 Task: Look for Airbnb properties in Saint-MÃ©dard-en-Jalles, France from 3rd December, 2023 to 7th December, 2023 for 2 adults. Place can be private room with 1  bedroom having 1 bed and 1 bathroom. Property type can be hotel.
Action: Mouse moved to (486, 106)
Screenshot: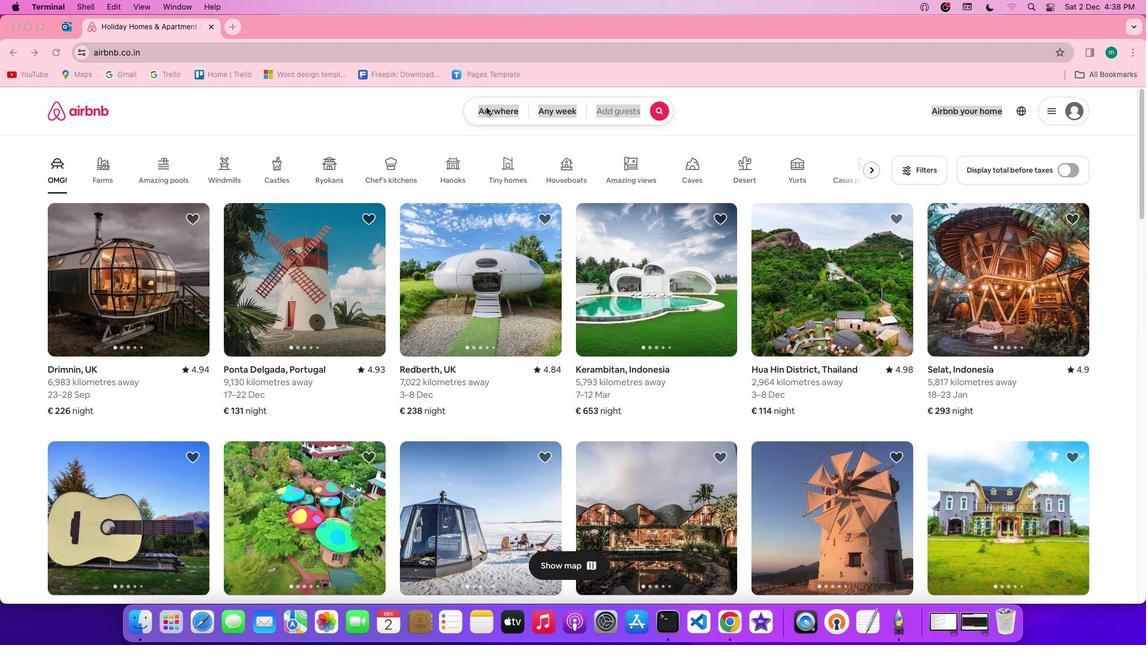 
Action: Mouse pressed left at (486, 106)
Screenshot: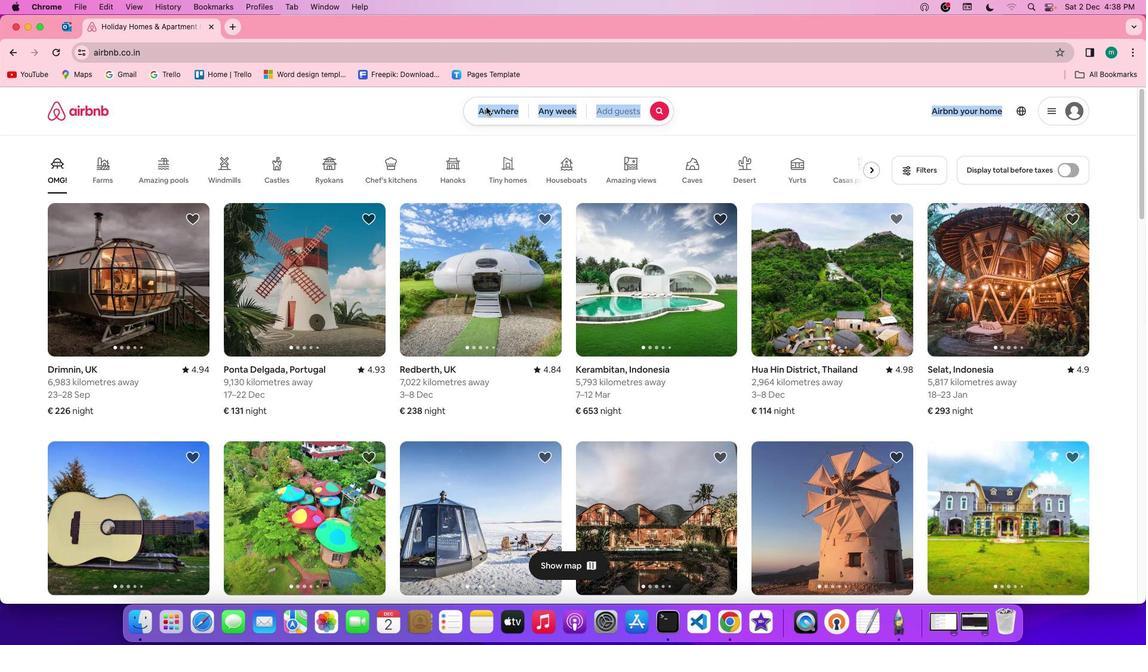 
Action: Mouse pressed left at (486, 106)
Screenshot: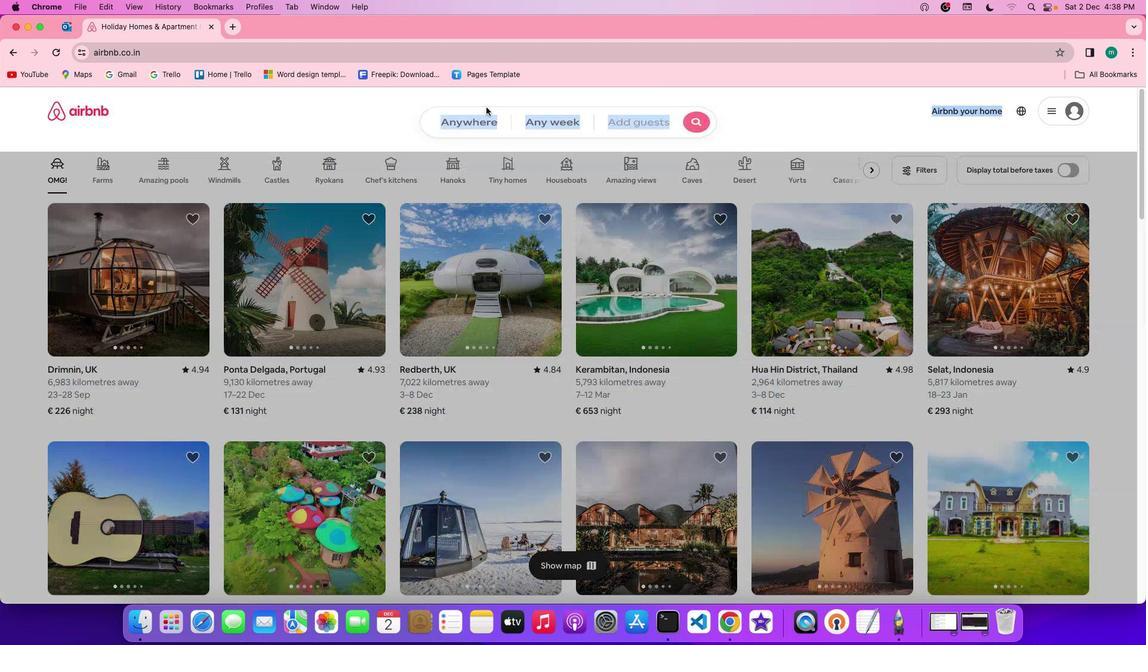 
Action: Mouse moved to (431, 160)
Screenshot: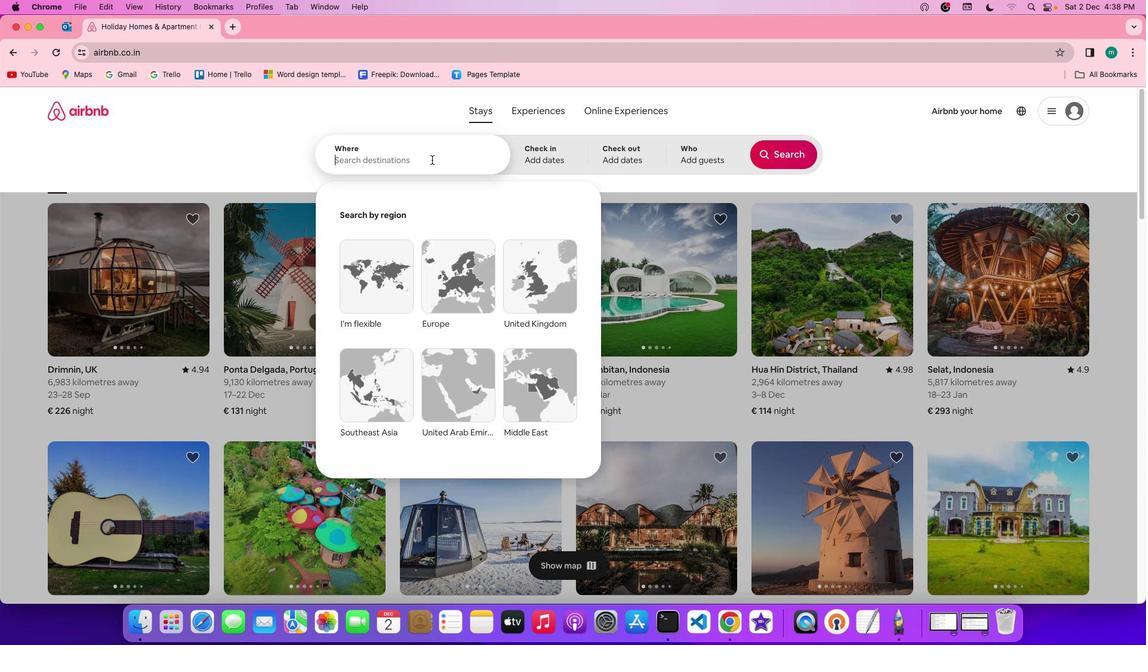 
Action: Mouse pressed left at (431, 160)
Screenshot: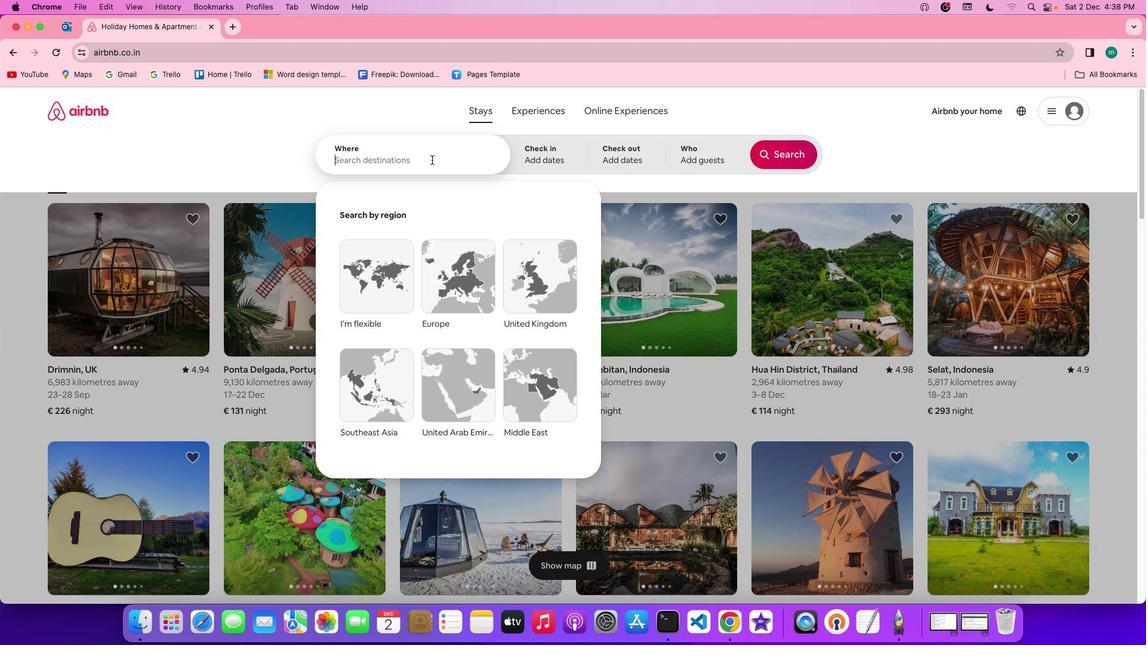 
Action: Key pressed Key.shift'S''a''i''n''t''-'Key.spaceKey.shift'M''e''d''a''r''d''-''e''n''-''j''a''l''l''e''s'','Key.shift'f''r''a''n''c''e'
Screenshot: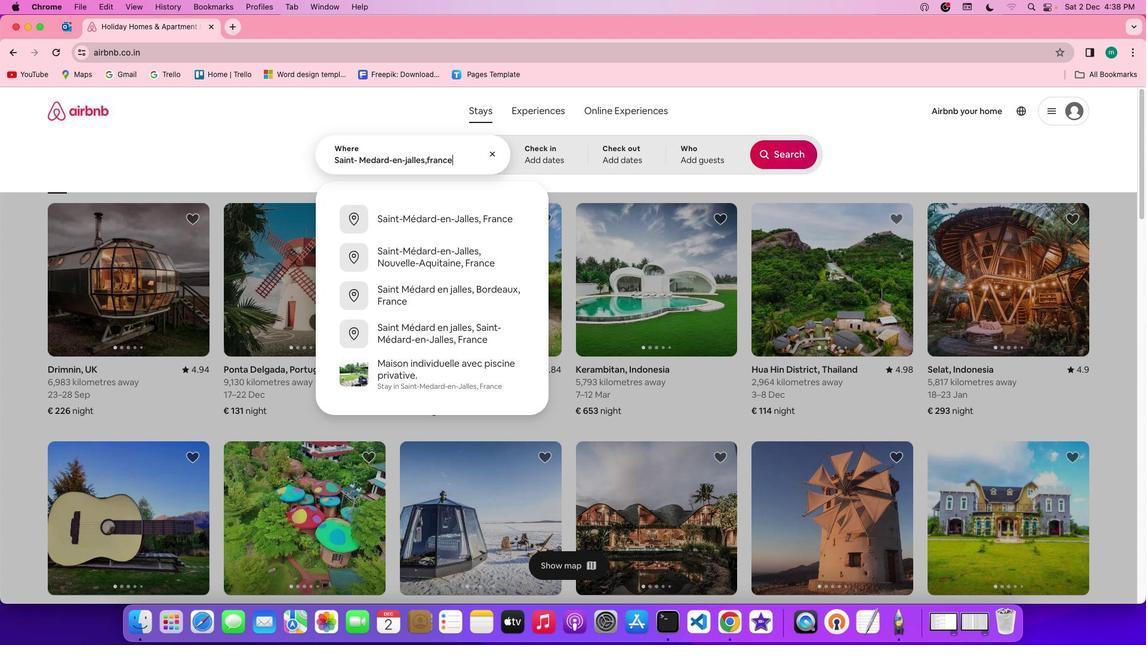 
Action: Mouse moved to (550, 157)
Screenshot: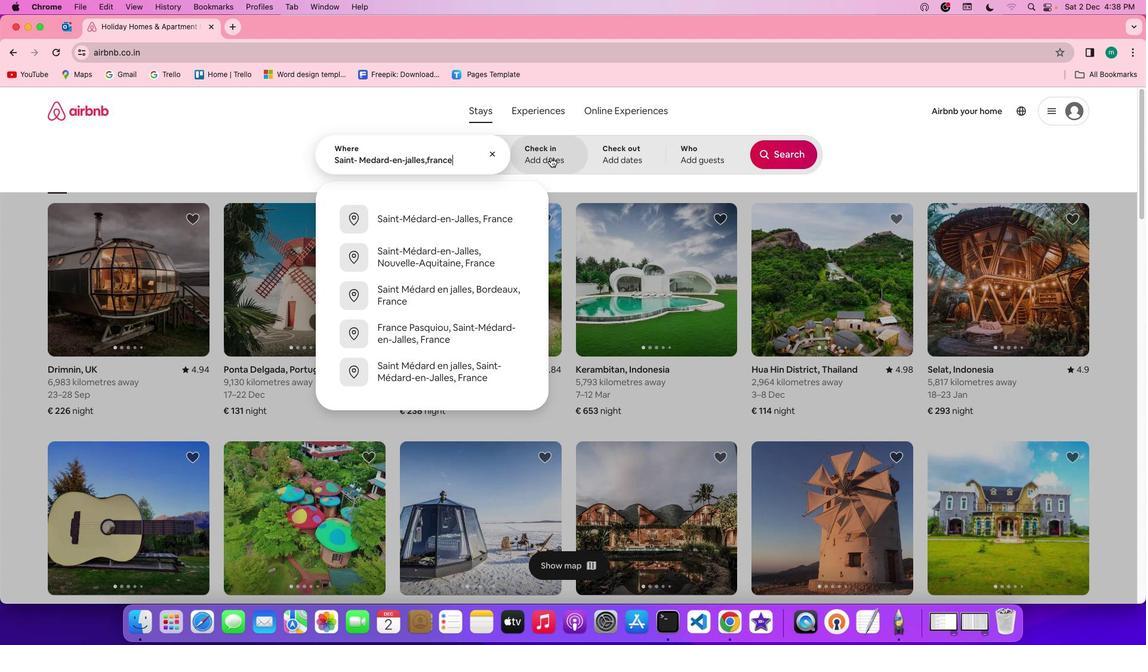 
Action: Mouse pressed left at (550, 157)
Screenshot: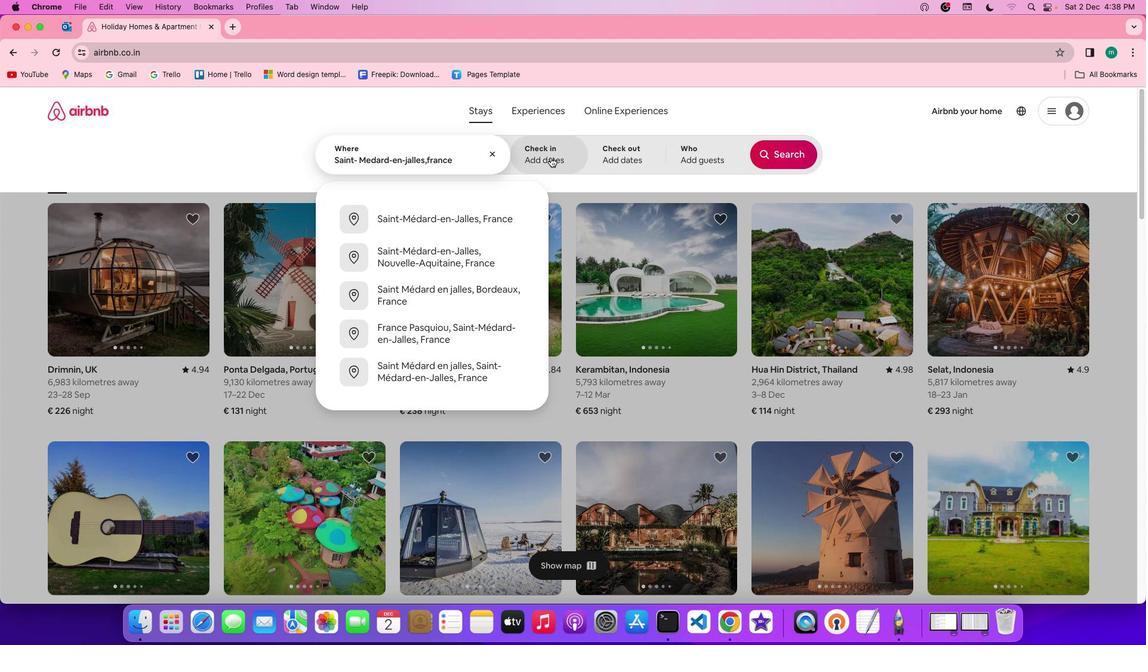 
Action: Mouse moved to (367, 324)
Screenshot: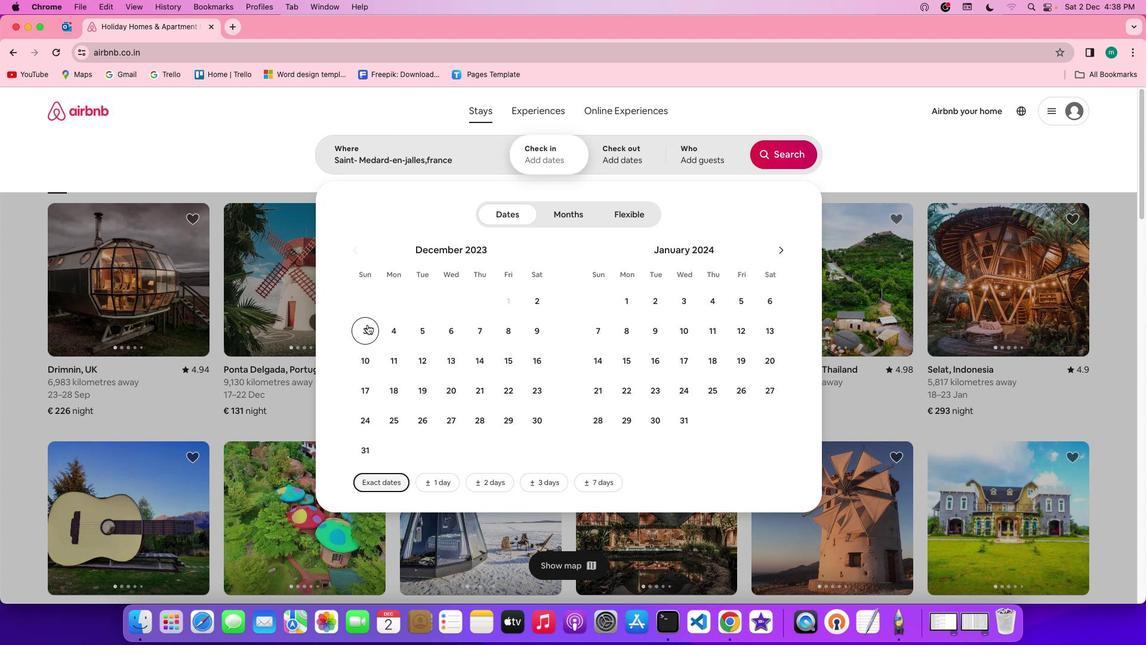 
Action: Mouse pressed left at (367, 324)
Screenshot: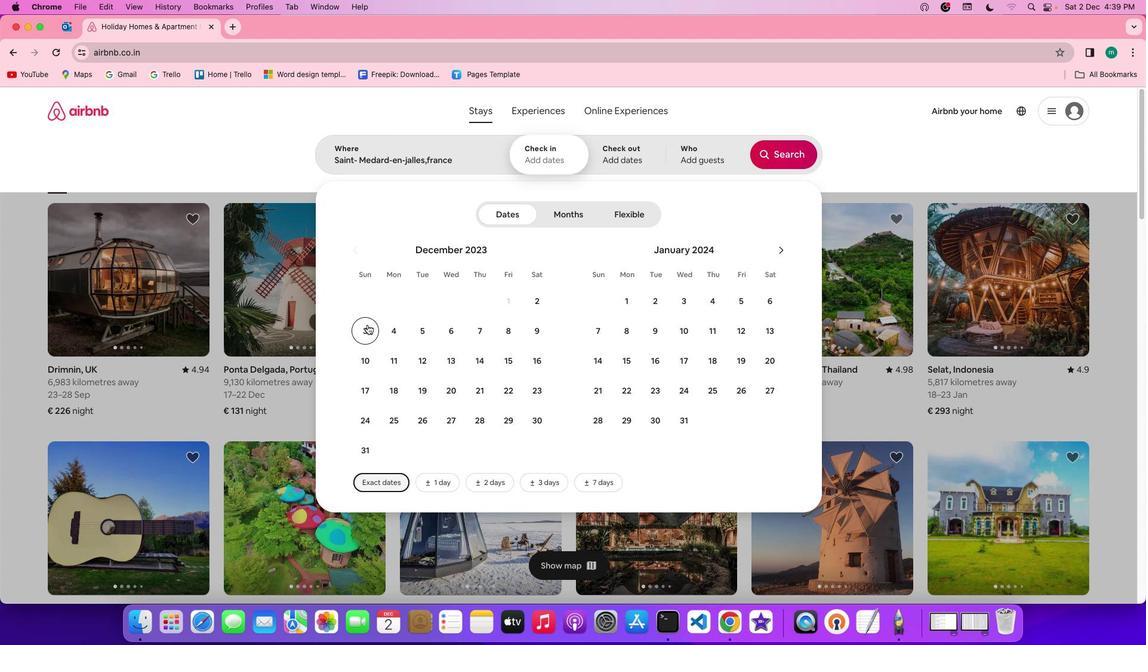 
Action: Mouse moved to (487, 342)
Screenshot: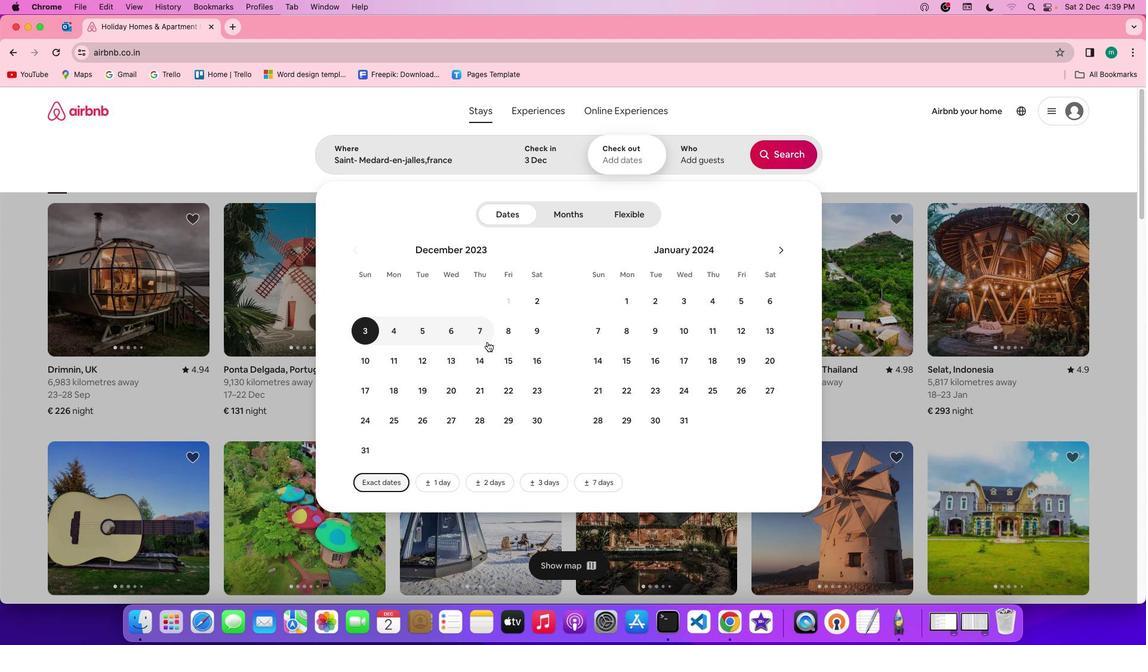 
Action: Mouse pressed left at (487, 342)
Screenshot: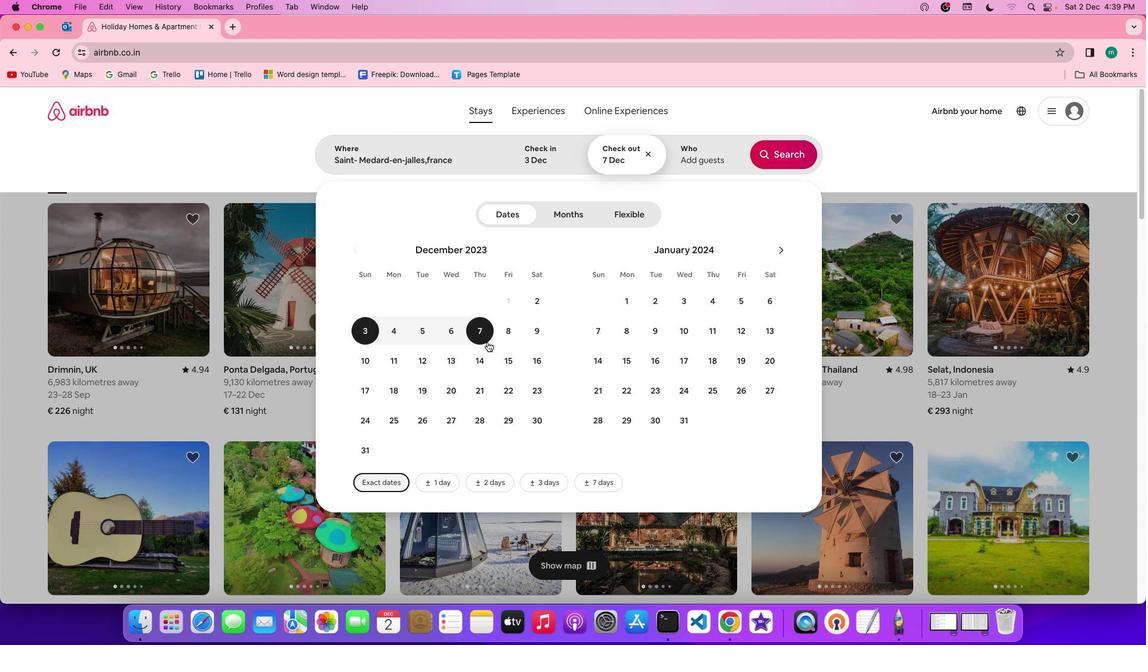 
Action: Mouse moved to (712, 146)
Screenshot: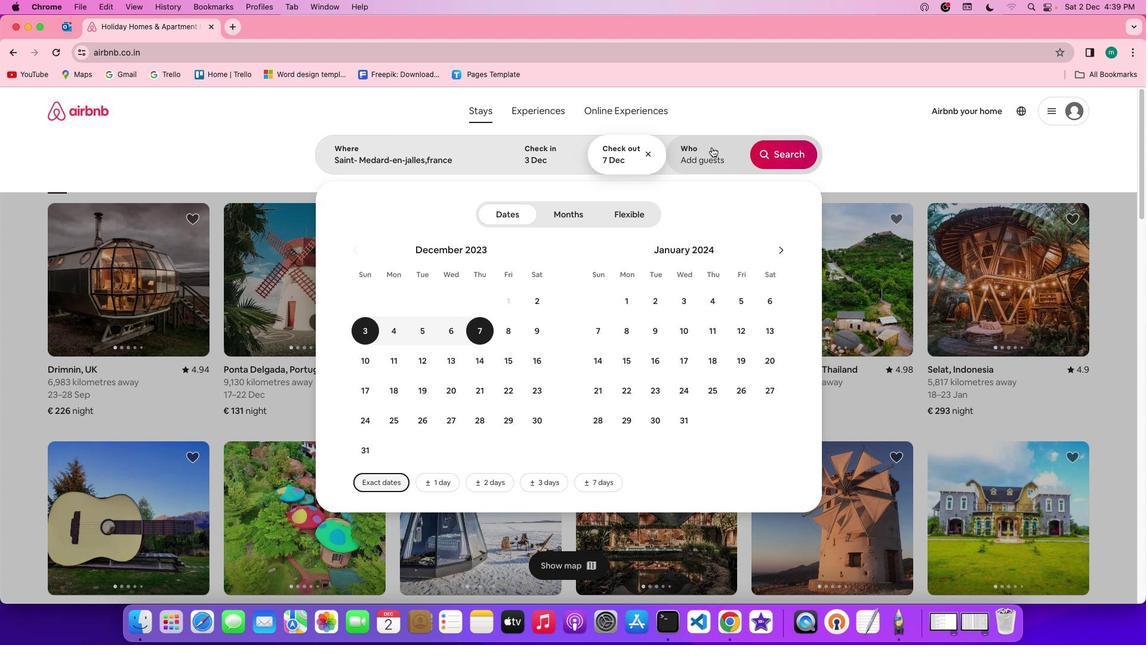 
Action: Mouse pressed left at (712, 146)
Screenshot: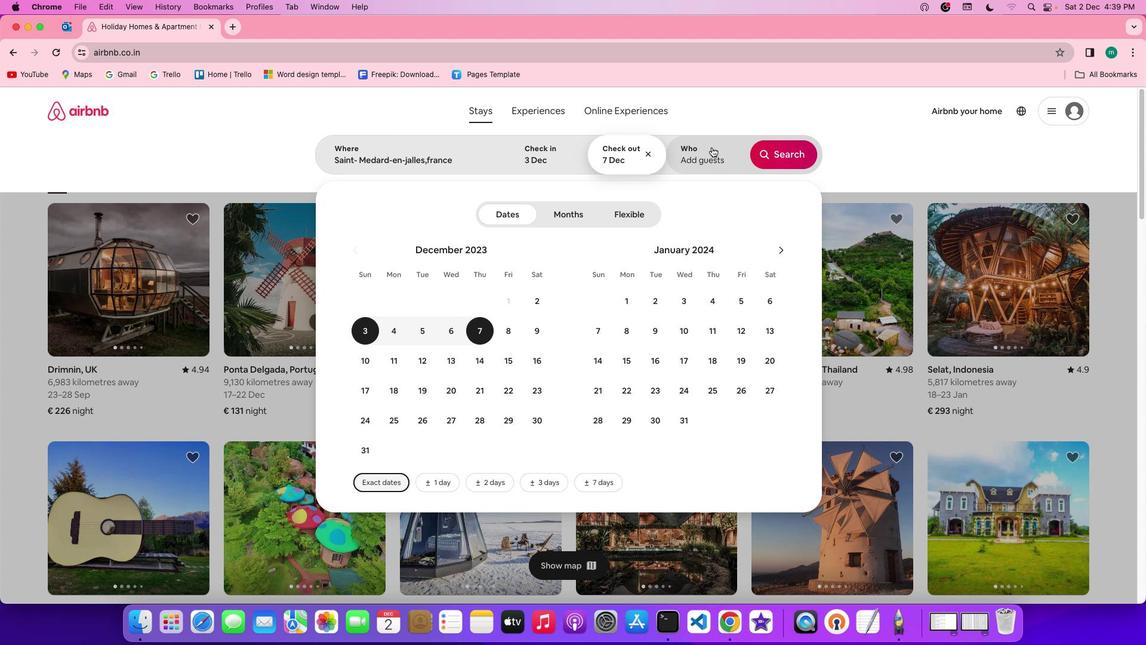 
Action: Mouse moved to (787, 221)
Screenshot: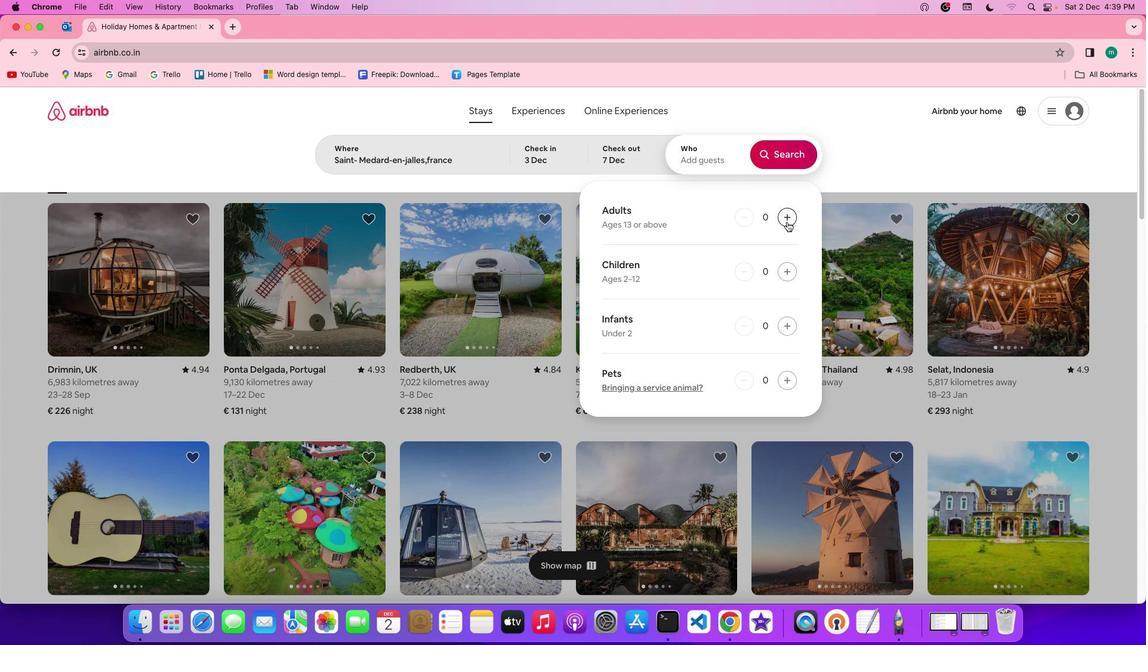 
Action: Mouse pressed left at (787, 221)
Screenshot: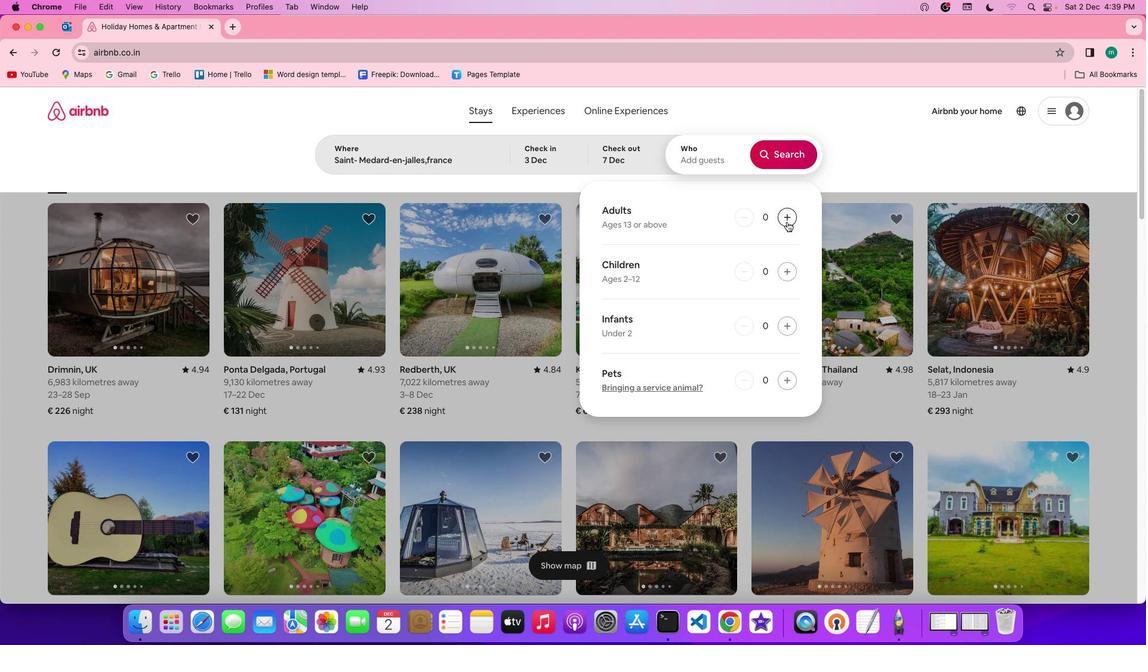 
Action: Mouse pressed left at (787, 221)
Screenshot: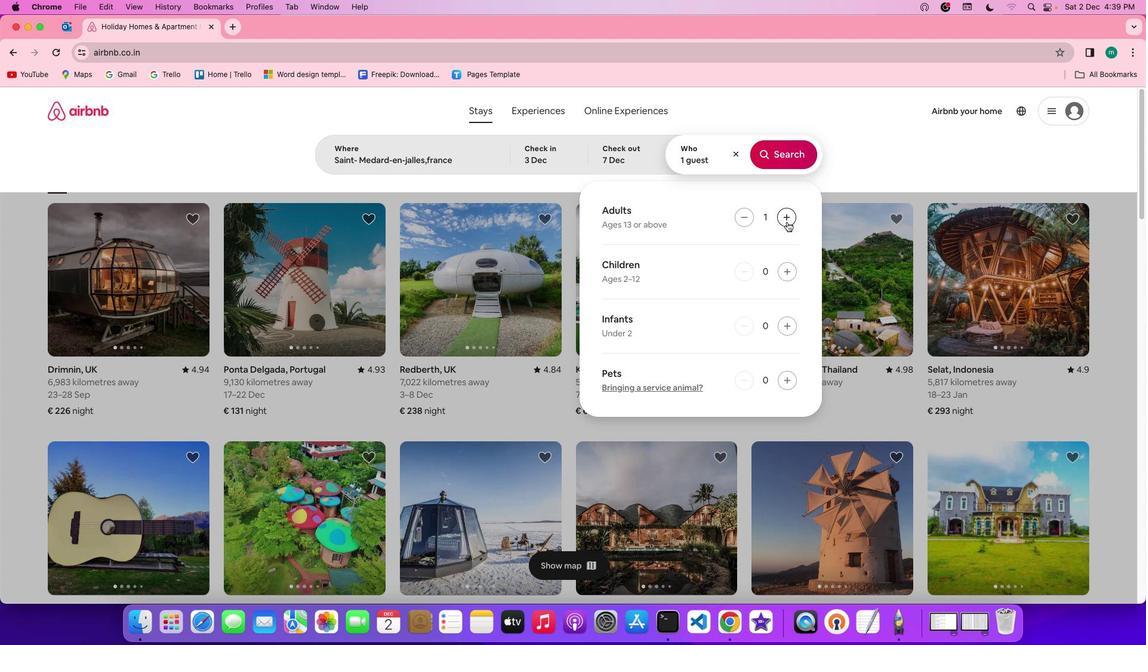 
Action: Mouse moved to (789, 156)
Screenshot: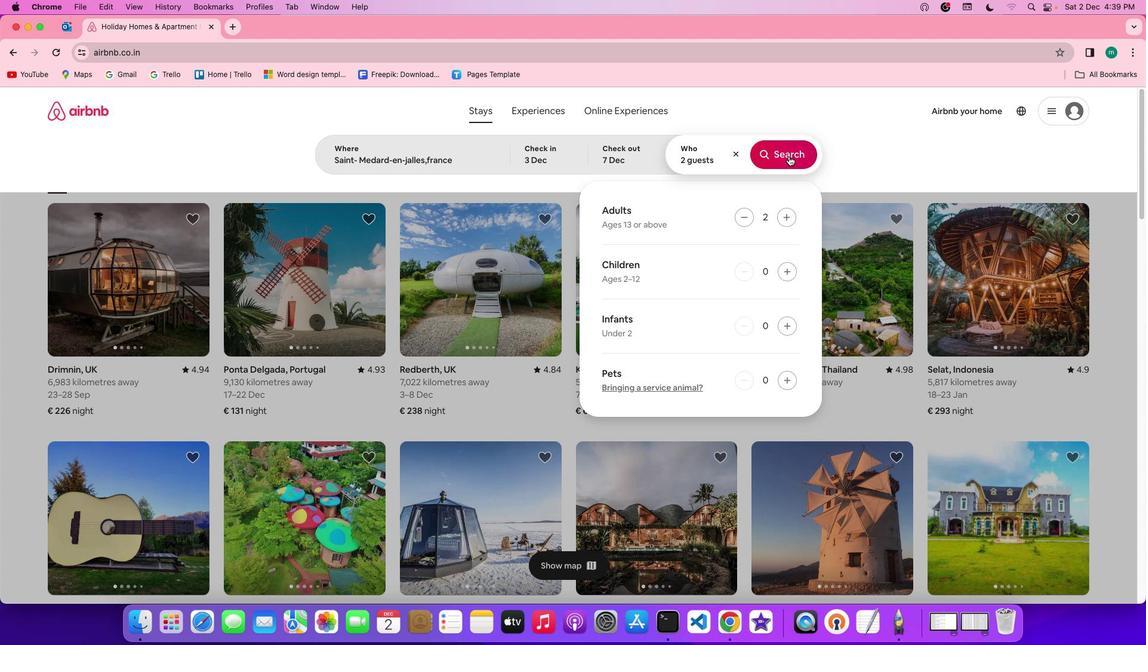 
Action: Mouse pressed left at (789, 156)
Screenshot: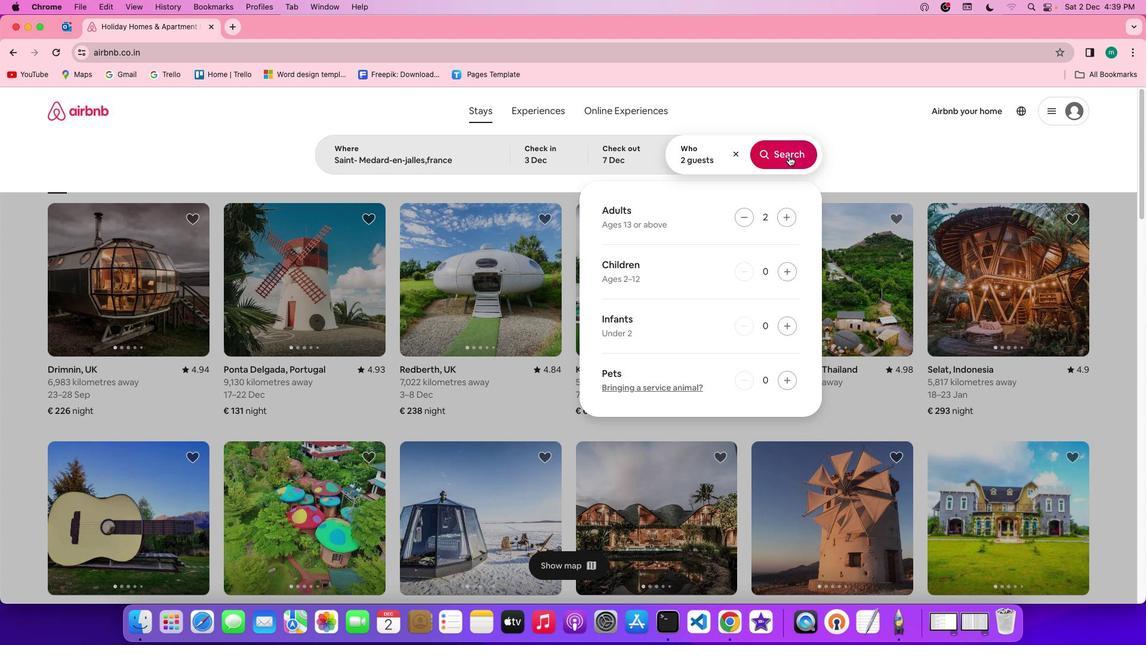 
Action: Mouse moved to (961, 159)
Screenshot: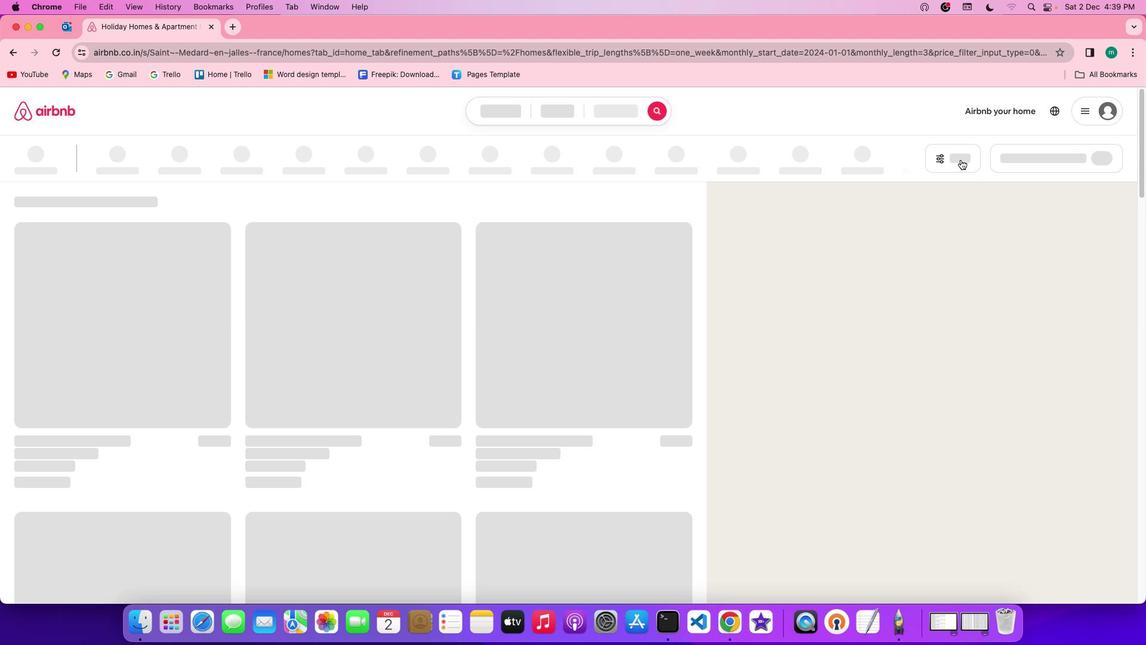 
Action: Mouse pressed left at (961, 159)
Screenshot: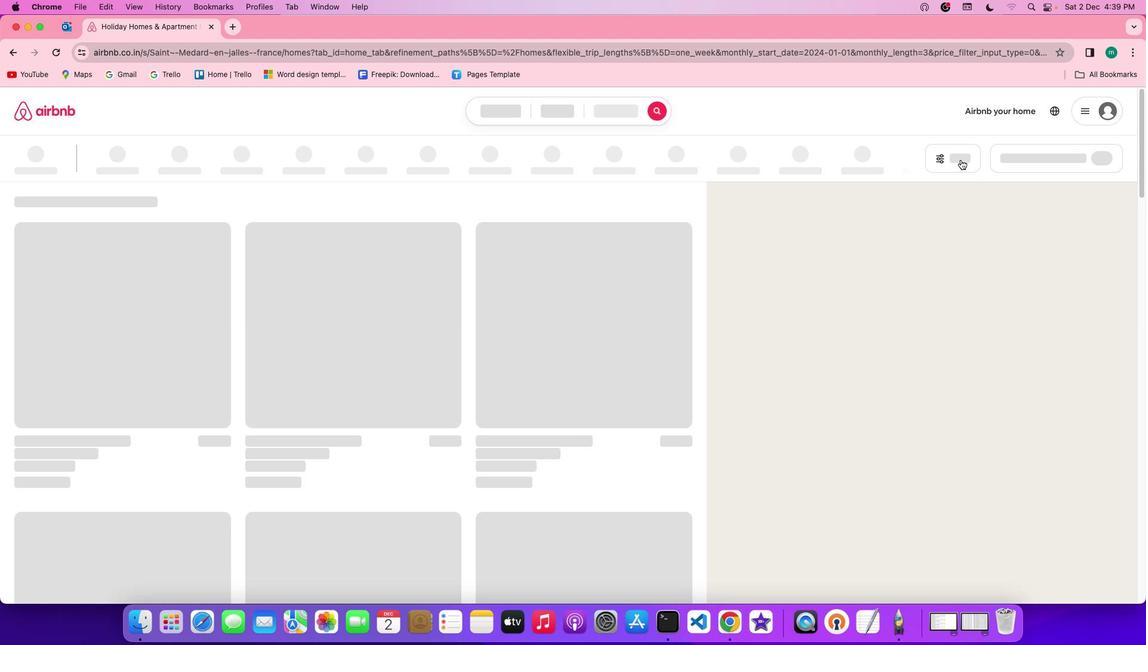 
Action: Mouse moved to (953, 154)
Screenshot: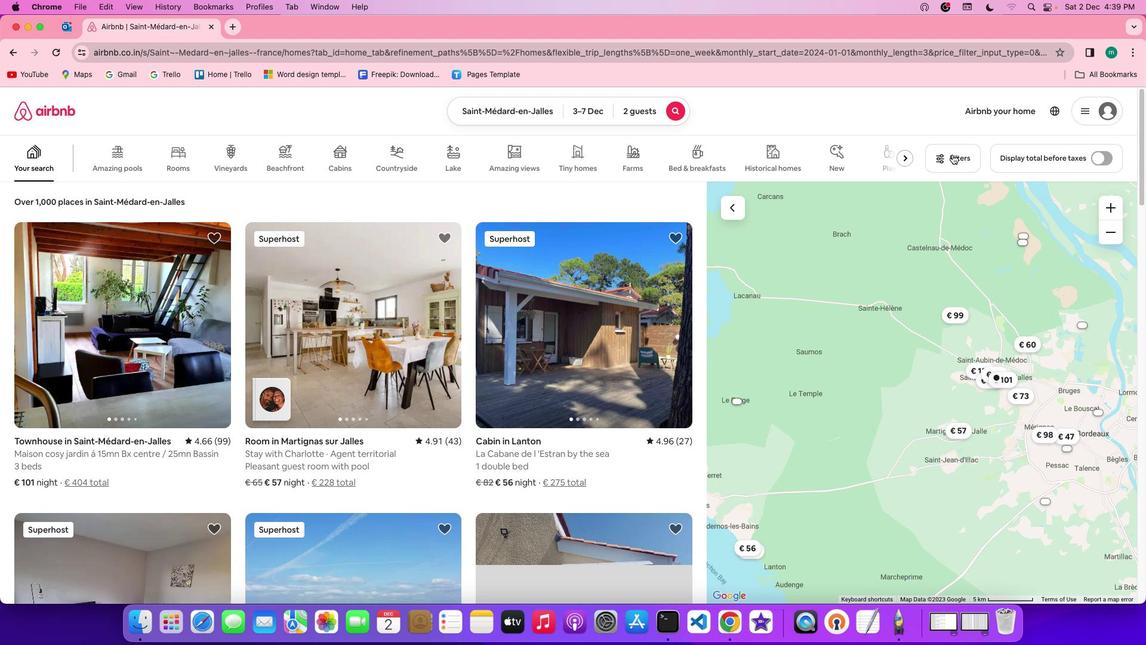
Action: Mouse pressed left at (953, 154)
Screenshot: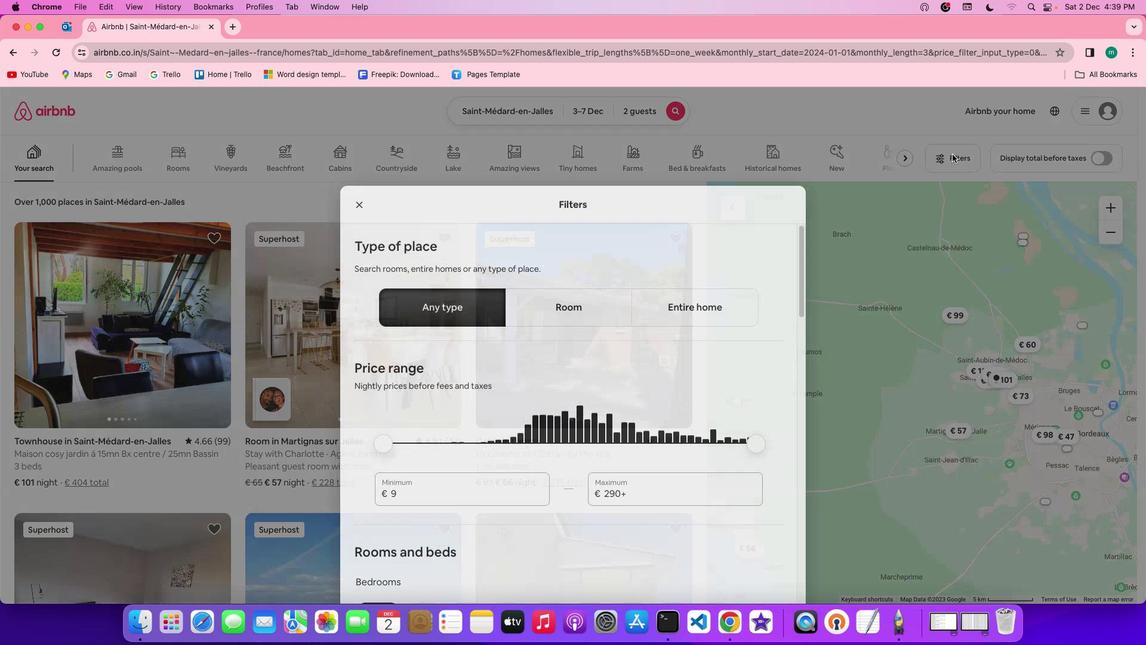 
Action: Mouse pressed left at (953, 154)
Screenshot: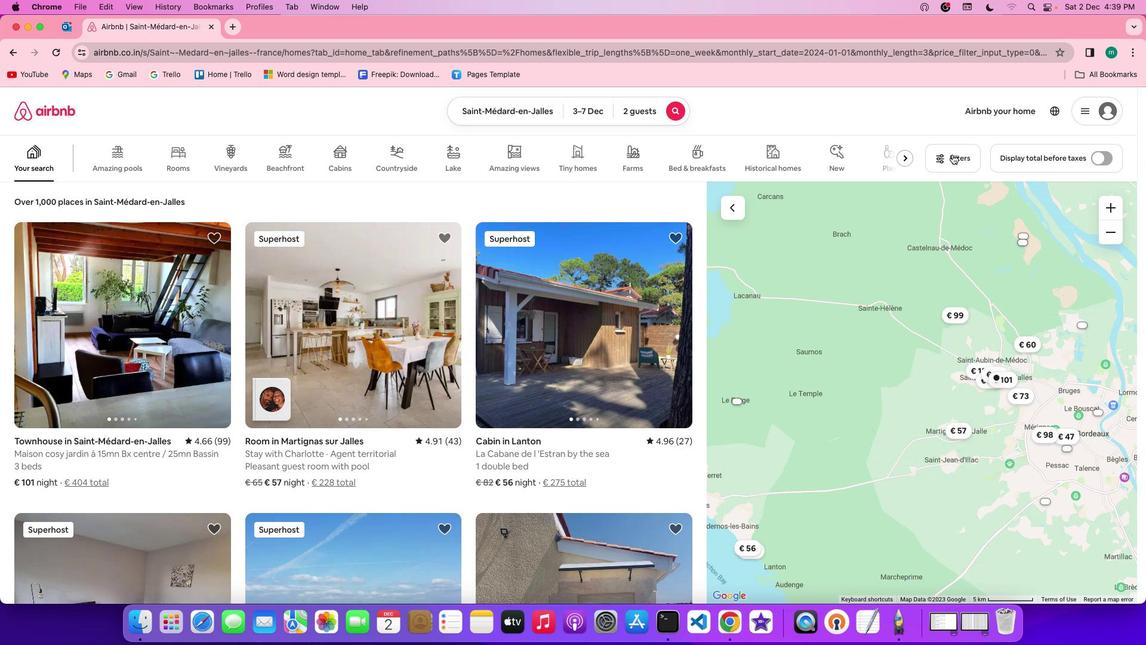 
Action: Mouse moved to (617, 338)
Screenshot: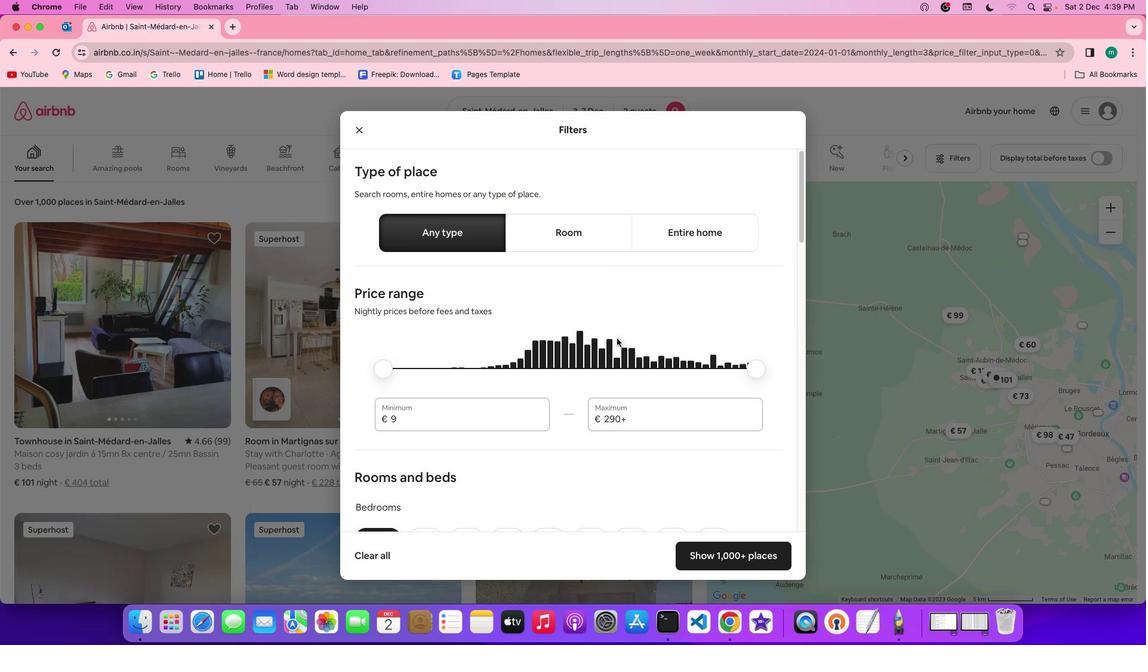 
Action: Mouse scrolled (617, 338) with delta (0, 0)
Screenshot: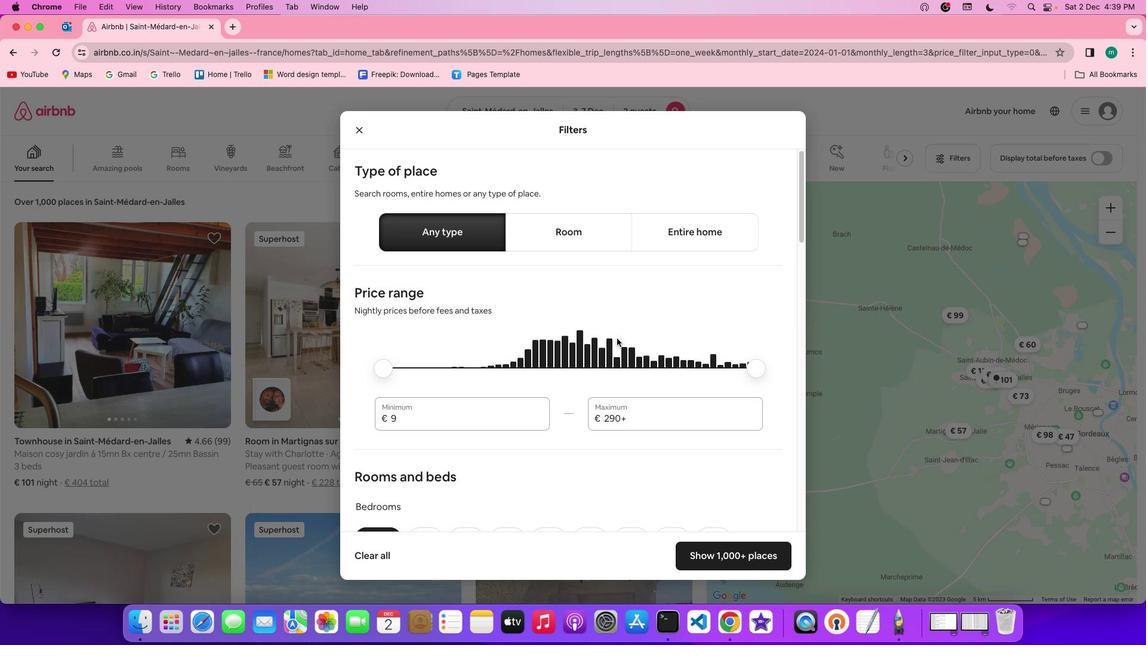 
Action: Mouse scrolled (617, 338) with delta (0, 0)
Screenshot: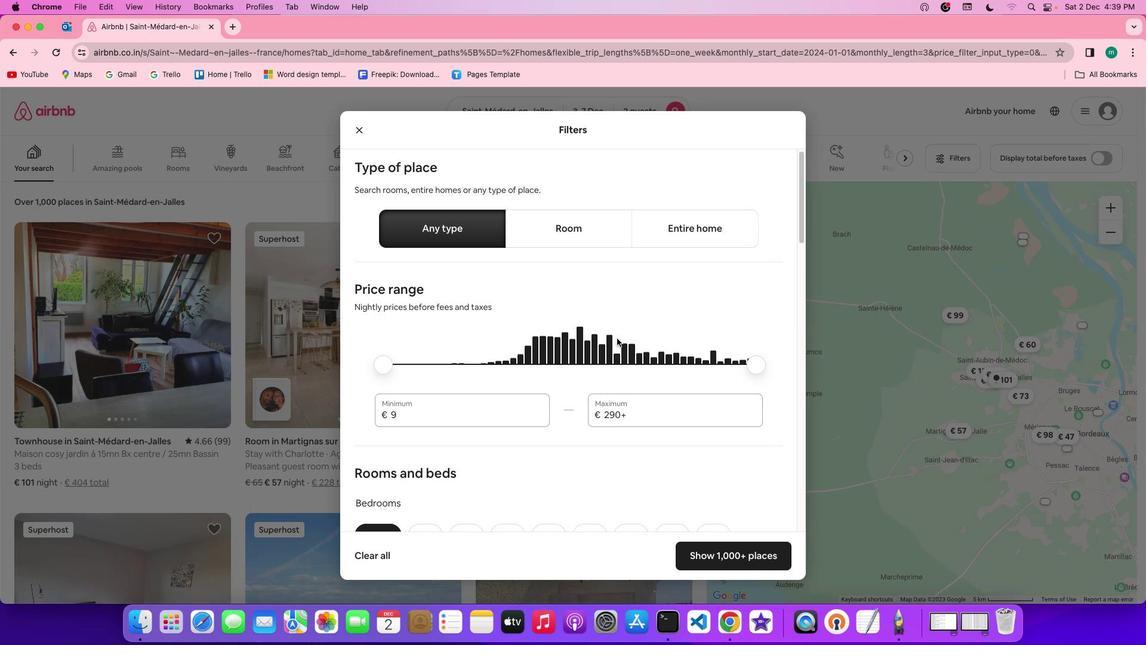 
Action: Mouse scrolled (617, 338) with delta (0, 0)
Screenshot: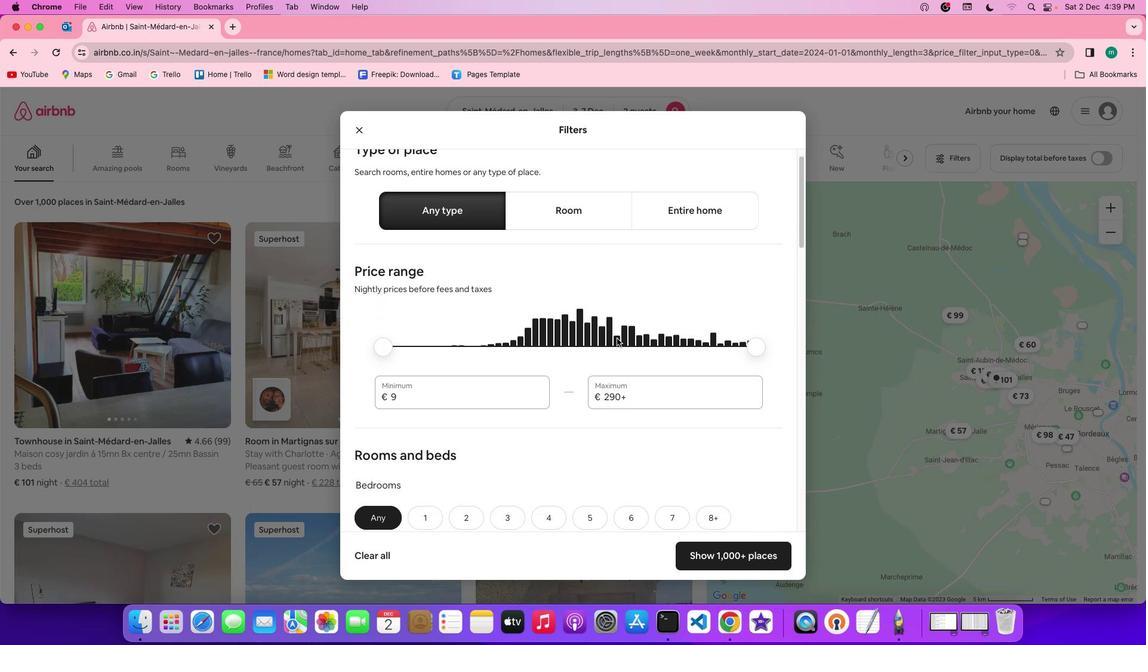 
Action: Mouse scrolled (617, 338) with delta (0, 0)
Screenshot: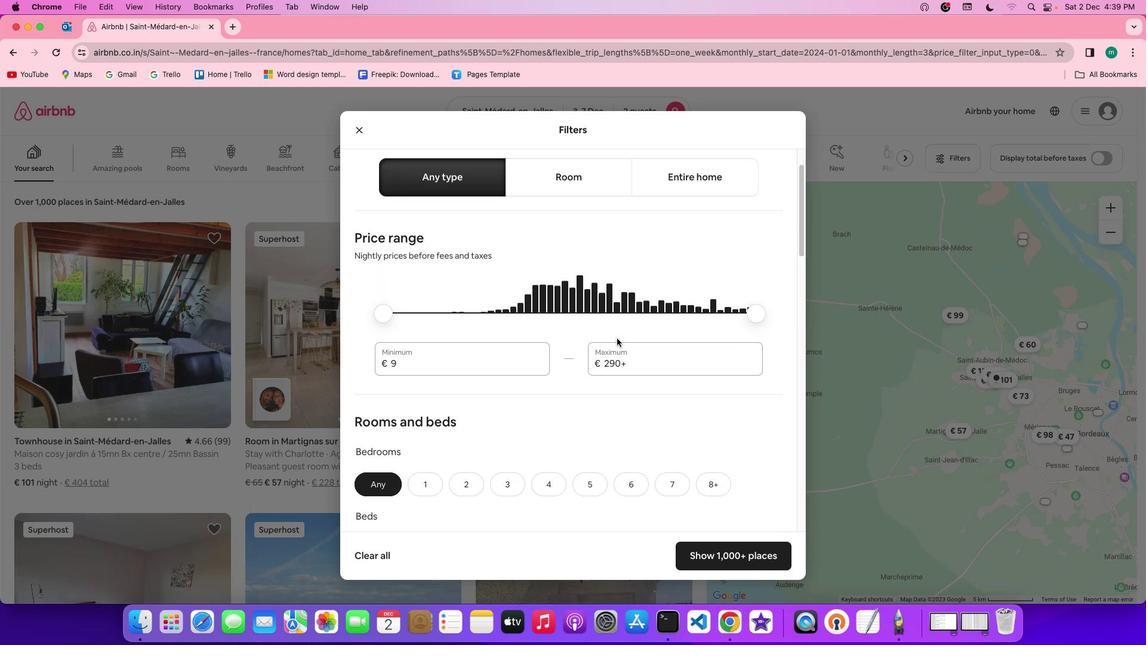 
Action: Mouse scrolled (617, 338) with delta (0, 0)
Screenshot: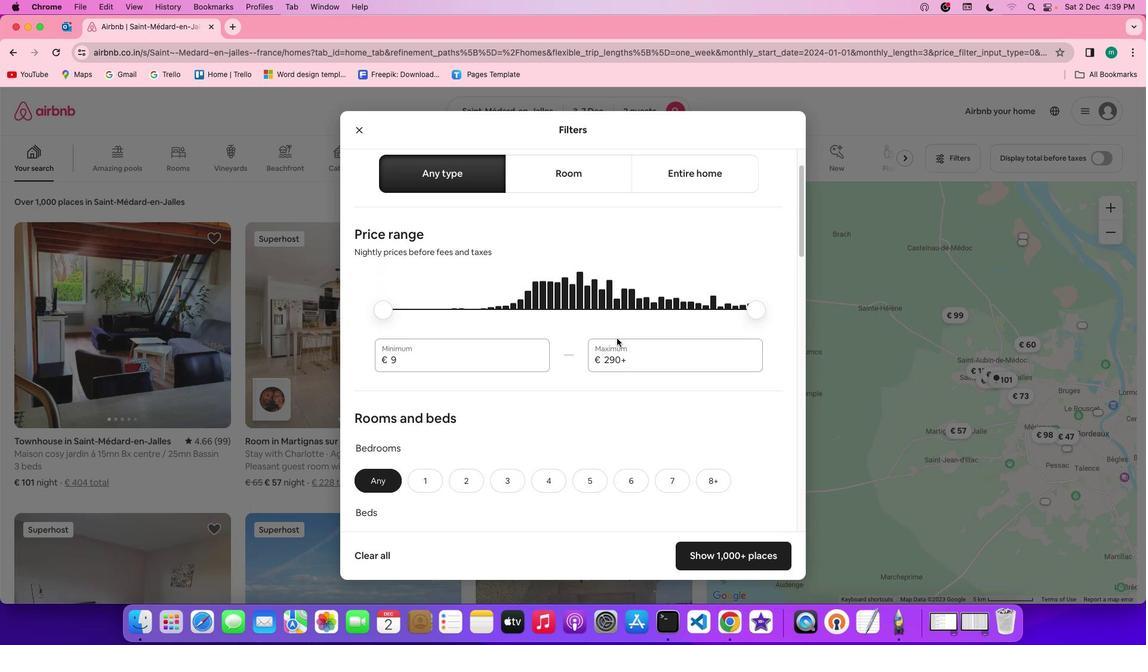 
Action: Mouse scrolled (617, 338) with delta (0, 0)
Screenshot: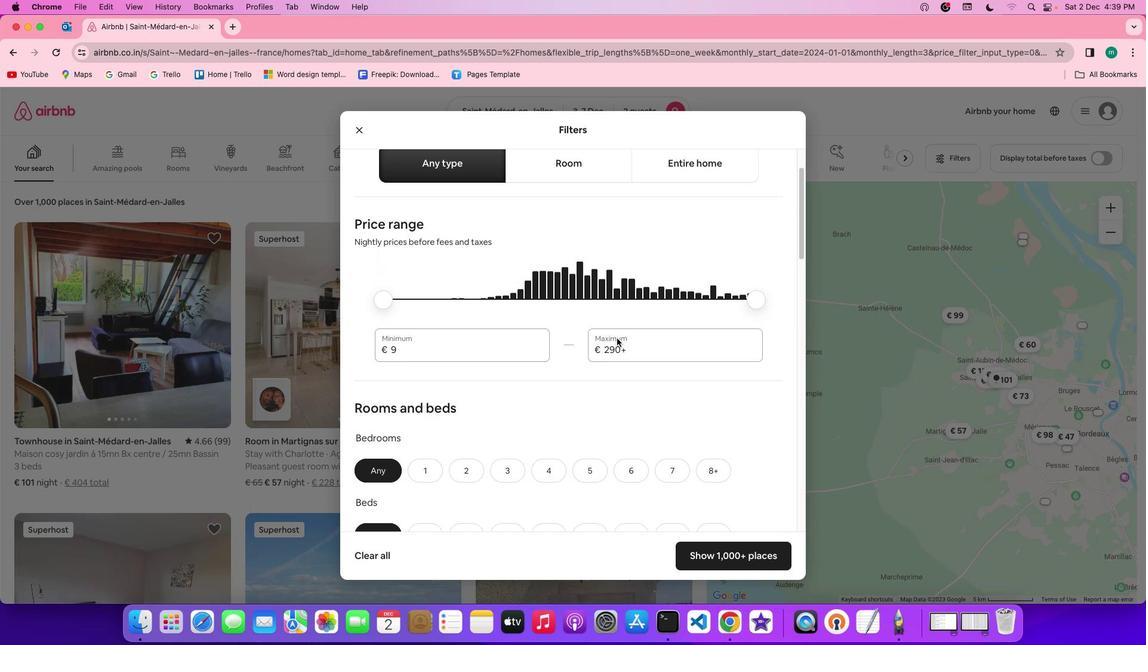 
Action: Mouse scrolled (617, 338) with delta (0, -1)
Screenshot: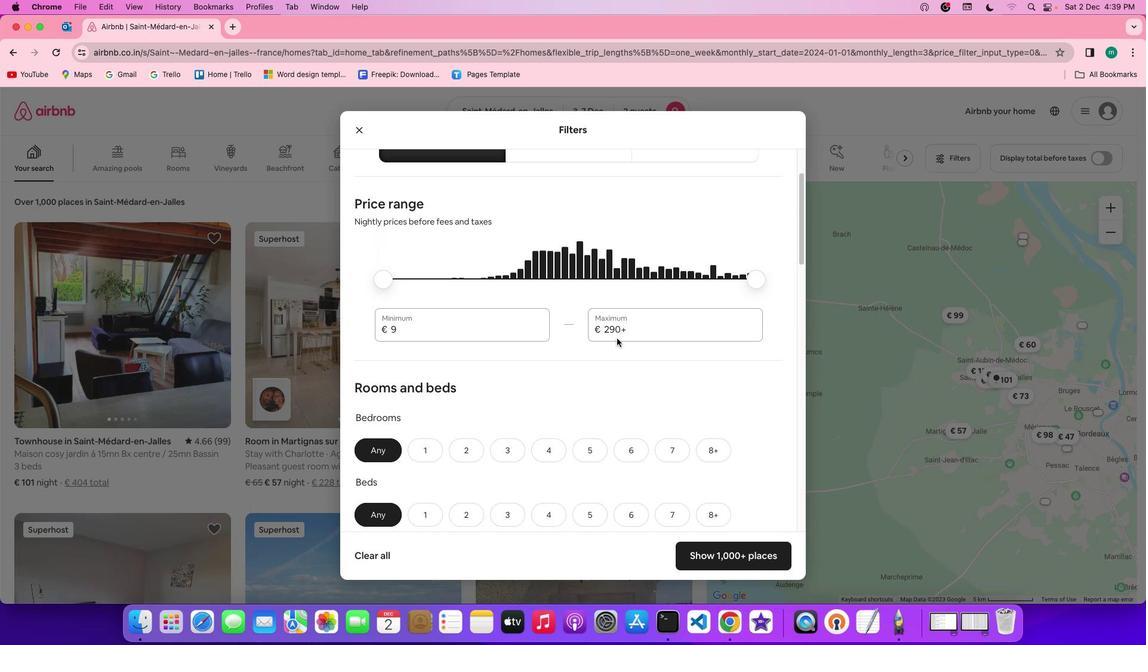 
Action: Mouse scrolled (617, 338) with delta (0, -1)
Screenshot: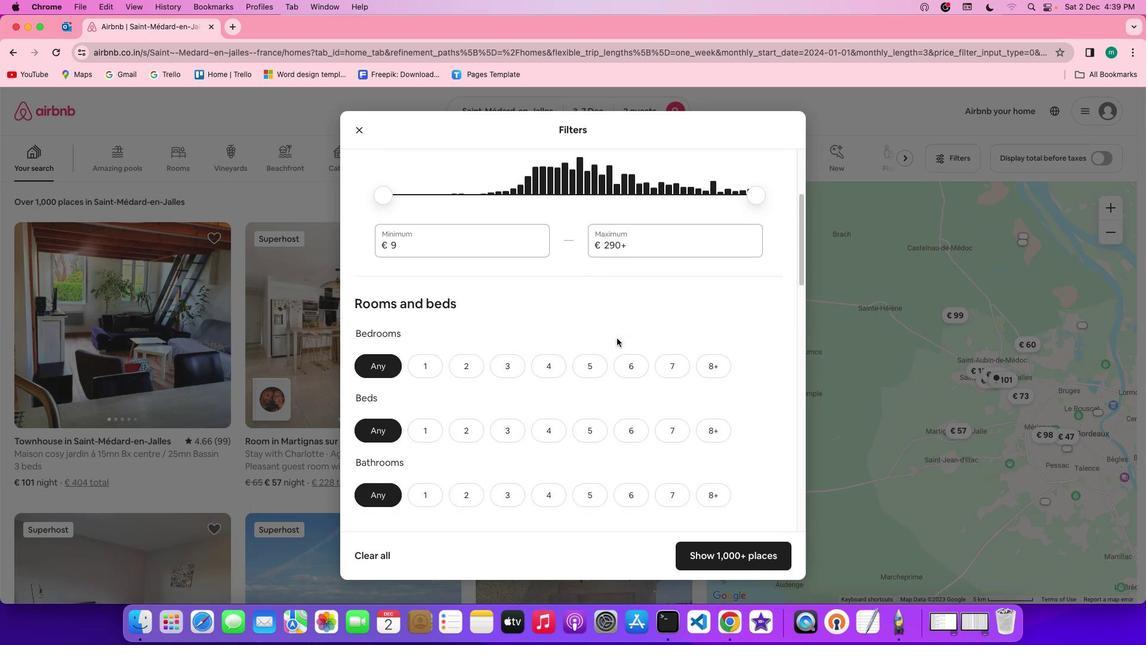 
Action: Mouse scrolled (617, 338) with delta (0, 0)
Screenshot: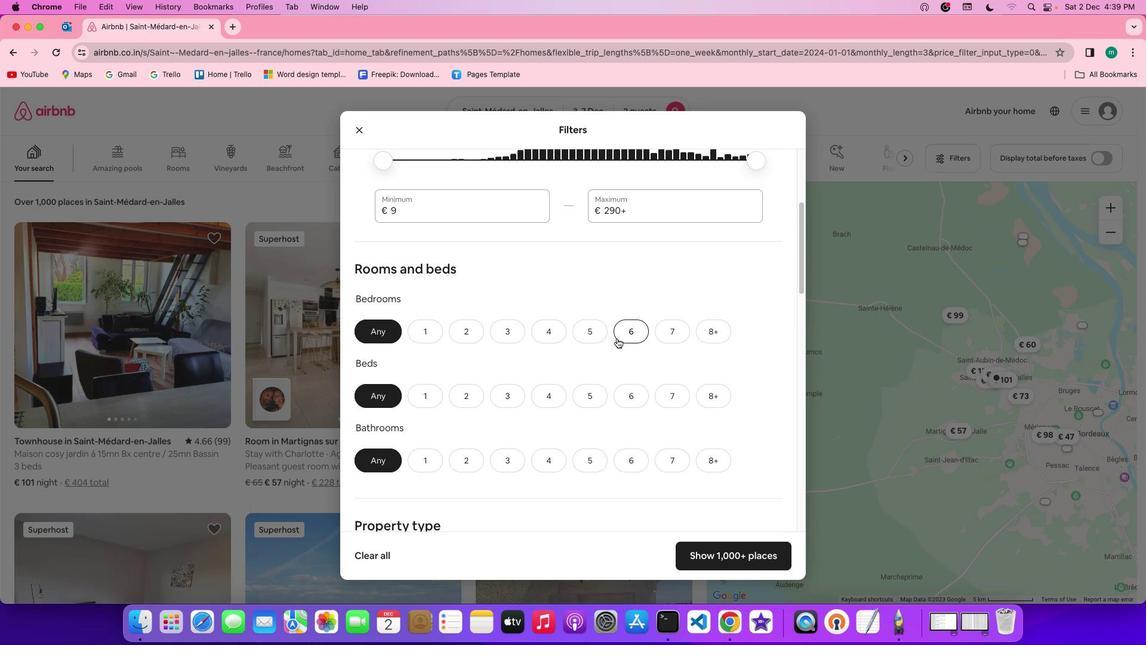 
Action: Mouse scrolled (617, 338) with delta (0, 0)
Screenshot: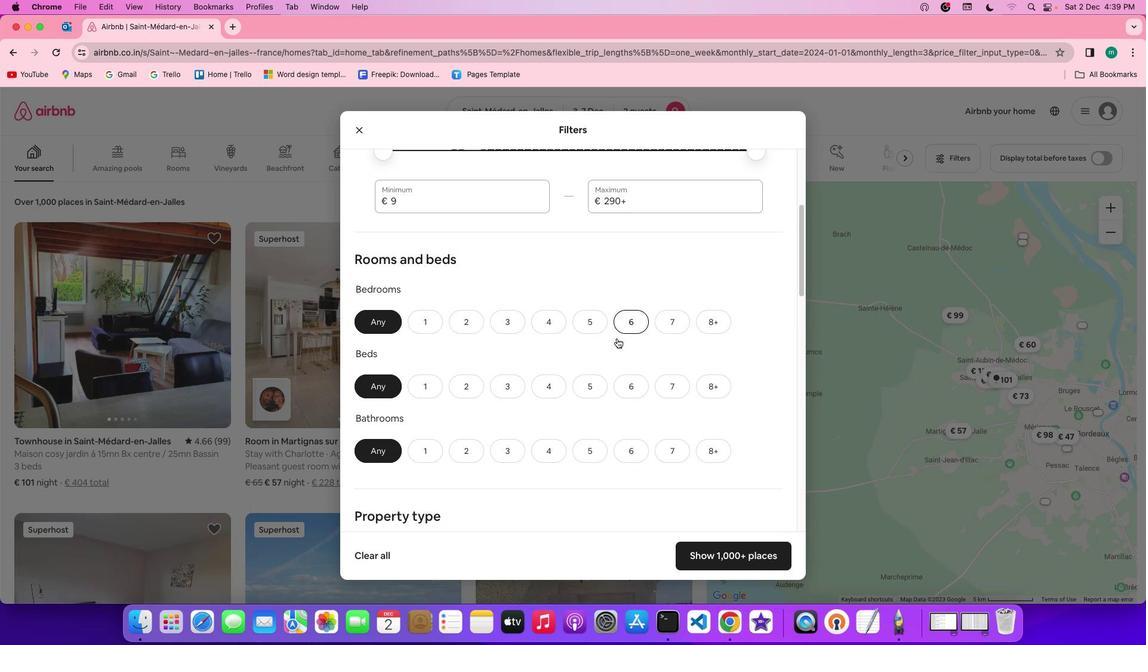 
Action: Mouse scrolled (617, 338) with delta (0, 0)
Screenshot: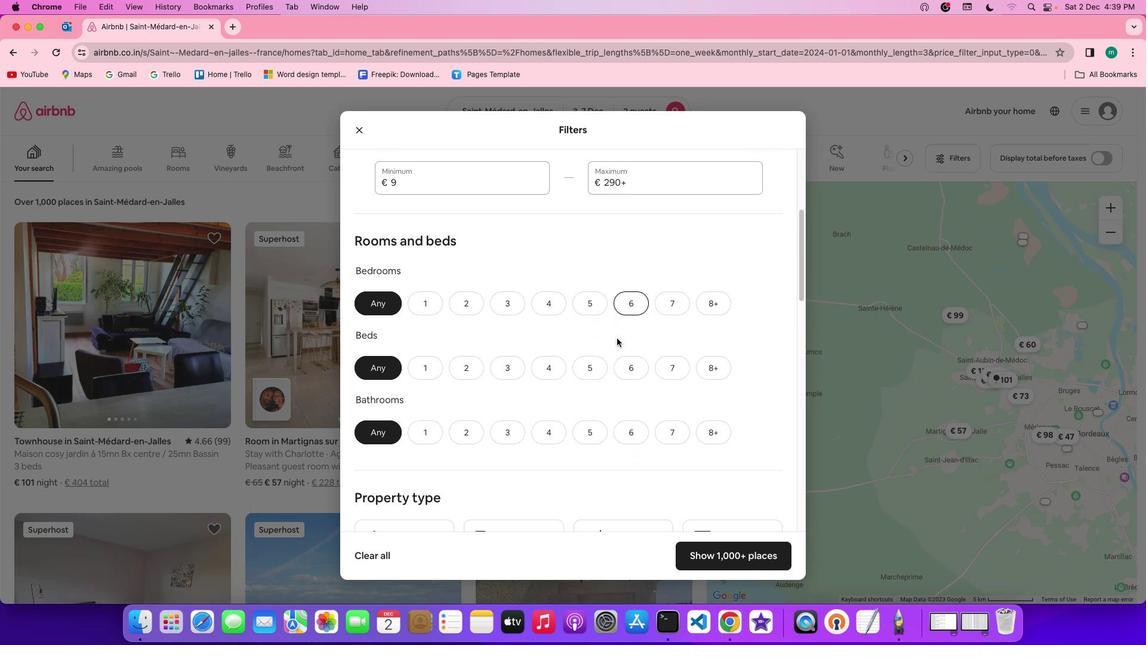 
Action: Mouse scrolled (617, 338) with delta (0, 0)
Screenshot: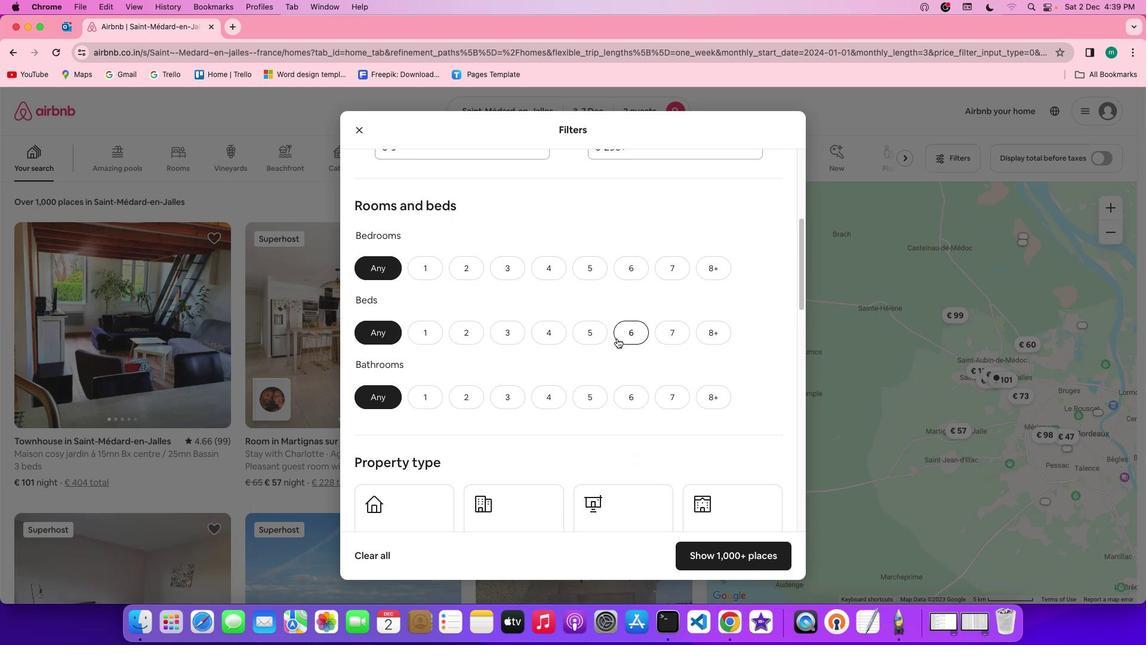 
Action: Mouse scrolled (617, 338) with delta (0, 0)
Screenshot: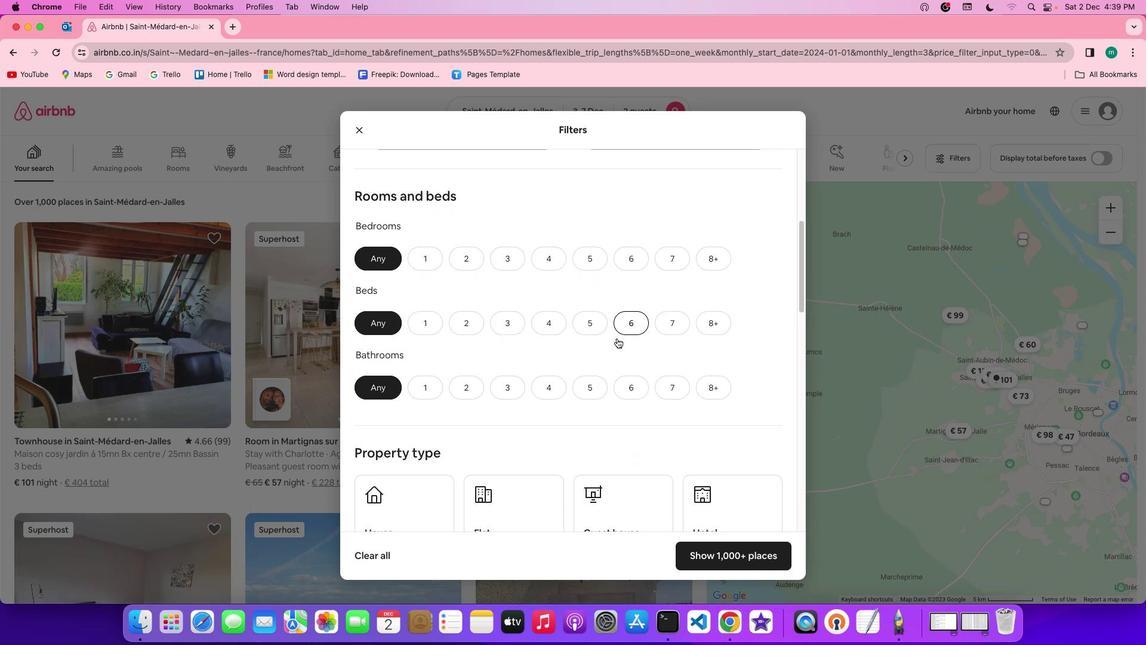 
Action: Mouse scrolled (617, 338) with delta (0, -1)
Screenshot: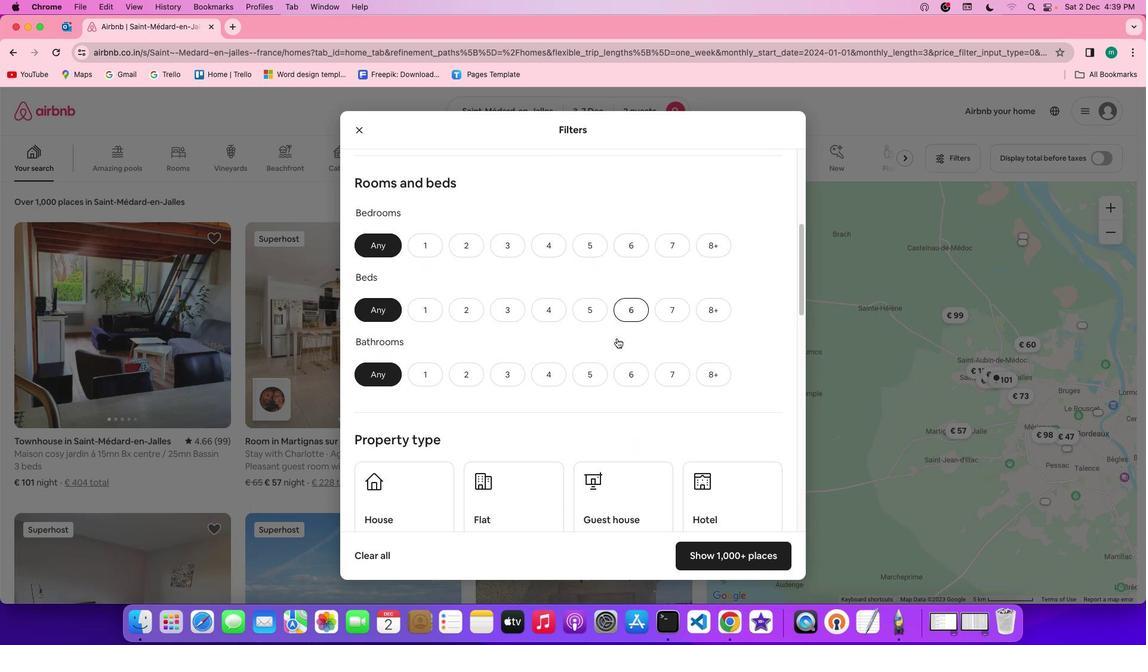
Action: Mouse scrolled (617, 338) with delta (0, 0)
Screenshot: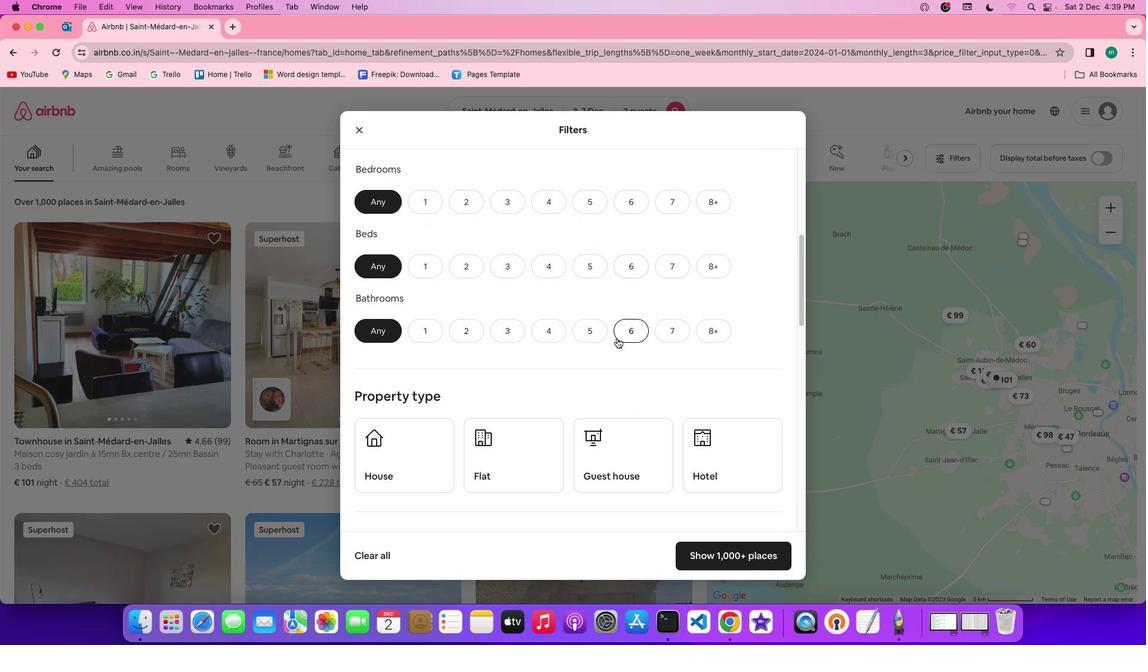 
Action: Mouse scrolled (617, 338) with delta (0, 0)
Screenshot: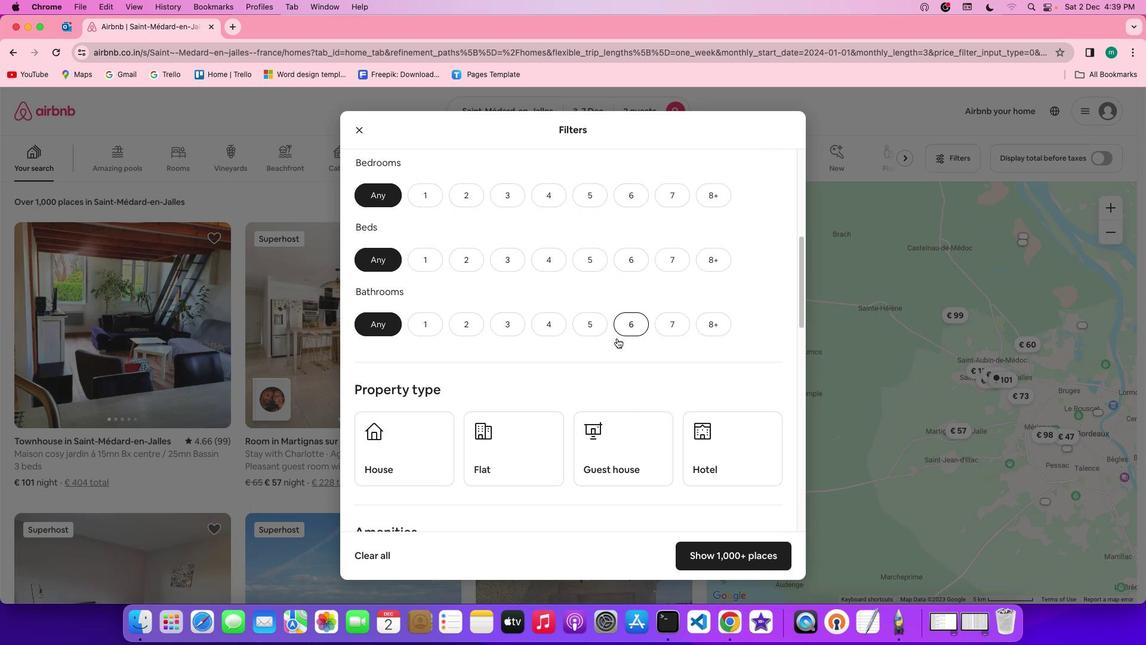 
Action: Mouse scrolled (617, 338) with delta (0, 0)
Screenshot: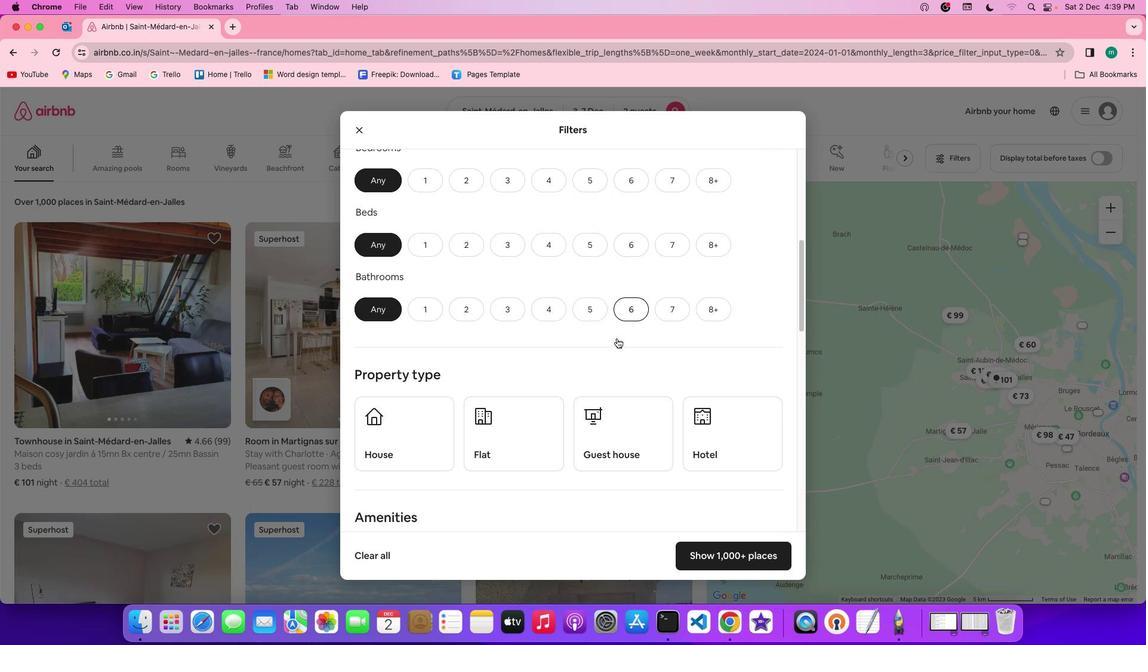 
Action: Mouse scrolled (617, 338) with delta (0, 0)
Screenshot: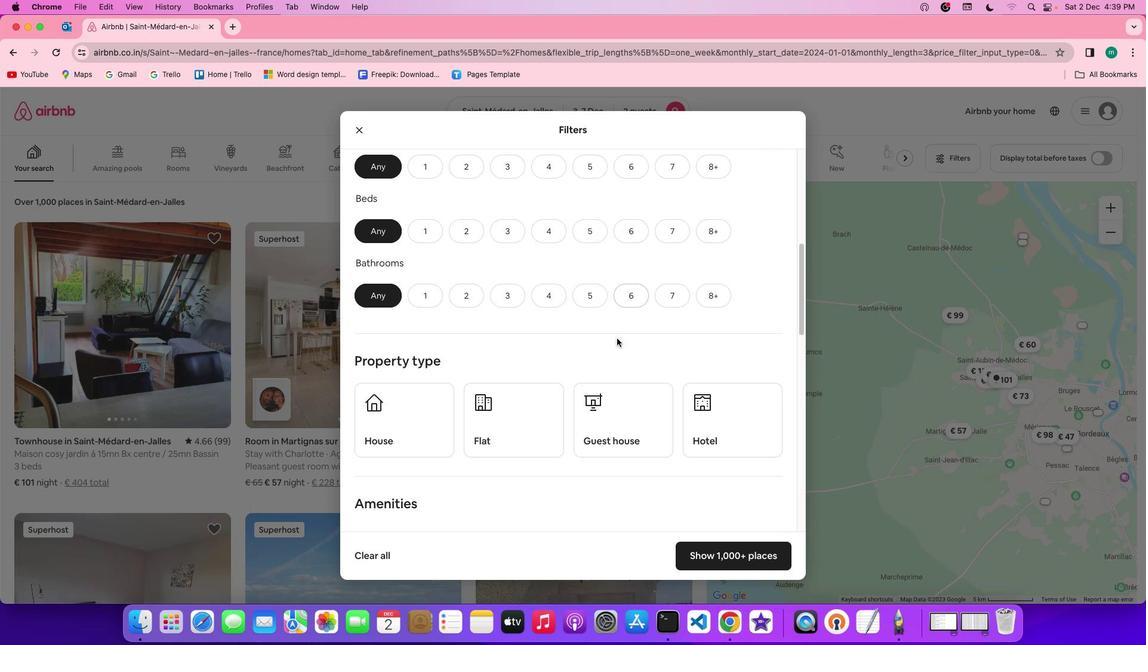 
Action: Mouse scrolled (617, 338) with delta (0, 0)
Screenshot: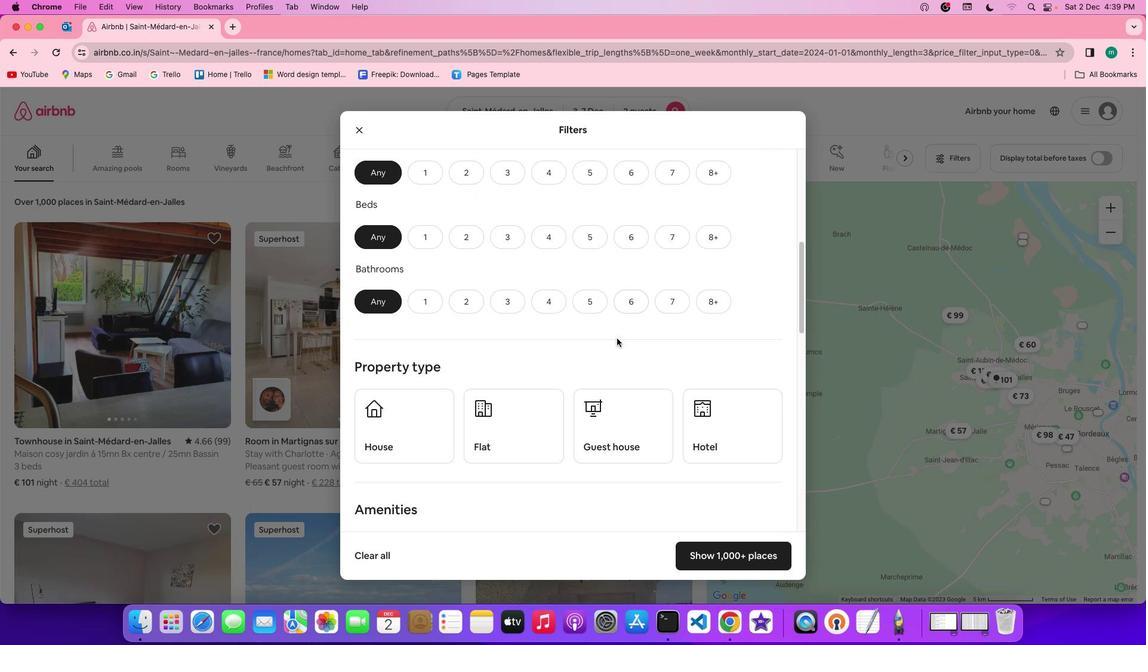 
Action: Mouse moved to (422, 189)
Screenshot: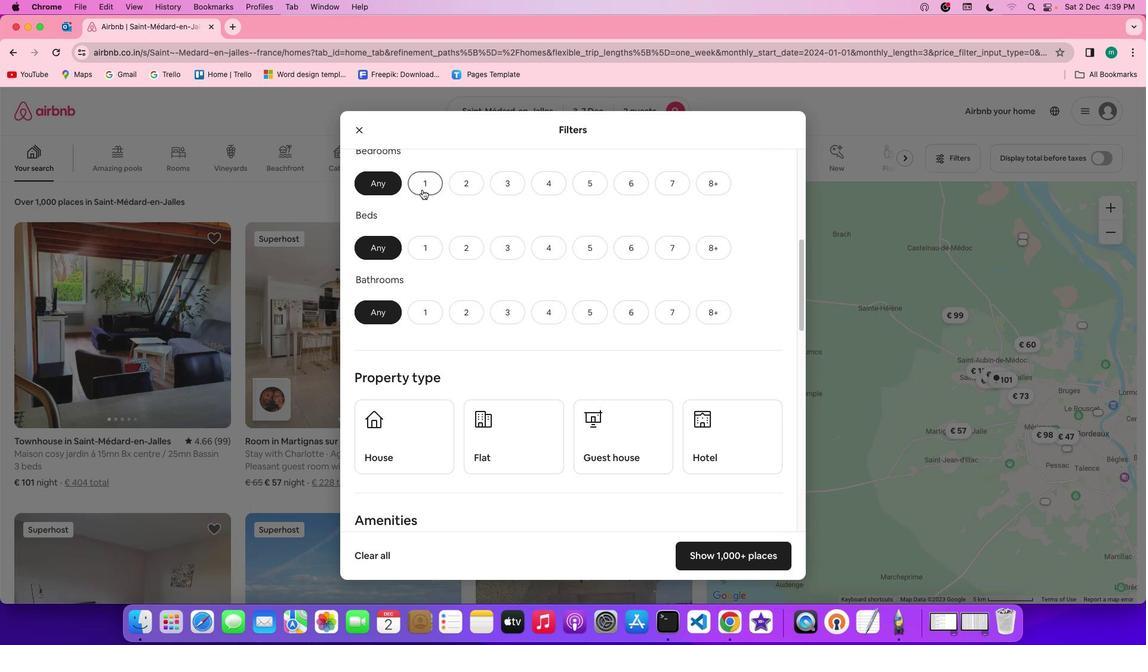
Action: Mouse pressed left at (422, 189)
Screenshot: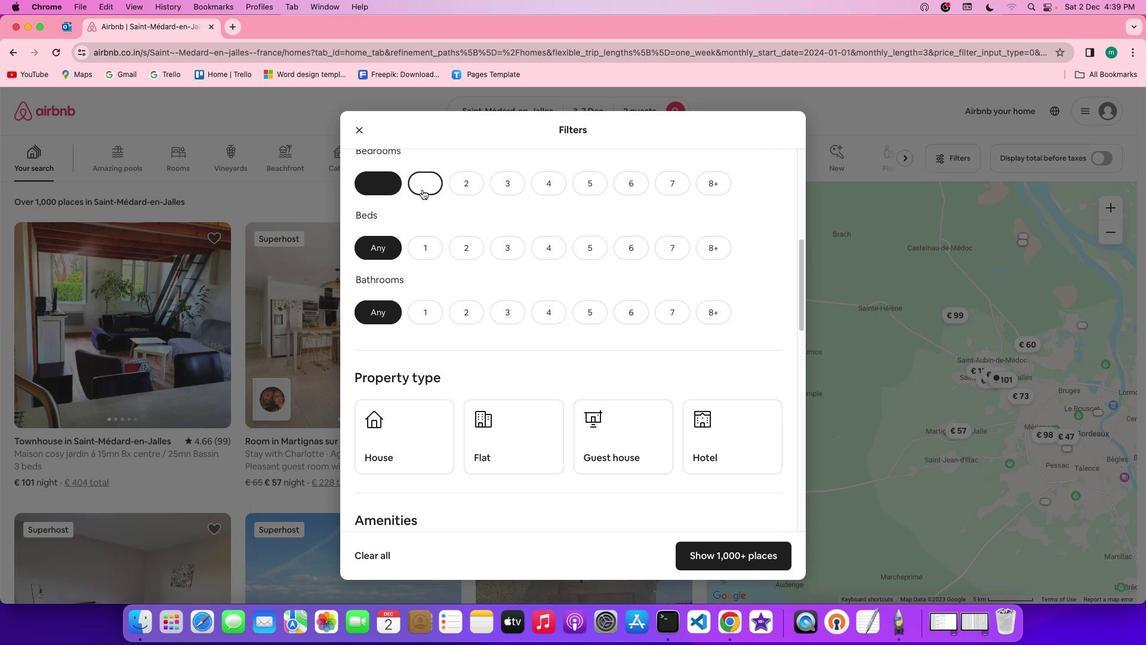 
Action: Mouse moved to (418, 244)
Screenshot: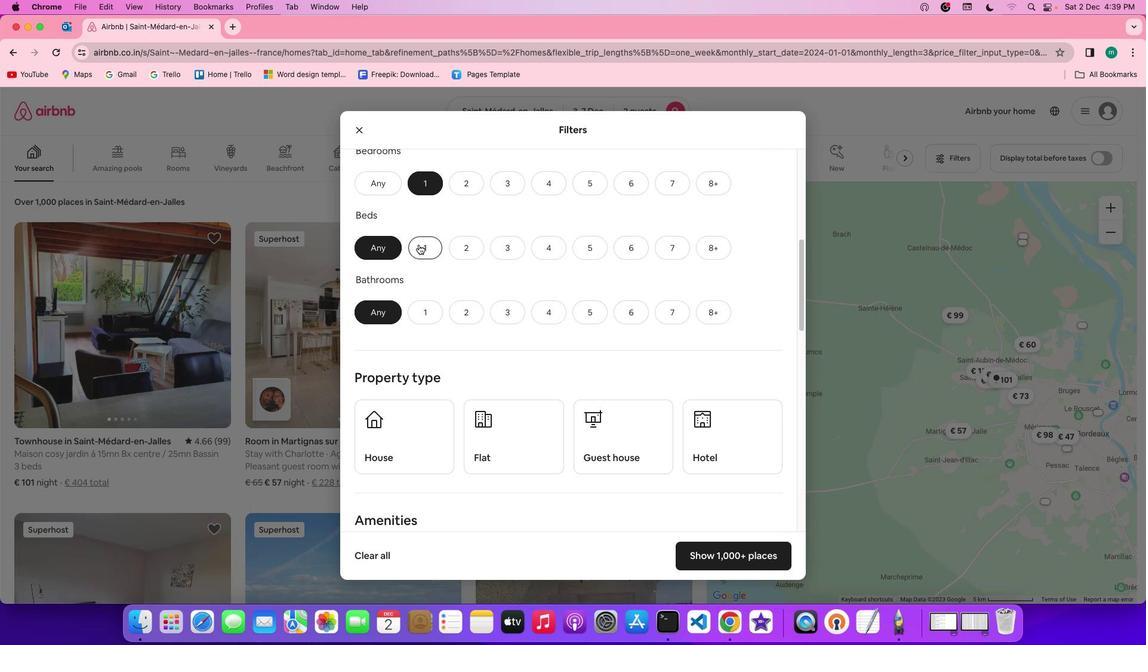 
Action: Mouse pressed left at (418, 244)
Screenshot: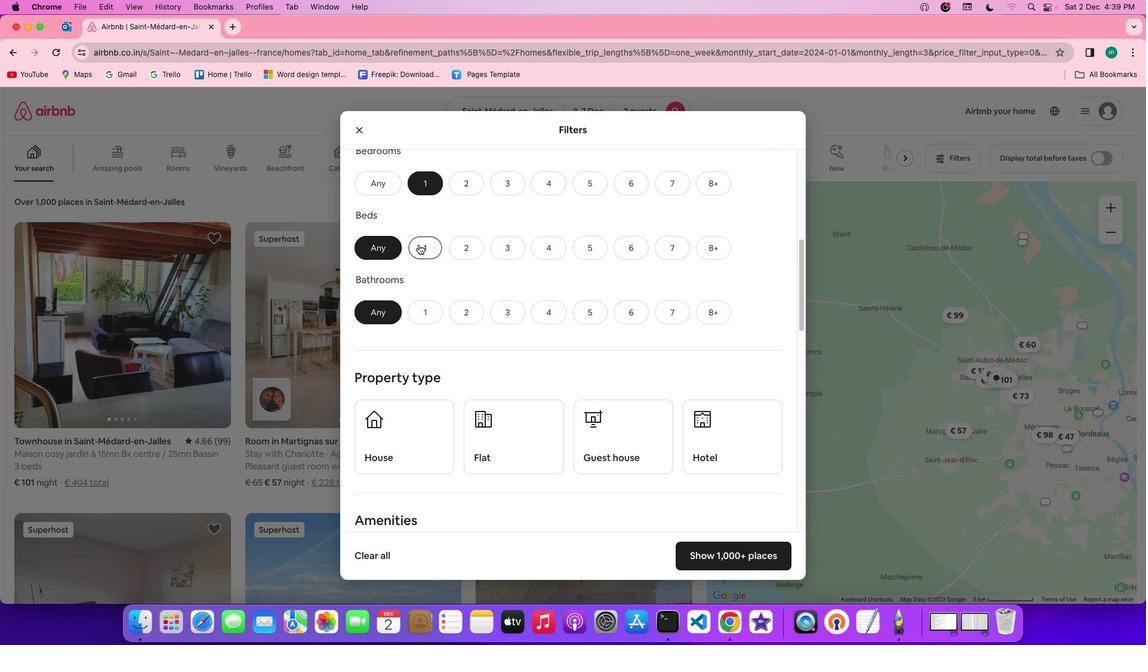 
Action: Mouse moved to (424, 305)
Screenshot: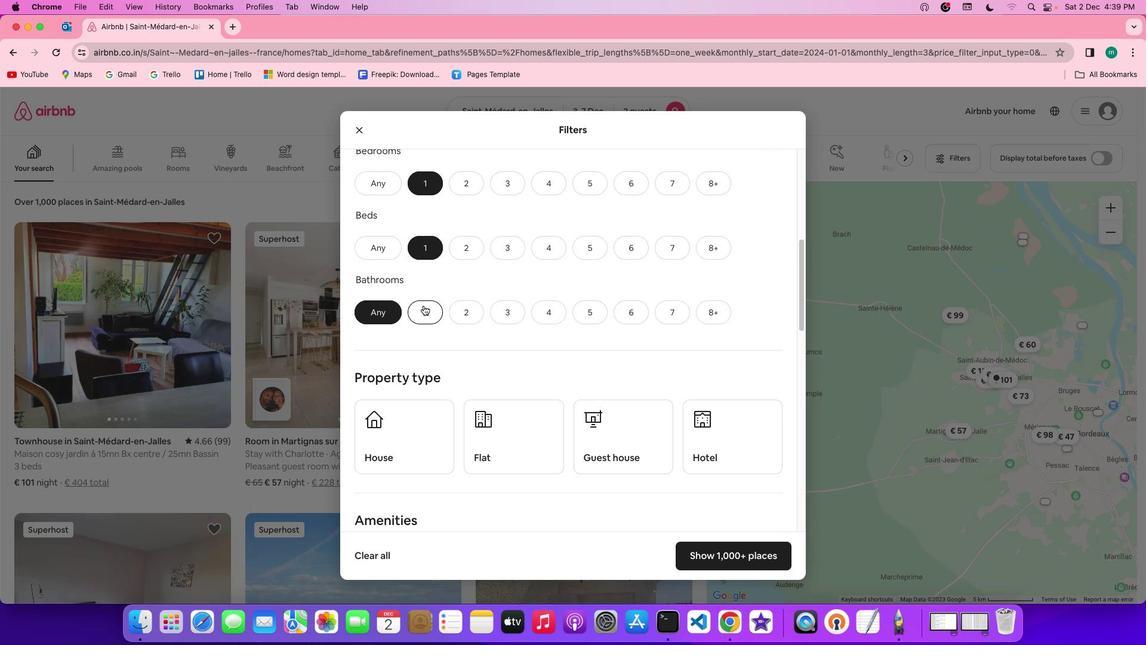 
Action: Mouse pressed left at (424, 305)
Screenshot: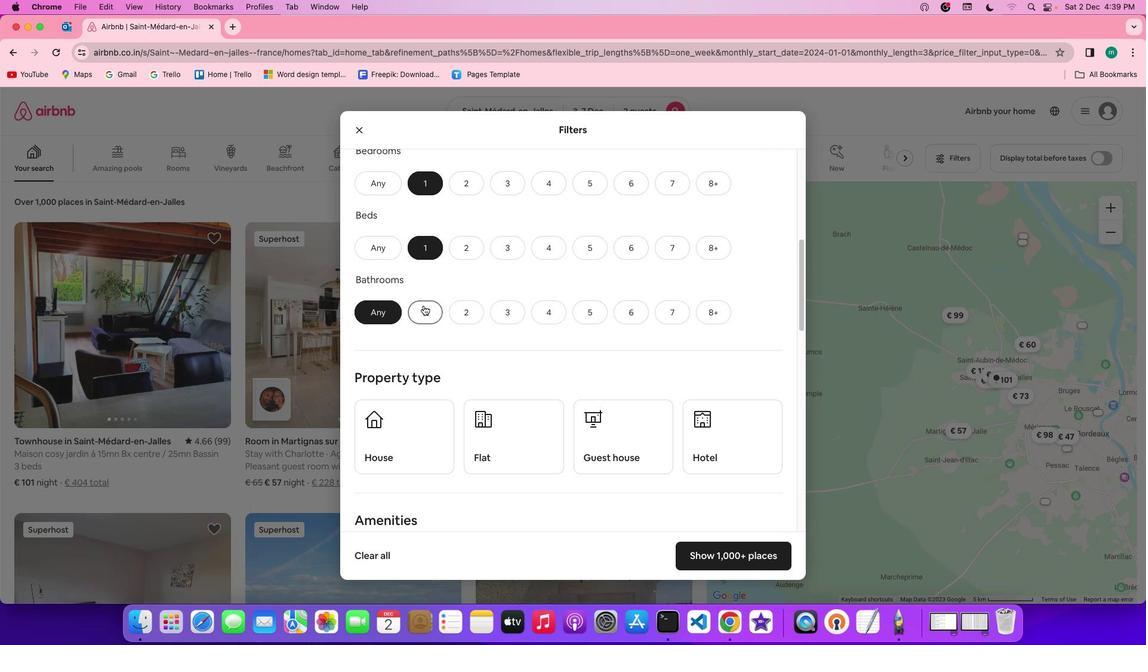 
Action: Mouse moved to (634, 339)
Screenshot: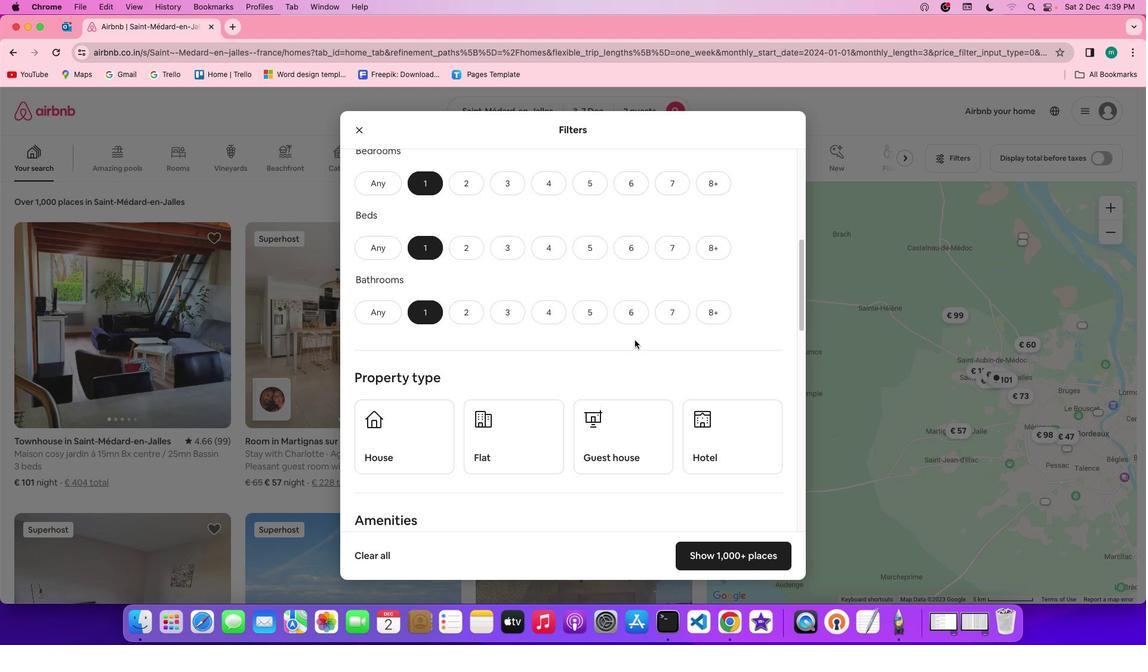 
Action: Mouse scrolled (634, 339) with delta (0, 0)
Screenshot: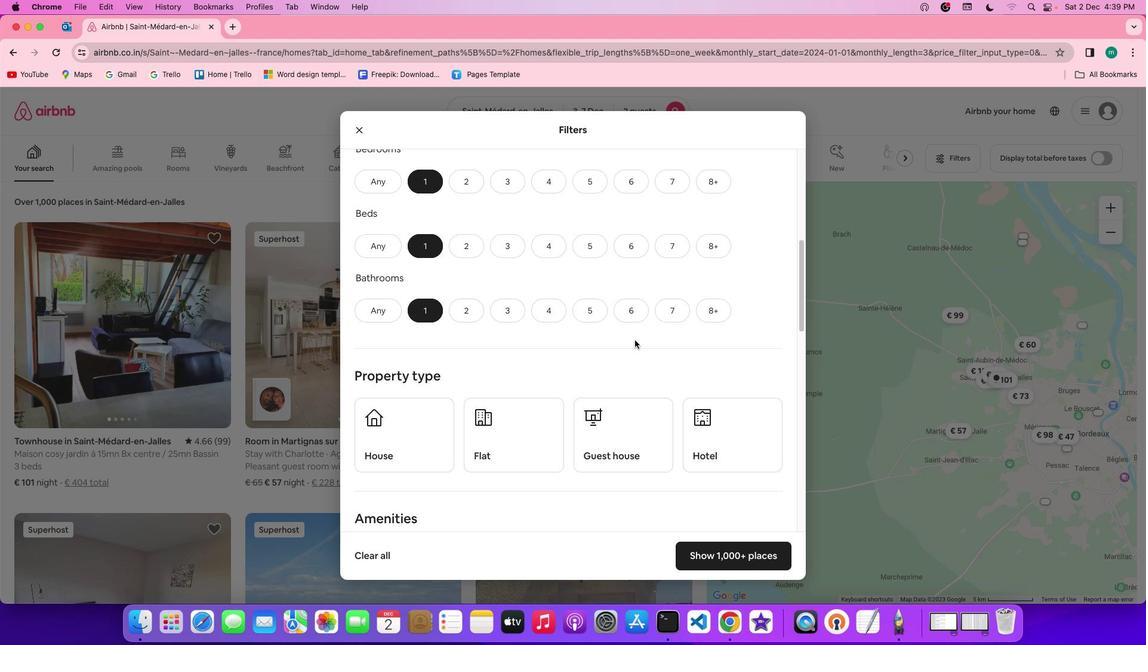 
Action: Mouse scrolled (634, 339) with delta (0, 0)
Screenshot: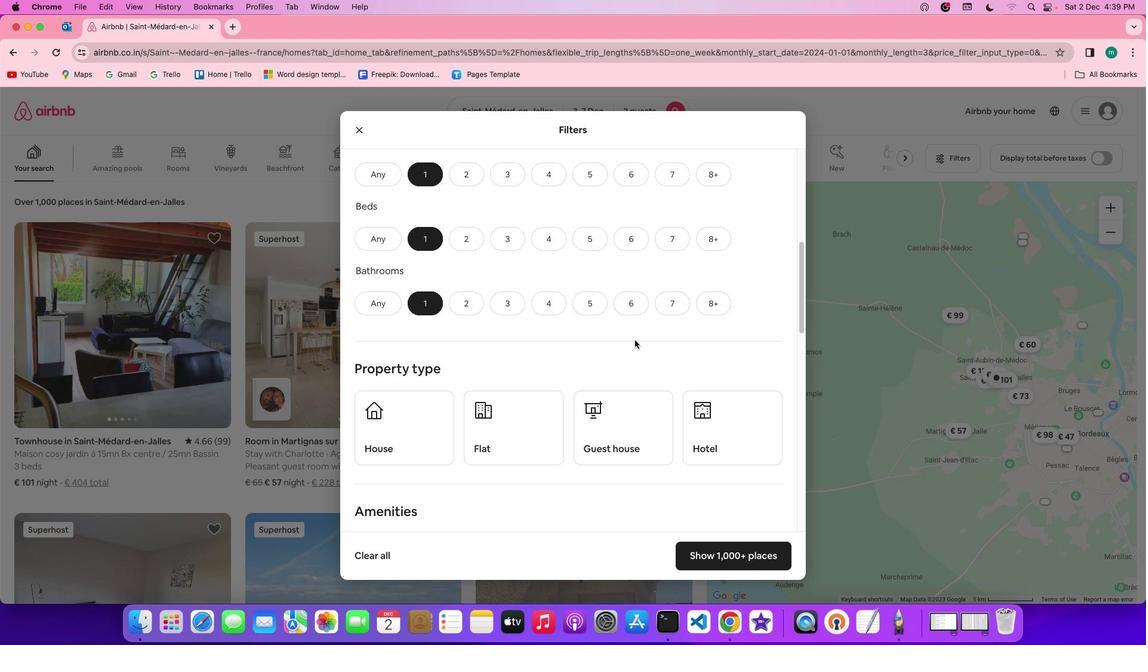 
Action: Mouse scrolled (634, 339) with delta (0, 0)
Screenshot: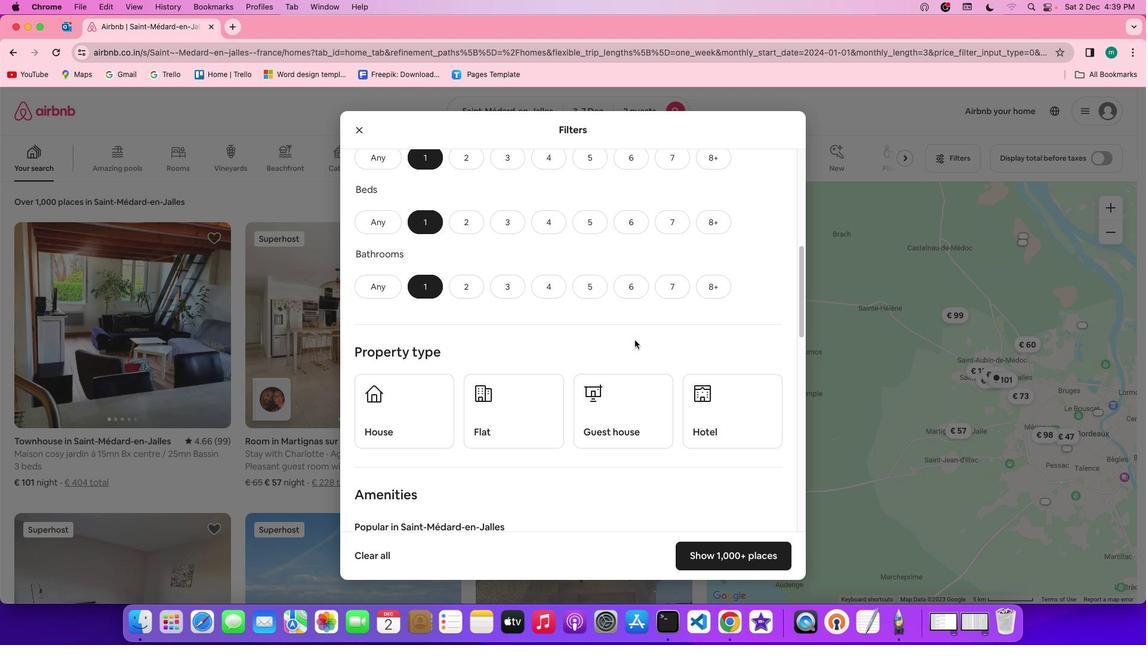 
Action: Mouse scrolled (634, 339) with delta (0, 0)
Screenshot: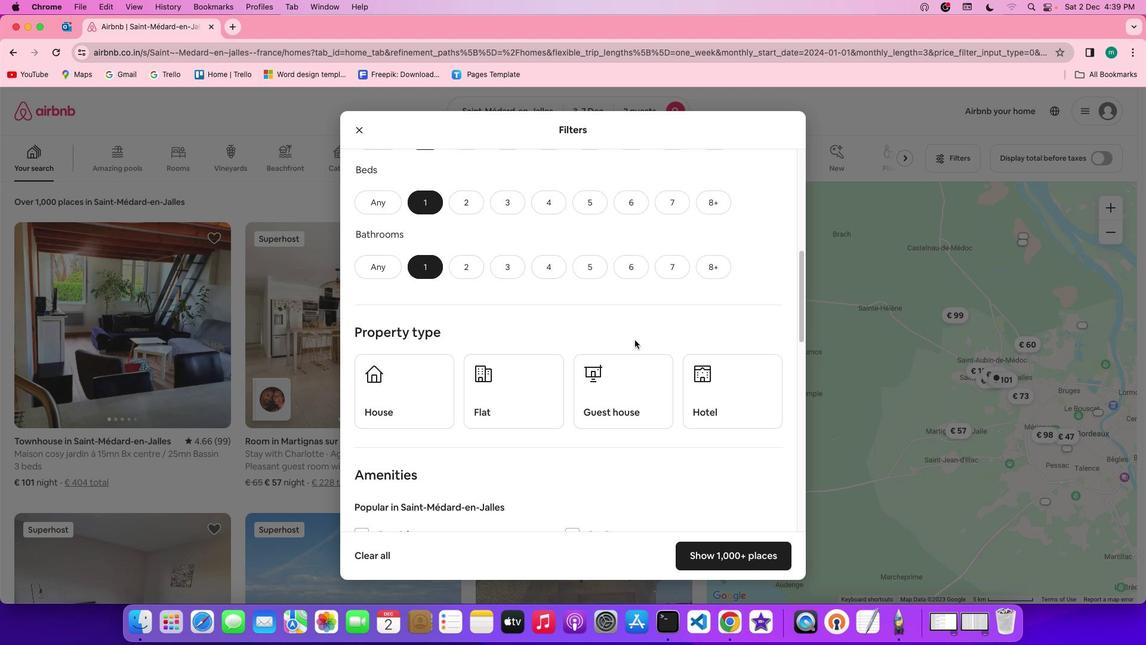 
Action: Mouse scrolled (634, 339) with delta (0, 0)
Screenshot: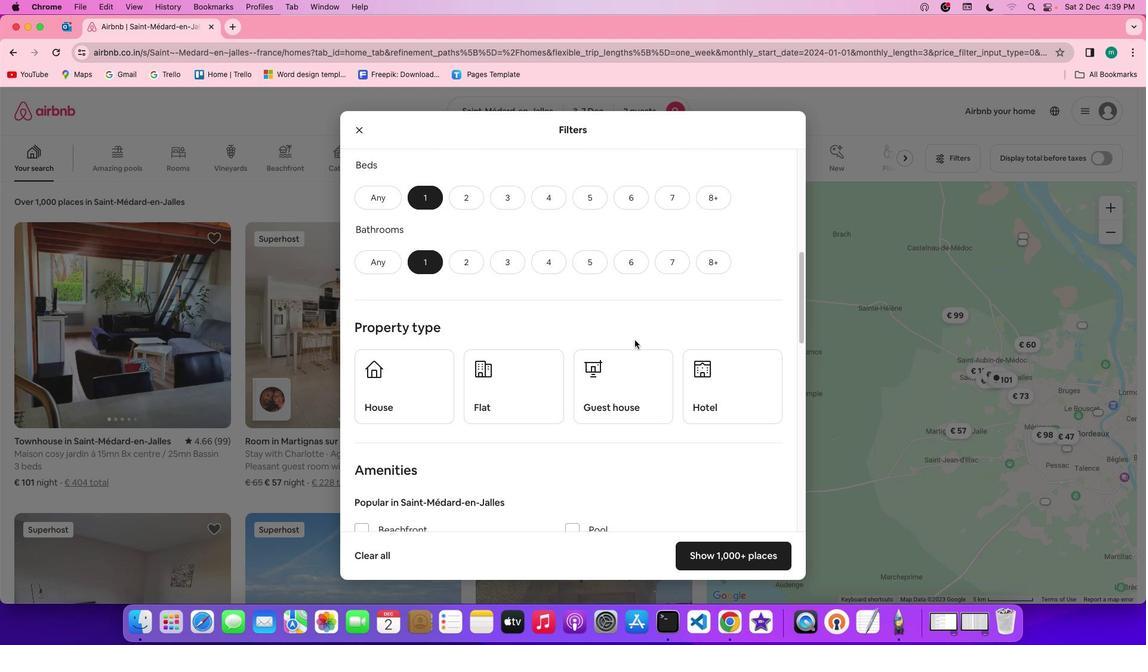 
Action: Mouse scrolled (634, 339) with delta (0, -1)
Screenshot: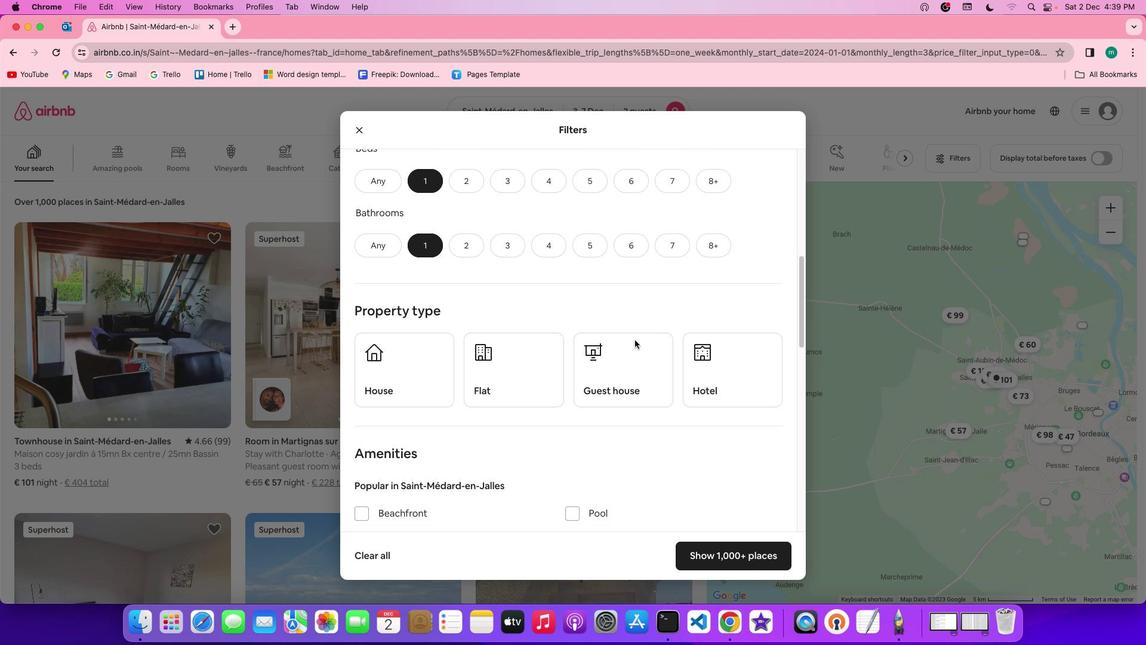 
Action: Mouse scrolled (634, 339) with delta (0, 0)
Screenshot: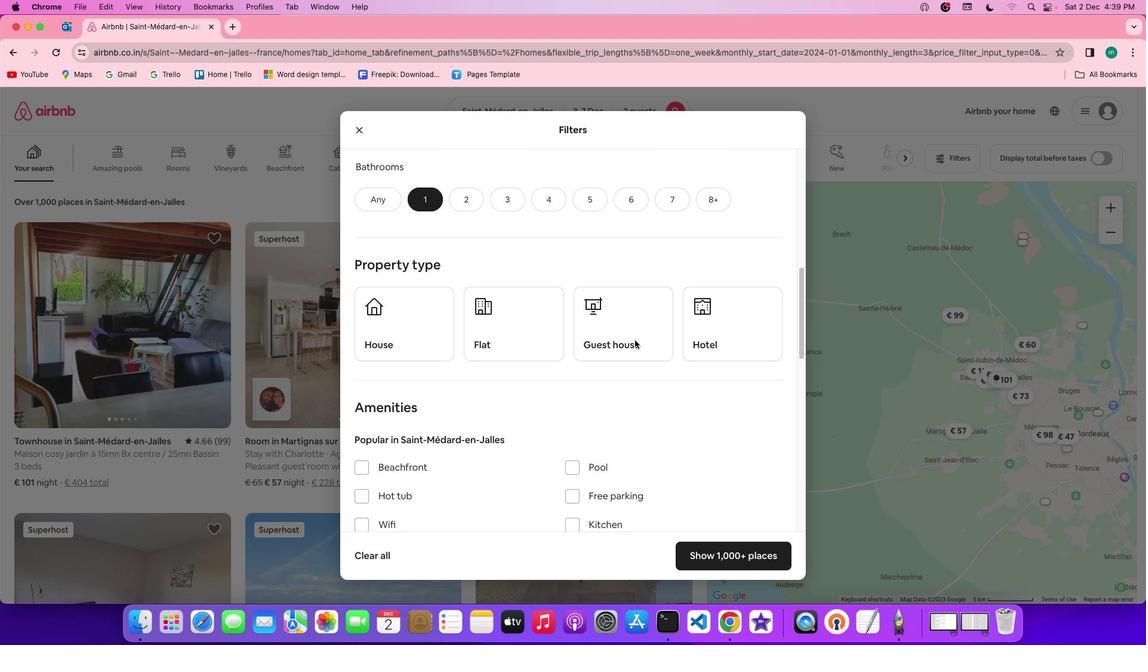 
Action: Mouse scrolled (634, 339) with delta (0, 0)
Screenshot: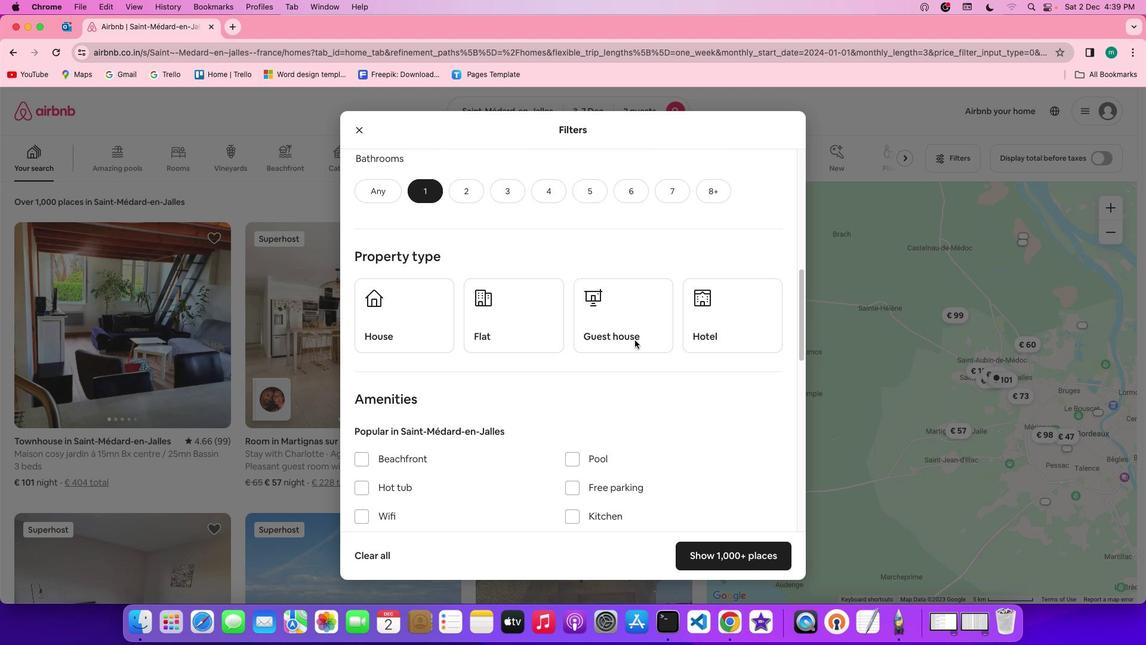 
Action: Mouse scrolled (634, 339) with delta (0, 0)
Screenshot: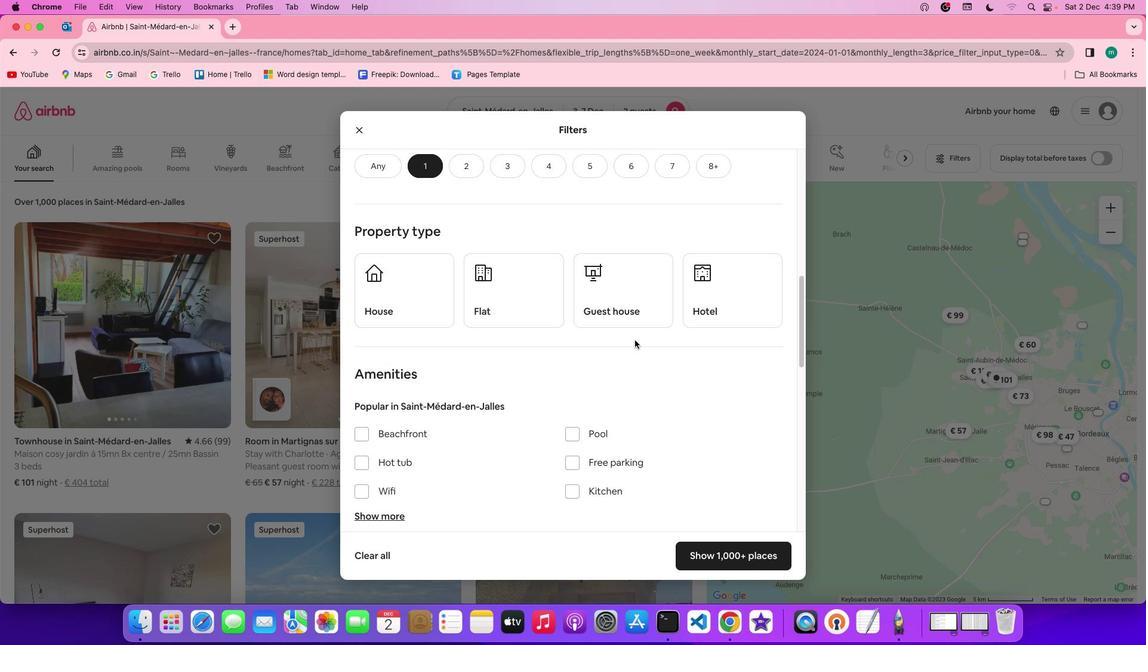 
Action: Mouse scrolled (634, 339) with delta (0, 0)
Screenshot: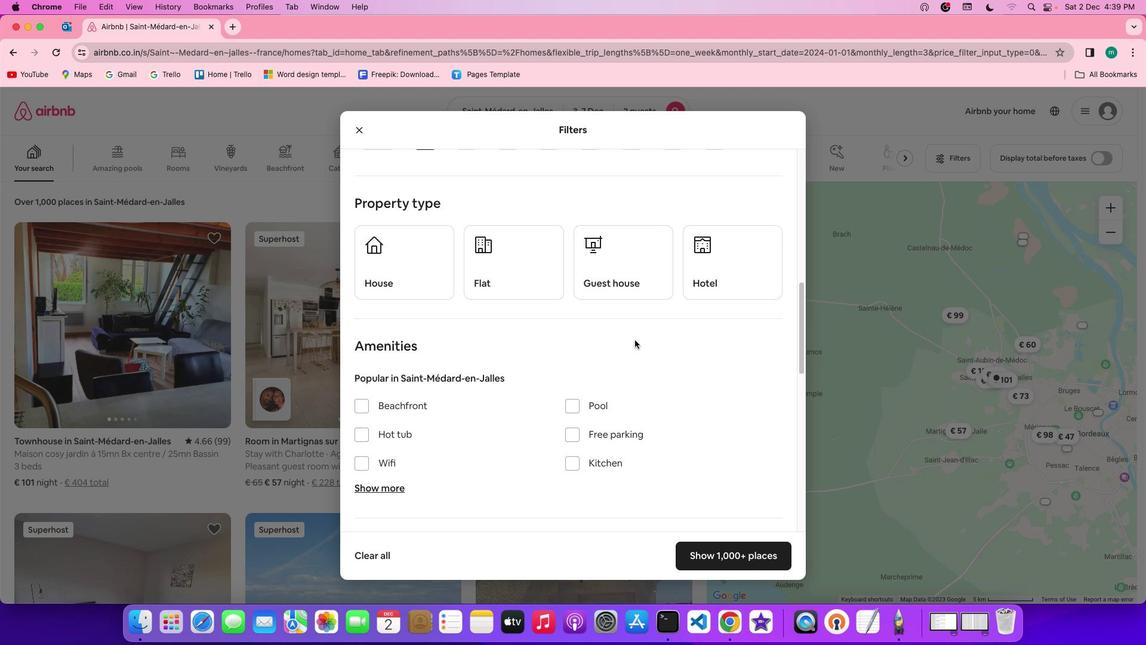 
Action: Mouse moved to (707, 258)
Screenshot: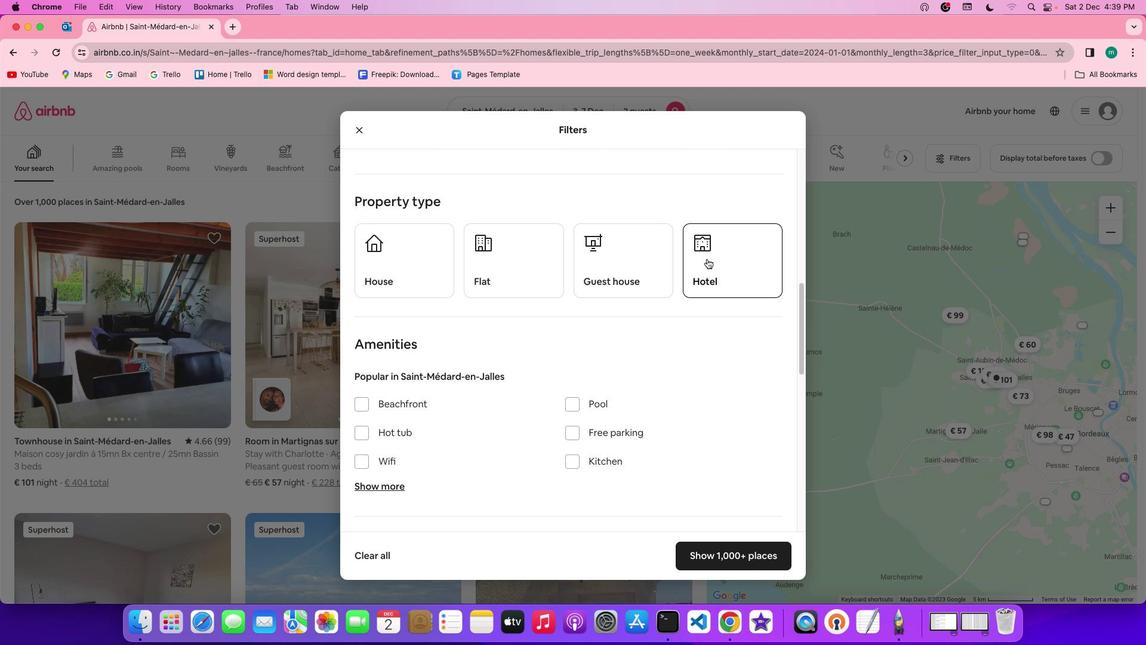 
Action: Mouse pressed left at (707, 258)
Screenshot: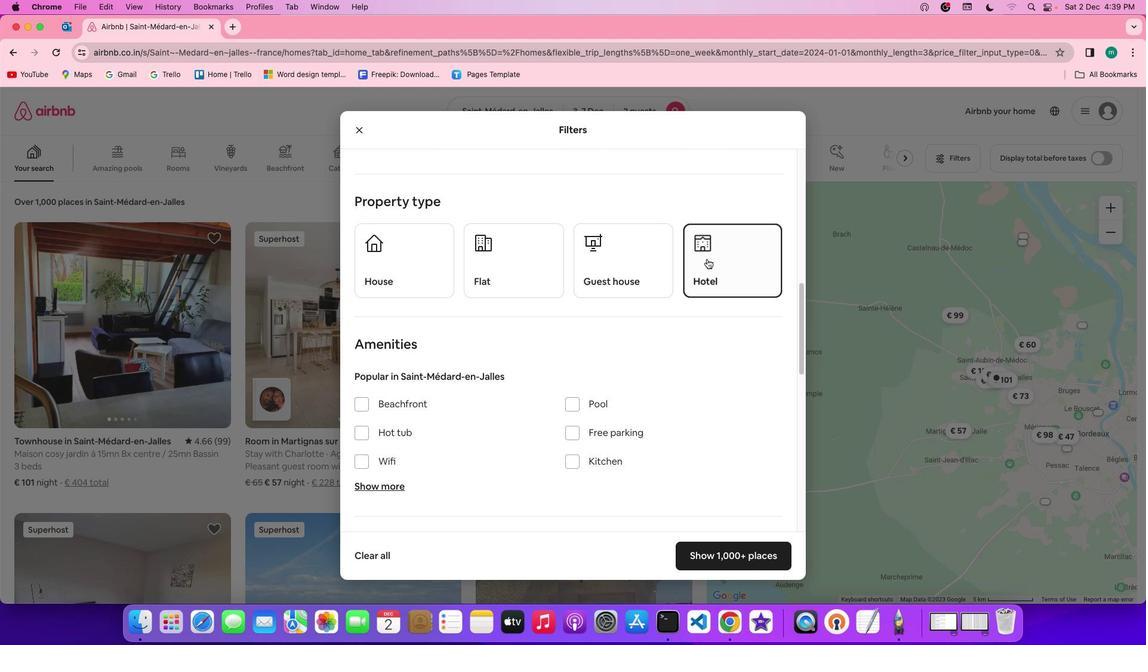 
Action: Mouse moved to (671, 356)
Screenshot: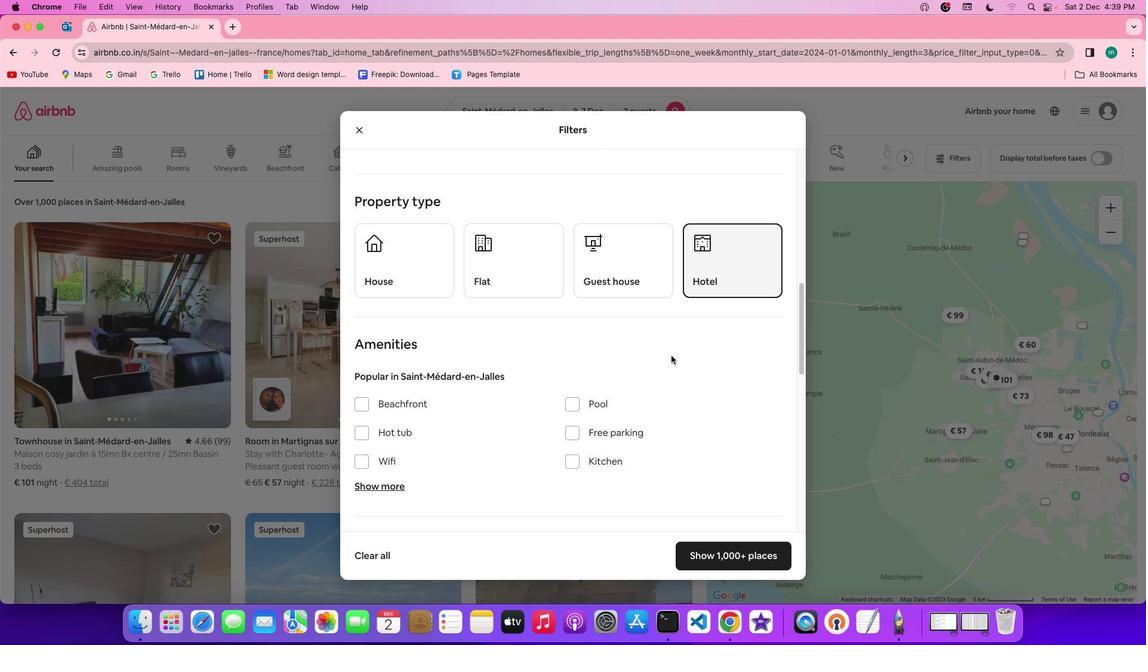 
Action: Mouse scrolled (671, 356) with delta (0, 0)
Screenshot: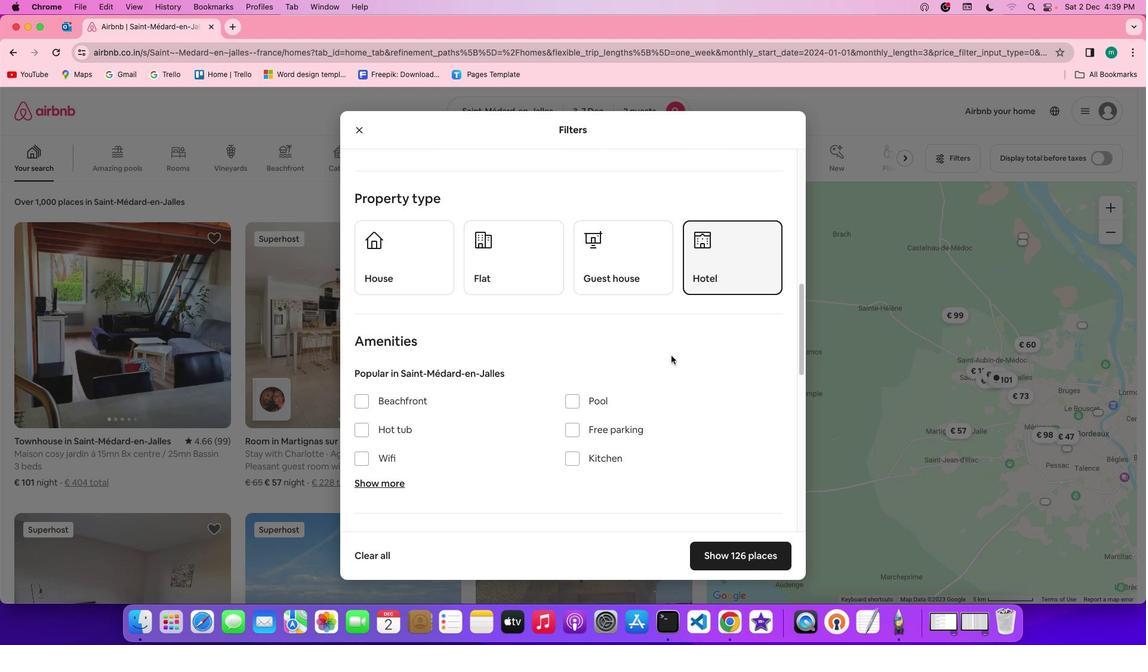 
Action: Mouse scrolled (671, 356) with delta (0, 0)
Screenshot: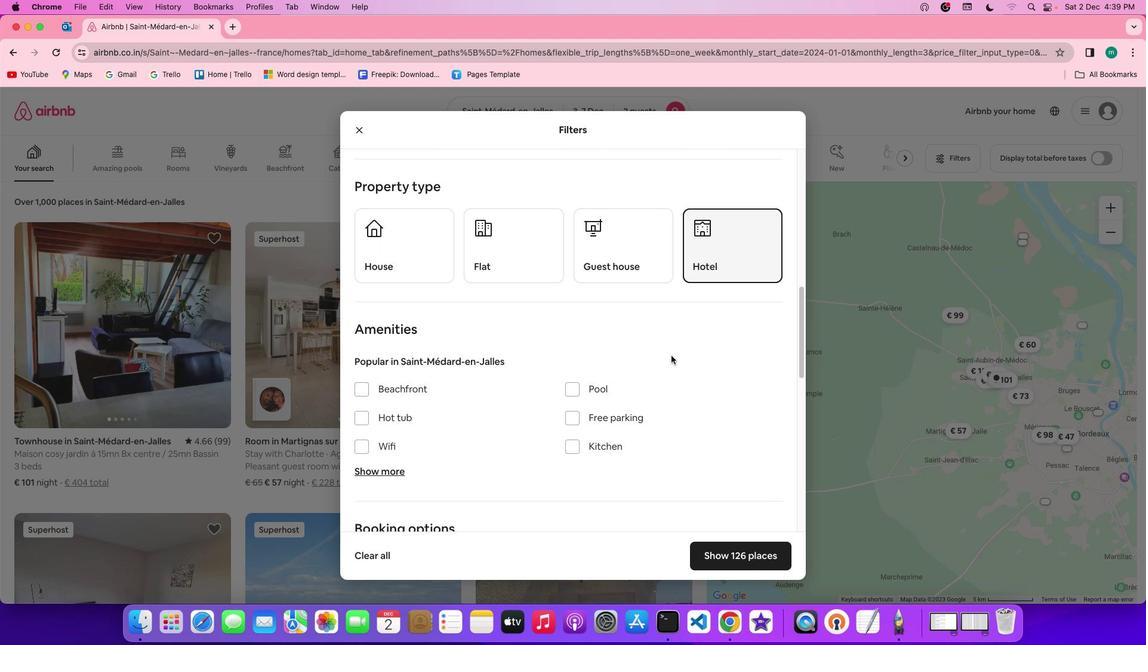
Action: Mouse scrolled (671, 356) with delta (0, 0)
Screenshot: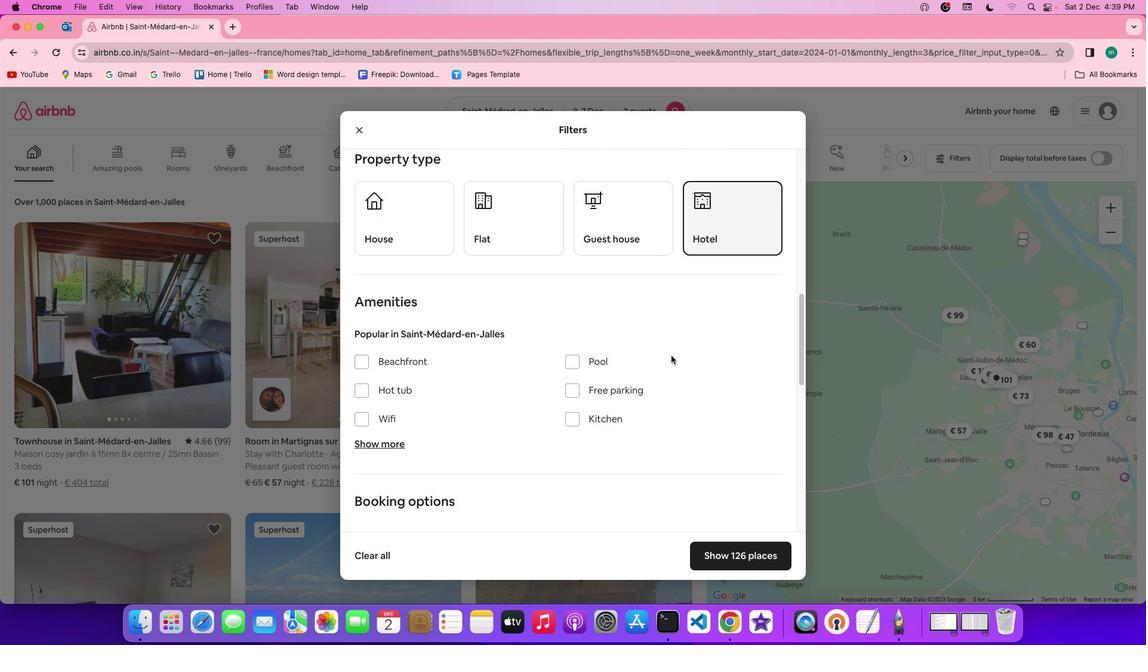 
Action: Mouse moved to (669, 356)
Screenshot: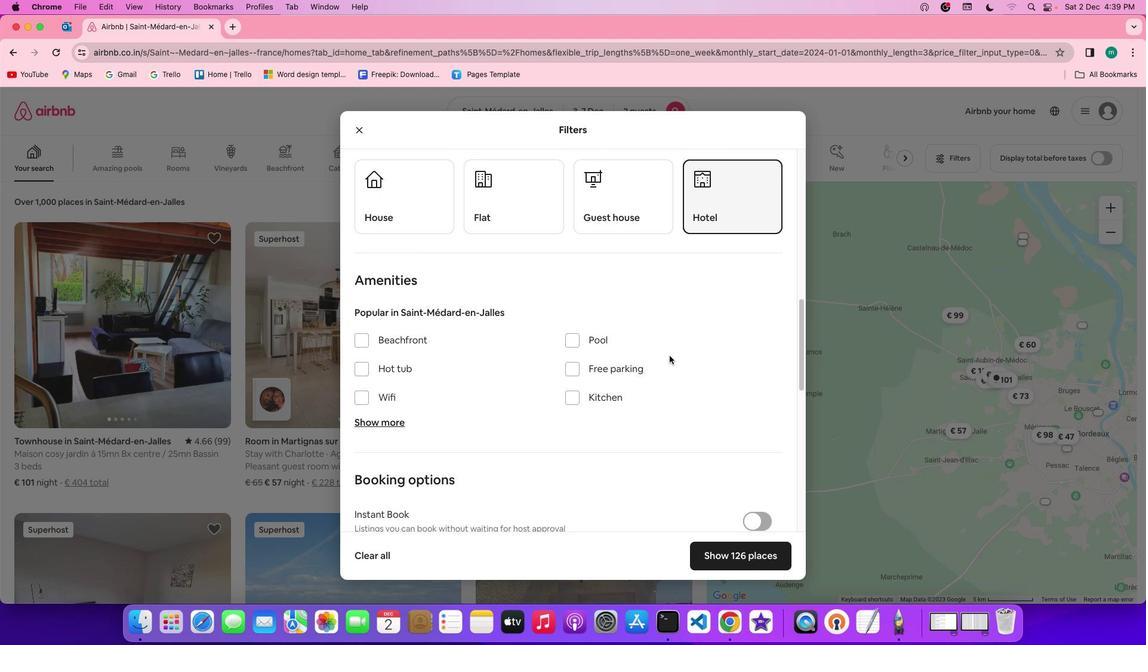 
Action: Mouse scrolled (669, 356) with delta (0, 0)
Screenshot: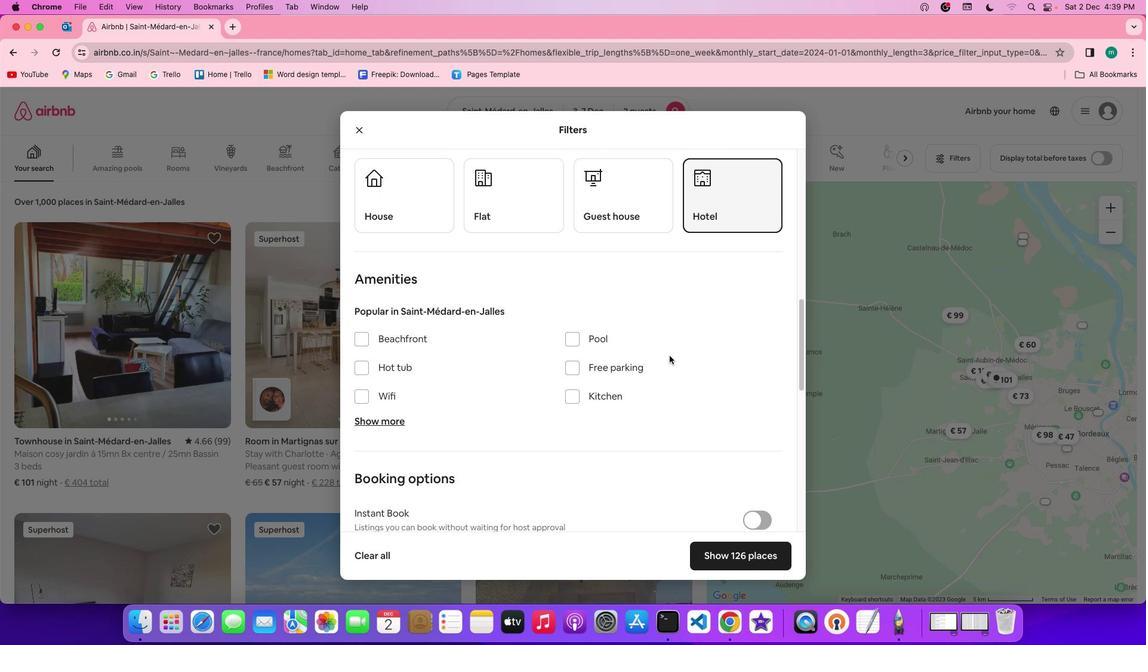 
Action: Mouse scrolled (669, 356) with delta (0, 0)
Screenshot: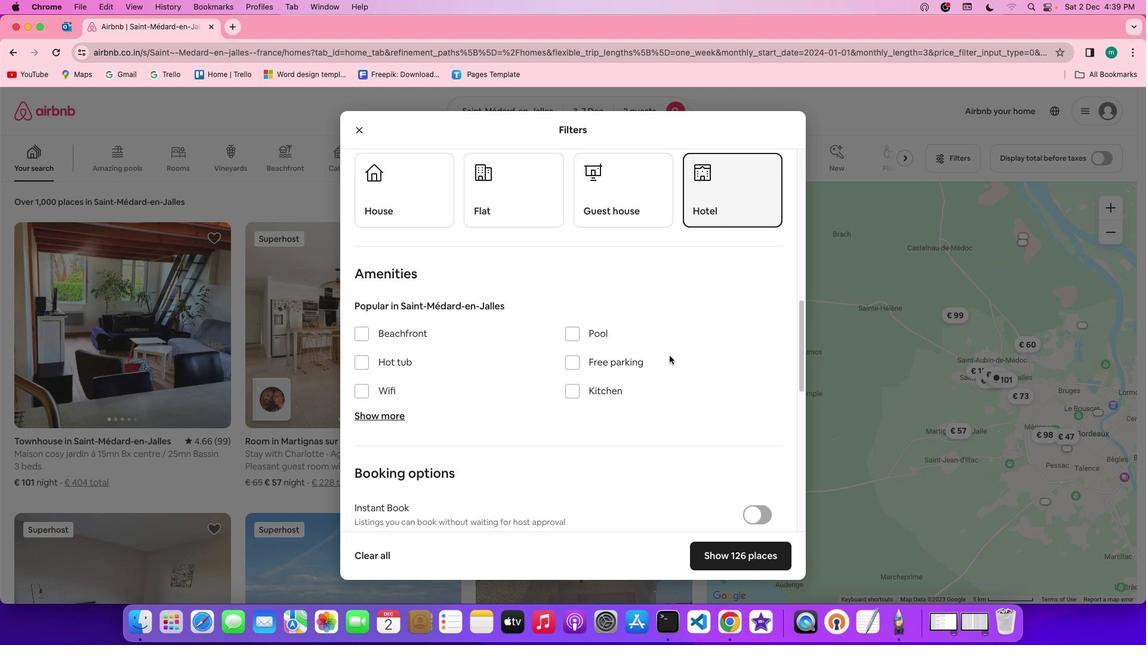 
Action: Mouse scrolled (669, 356) with delta (0, 0)
Screenshot: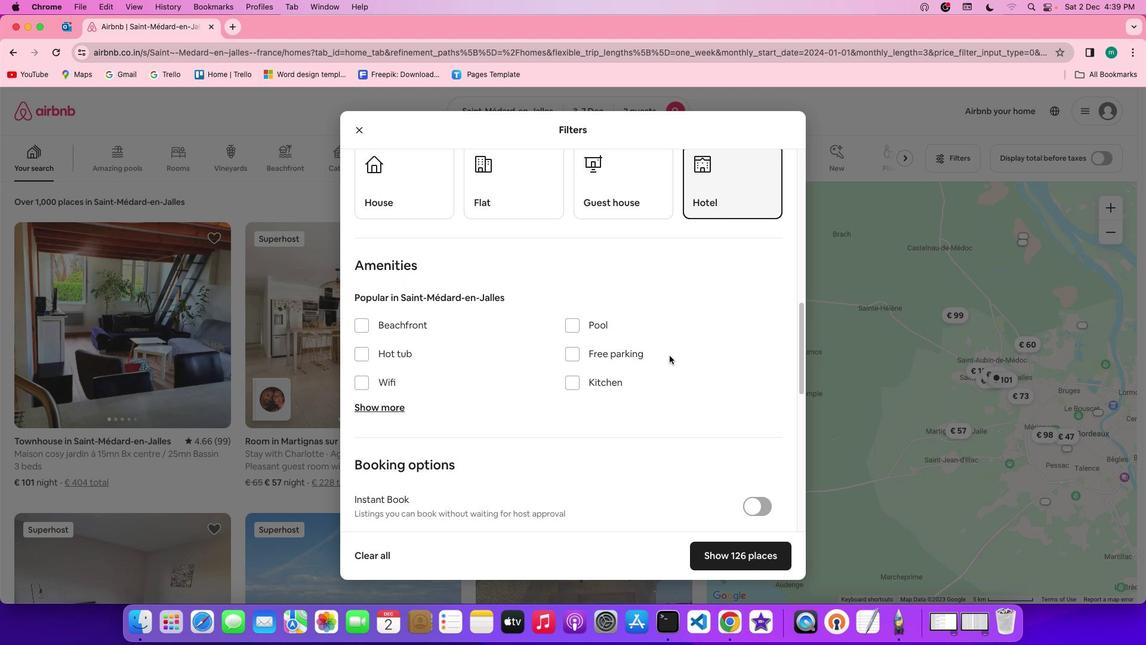 
Action: Mouse scrolled (669, 356) with delta (0, 0)
Screenshot: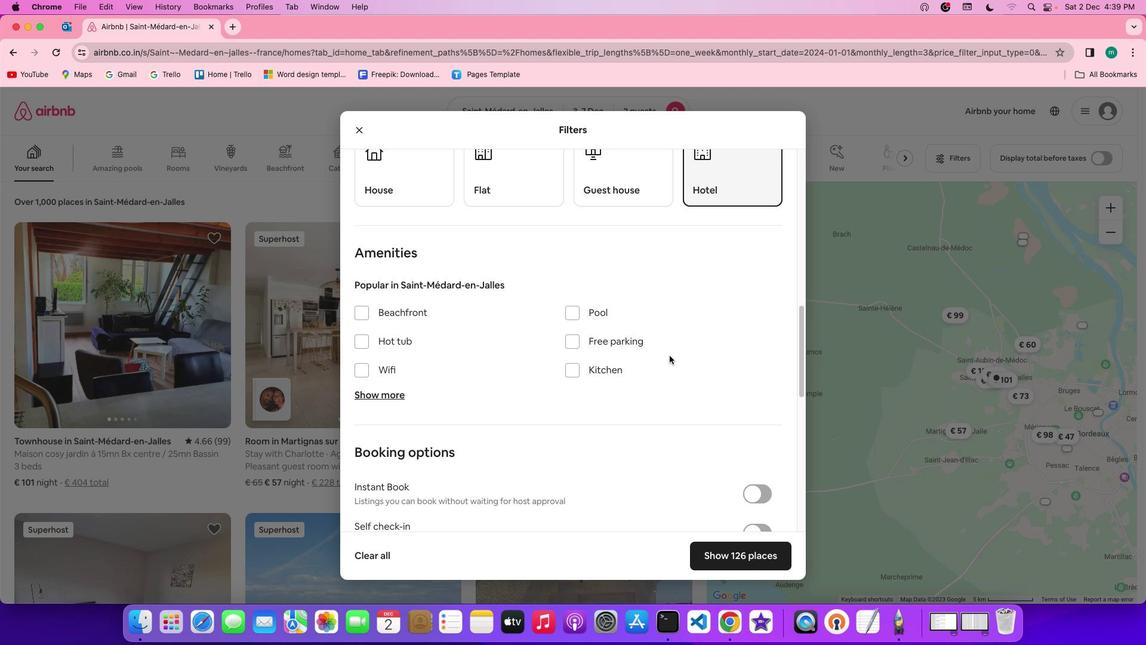
Action: Mouse scrolled (669, 356) with delta (0, 0)
Screenshot: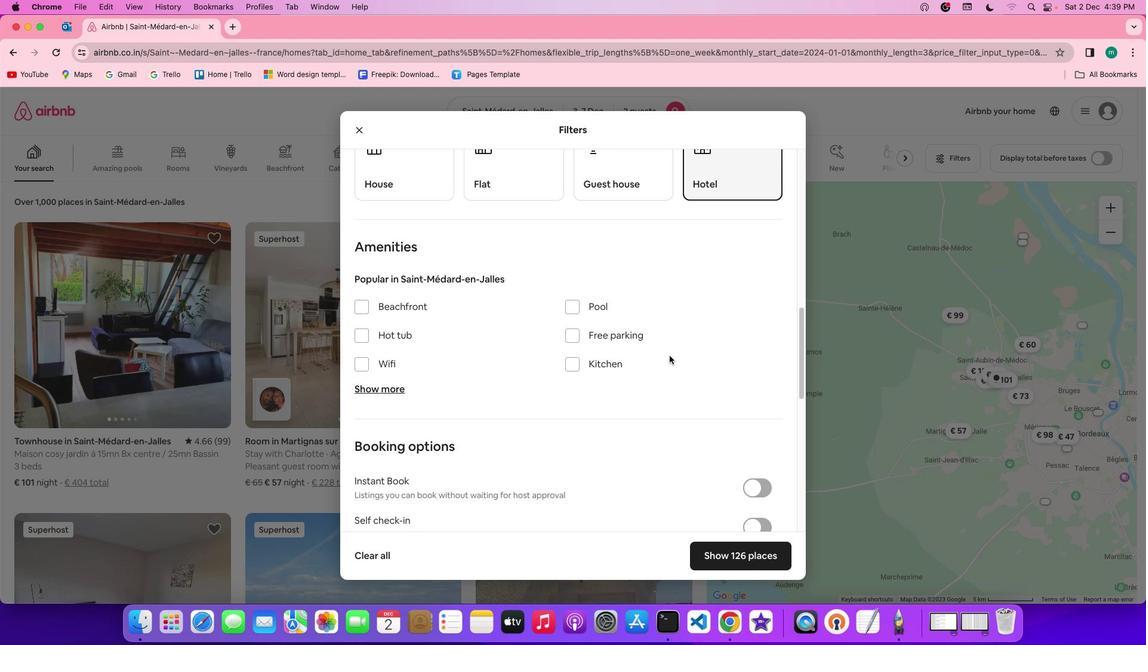 
Action: Mouse scrolled (669, 356) with delta (0, 0)
Screenshot: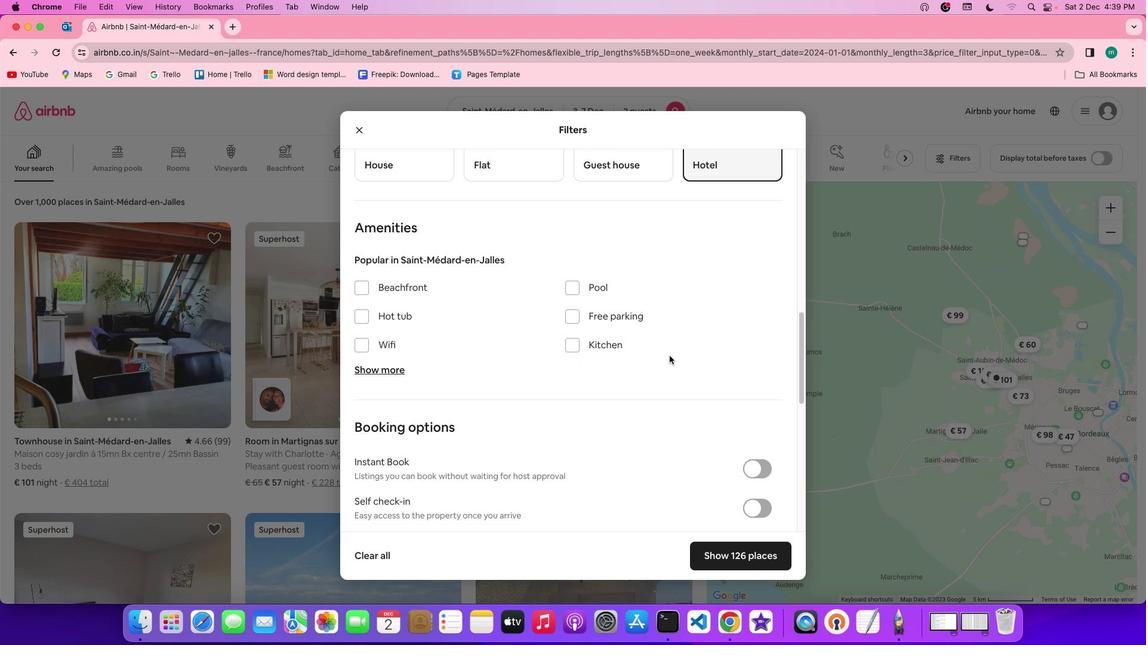 
Action: Mouse scrolled (669, 356) with delta (0, 0)
Screenshot: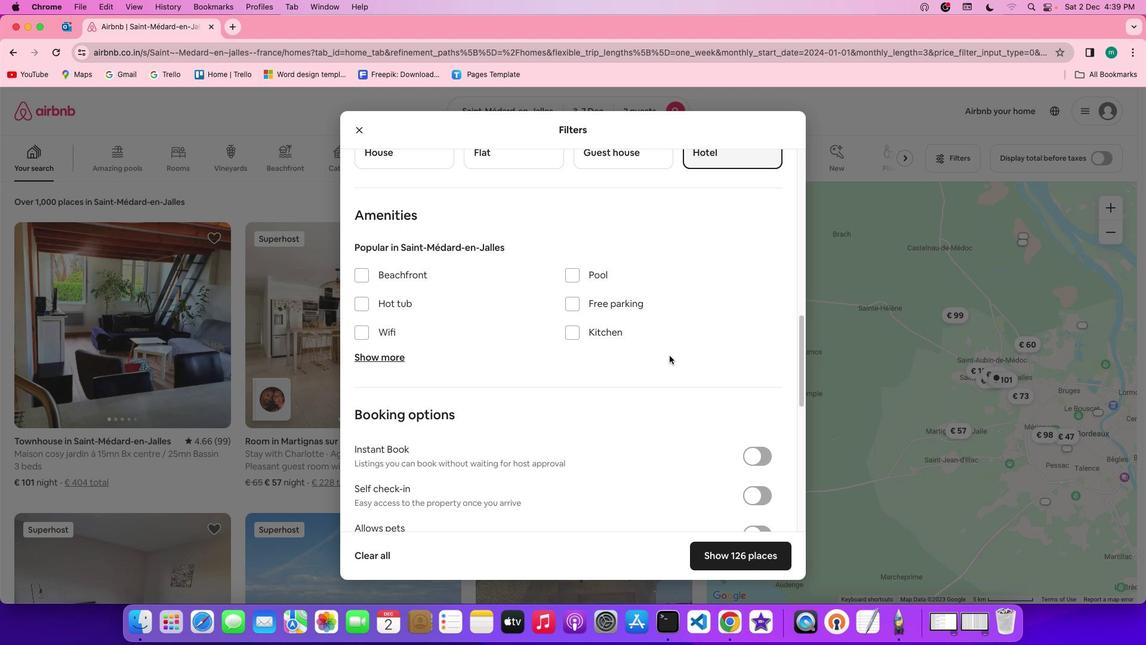 
Action: Mouse scrolled (669, 356) with delta (0, 0)
Screenshot: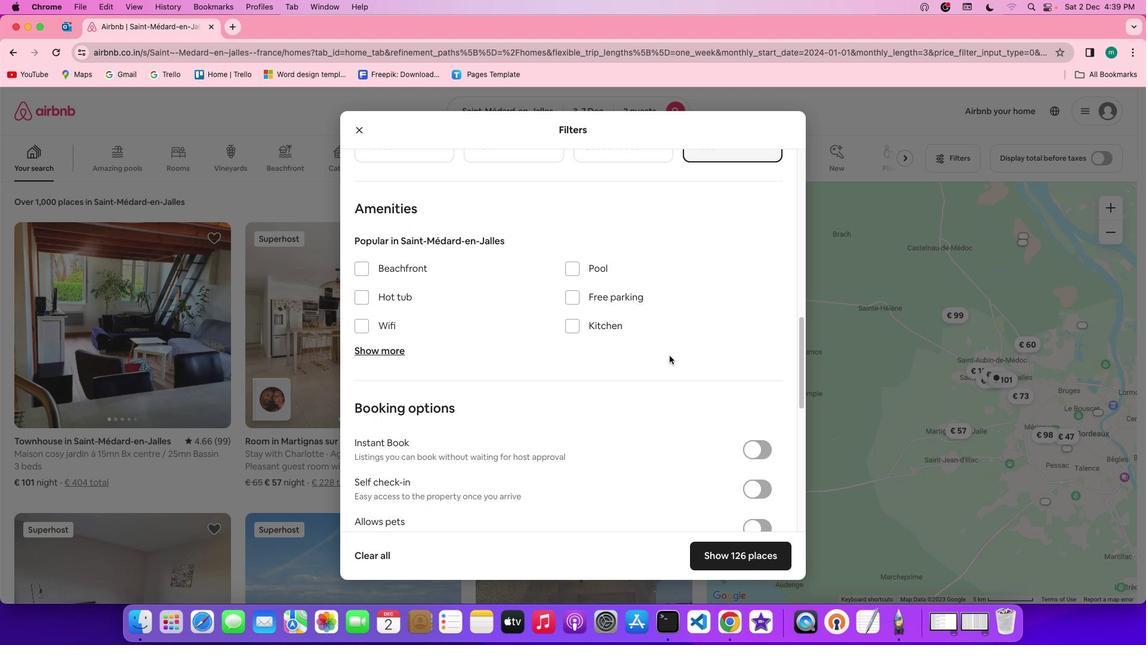 
Action: Mouse scrolled (669, 356) with delta (0, 0)
Screenshot: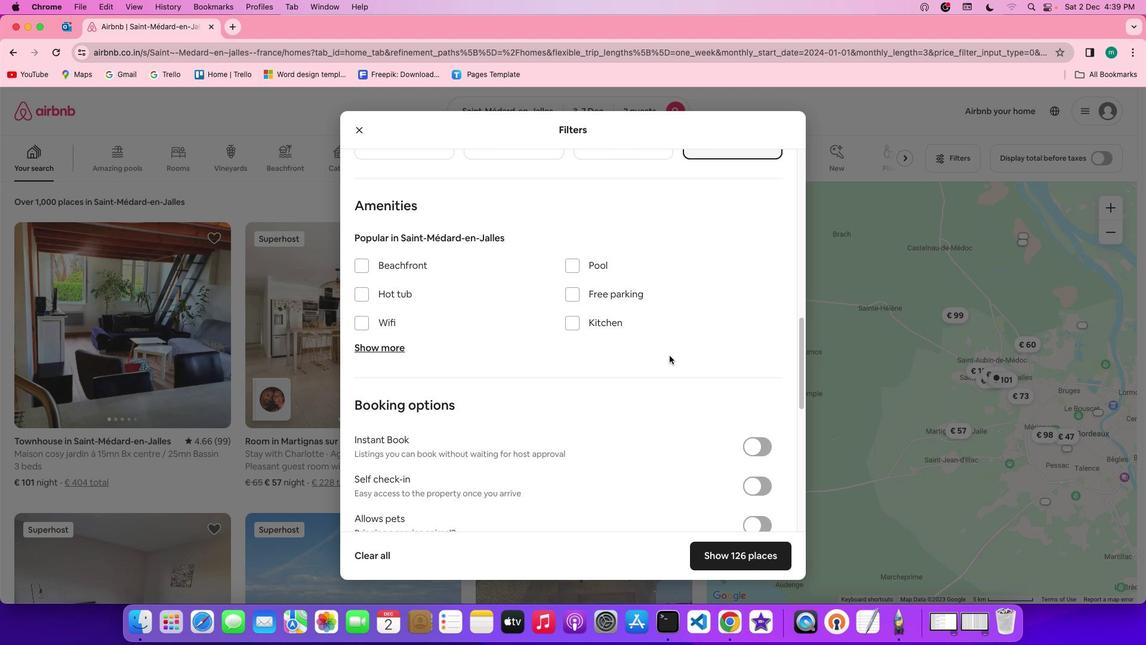 
Action: Mouse scrolled (669, 356) with delta (0, 0)
Screenshot: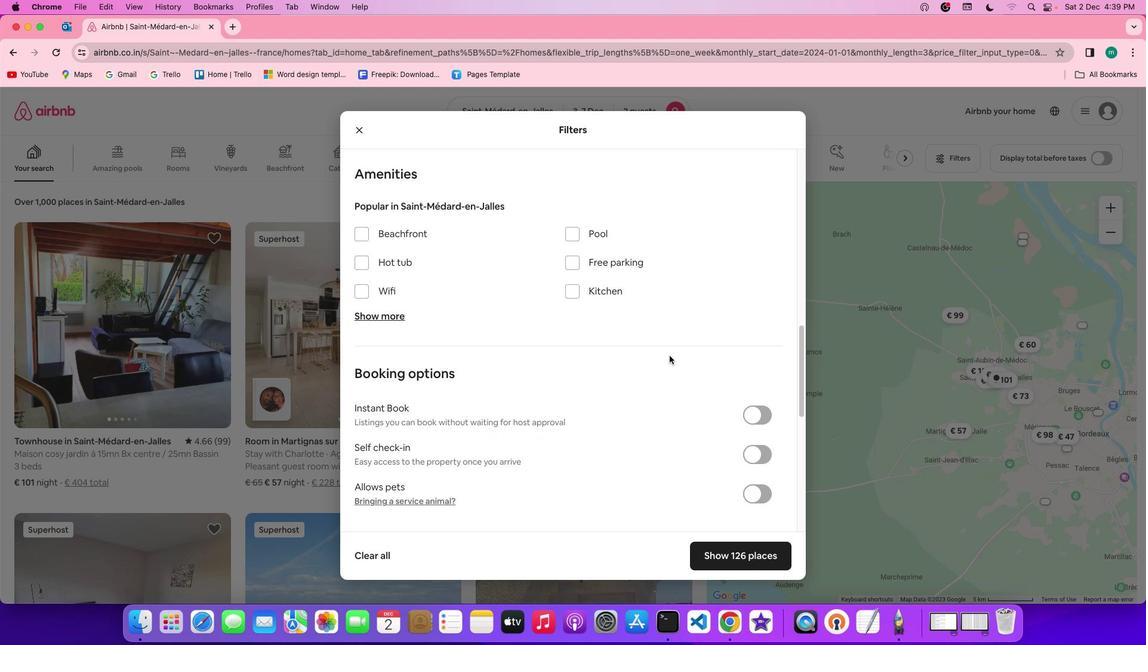 
Action: Mouse scrolled (669, 356) with delta (0, 0)
Screenshot: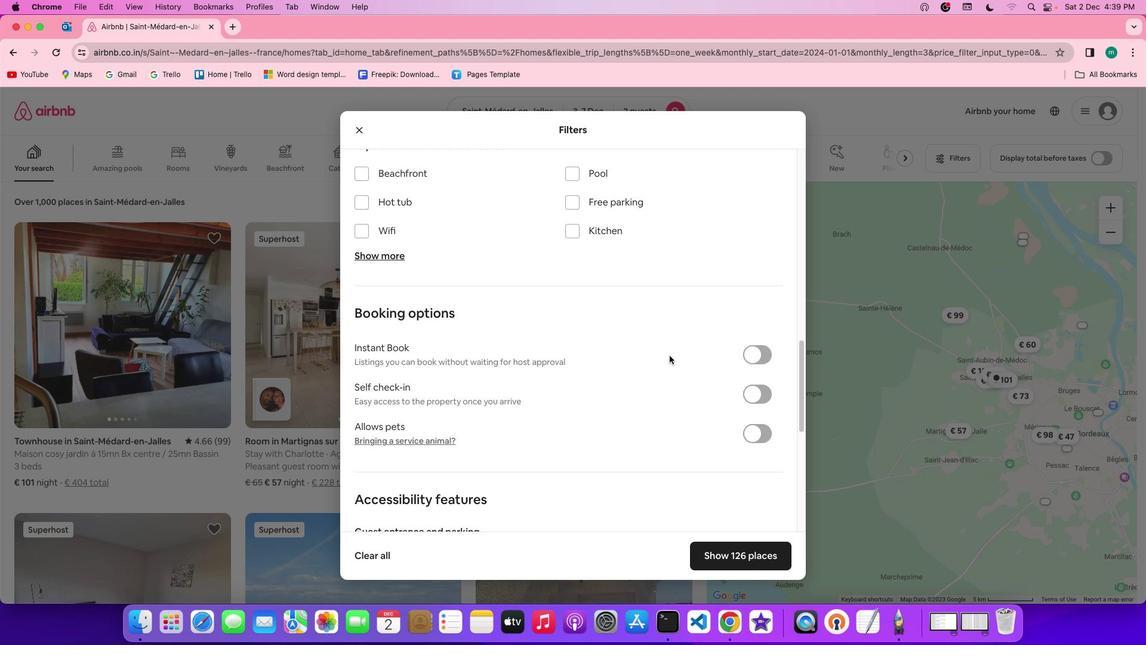 
Action: Mouse scrolled (669, 356) with delta (0, -1)
Screenshot: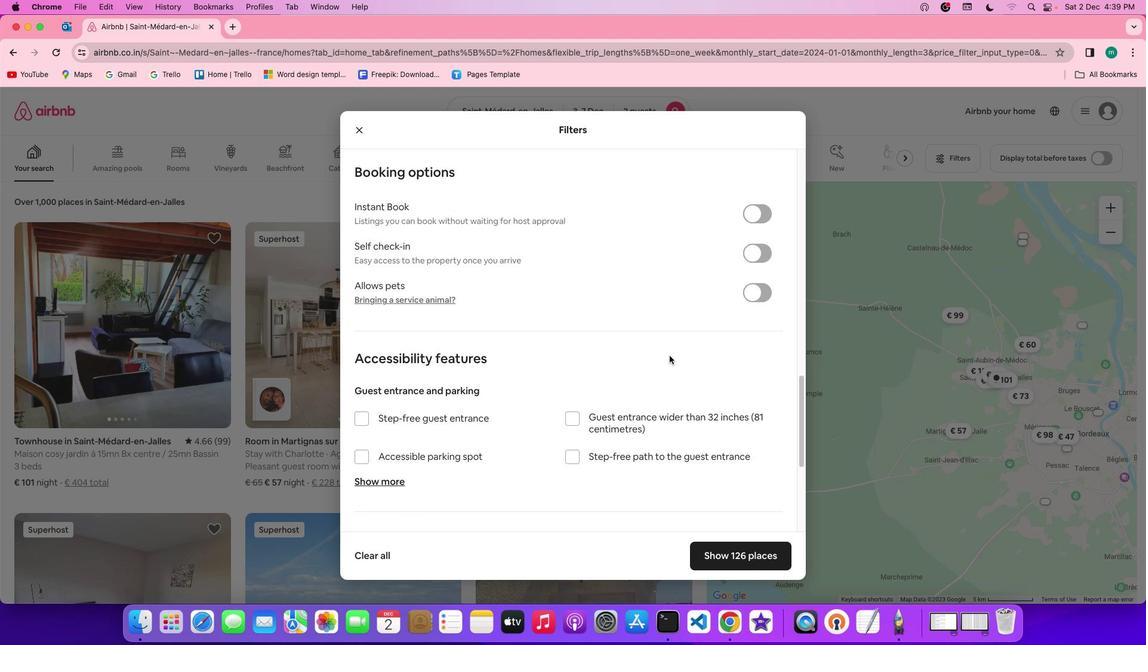 
Action: Mouse scrolled (669, 356) with delta (0, -2)
Screenshot: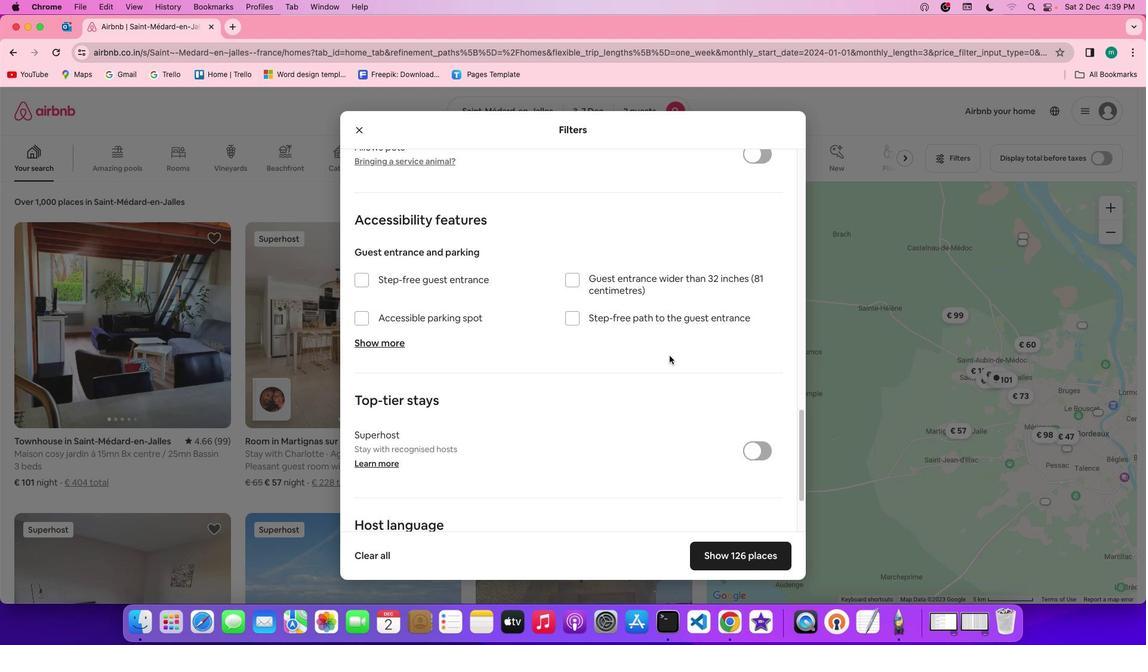 
Action: Mouse scrolled (669, 356) with delta (0, -2)
Screenshot: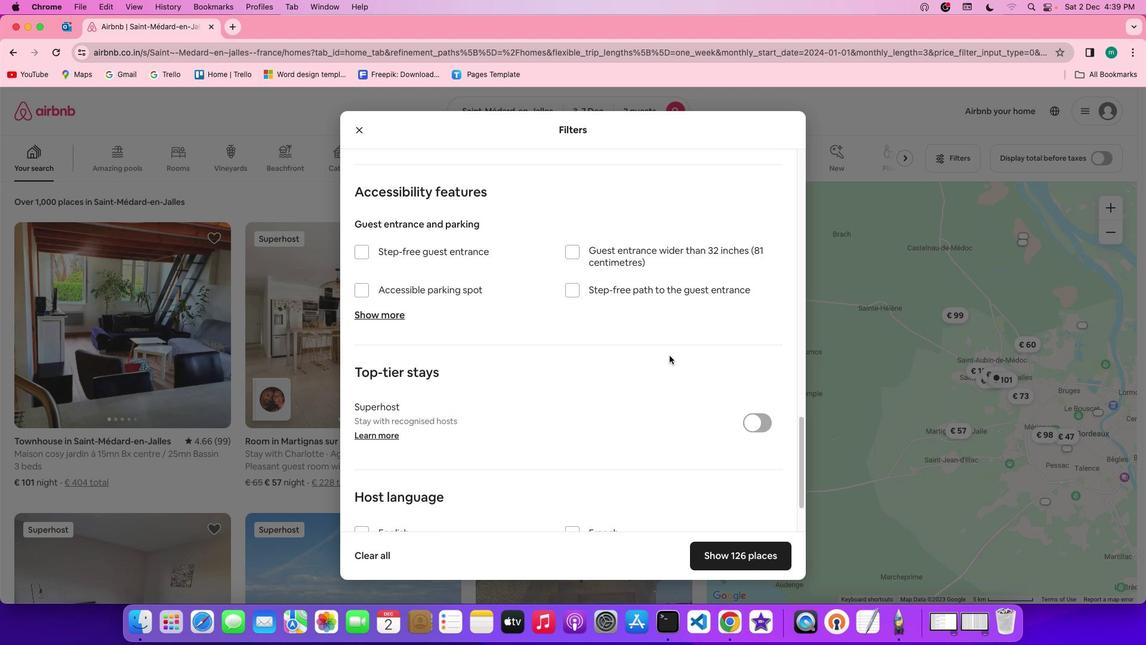 
Action: Mouse scrolled (669, 356) with delta (0, 0)
Screenshot: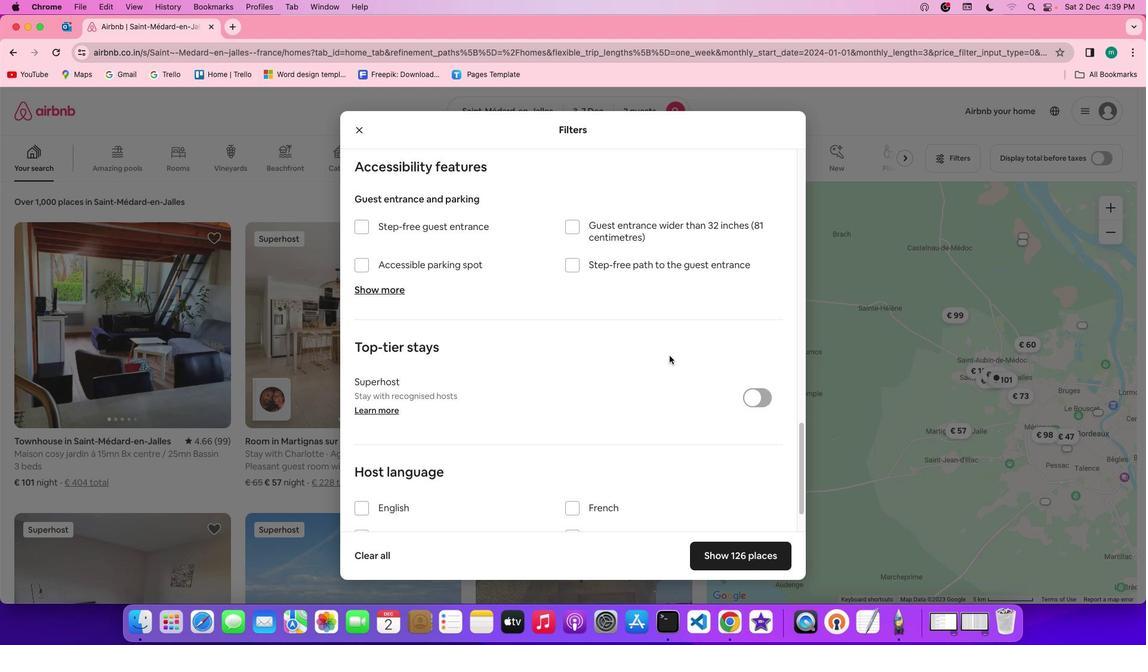 
Action: Mouse scrolled (669, 356) with delta (0, 0)
Screenshot: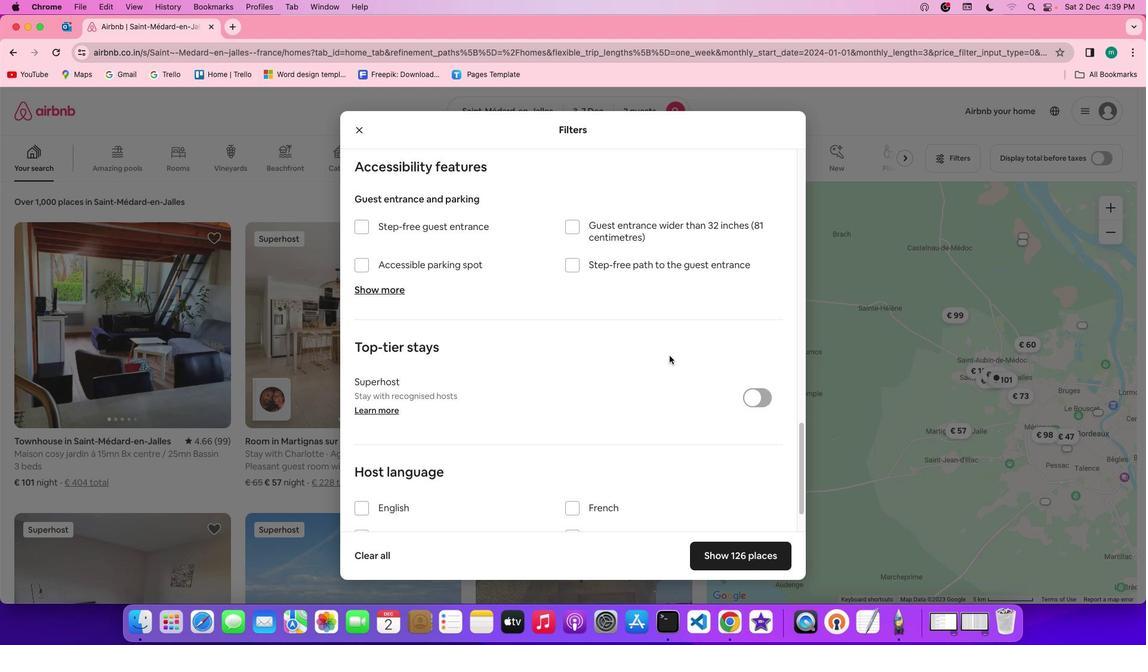 
Action: Mouse scrolled (669, 356) with delta (0, -1)
Screenshot: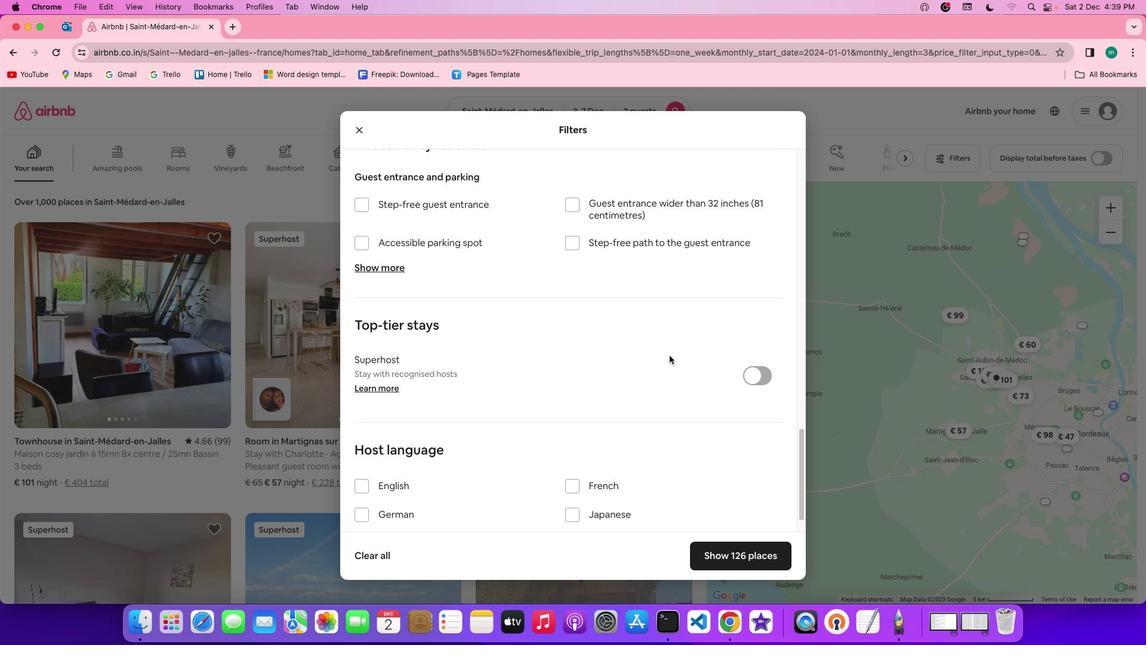 
Action: Mouse scrolled (669, 356) with delta (0, -2)
Screenshot: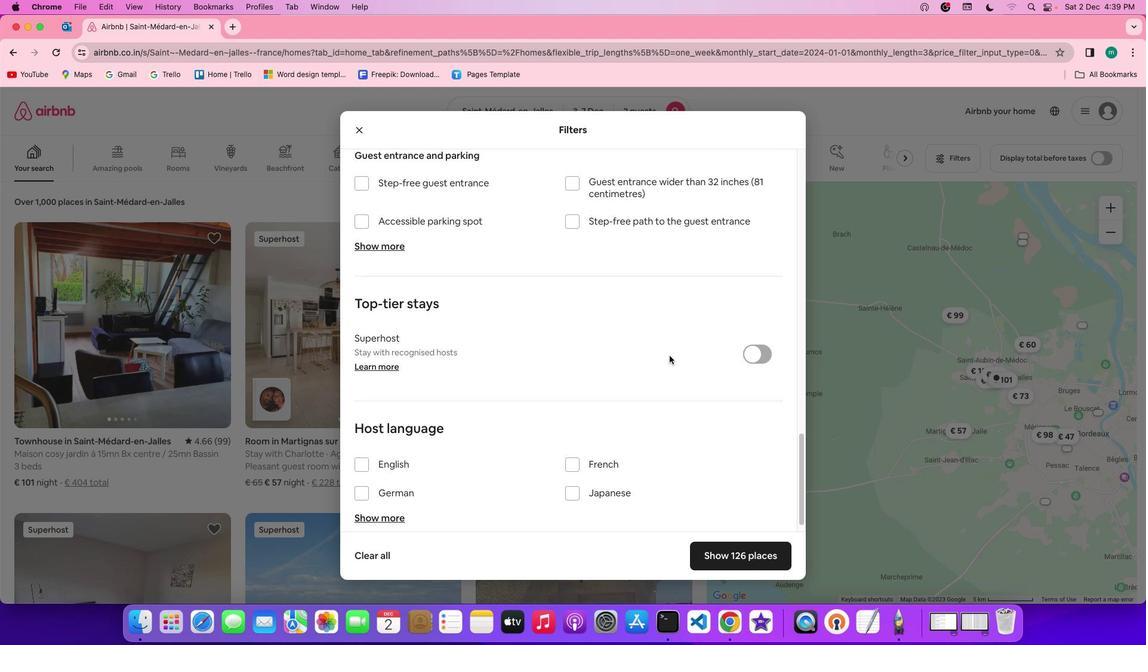 
Action: Mouse scrolled (669, 356) with delta (0, -3)
Screenshot: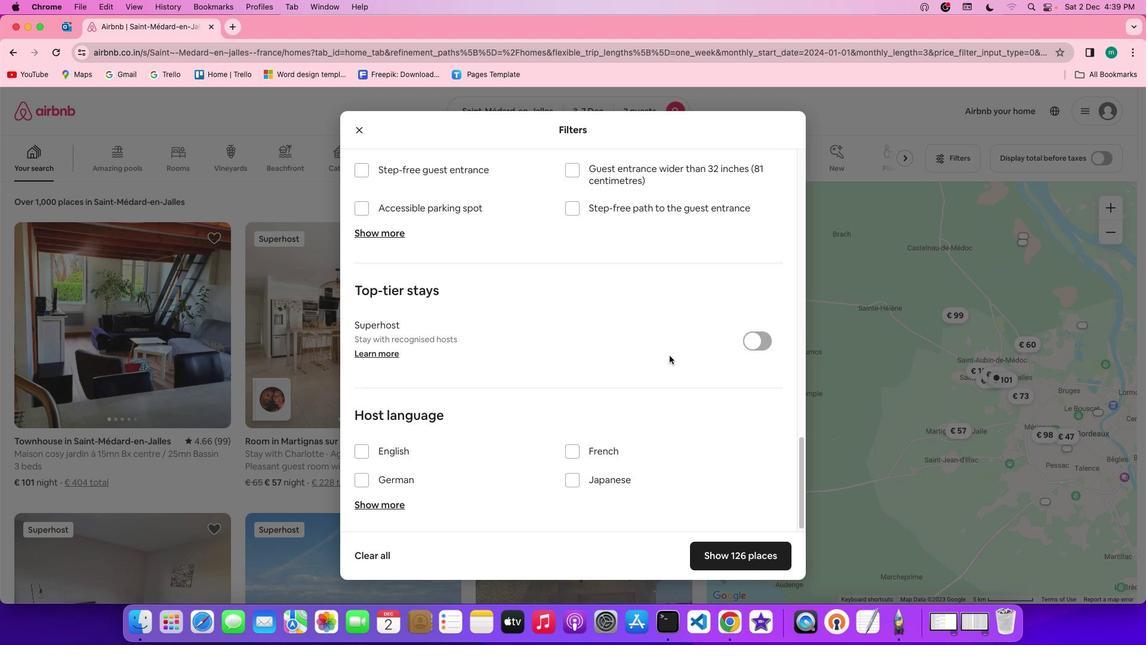 
Action: Mouse scrolled (669, 356) with delta (0, -3)
Screenshot: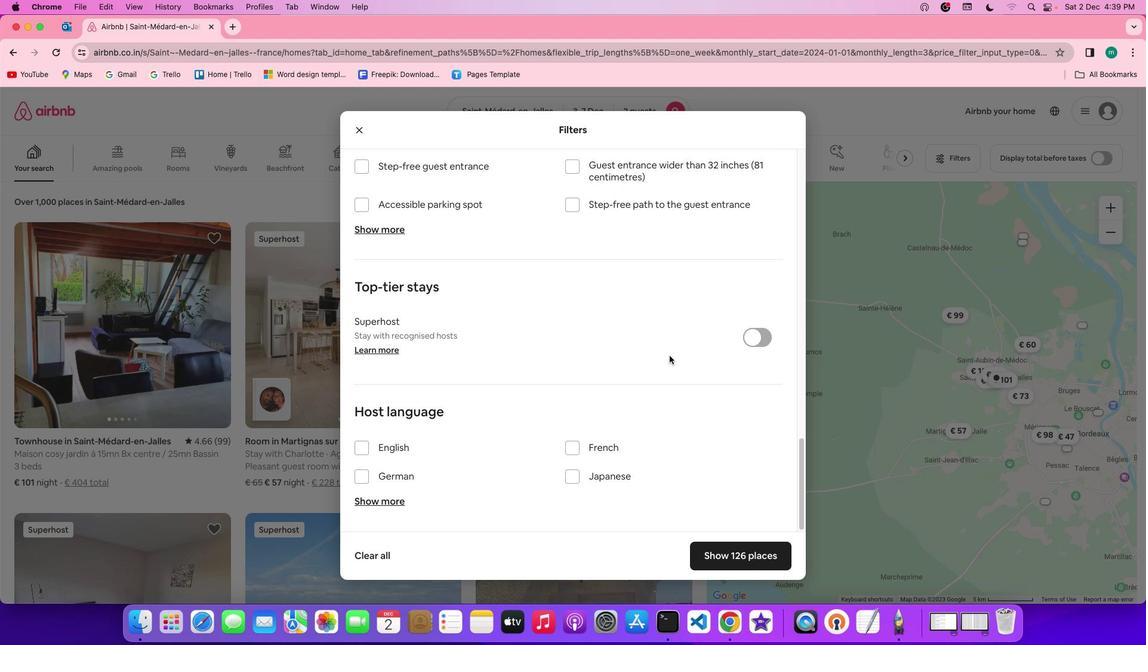 
Action: Mouse scrolled (669, 356) with delta (0, 0)
Screenshot: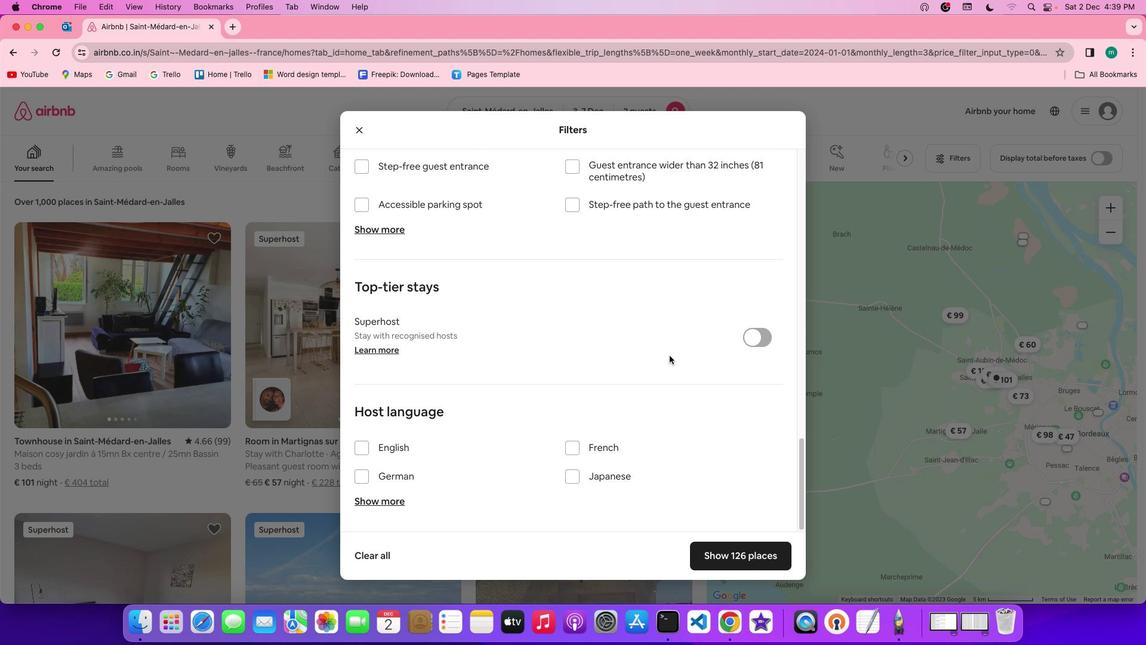 
Action: Mouse scrolled (669, 356) with delta (0, 0)
Screenshot: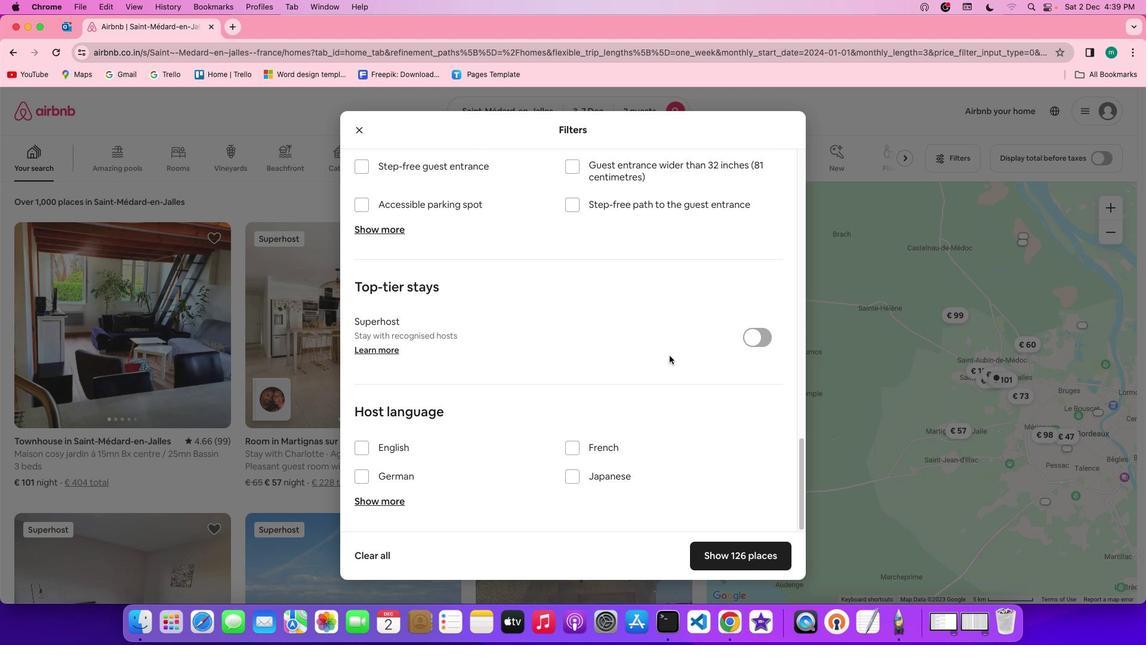 
Action: Mouse scrolled (669, 356) with delta (0, -1)
Screenshot: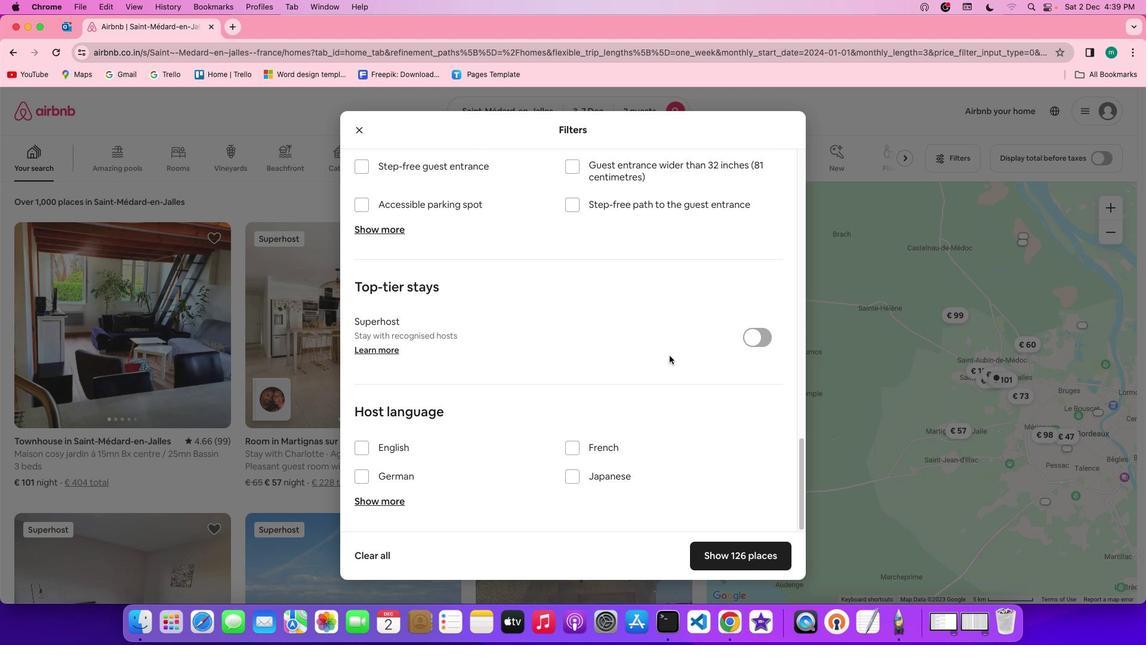 
Action: Mouse scrolled (669, 356) with delta (0, -2)
Screenshot: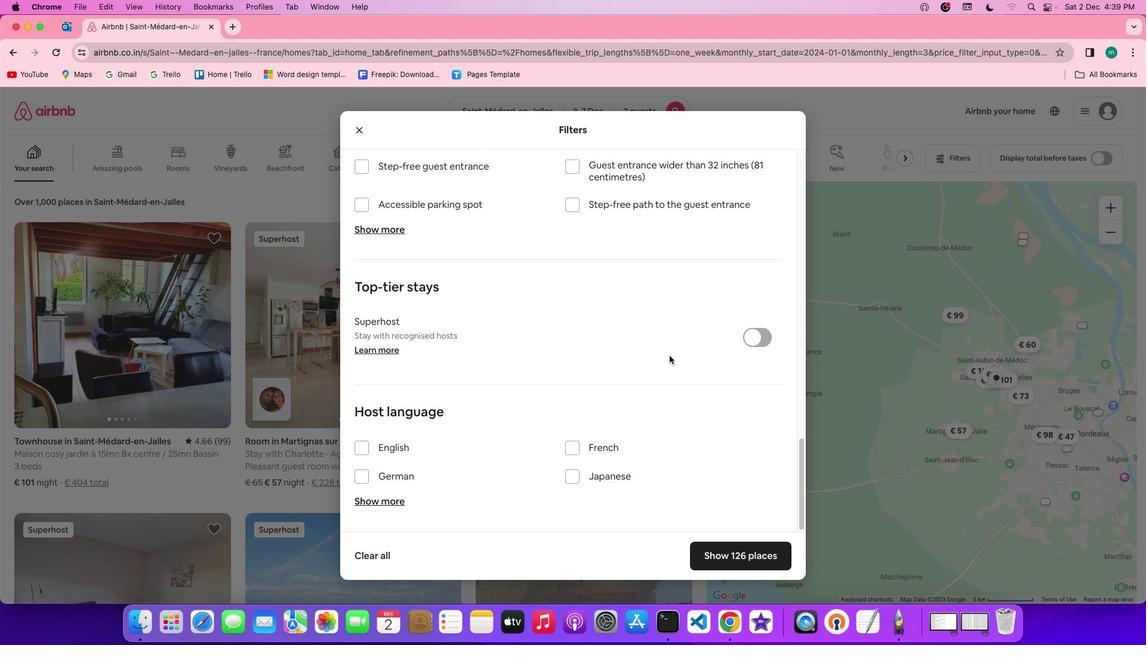 
Action: Mouse scrolled (669, 356) with delta (0, -3)
Screenshot: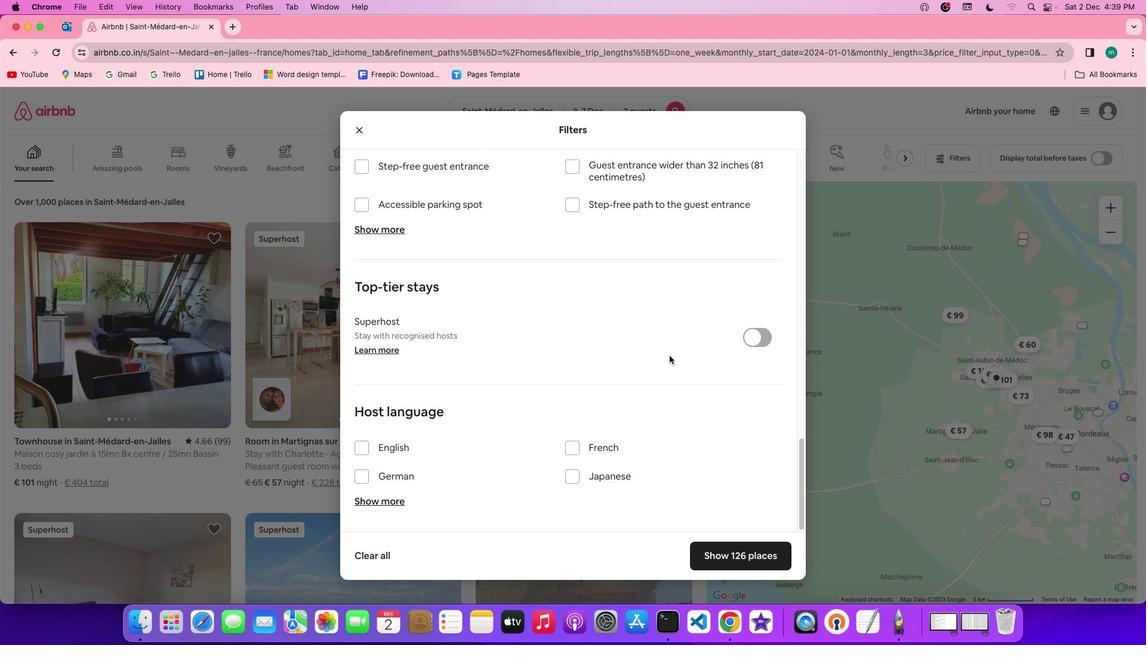 
Action: Mouse moved to (735, 560)
Screenshot: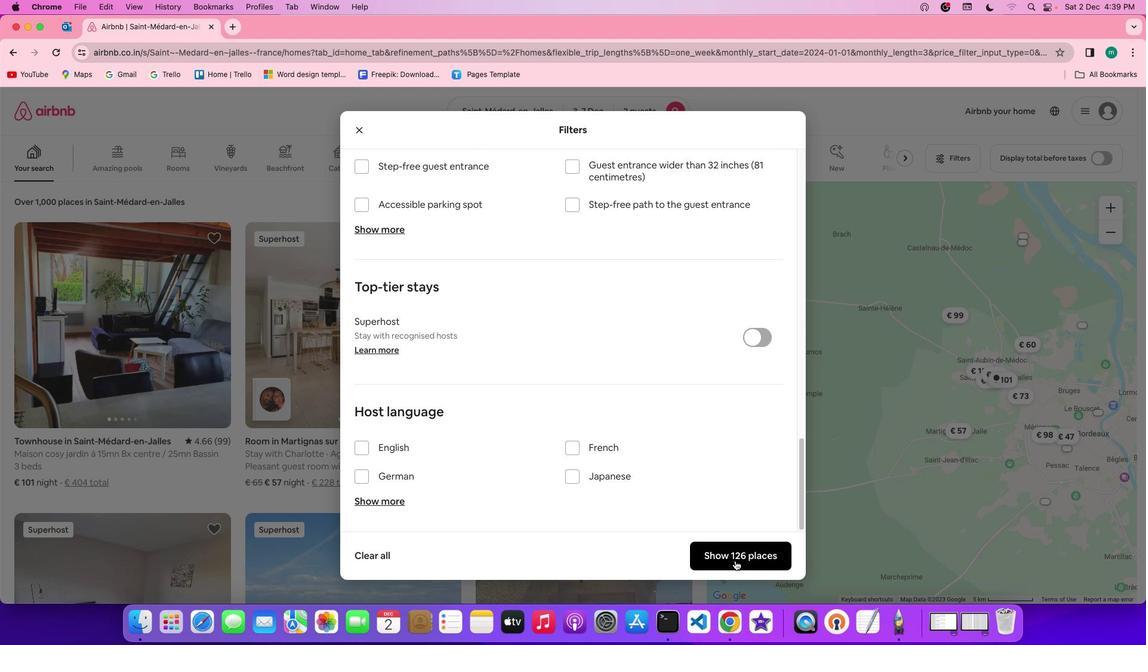 
Action: Mouse pressed left at (735, 560)
Screenshot: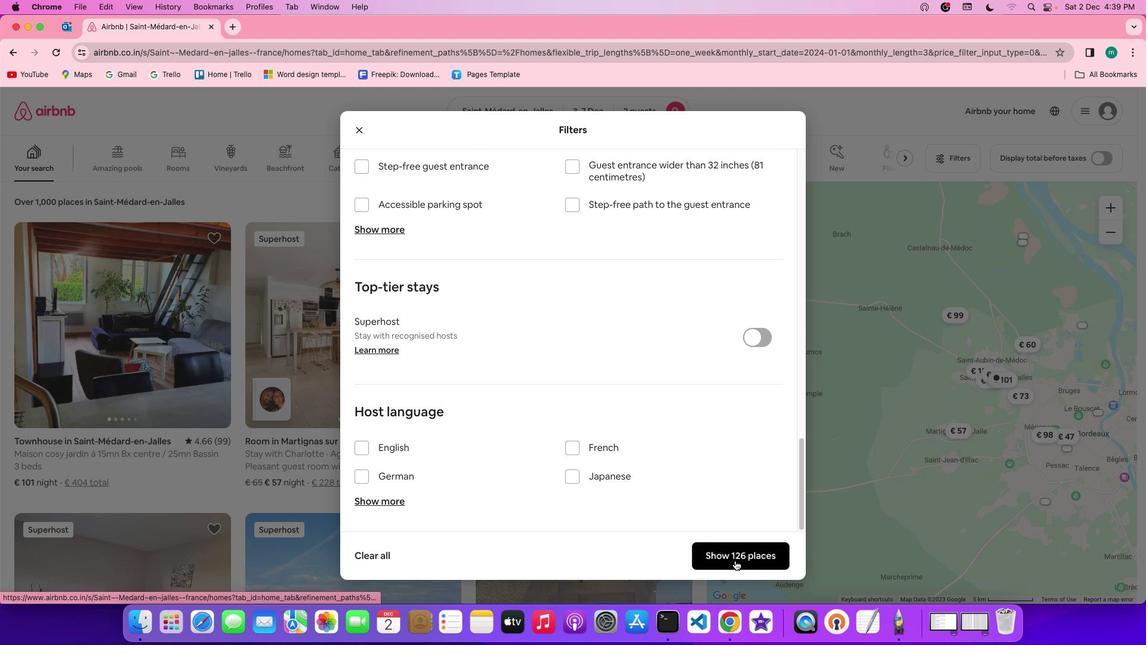 
Action: Mouse moved to (290, 375)
Screenshot: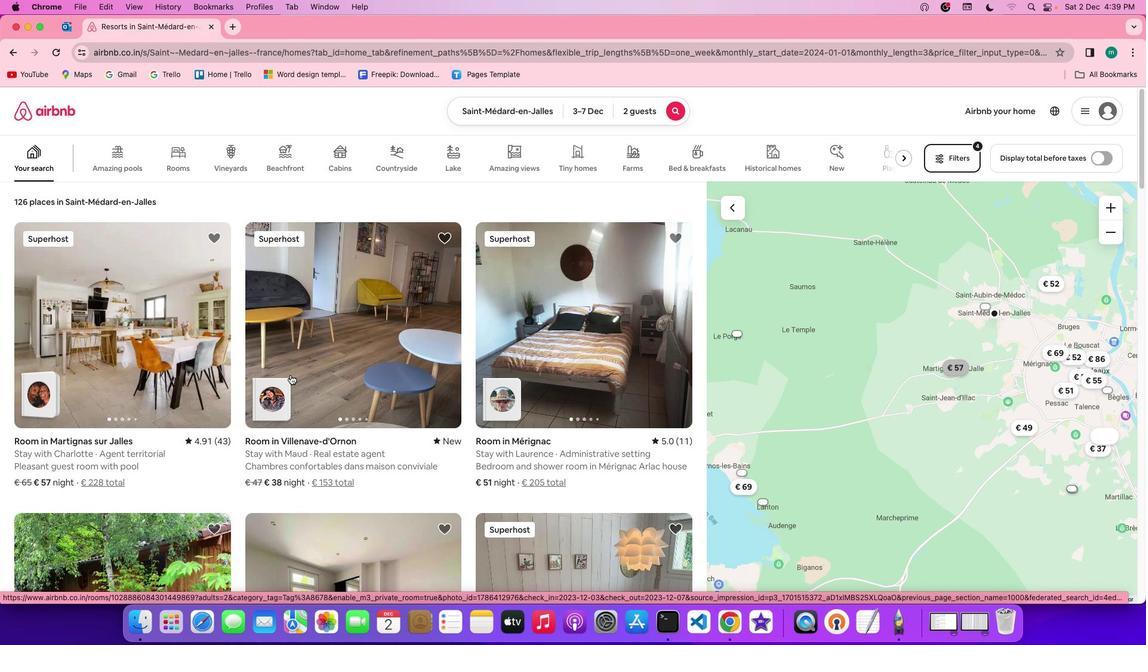 
Action: Mouse scrolled (290, 375) with delta (0, 0)
Screenshot: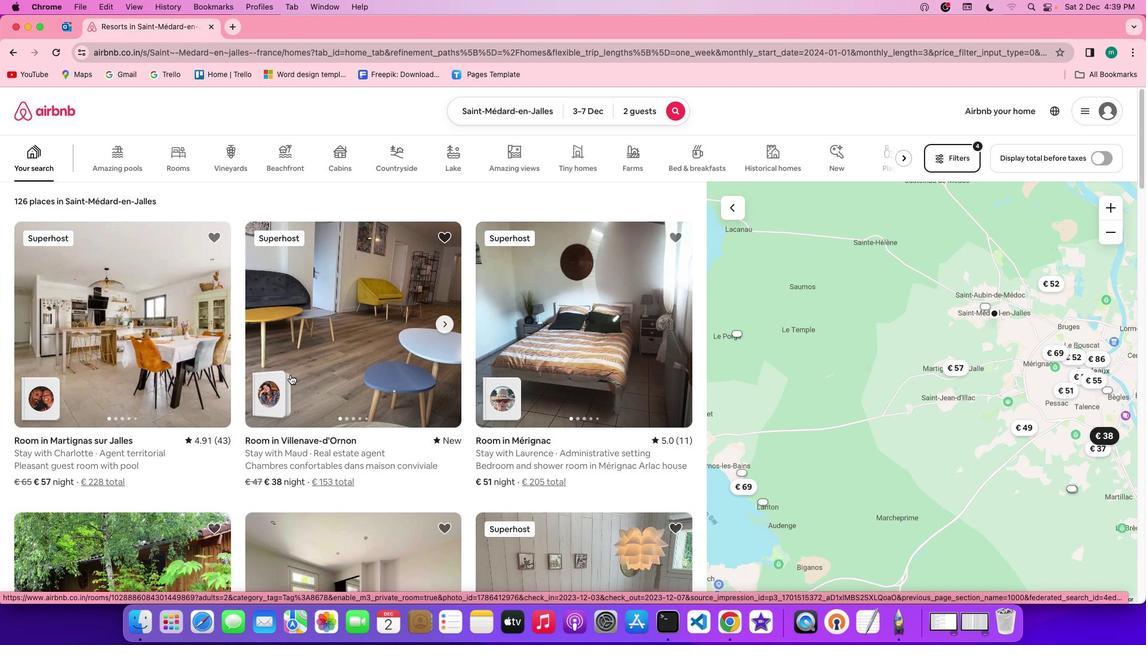 
Action: Mouse scrolled (290, 375) with delta (0, 0)
Screenshot: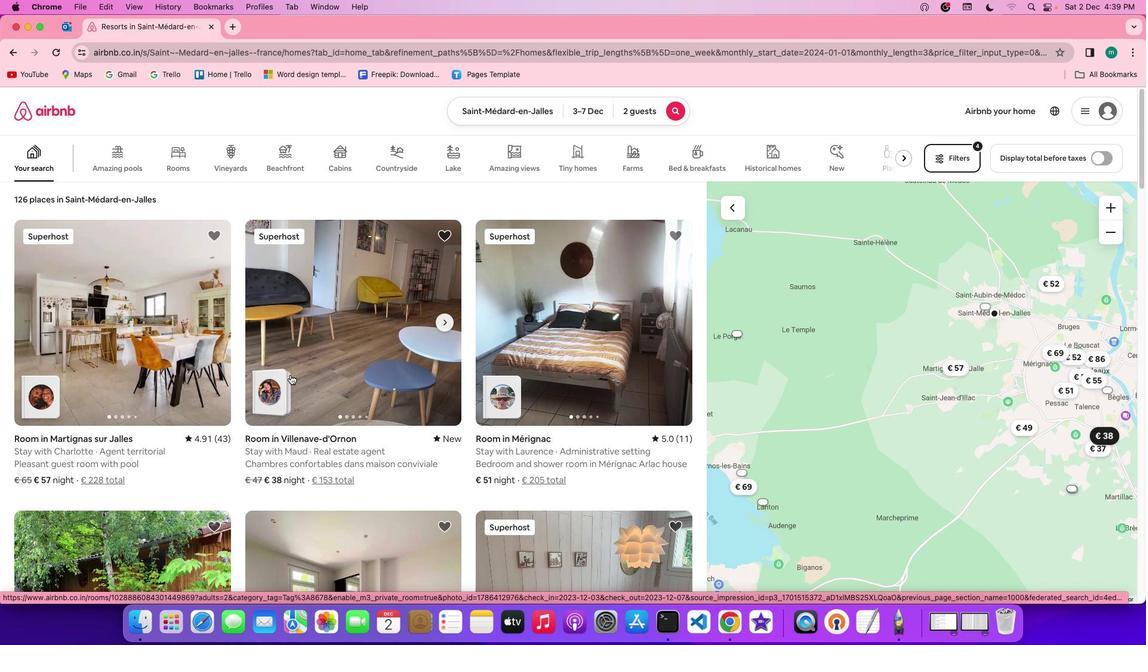 
Action: Mouse scrolled (290, 375) with delta (0, 0)
Screenshot: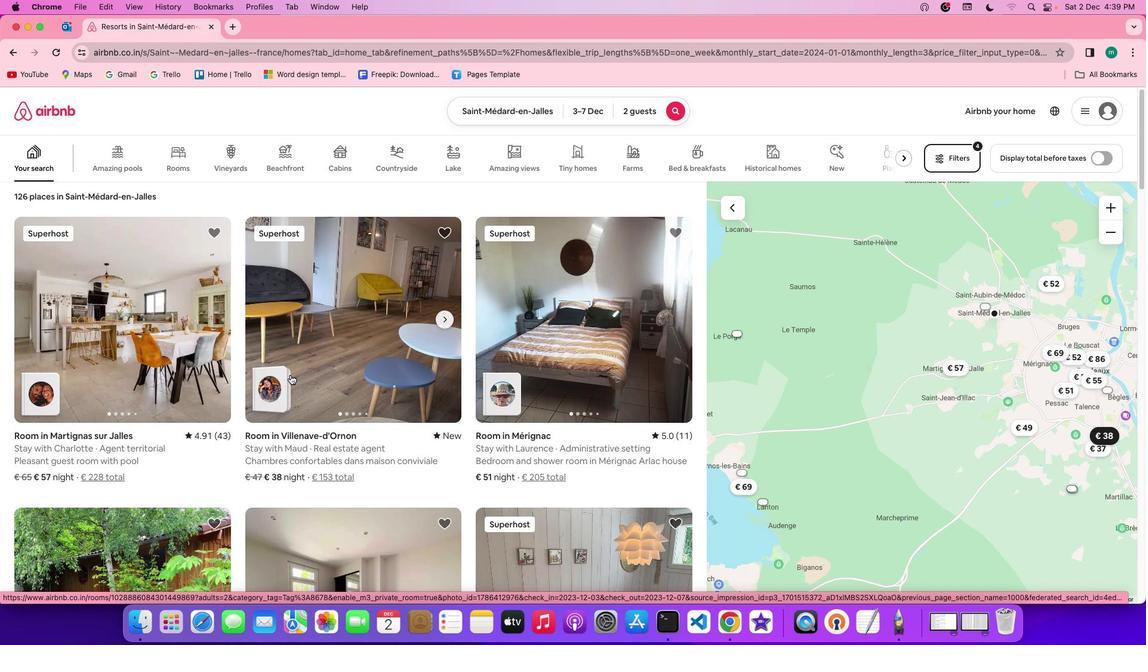 
Action: Mouse scrolled (290, 375) with delta (0, 0)
Screenshot: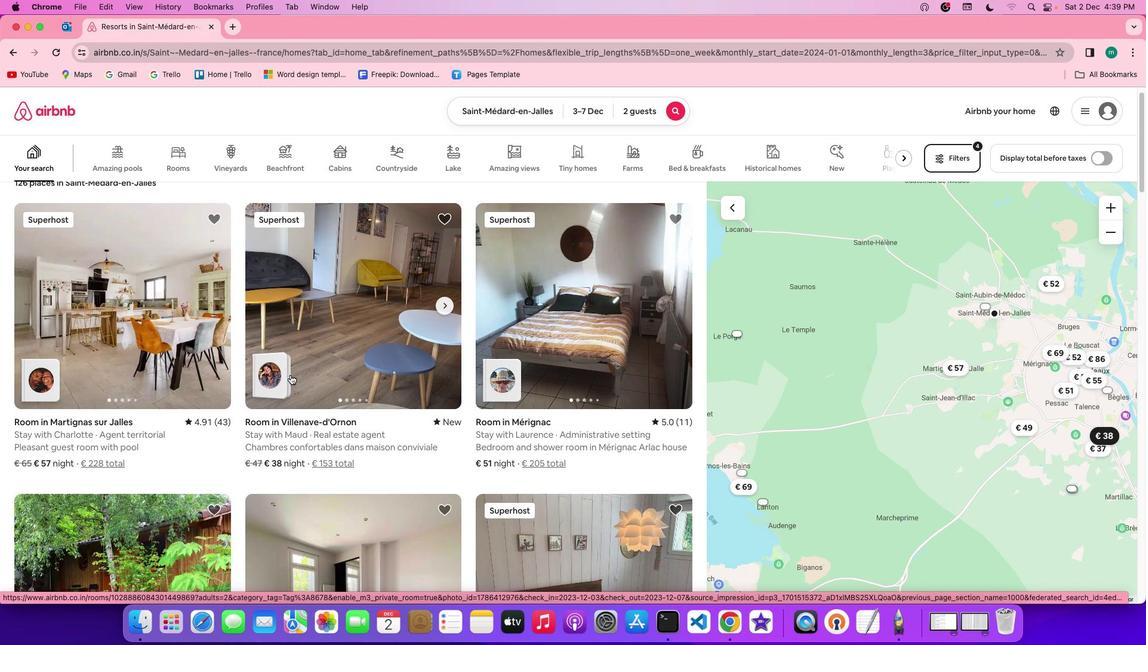 
Action: Mouse scrolled (290, 375) with delta (0, 0)
Screenshot: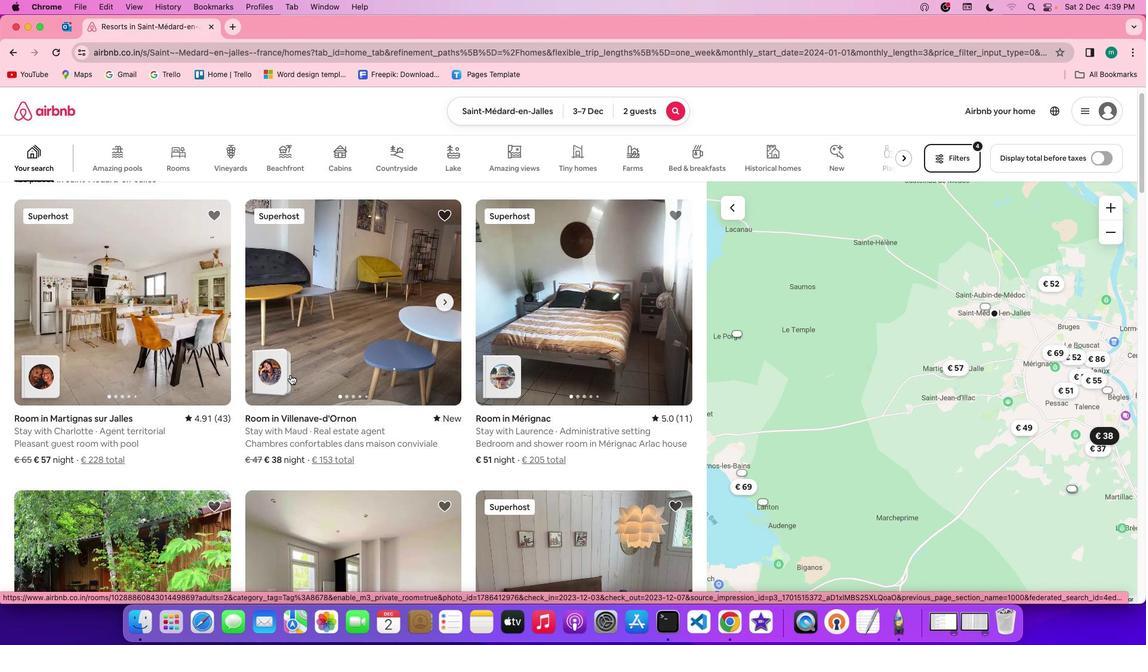 
Action: Mouse scrolled (290, 375) with delta (0, 0)
Screenshot: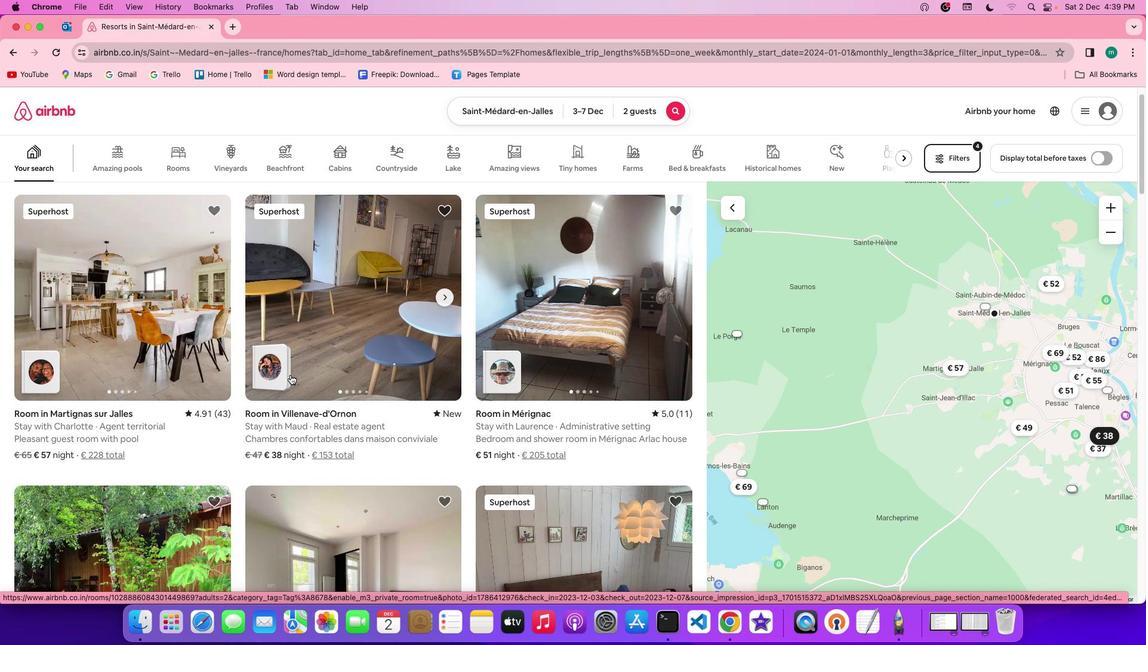 
Action: Mouse scrolled (290, 375) with delta (0, 0)
Screenshot: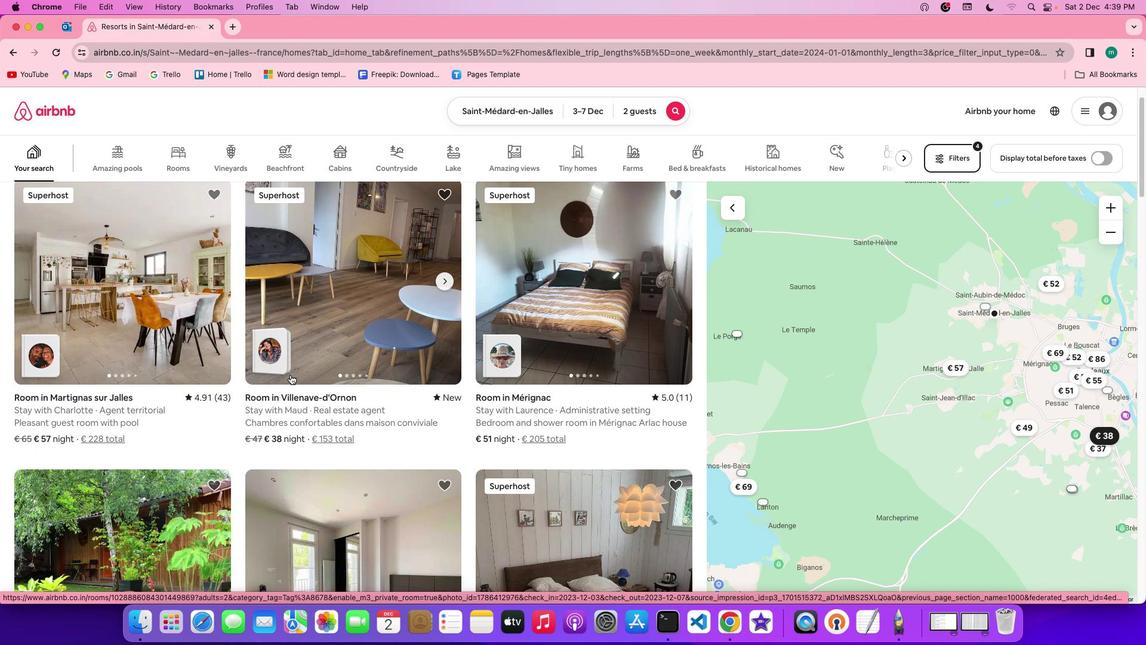 
Action: Mouse moved to (366, 385)
Screenshot: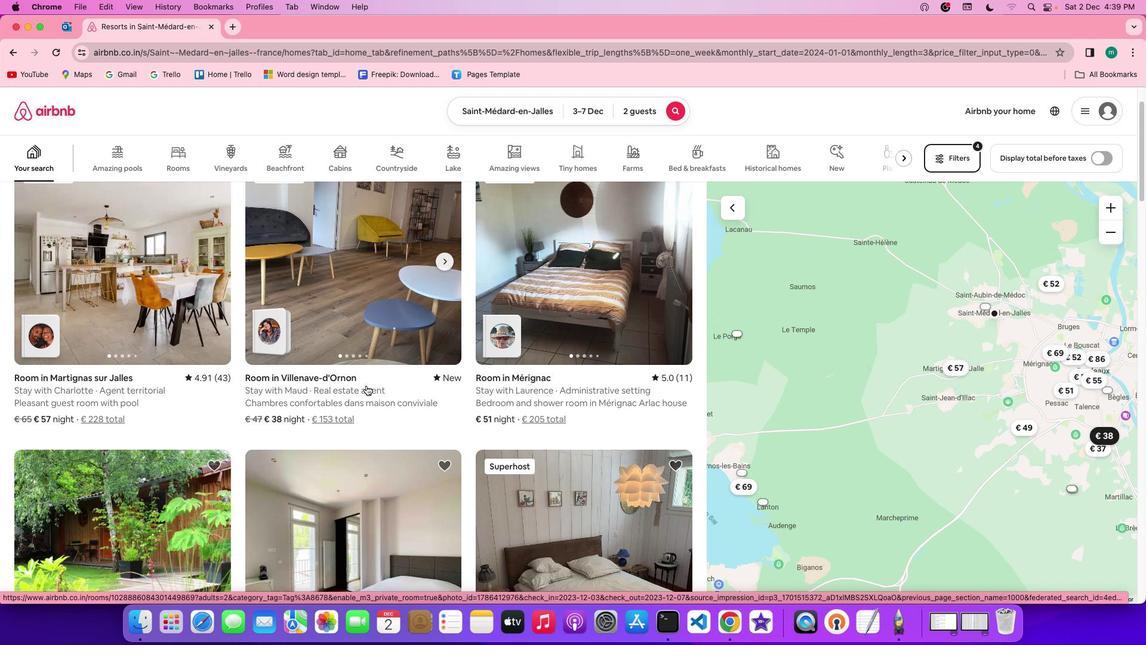 
Action: Mouse scrolled (366, 385) with delta (0, 0)
Screenshot: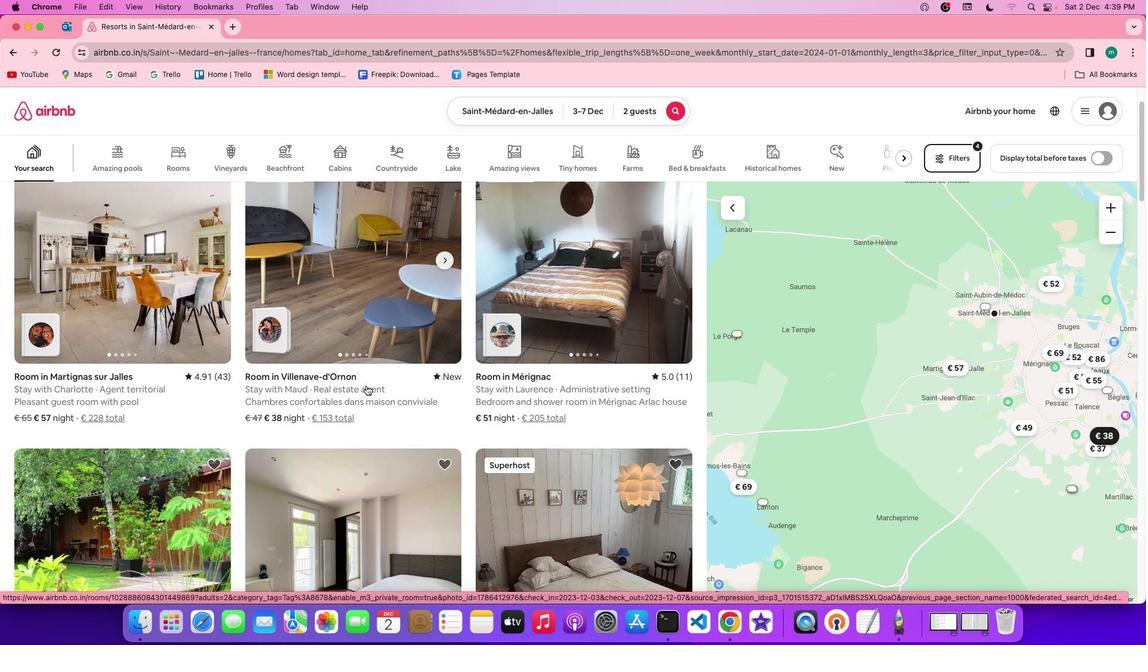 
Action: Mouse scrolled (366, 385) with delta (0, 0)
Screenshot: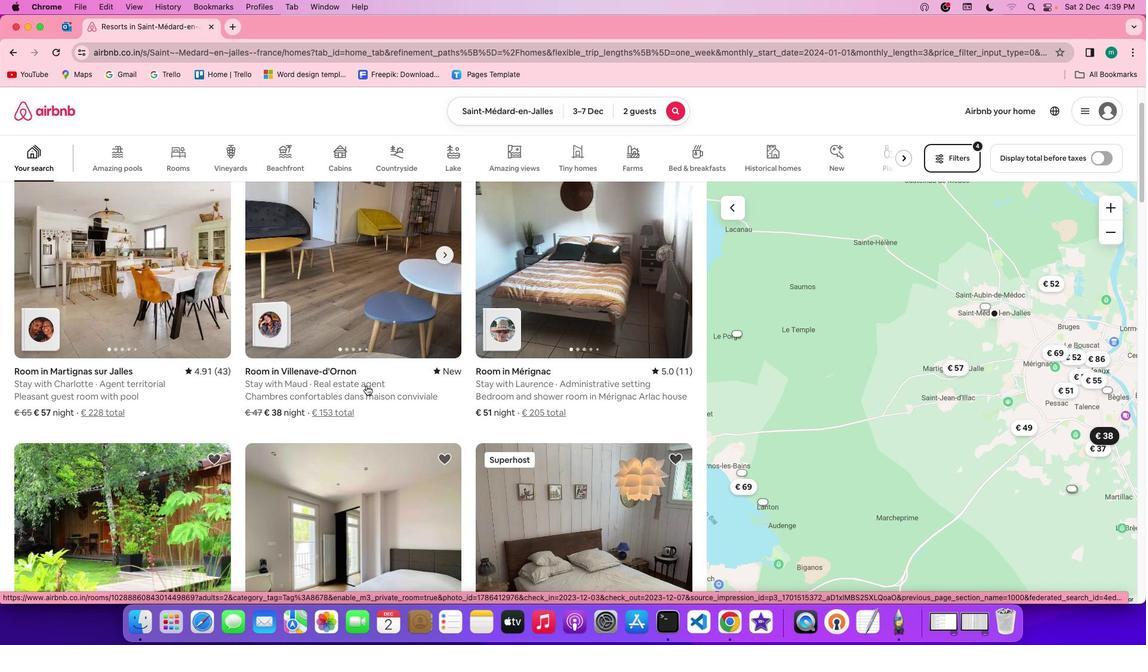 
Action: Mouse scrolled (366, 385) with delta (0, 0)
Screenshot: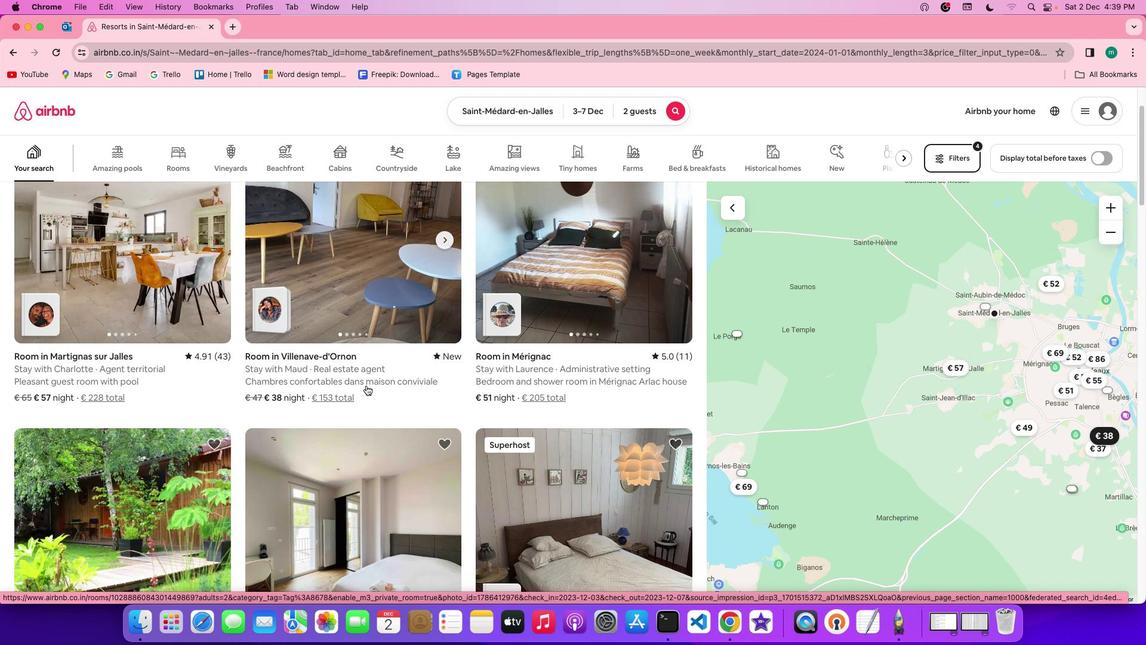 
Action: Mouse scrolled (366, 385) with delta (0, 0)
Screenshot: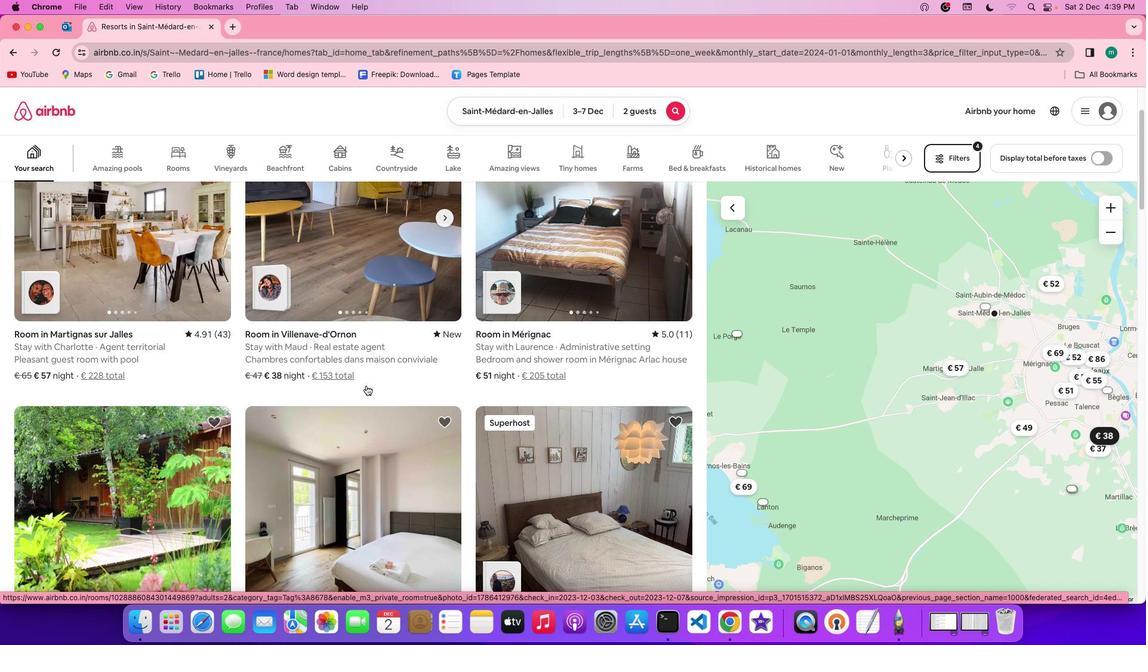 
Action: Mouse scrolled (366, 385) with delta (0, 0)
Screenshot: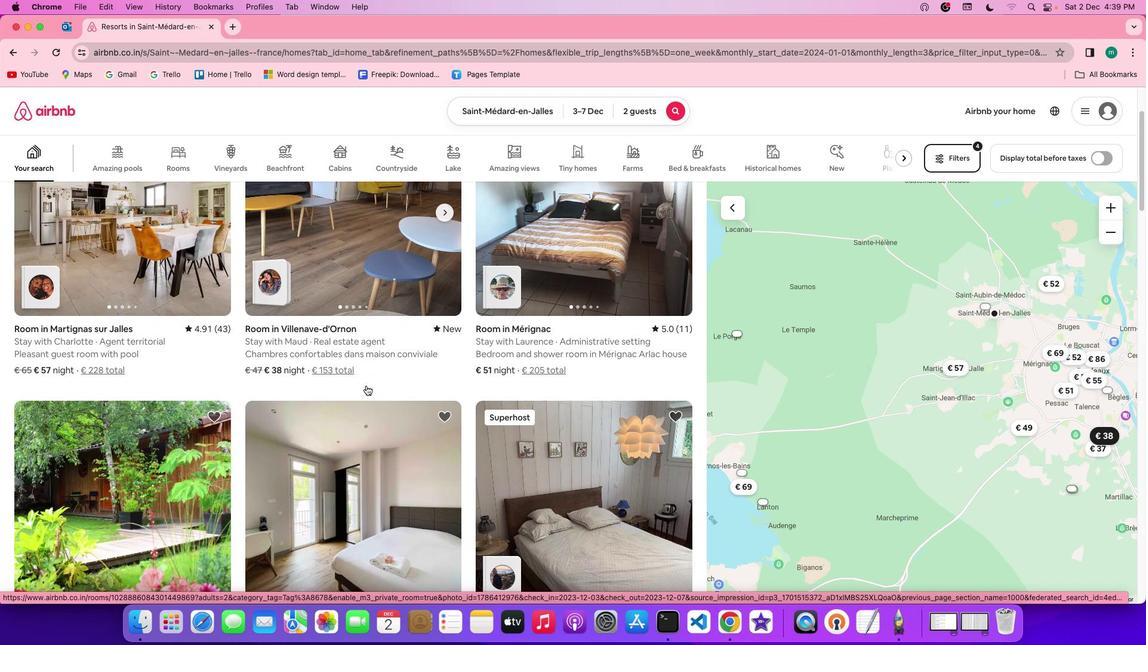 
Action: Mouse scrolled (366, 385) with delta (0, 0)
Screenshot: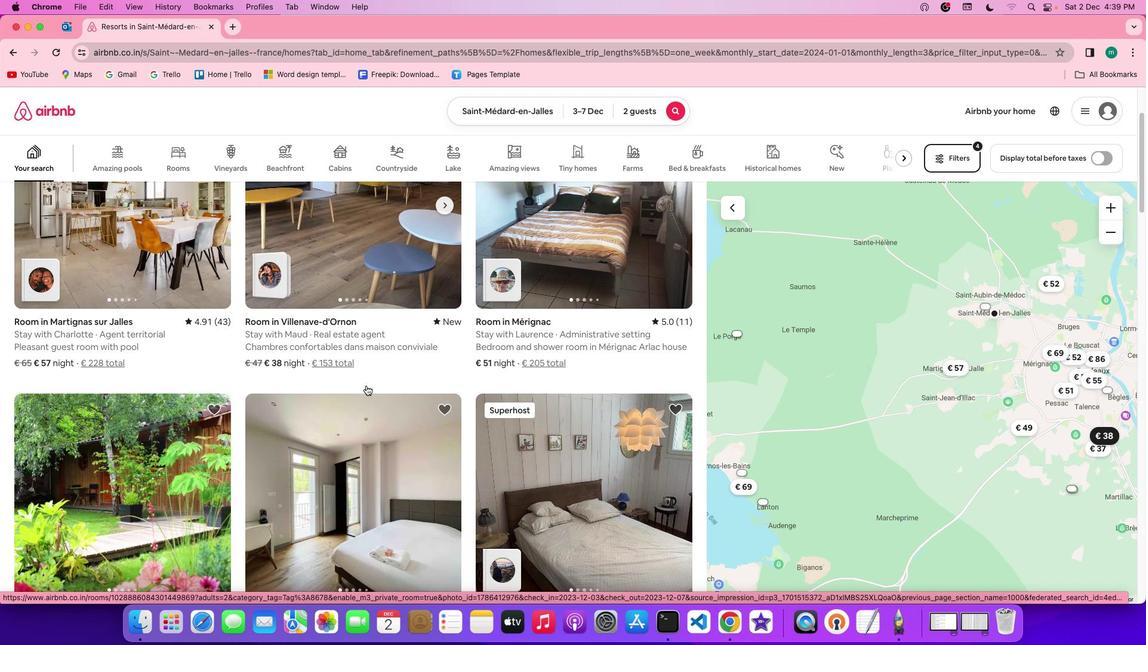
Action: Mouse scrolled (366, 385) with delta (0, 0)
Screenshot: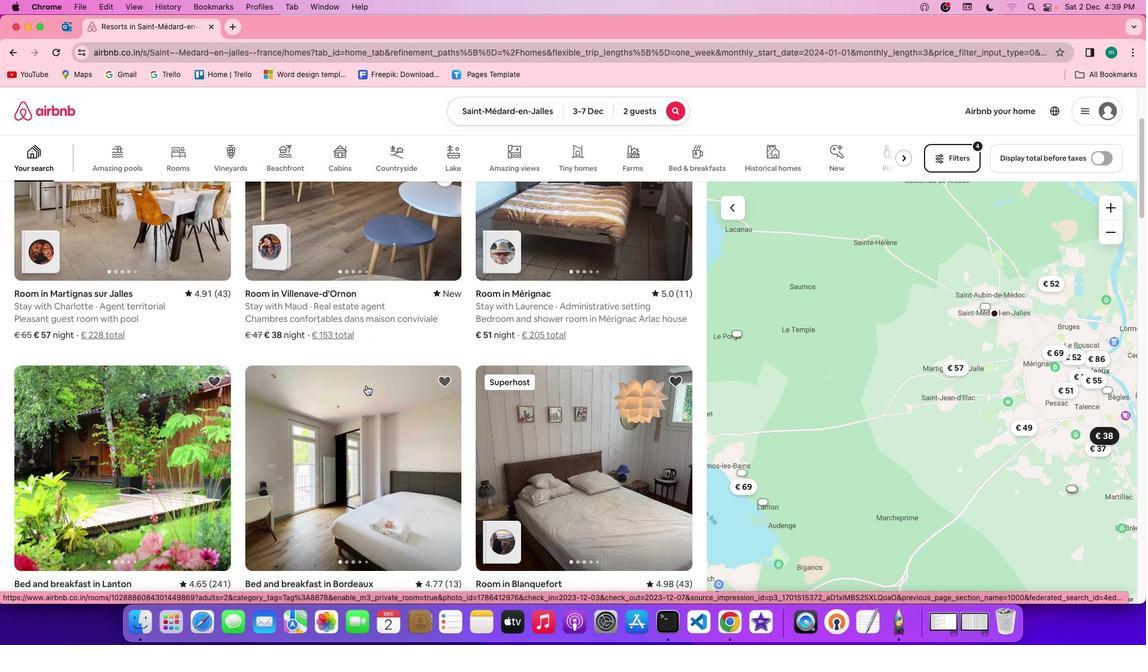 
Action: Mouse scrolled (366, 385) with delta (0, 0)
Screenshot: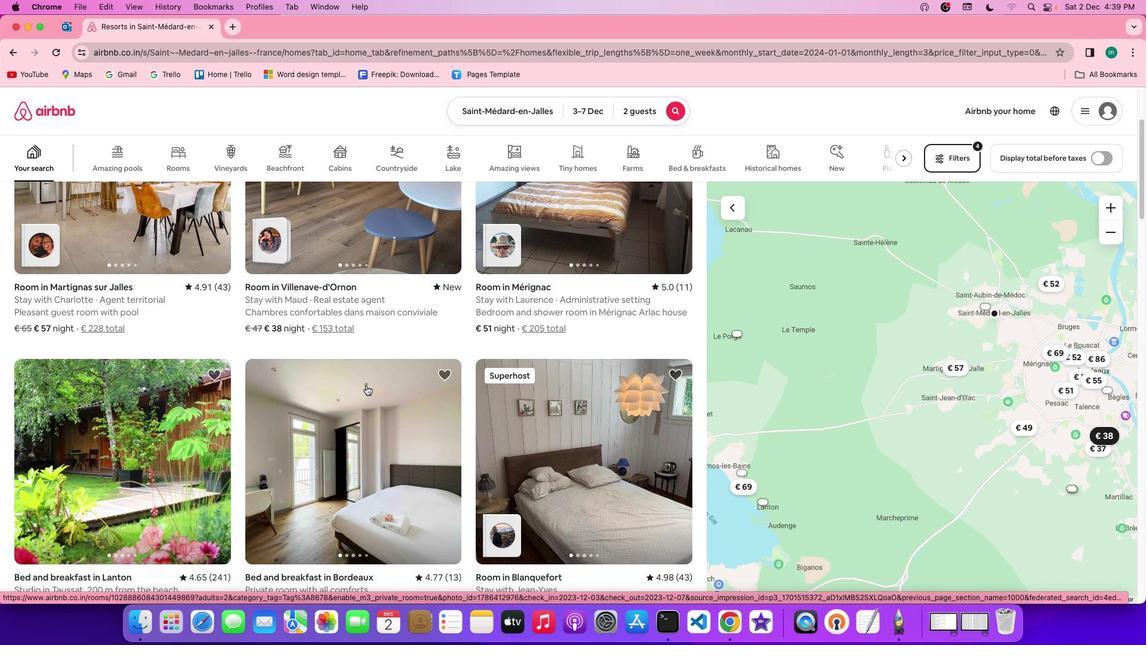 
Action: Mouse scrolled (366, 385) with delta (0, 0)
Screenshot: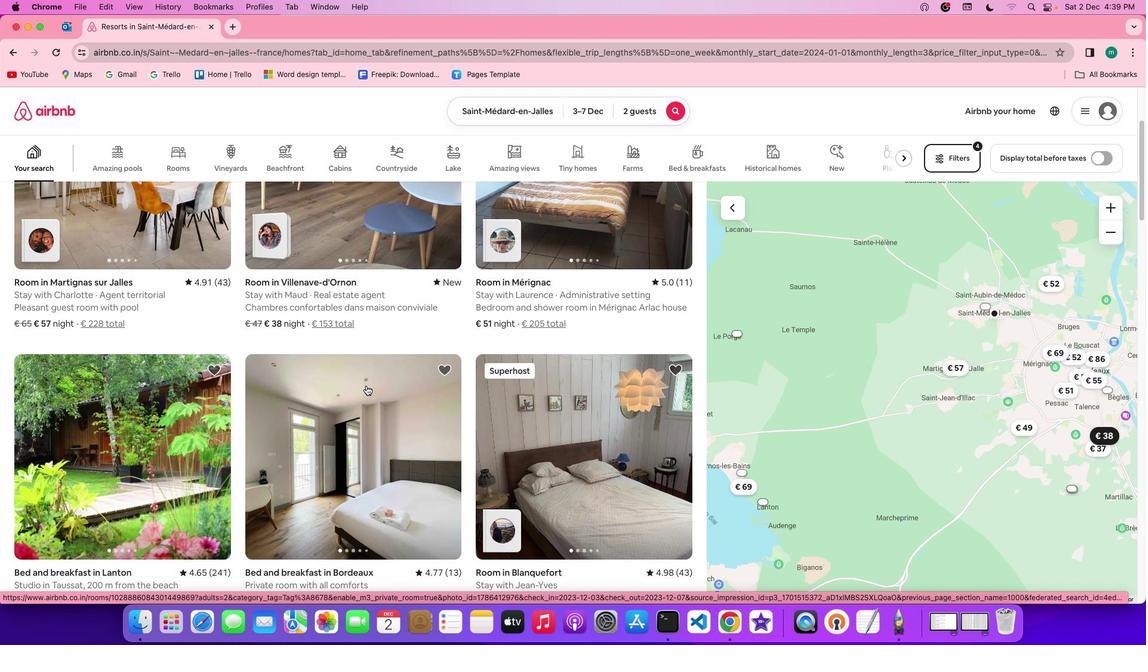 
Action: Mouse scrolled (366, 385) with delta (0, 0)
Screenshot: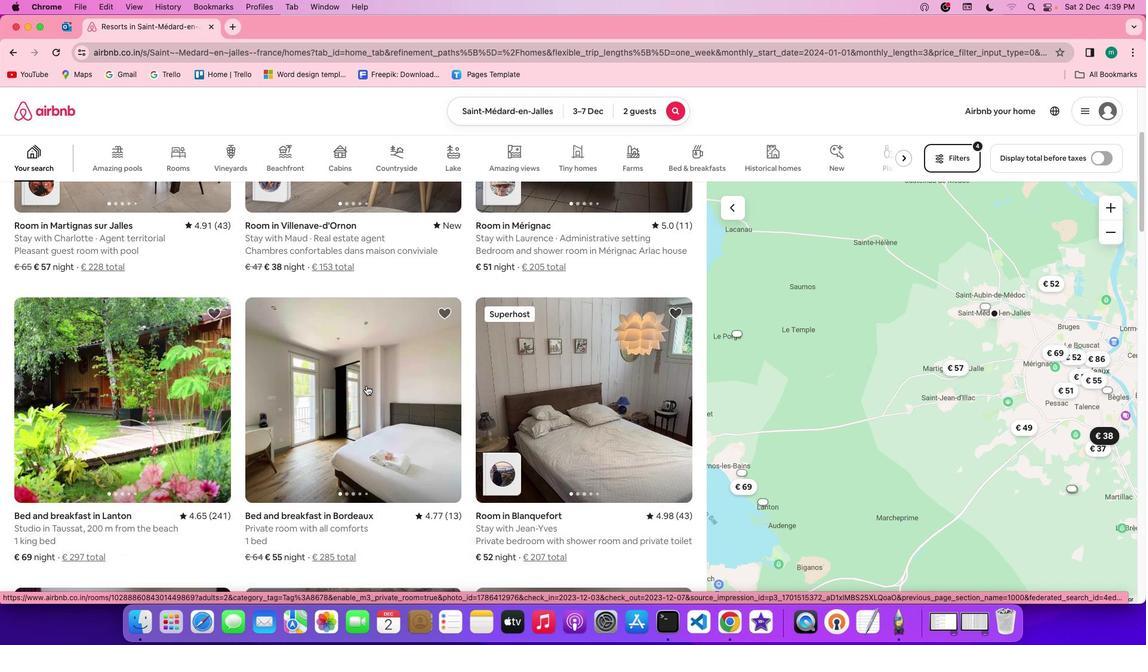 
Action: Mouse scrolled (366, 385) with delta (0, 0)
Screenshot: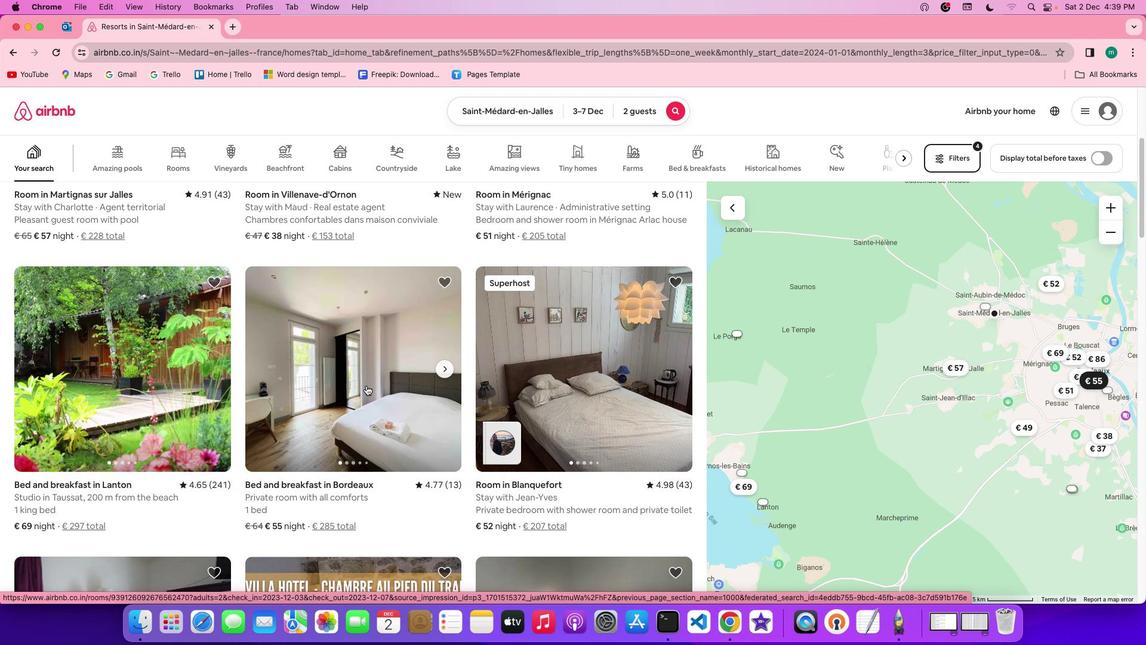 
Action: Mouse scrolled (366, 385) with delta (0, 0)
Screenshot: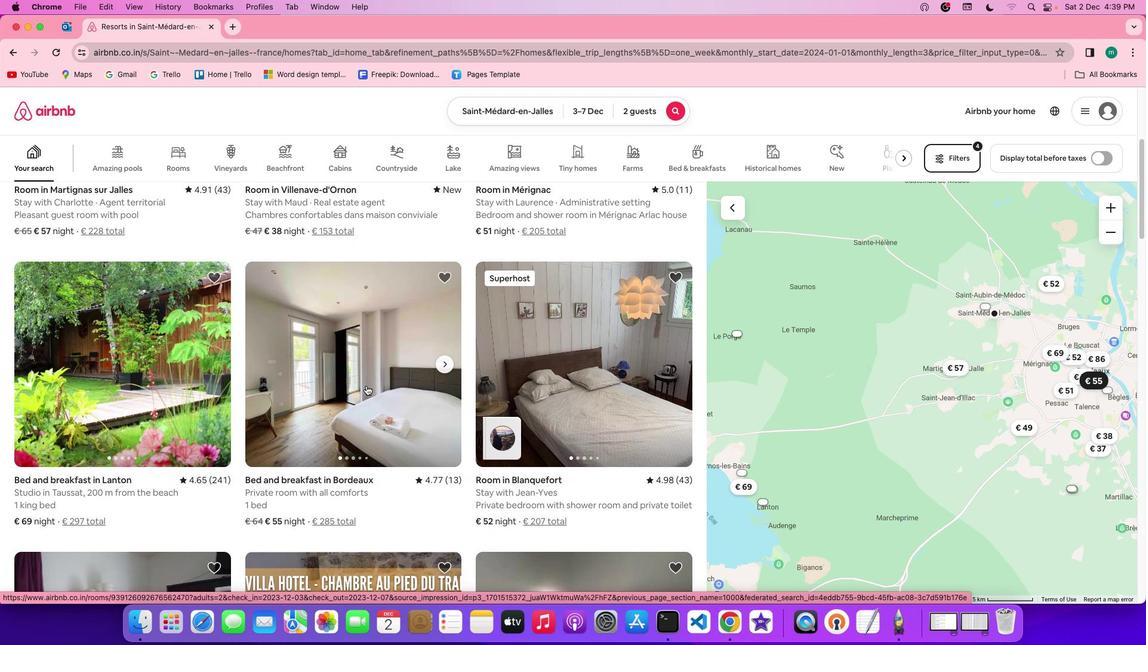 
Action: Mouse scrolled (366, 385) with delta (0, 0)
Screenshot: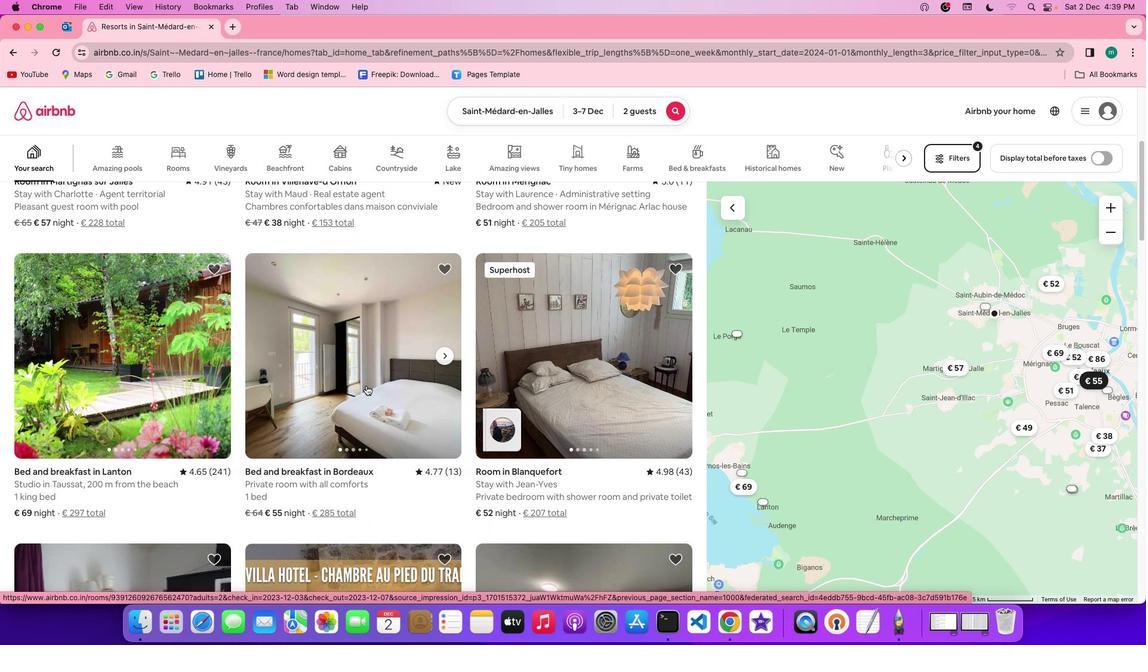 
Action: Mouse moved to (301, 387)
Screenshot: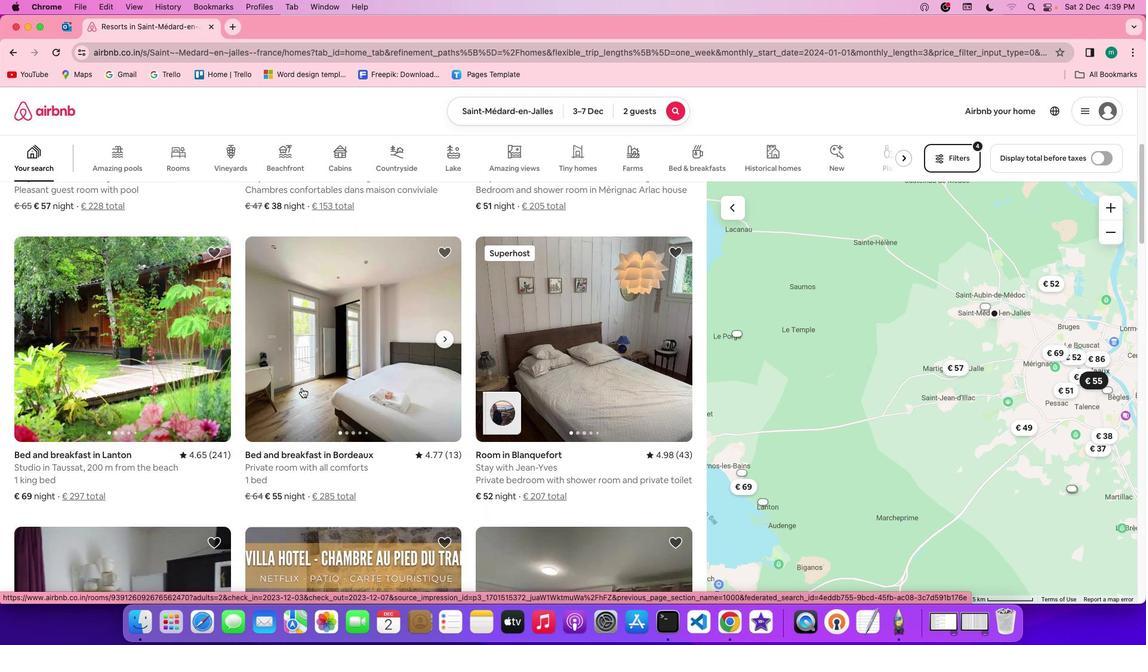 
Action: Mouse scrolled (301, 387) with delta (0, 0)
Screenshot: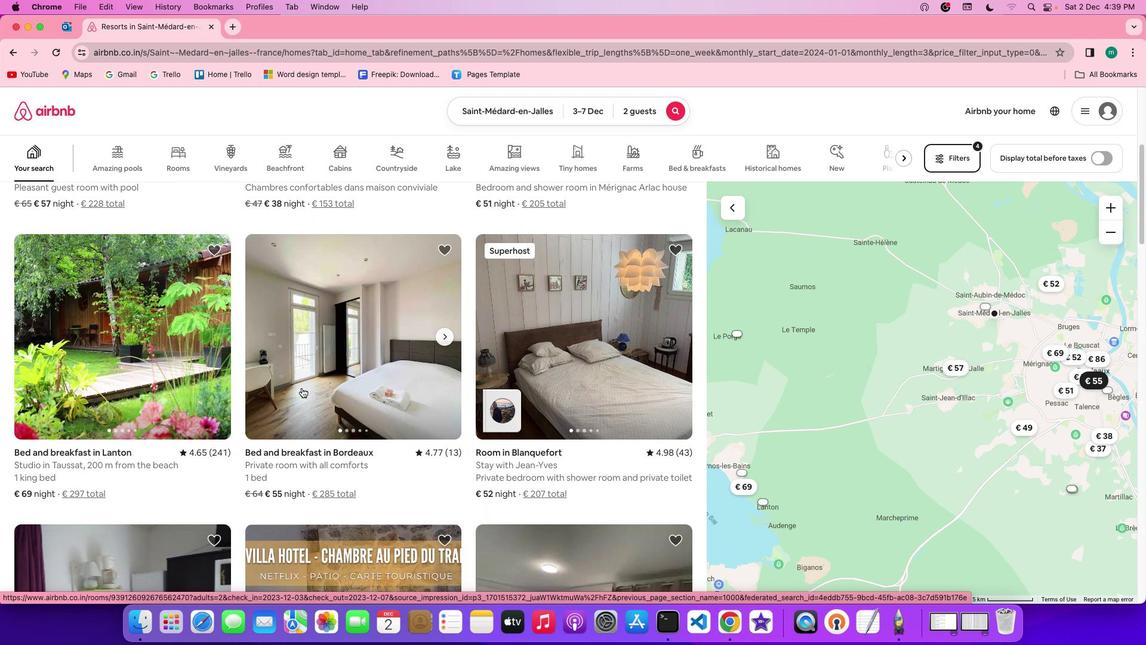 
Action: Mouse scrolled (301, 387) with delta (0, 0)
Screenshot: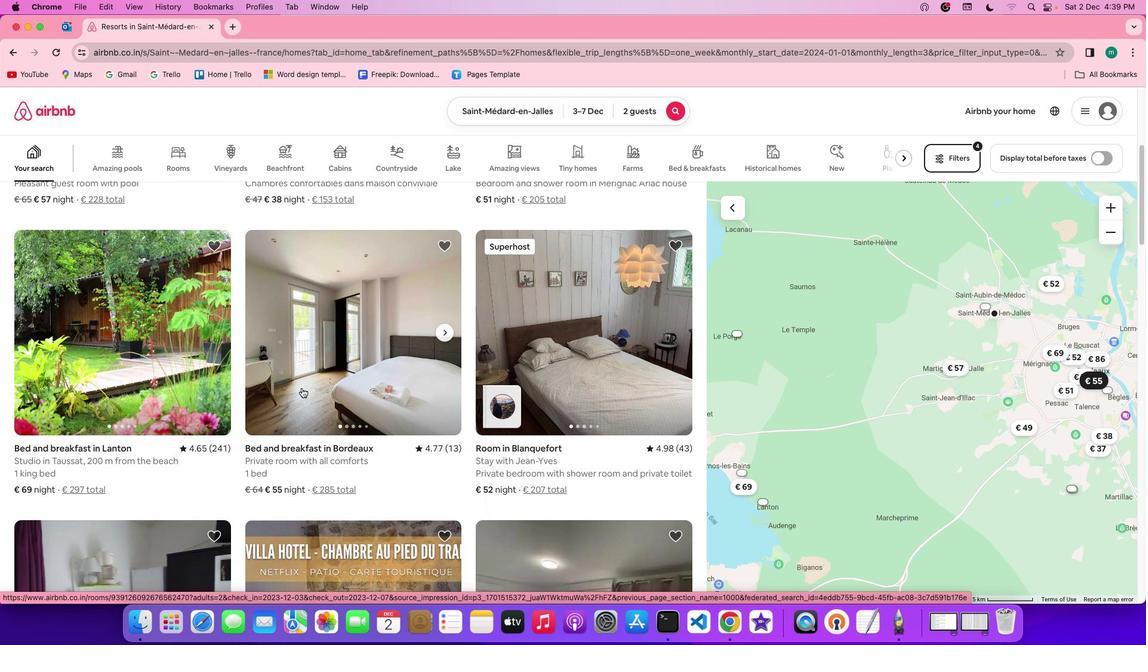
Action: Mouse scrolled (301, 387) with delta (0, -1)
Screenshot: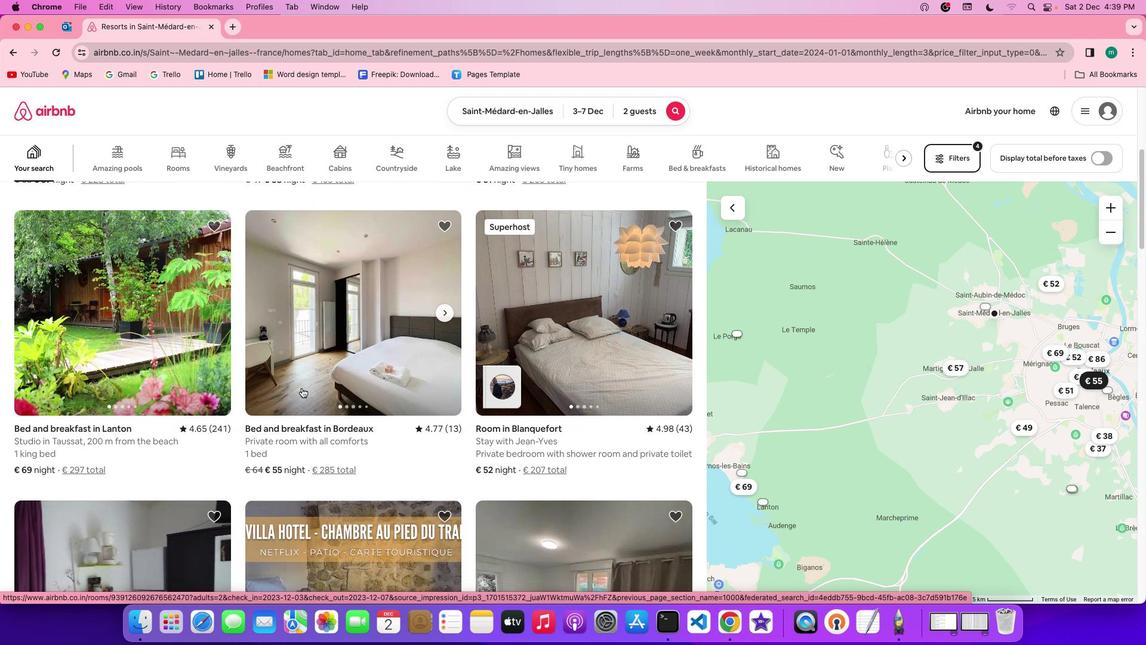 
Action: Mouse scrolled (301, 387) with delta (0, 0)
Screenshot: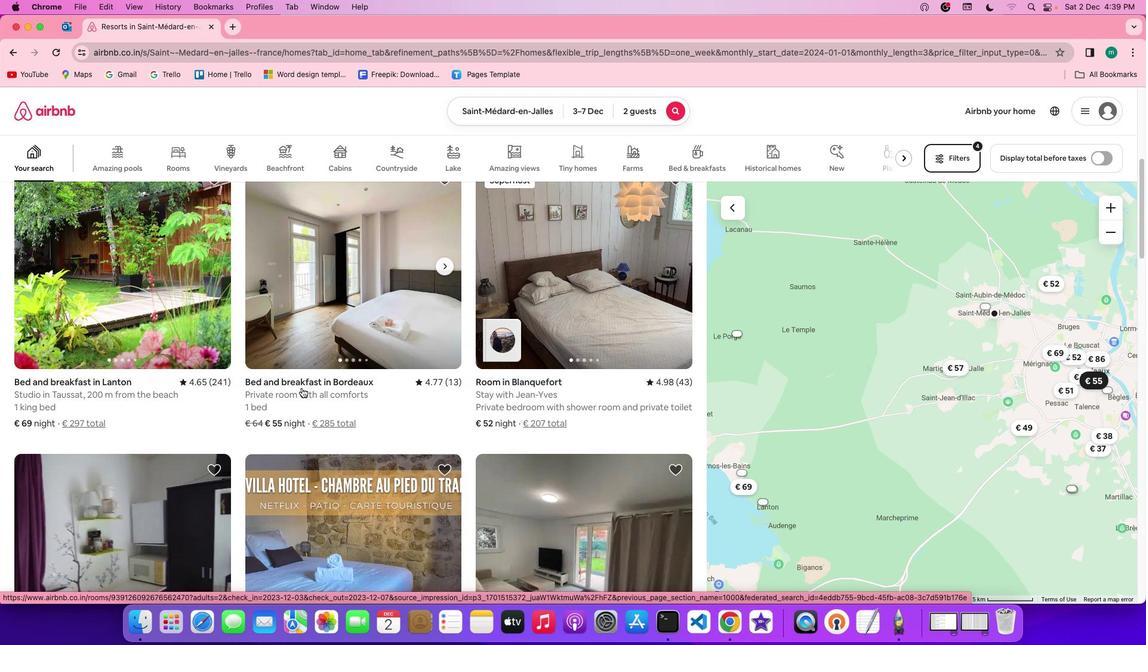 
Action: Mouse scrolled (301, 387) with delta (0, 0)
Screenshot: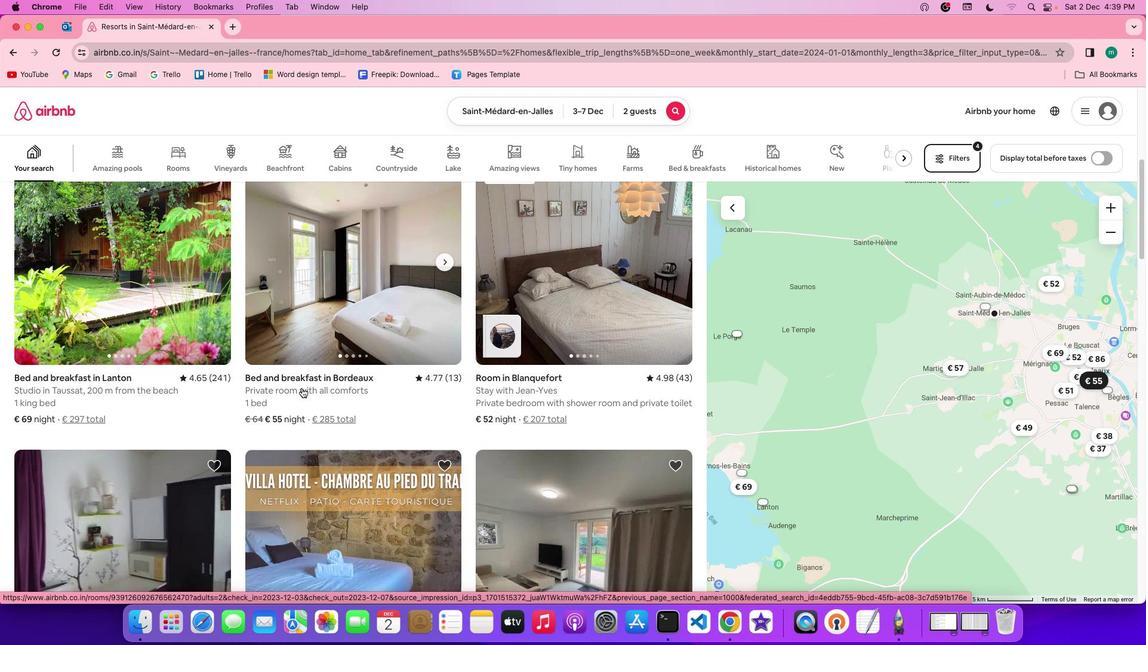 
Action: Mouse scrolled (301, 387) with delta (0, -1)
Screenshot: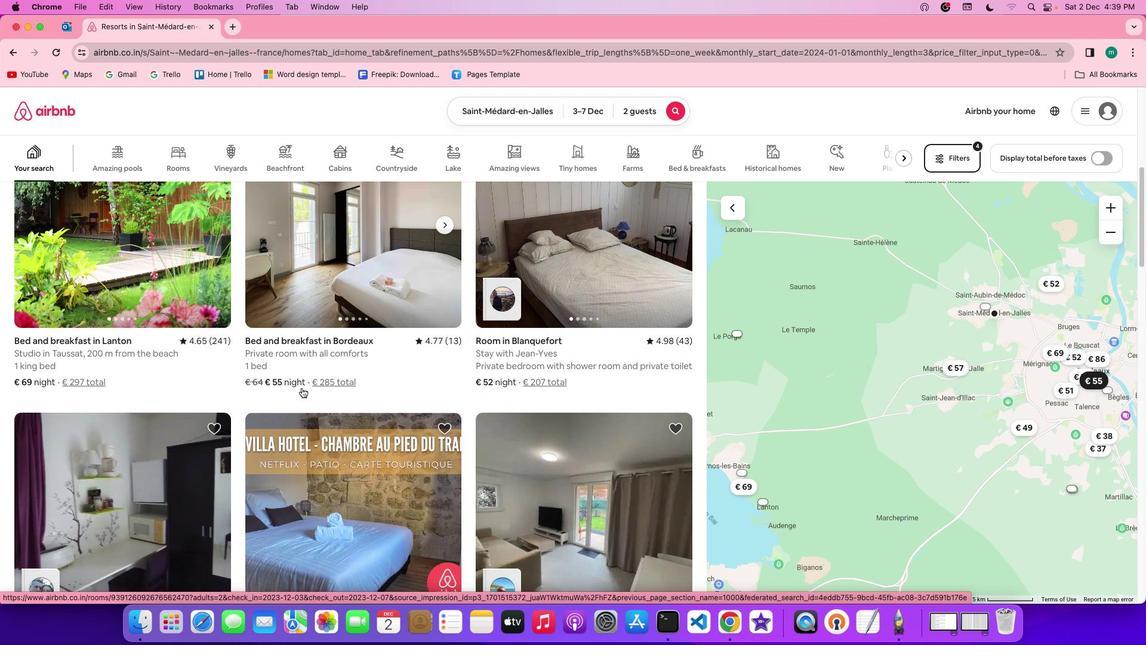 
Action: Mouse scrolled (301, 387) with delta (0, -2)
Screenshot: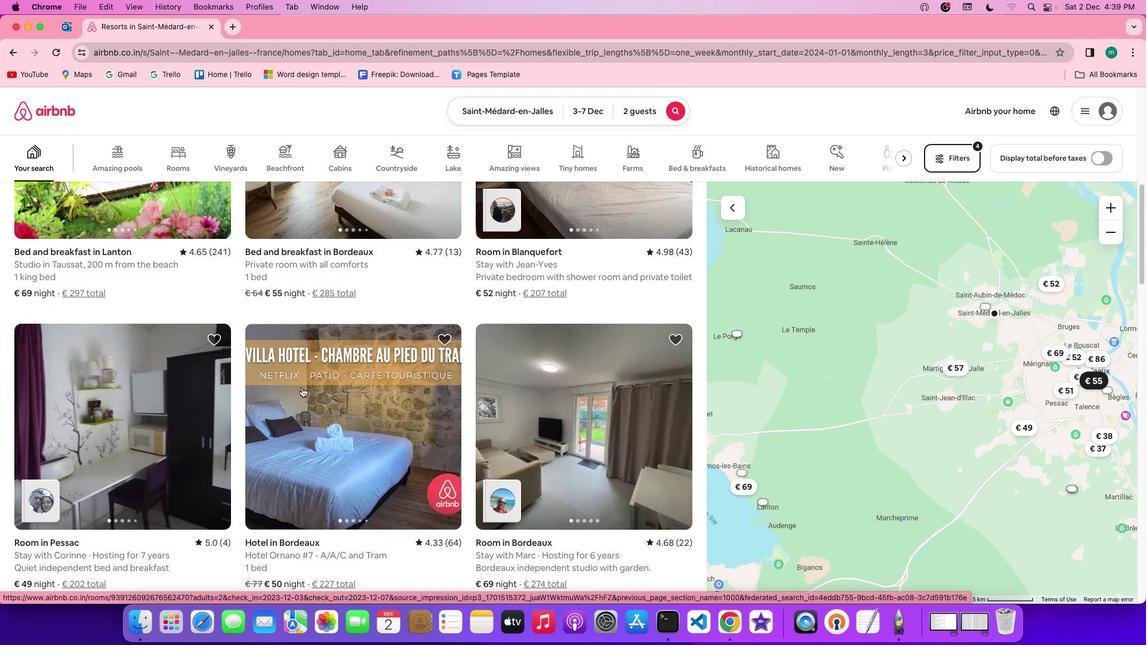 
Action: Mouse moved to (524, 395)
Screenshot: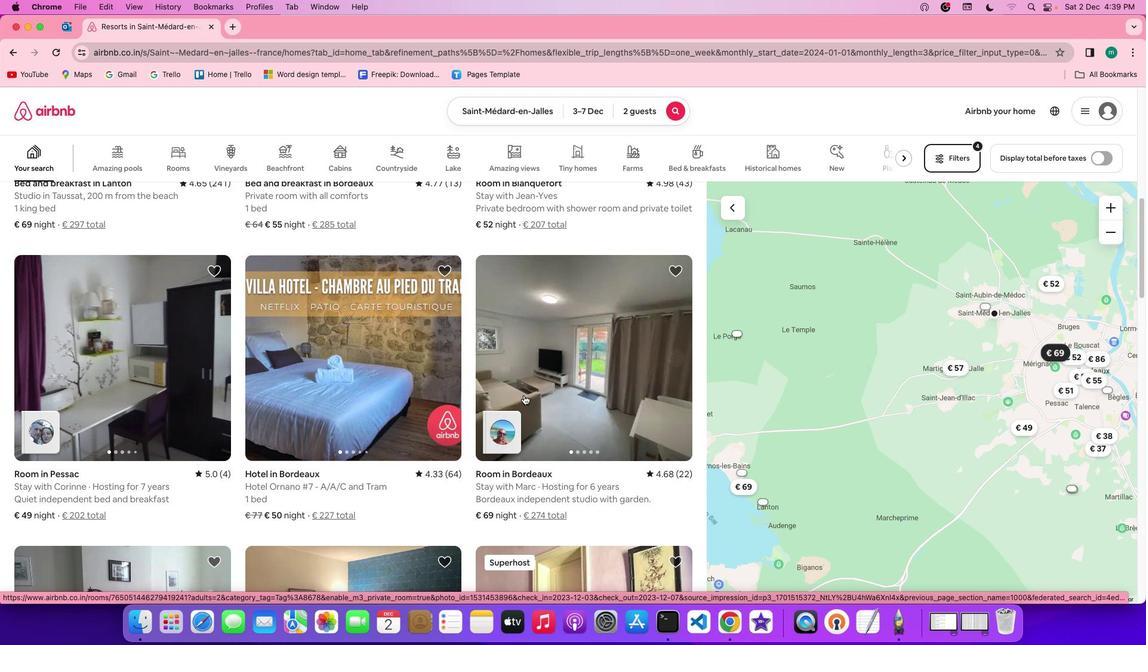 
Action: Mouse pressed left at (524, 395)
Screenshot: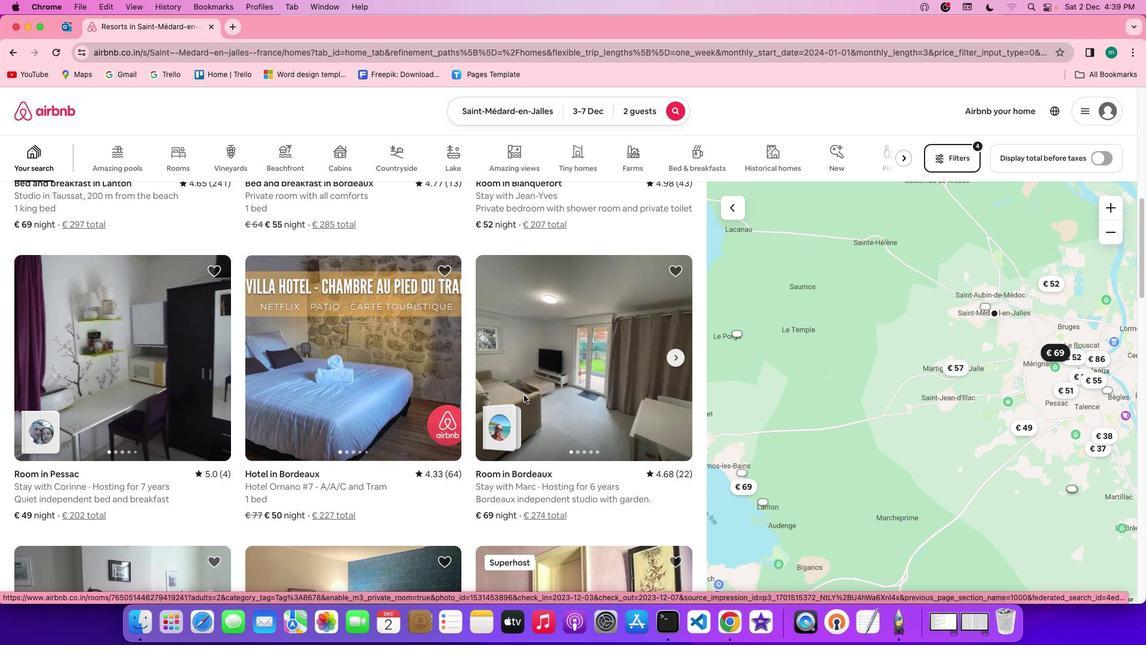
Action: Mouse moved to (852, 442)
Screenshot: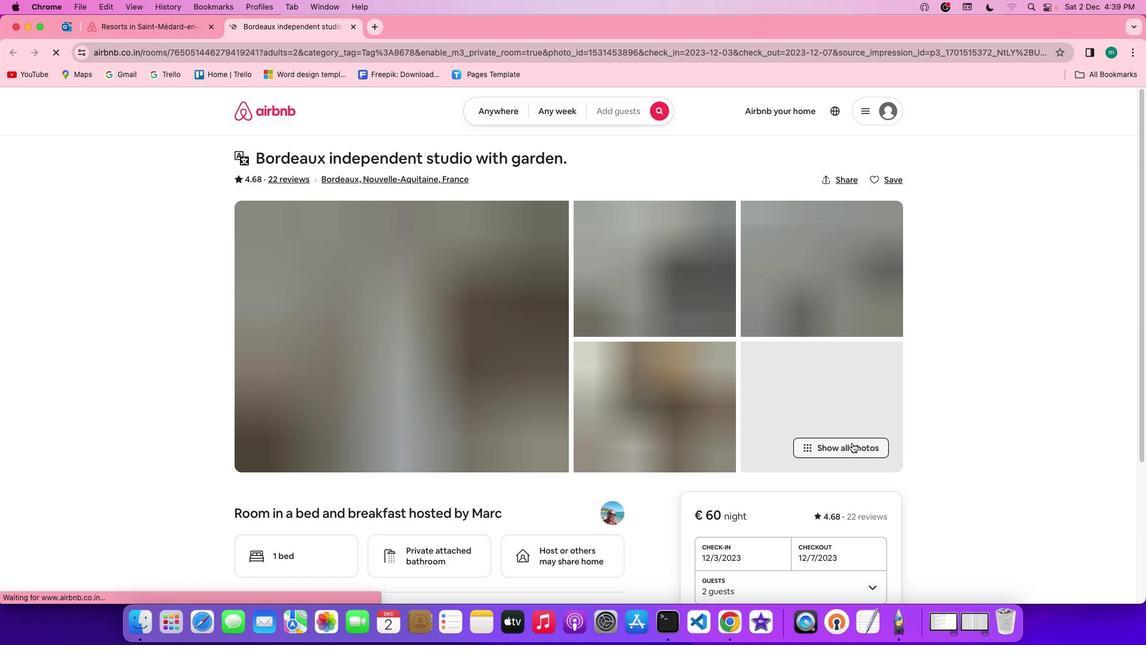 
Action: Mouse pressed left at (852, 442)
Screenshot: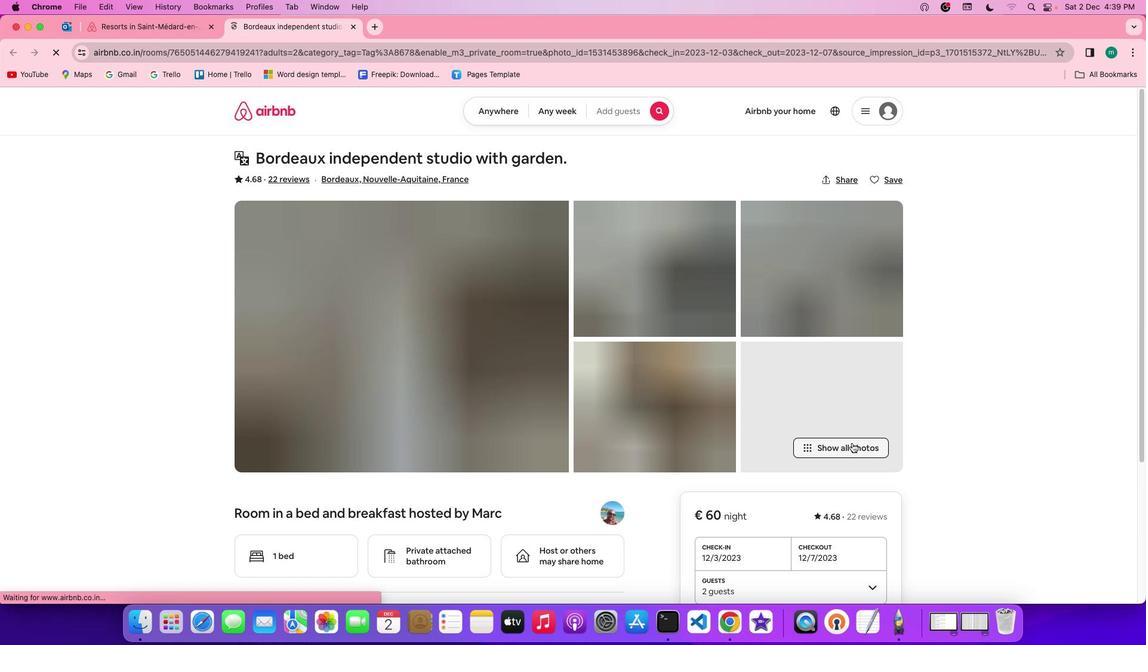 
Action: Mouse moved to (529, 443)
Screenshot: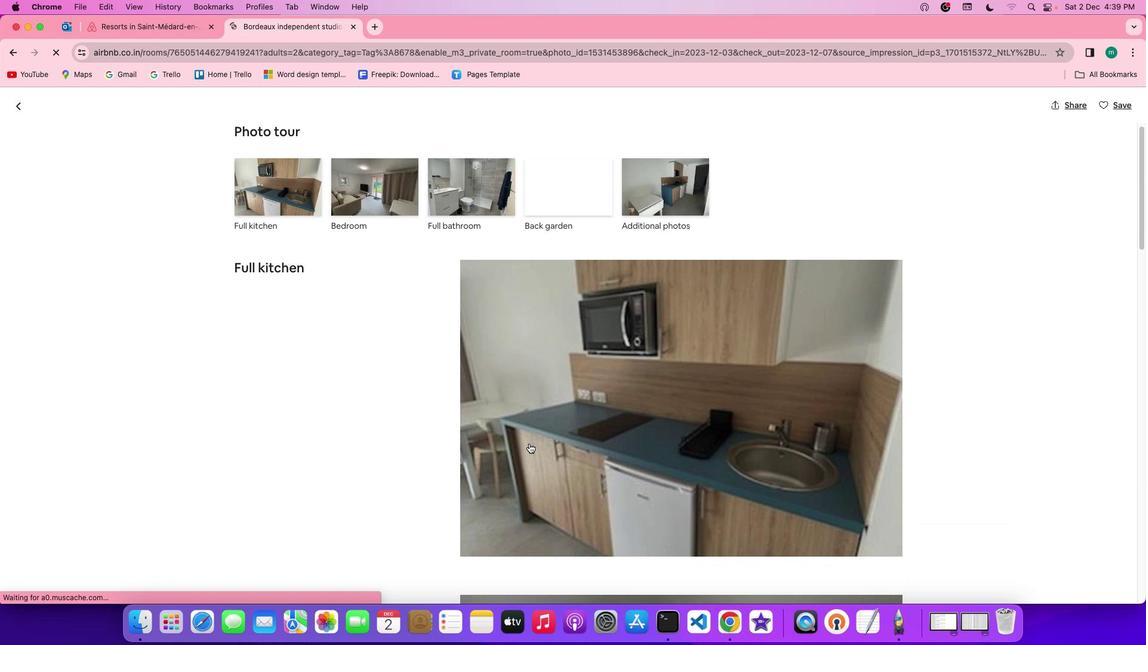 
Action: Mouse scrolled (529, 443) with delta (0, 0)
Screenshot: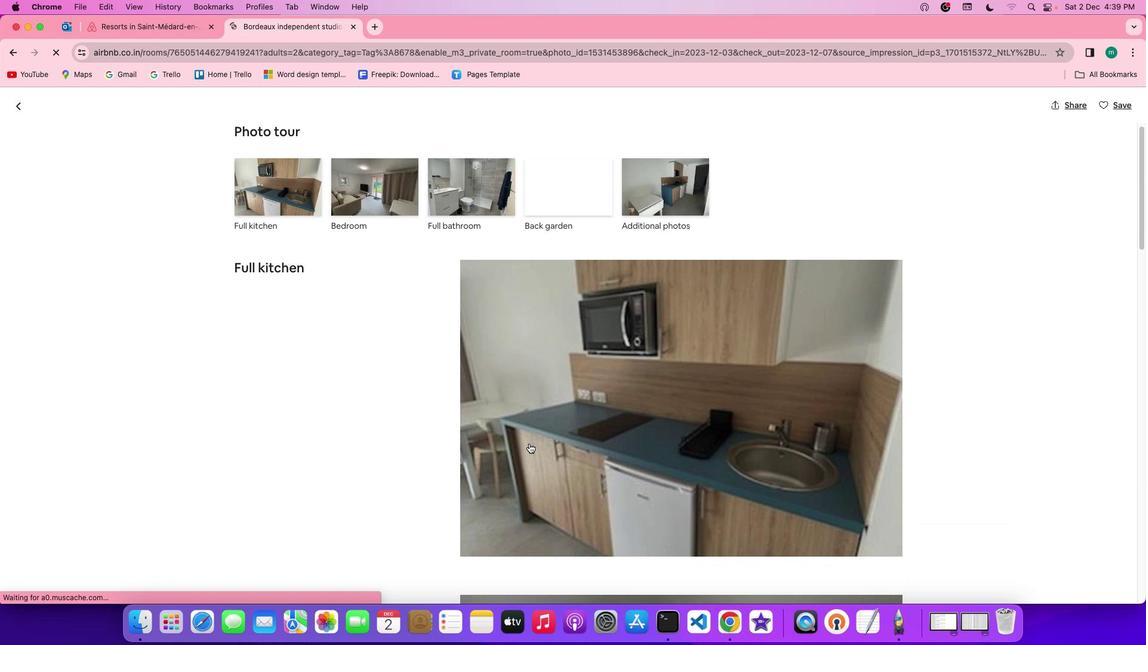 
Action: Mouse scrolled (529, 443) with delta (0, 0)
Screenshot: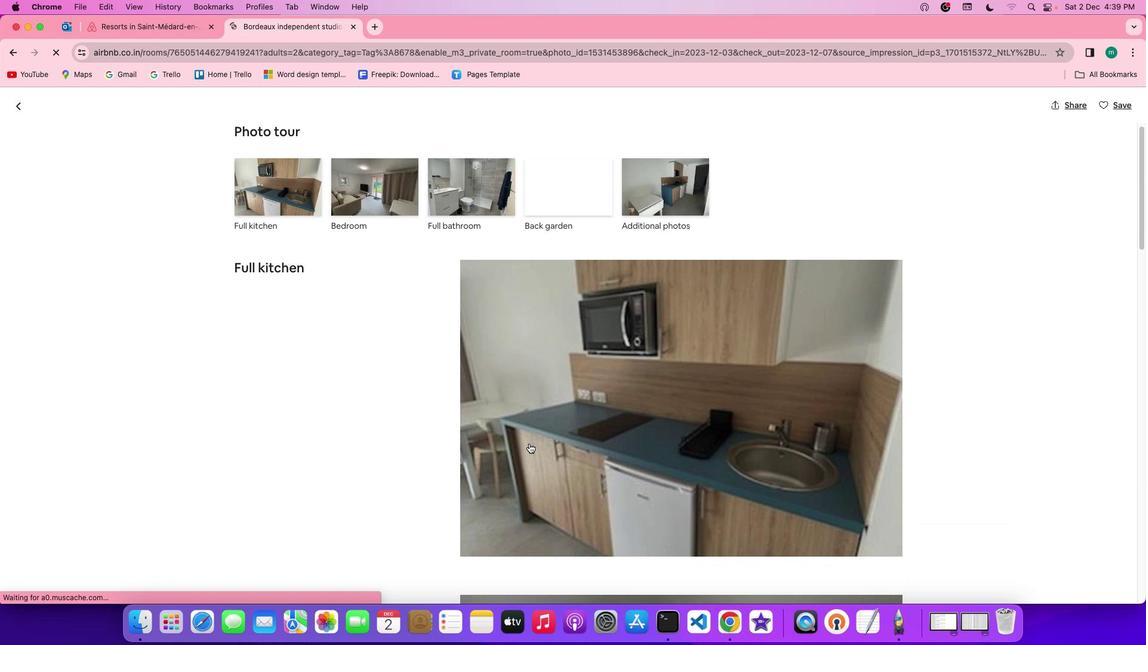 
Action: Mouse scrolled (529, 443) with delta (0, -1)
Screenshot: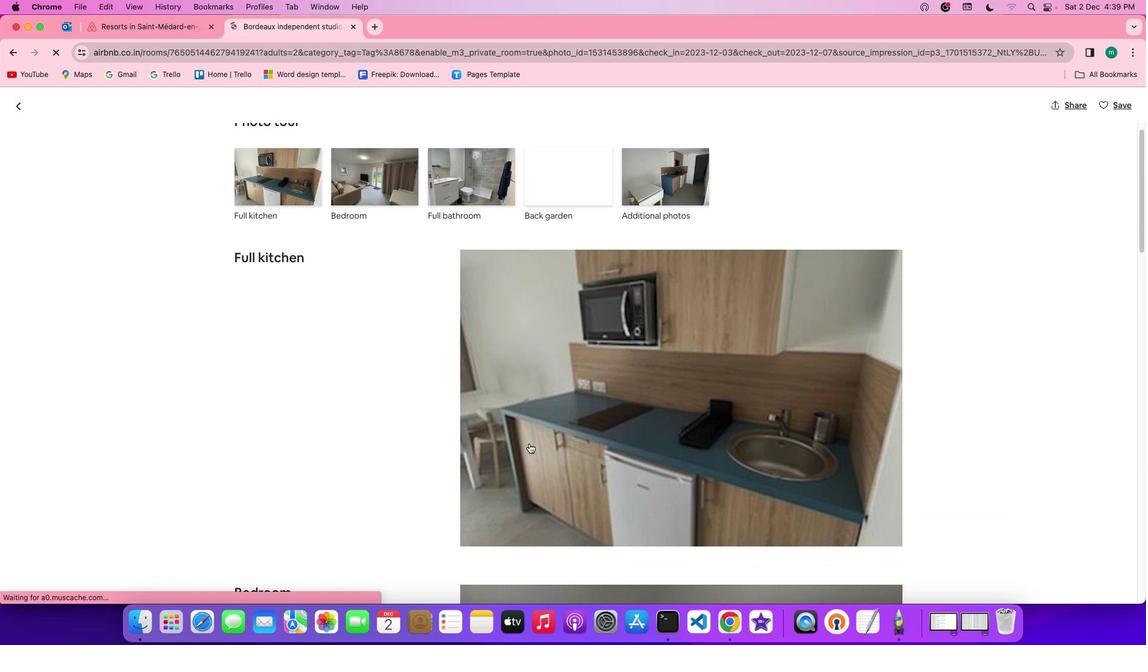 
Action: Mouse scrolled (529, 443) with delta (0, -2)
Screenshot: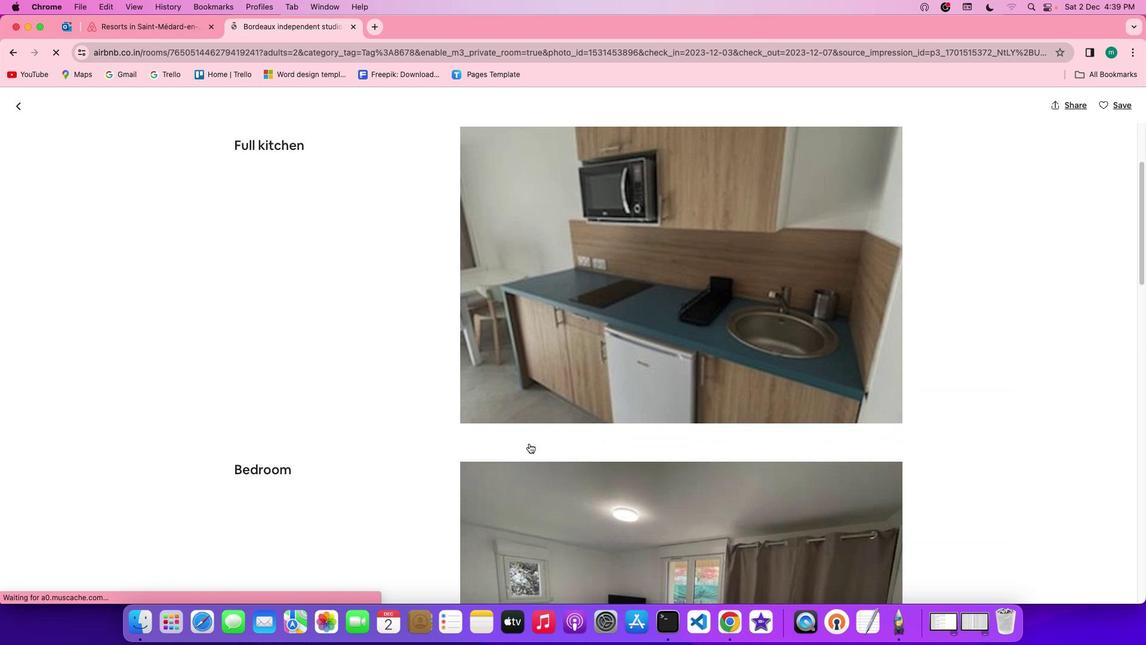 
Action: Mouse scrolled (529, 443) with delta (0, 0)
Screenshot: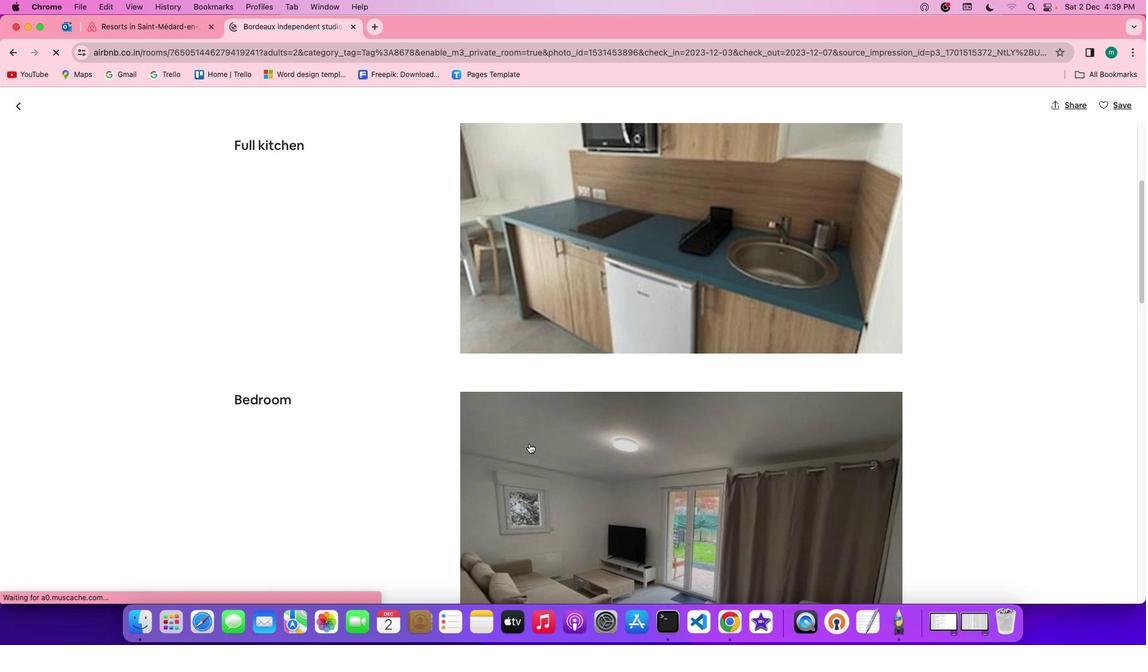 
Action: Mouse scrolled (529, 443) with delta (0, 0)
Screenshot: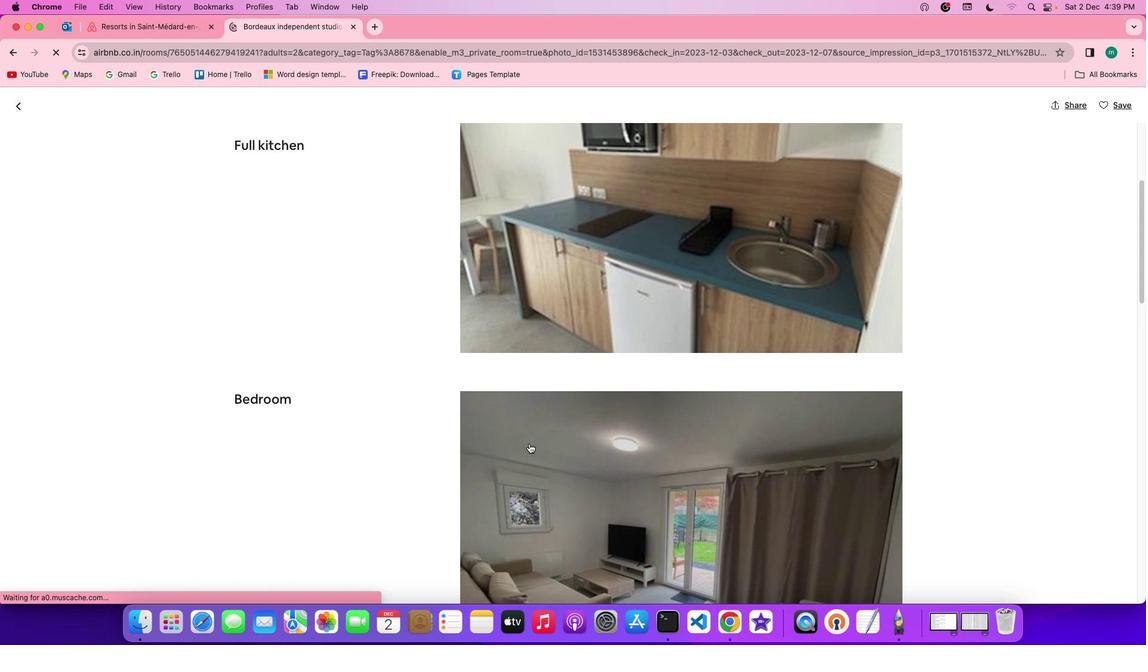 
Action: Mouse scrolled (529, 443) with delta (0, -1)
Screenshot: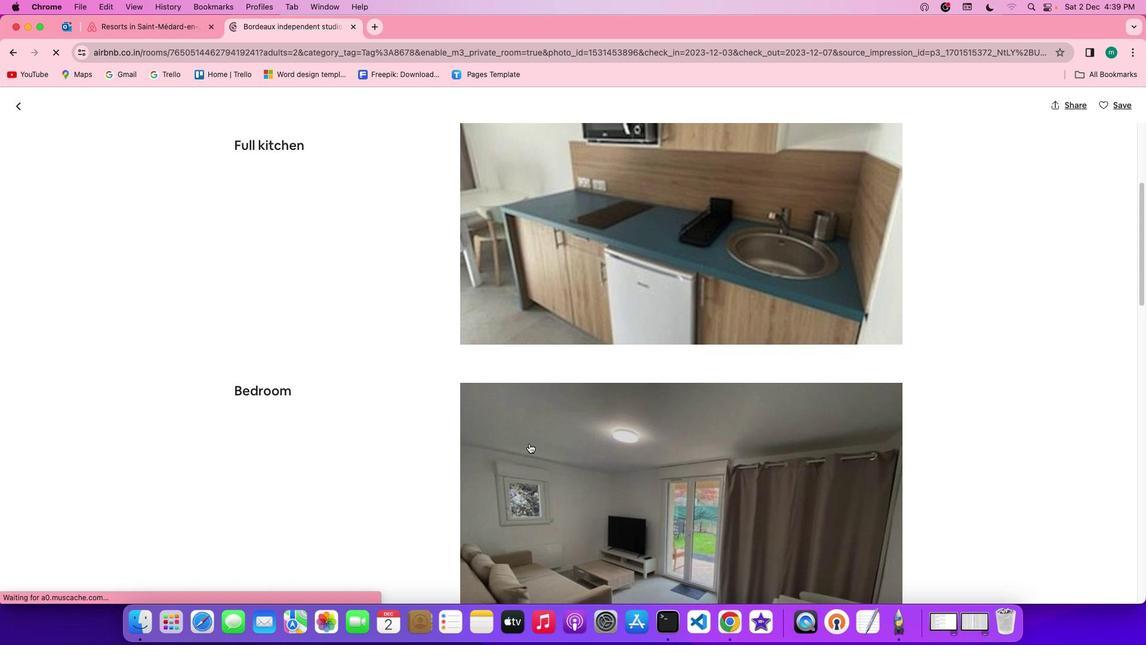 
Action: Mouse scrolled (529, 443) with delta (0, -1)
Screenshot: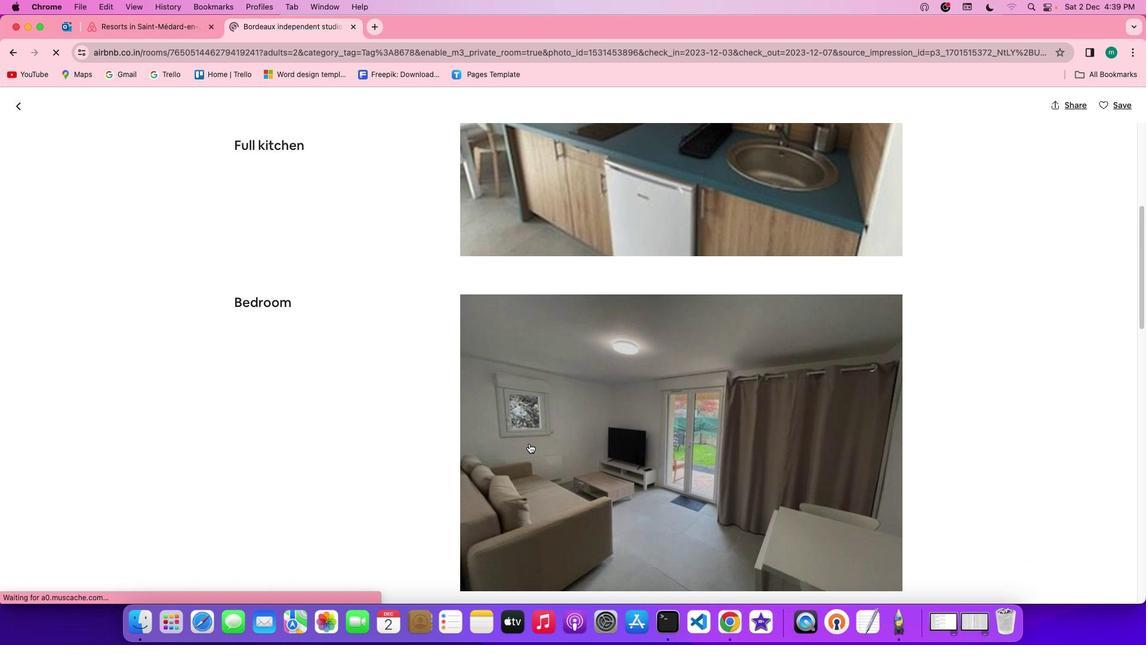 
Action: Mouse scrolled (529, 443) with delta (0, 0)
Screenshot: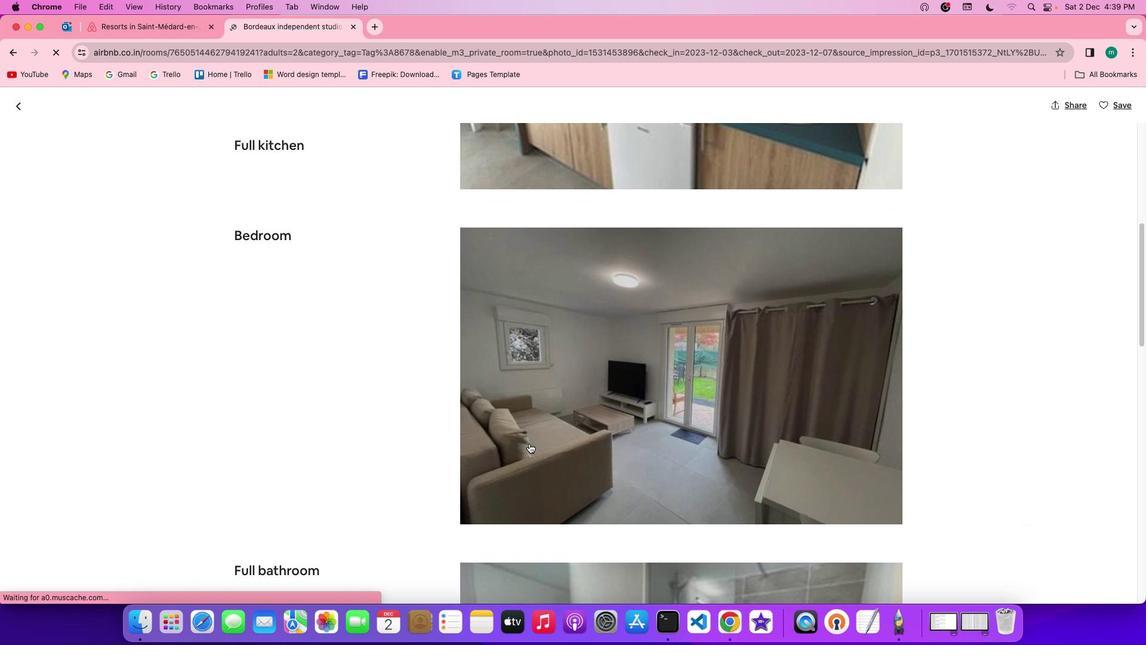 
Action: Mouse scrolled (529, 443) with delta (0, 0)
Screenshot: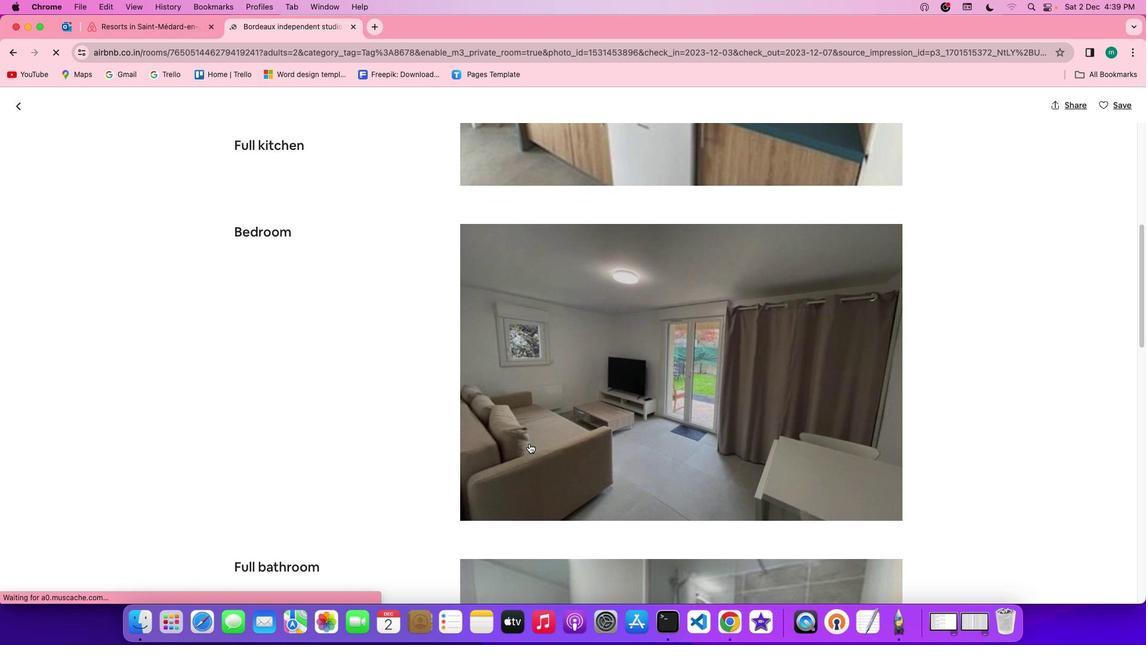 
Action: Mouse scrolled (529, 443) with delta (0, 0)
Screenshot: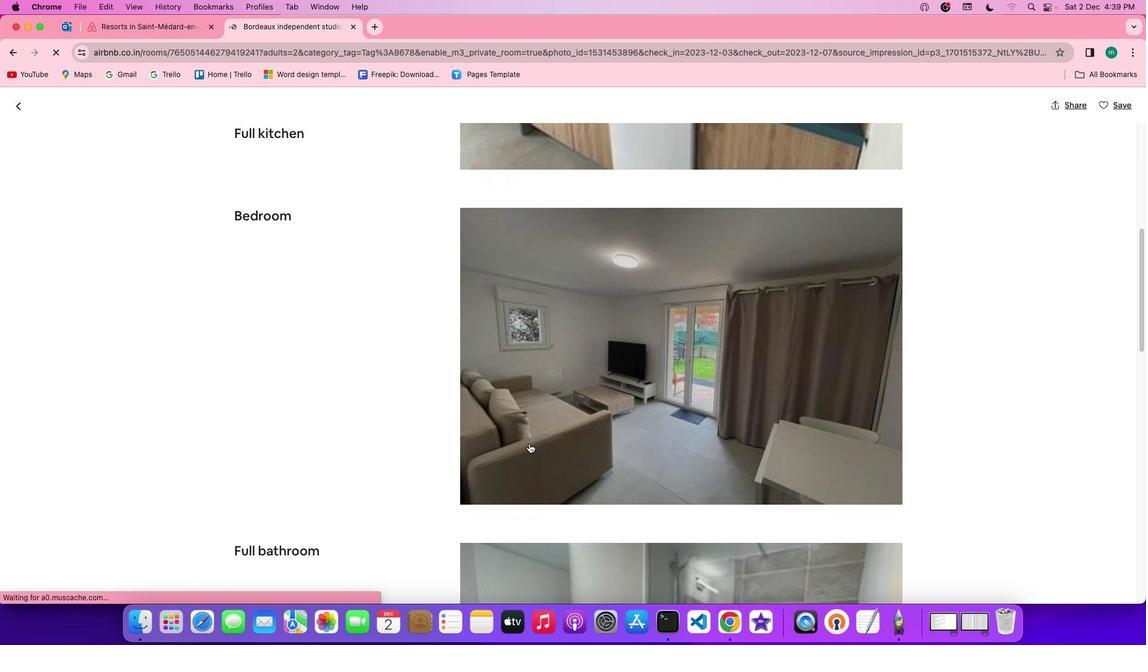
Action: Mouse scrolled (529, 443) with delta (0, 0)
Screenshot: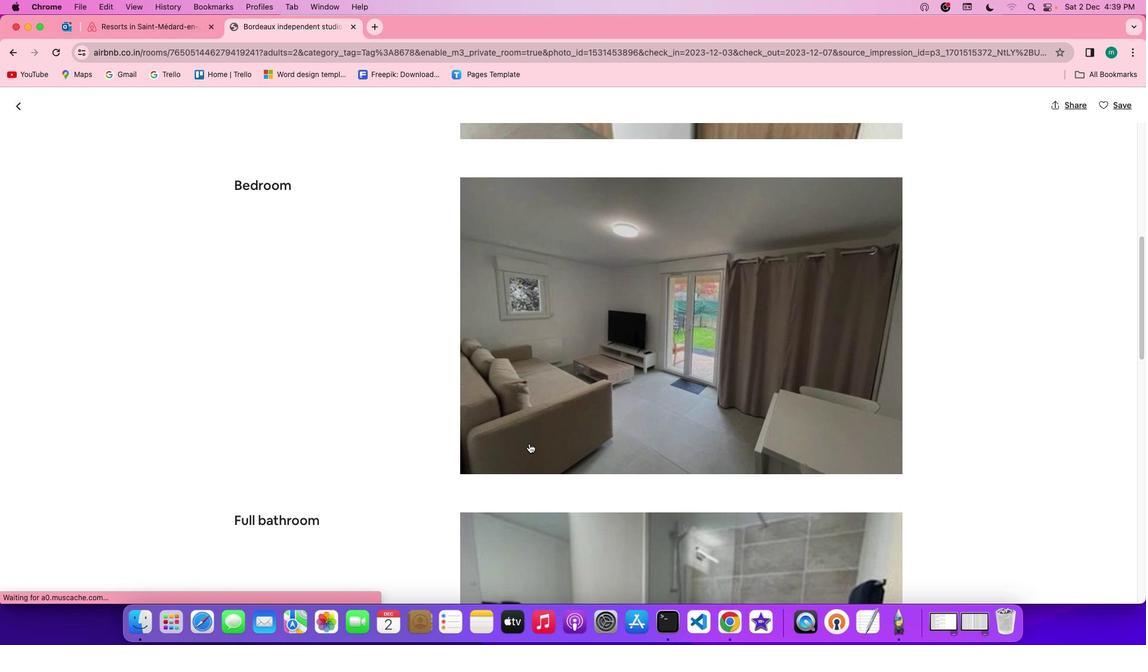 
Action: Mouse scrolled (529, 443) with delta (0, 0)
Screenshot: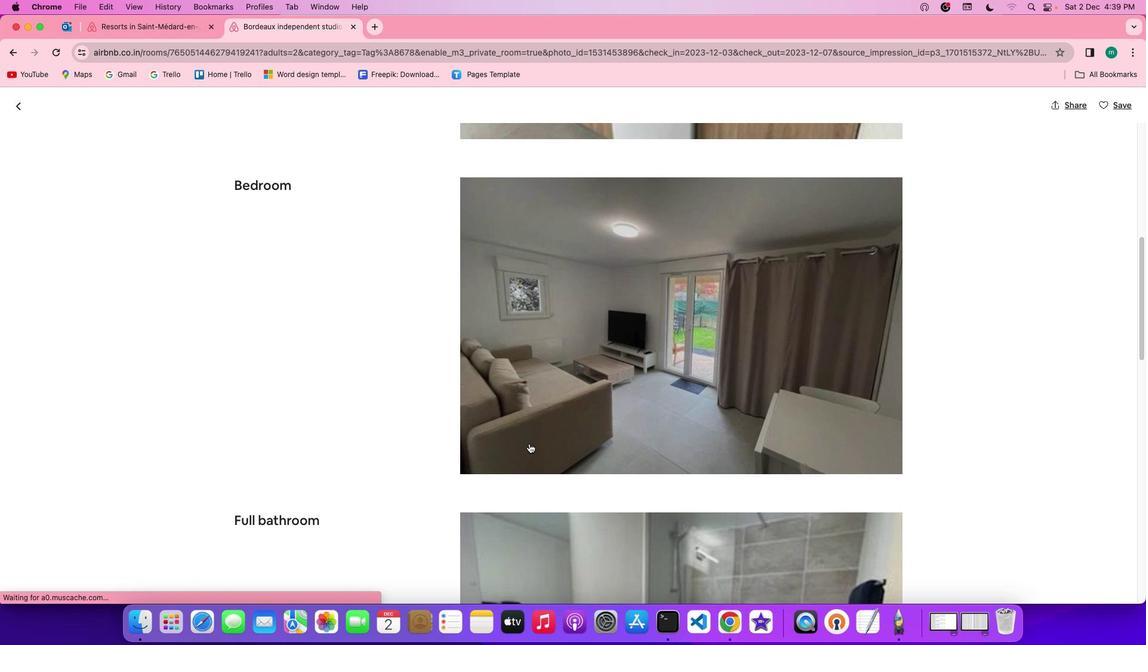 
Action: Mouse scrolled (529, 443) with delta (0, 0)
Screenshot: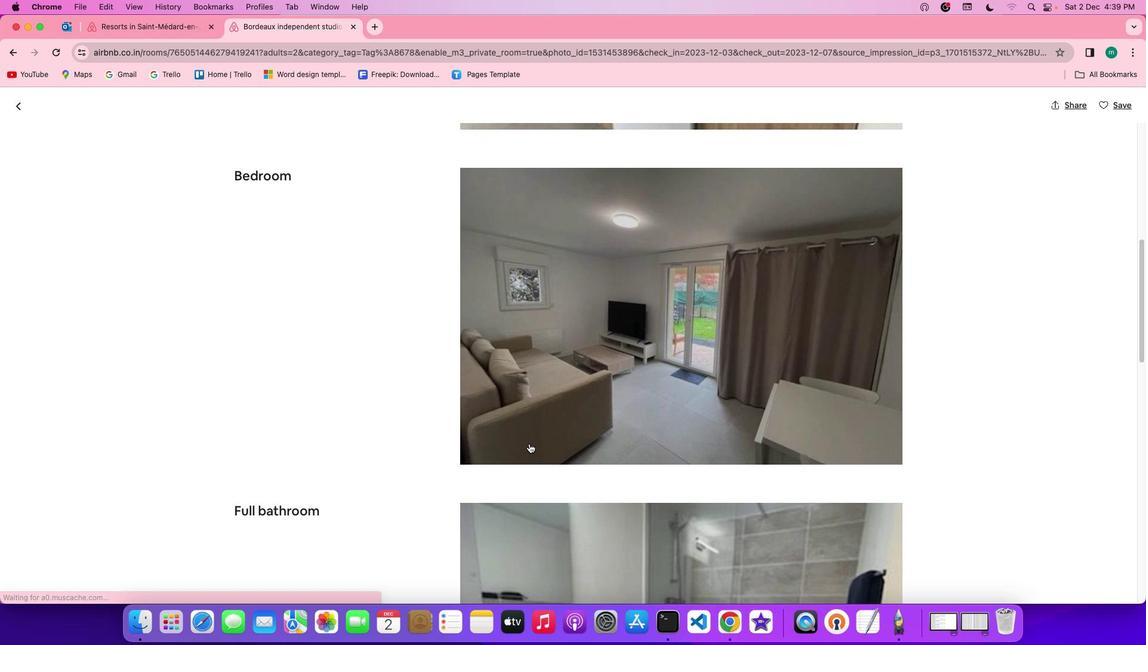 
Action: Mouse scrolled (529, 443) with delta (0, 0)
Screenshot: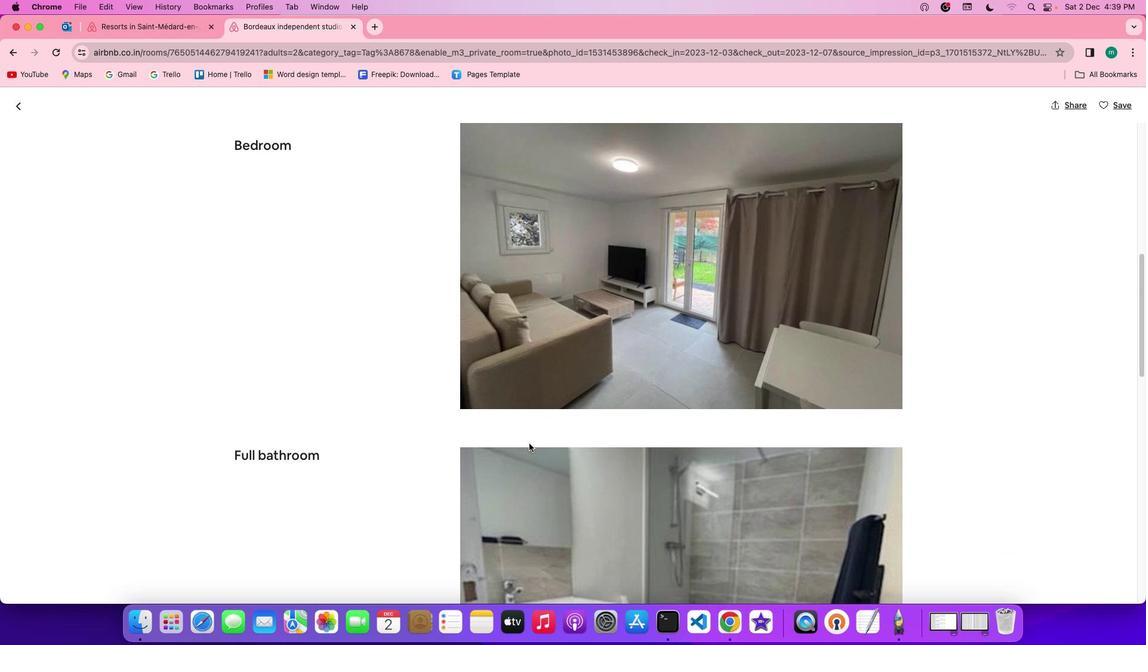 
Action: Mouse scrolled (529, 443) with delta (0, 0)
Screenshot: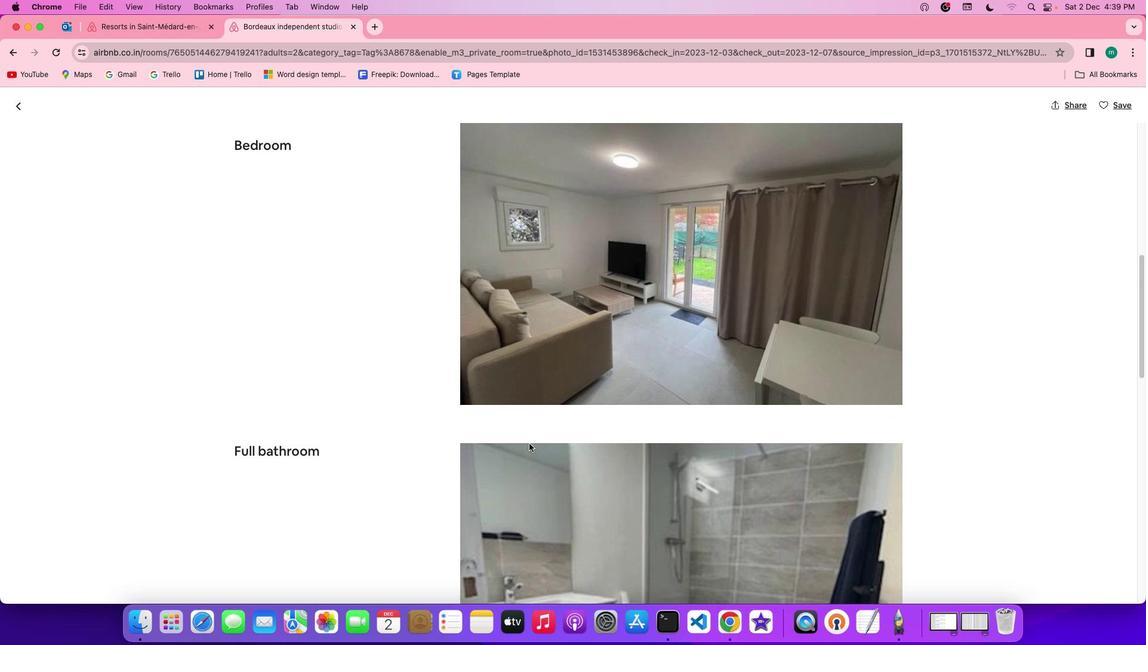 
Action: Mouse scrolled (529, 443) with delta (0, 0)
Screenshot: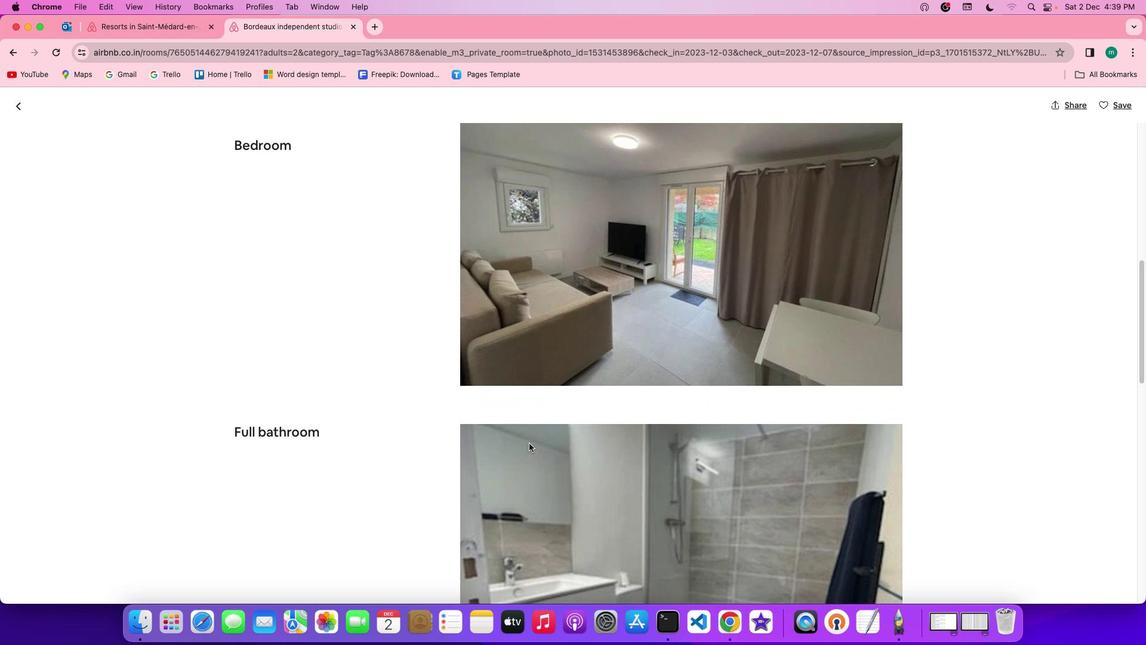 
Action: Mouse scrolled (529, 443) with delta (0, 0)
Screenshot: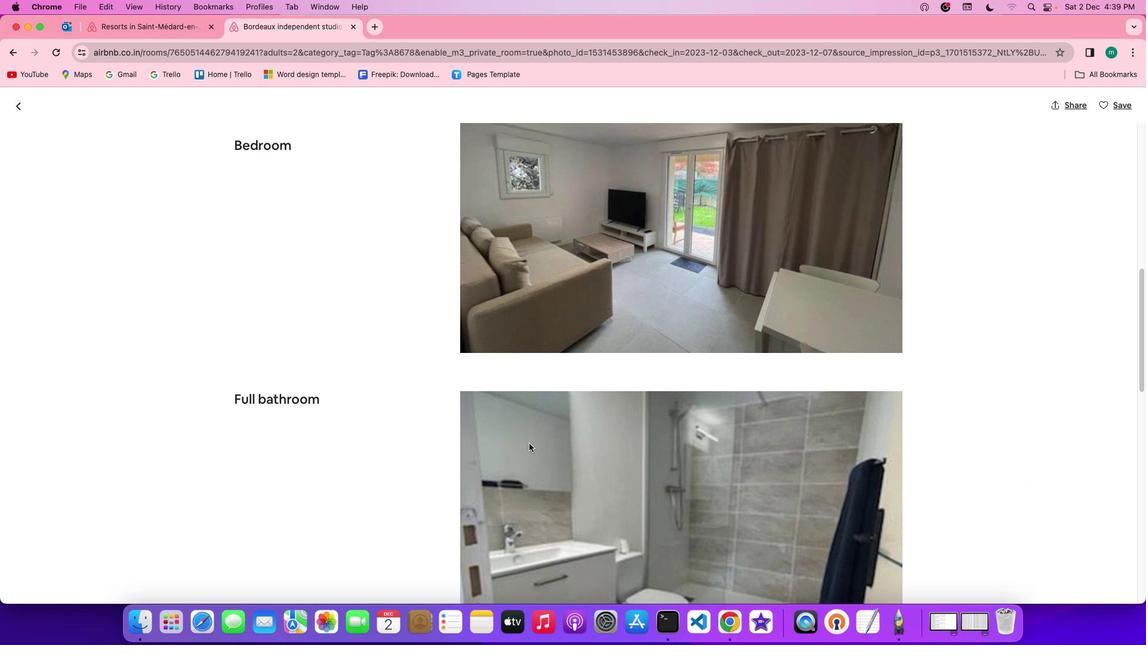 
Action: Mouse scrolled (529, 443) with delta (0, 0)
Screenshot: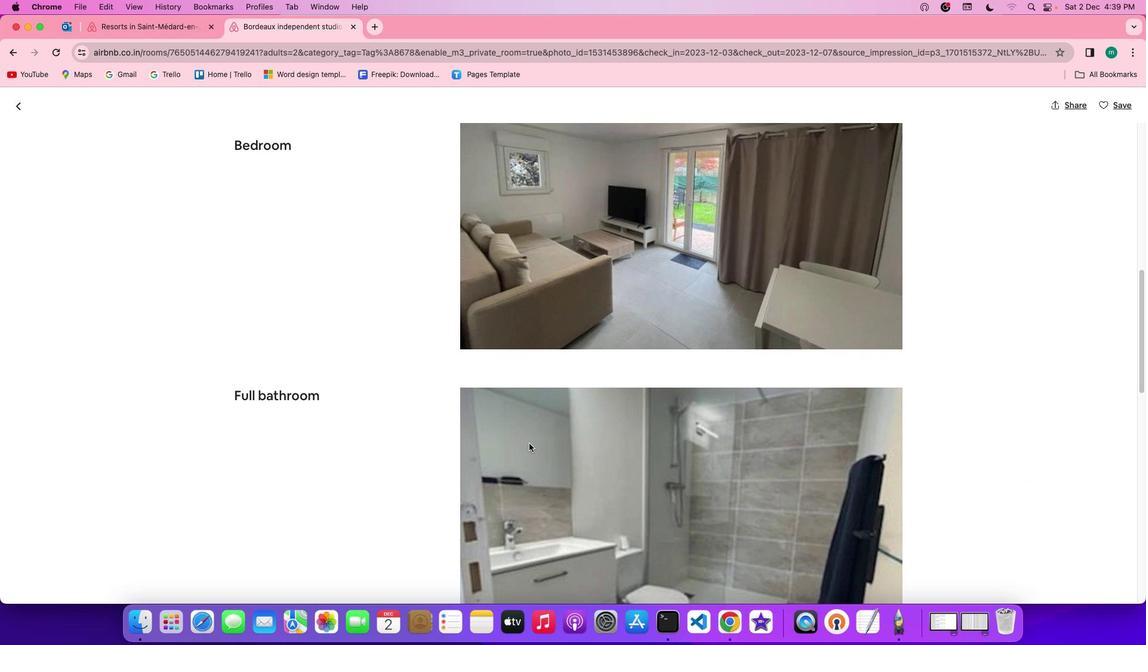 
Action: Mouse scrolled (529, 443) with delta (0, -1)
Screenshot: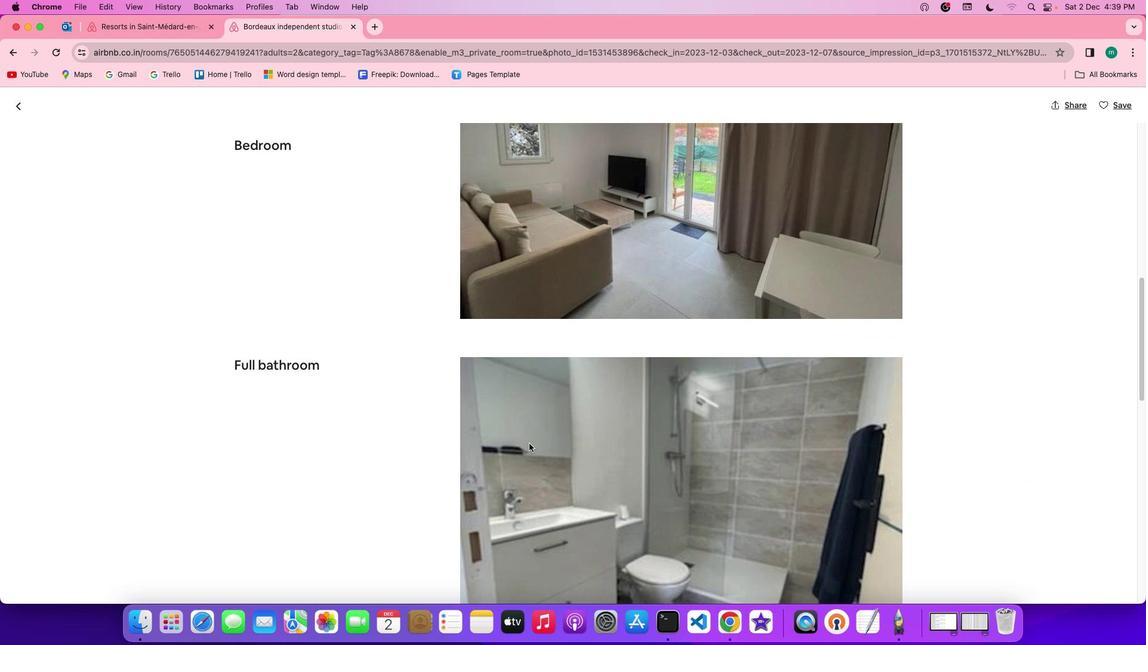 
Action: Mouse scrolled (529, 443) with delta (0, -1)
Screenshot: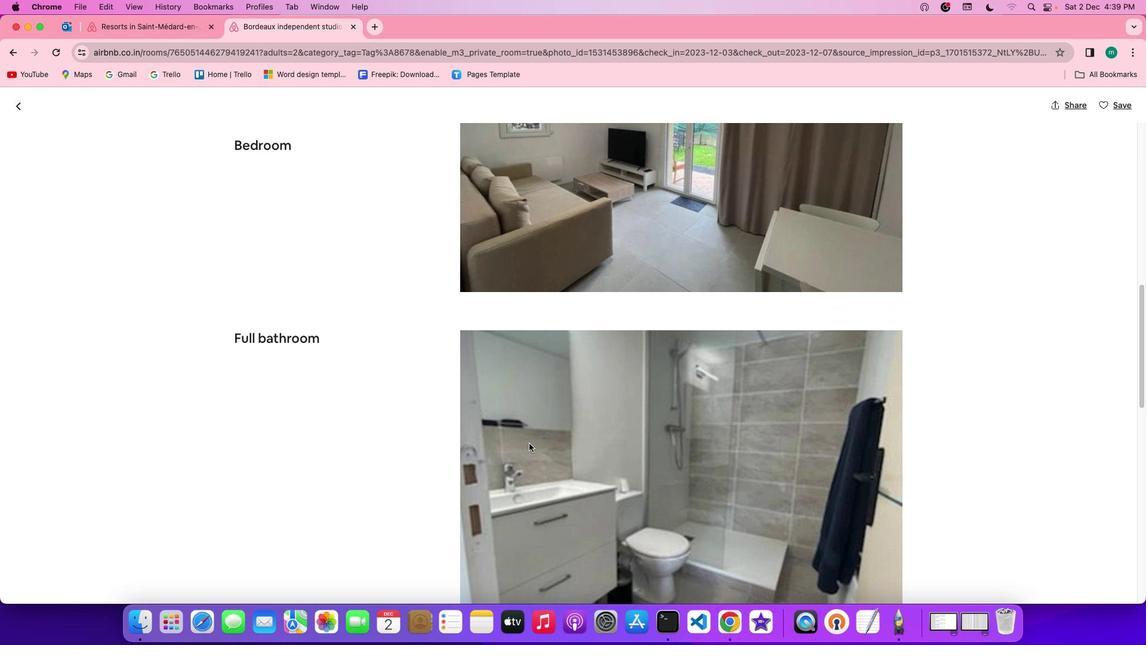 
Action: Mouse scrolled (529, 443) with delta (0, 0)
Screenshot: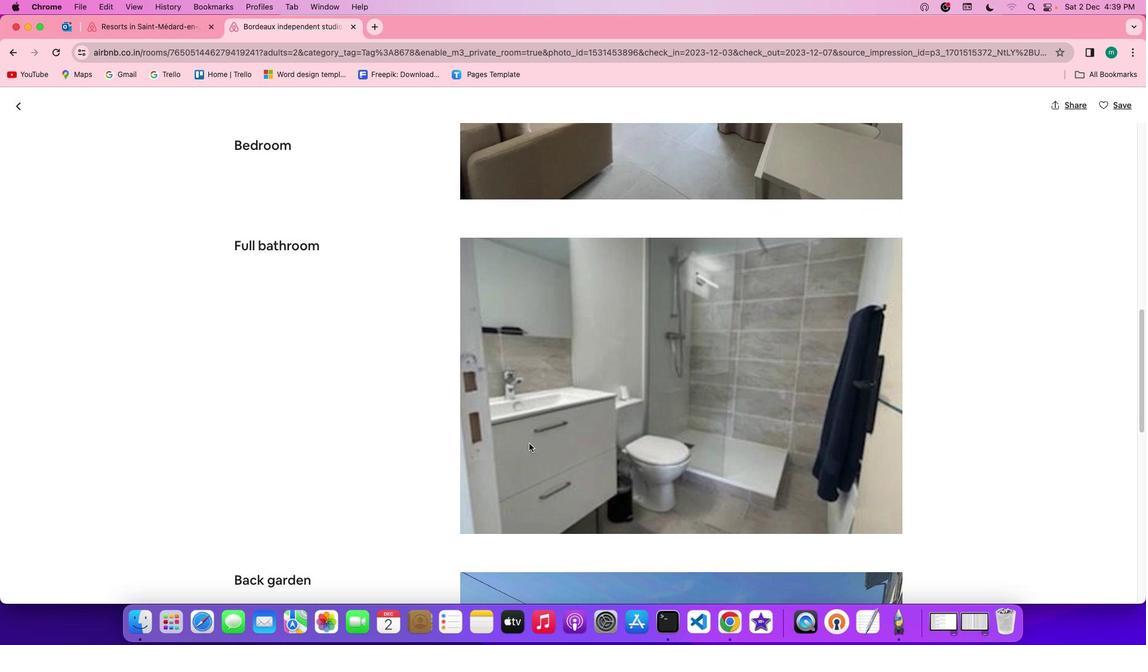 
Action: Mouse scrolled (529, 443) with delta (0, 0)
Screenshot: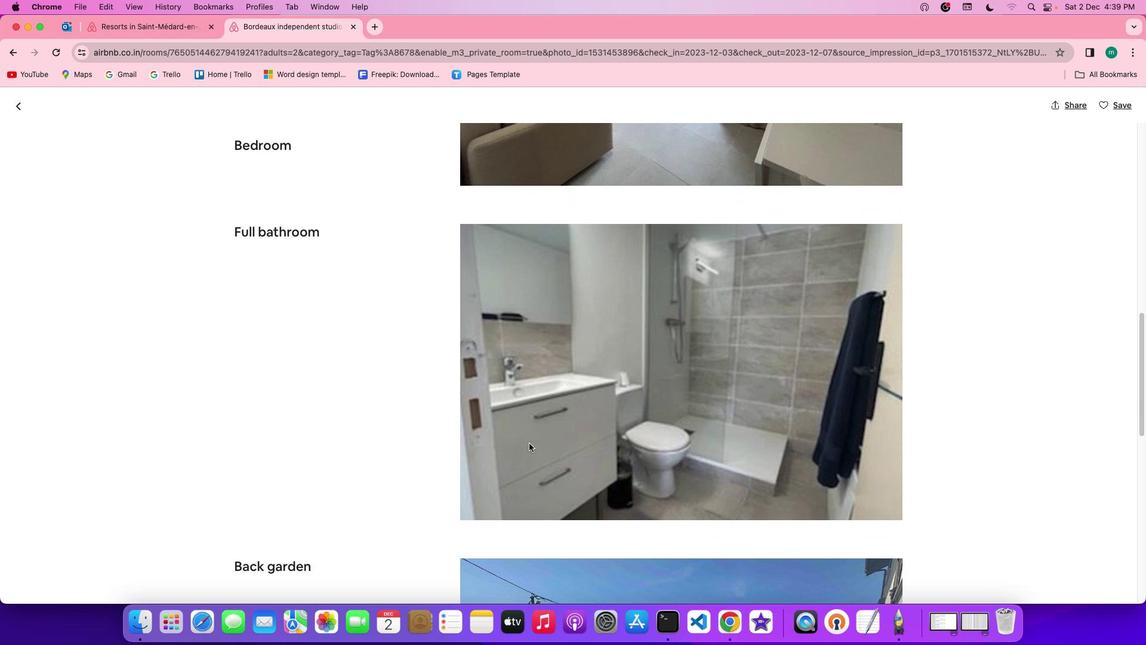 
Action: Mouse scrolled (529, 443) with delta (0, -1)
Screenshot: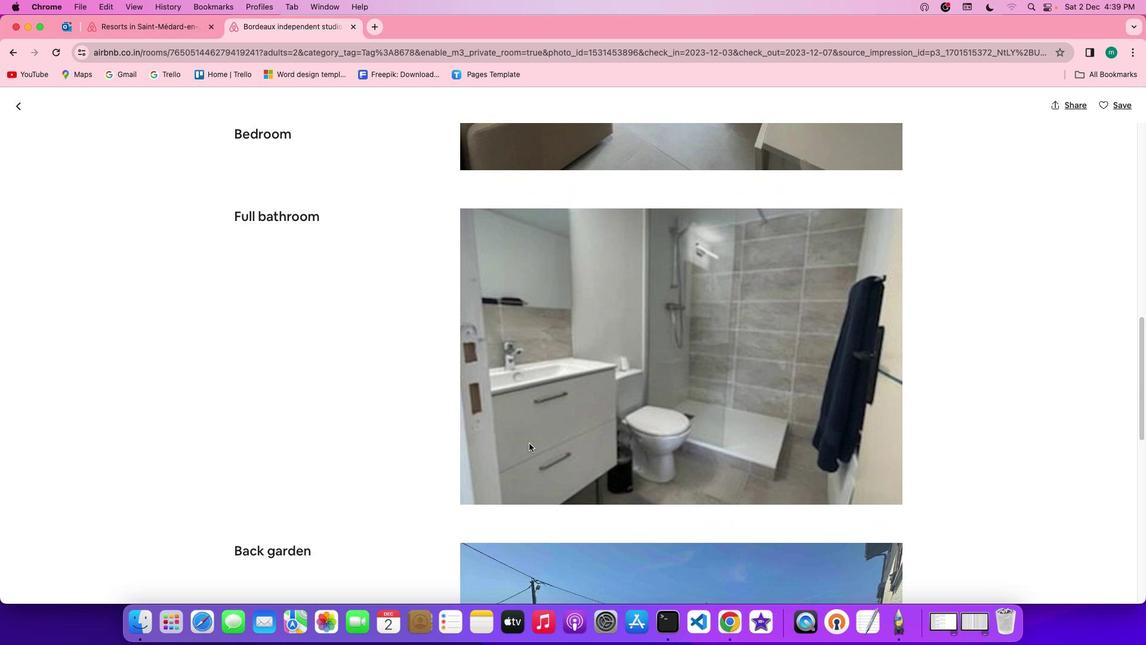 
Action: Mouse scrolled (529, 443) with delta (0, -1)
Screenshot: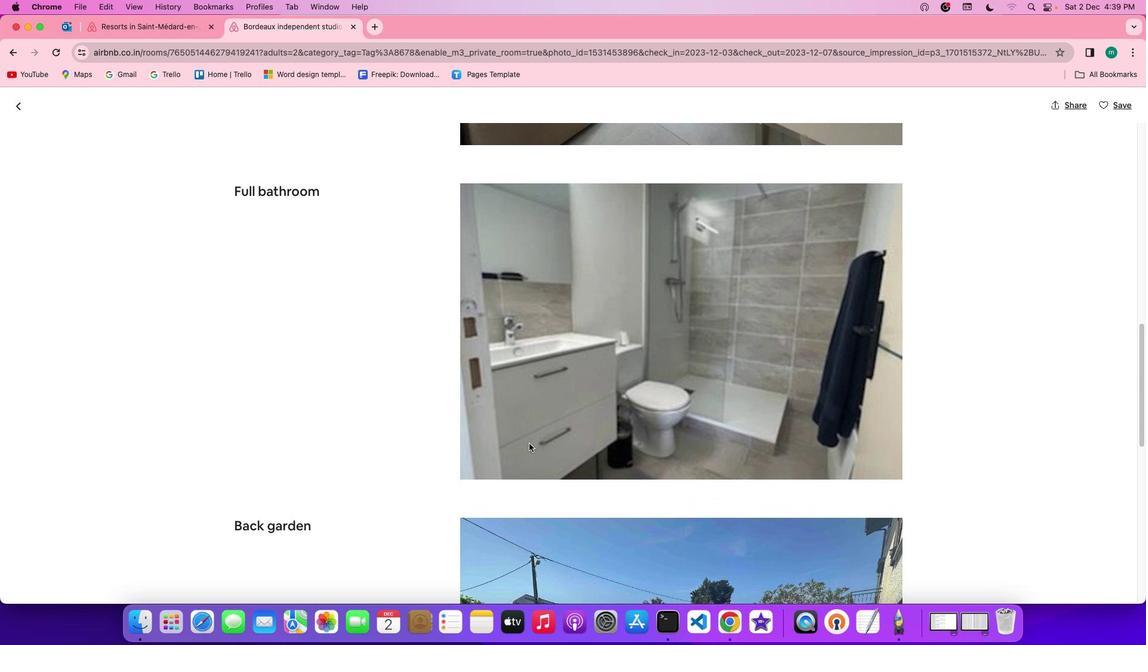 
Action: Mouse scrolled (529, 443) with delta (0, 0)
Screenshot: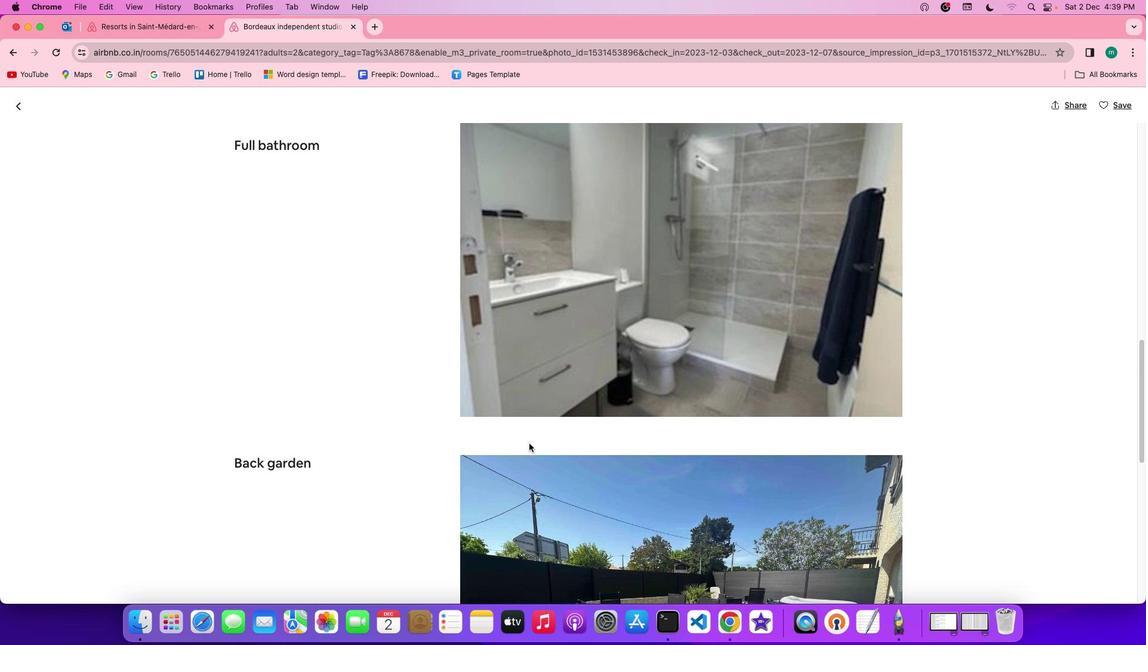 
Action: Mouse scrolled (529, 443) with delta (0, 0)
Screenshot: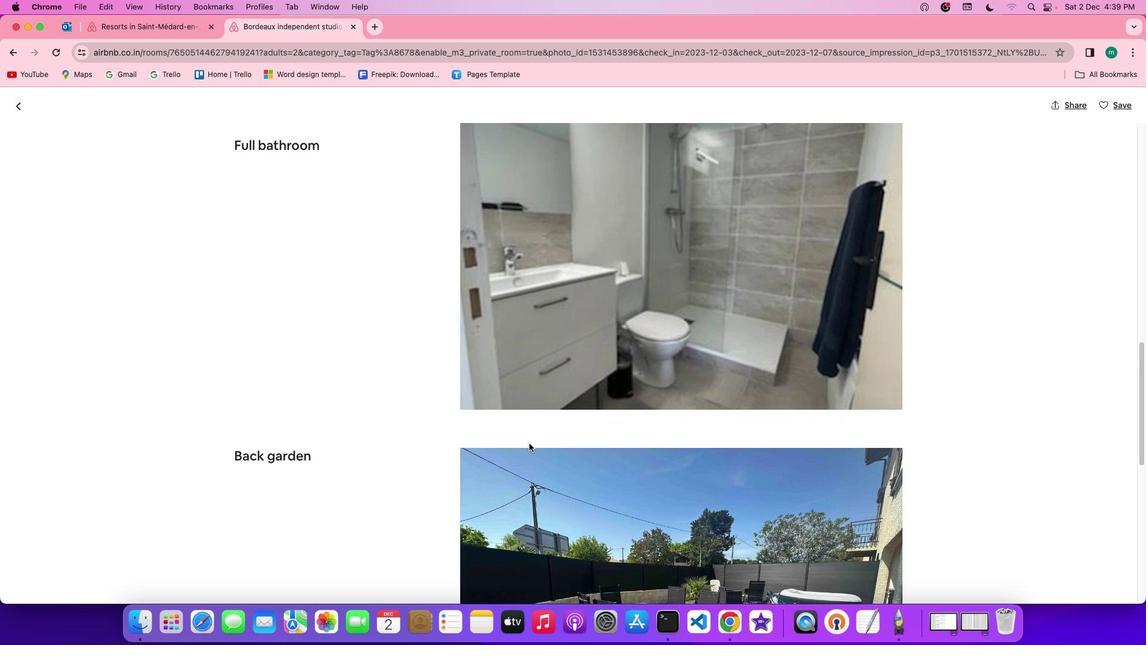
Action: Mouse scrolled (529, 443) with delta (0, -1)
Screenshot: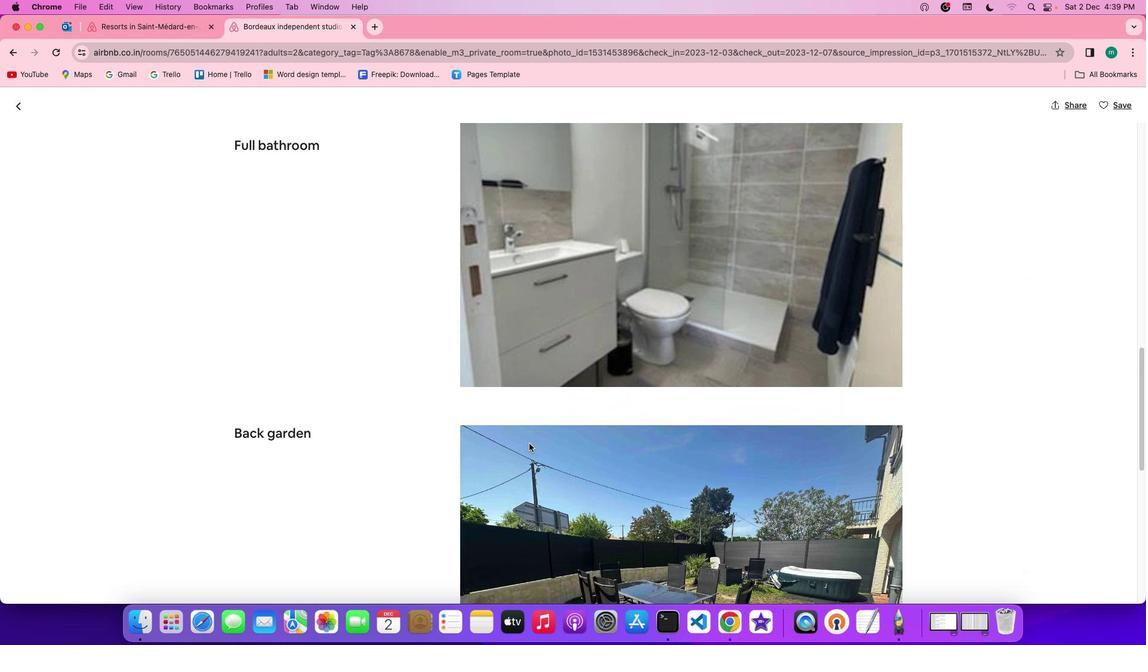 
Action: Mouse scrolled (529, 443) with delta (0, -1)
Screenshot: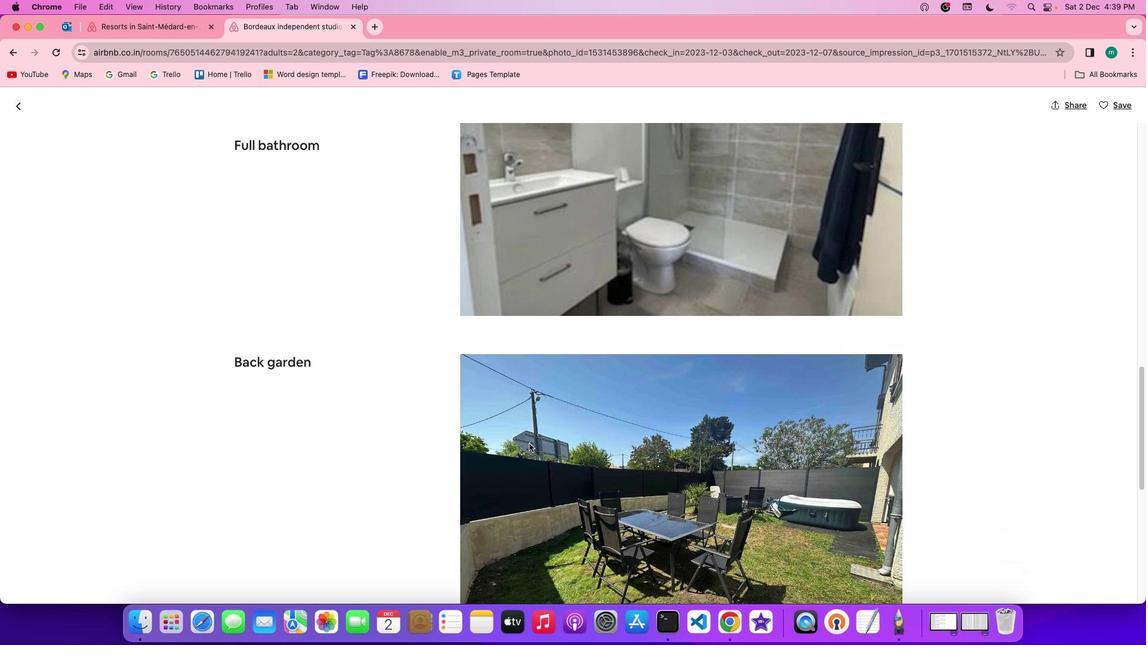 
Action: Mouse scrolled (529, 443) with delta (0, 0)
Screenshot: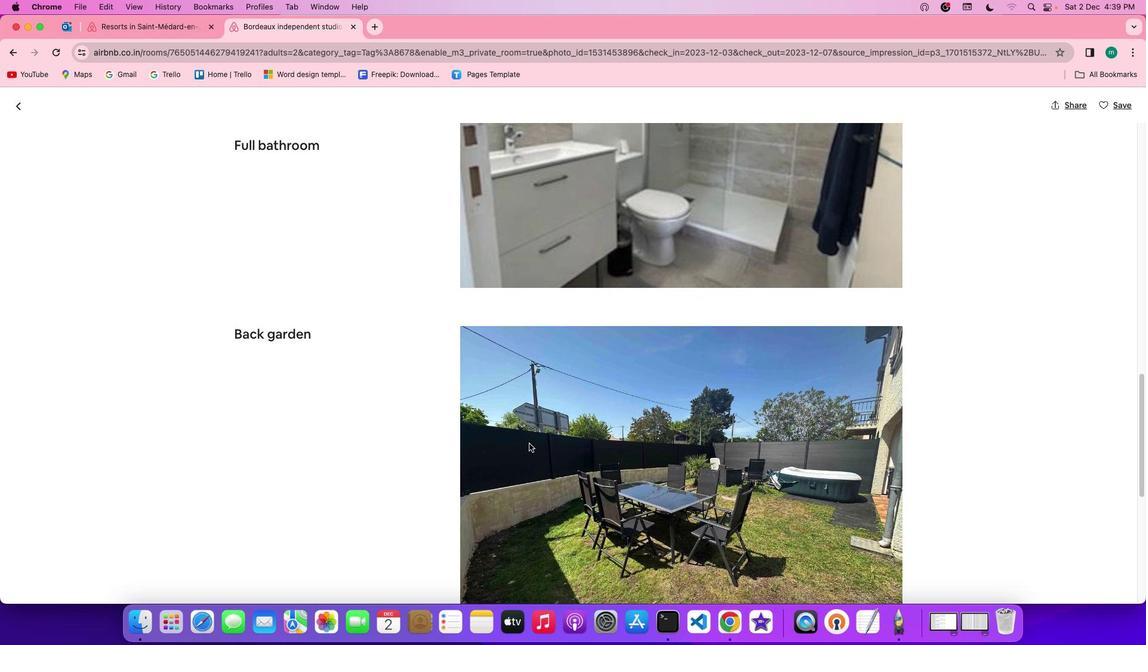 
Action: Mouse scrolled (529, 443) with delta (0, 0)
Screenshot: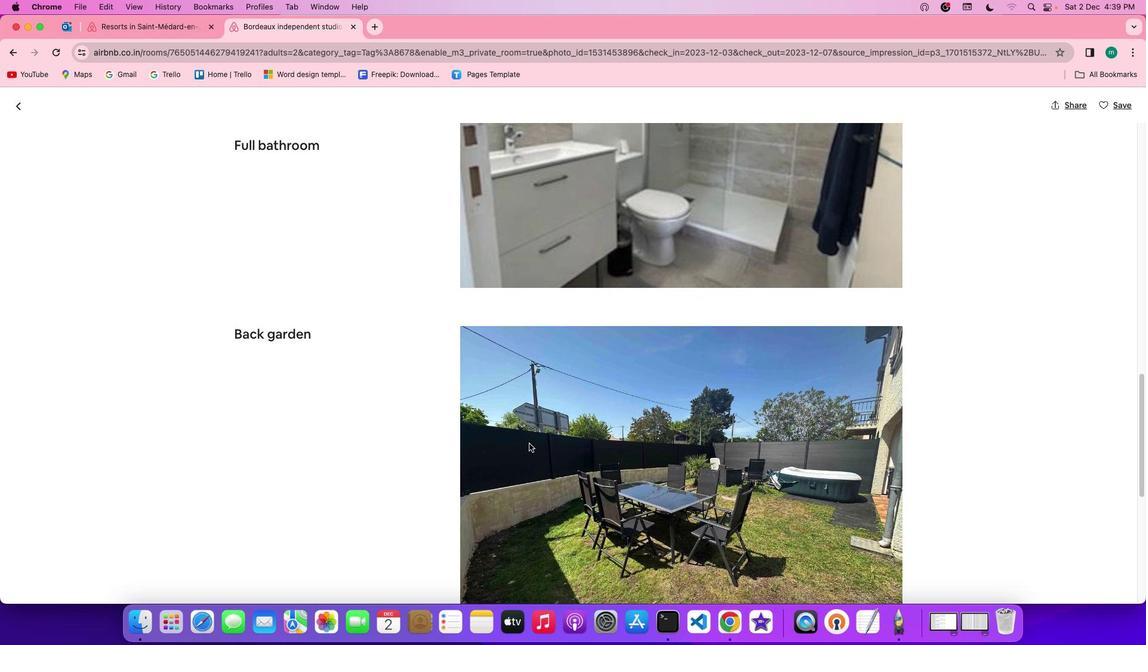 
Action: Mouse scrolled (529, 443) with delta (0, -1)
Screenshot: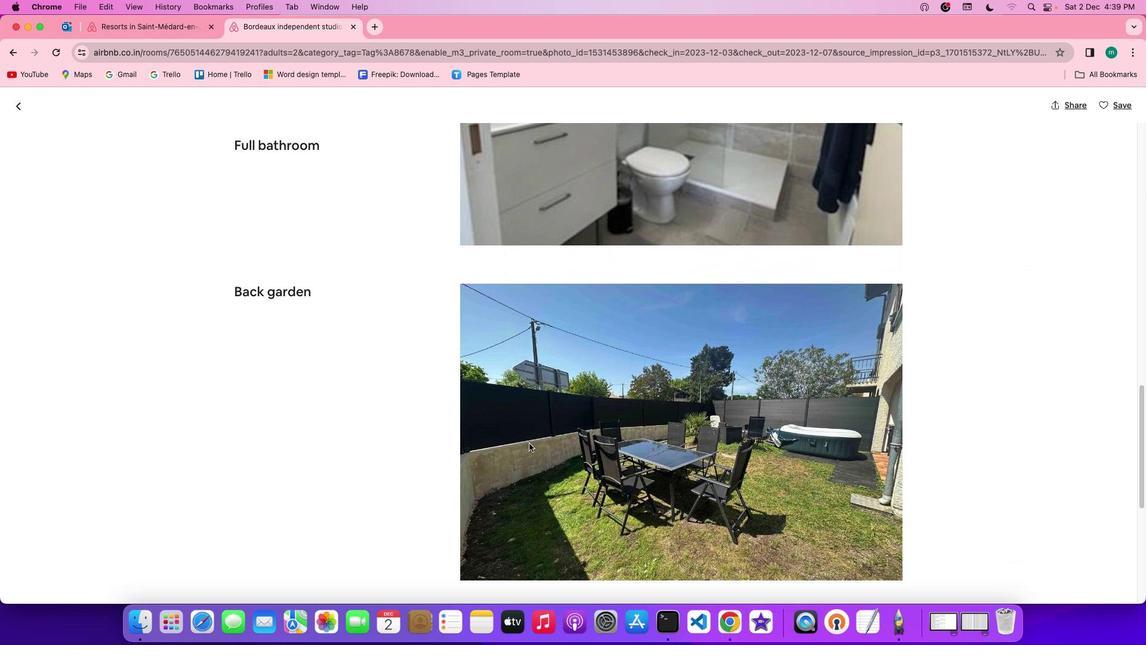 
Action: Mouse scrolled (529, 443) with delta (0, 0)
Screenshot: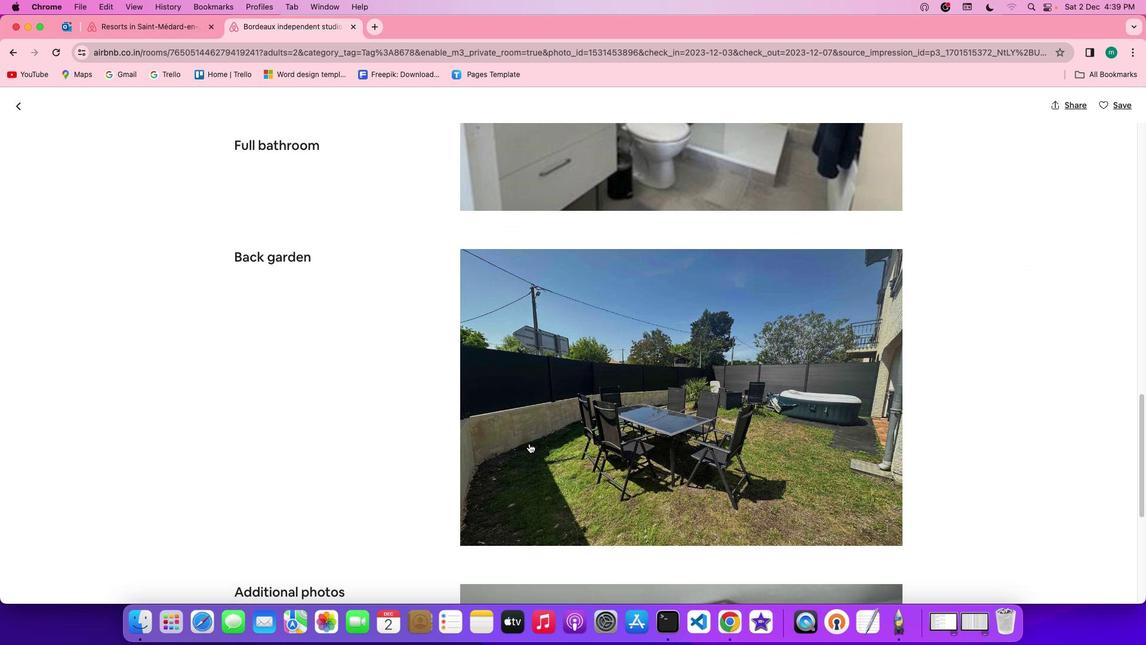 
Action: Mouse scrolled (529, 443) with delta (0, 0)
Screenshot: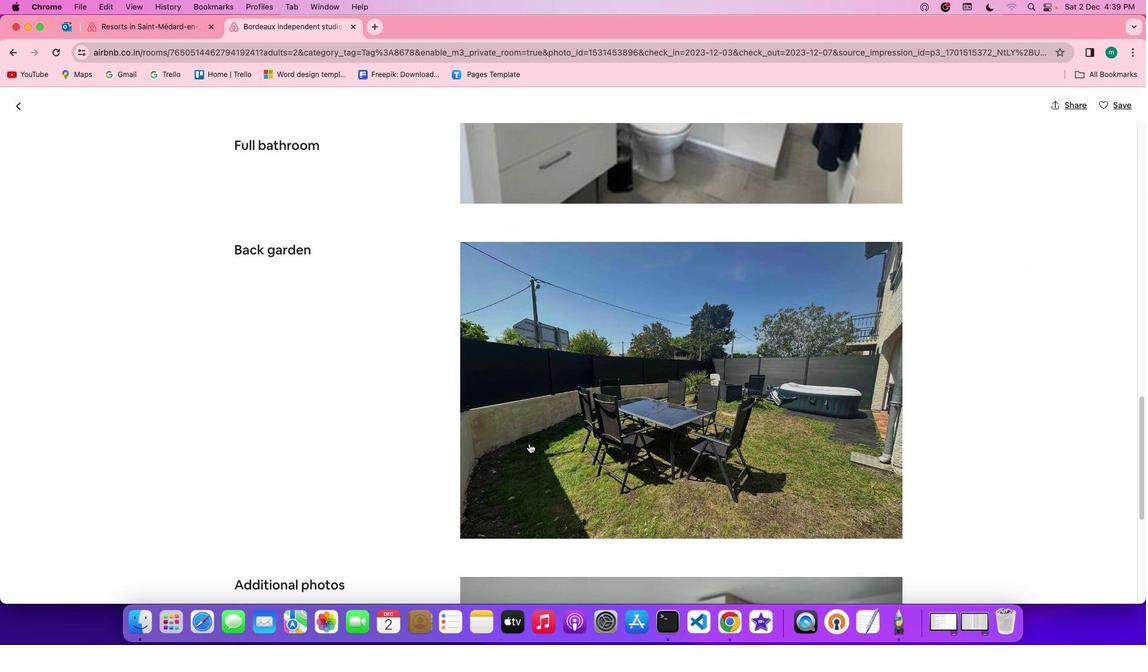 
Action: Mouse scrolled (529, 443) with delta (0, -1)
Screenshot: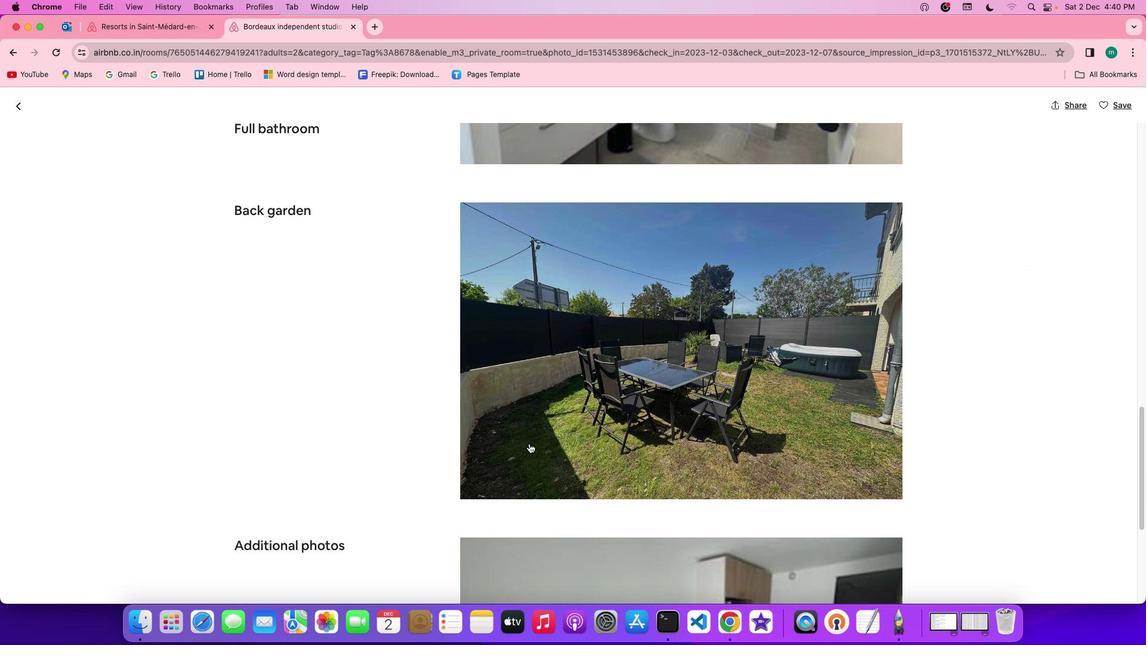 
Action: Mouse scrolled (529, 443) with delta (0, 0)
Screenshot: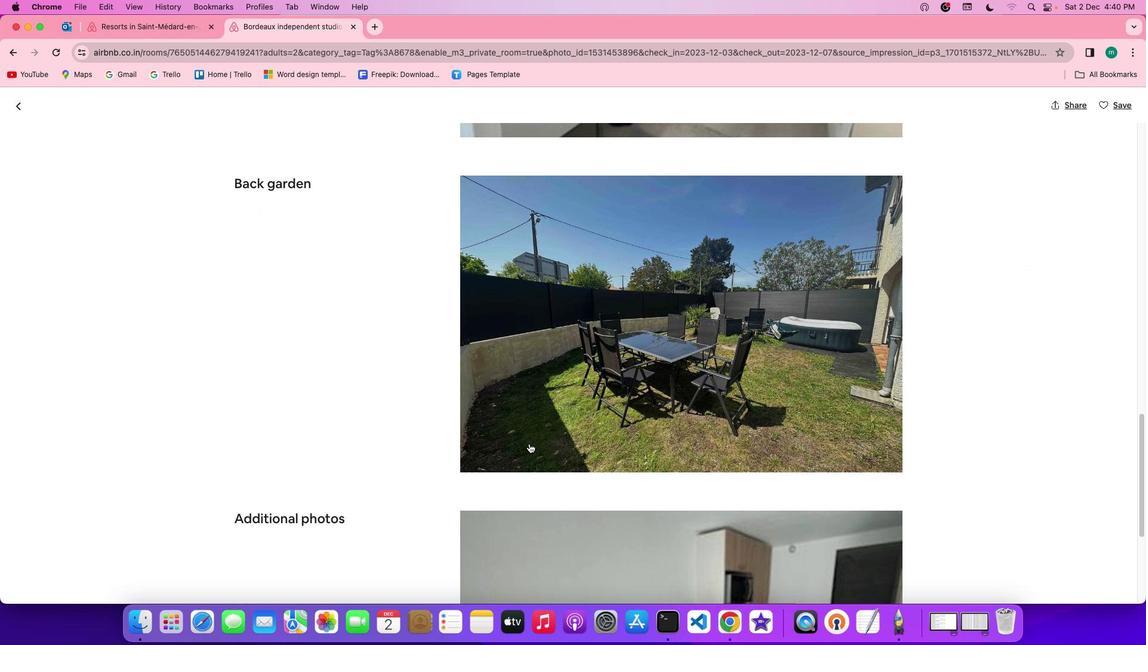 
Action: Mouse scrolled (529, 443) with delta (0, 0)
Screenshot: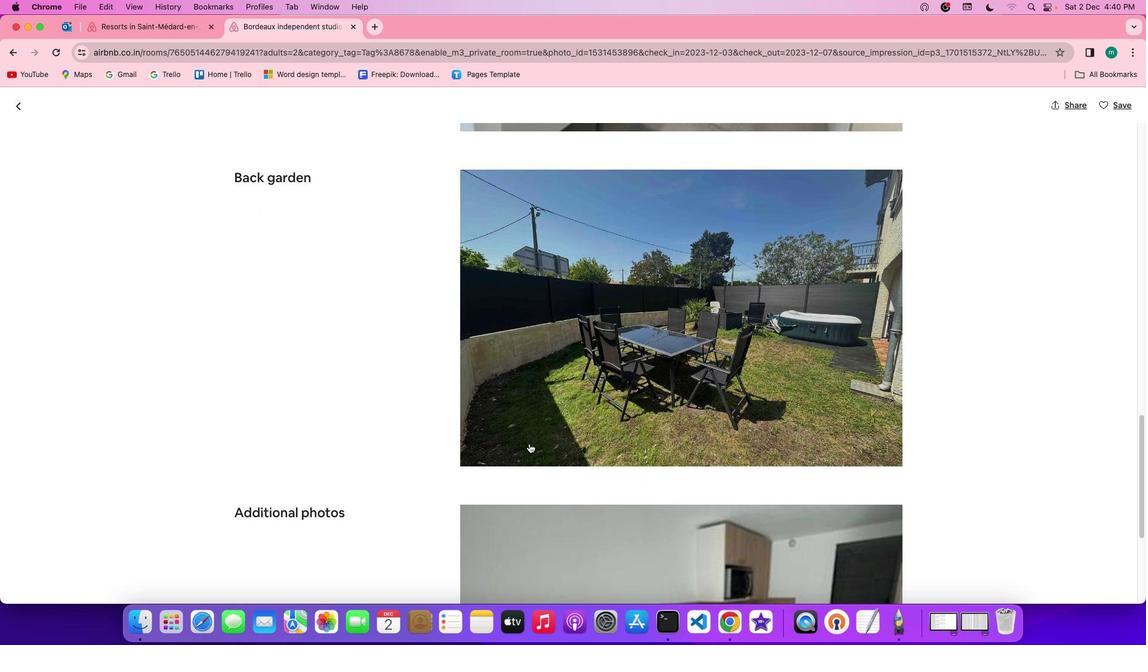 
Action: Mouse scrolled (529, 443) with delta (0, 0)
Screenshot: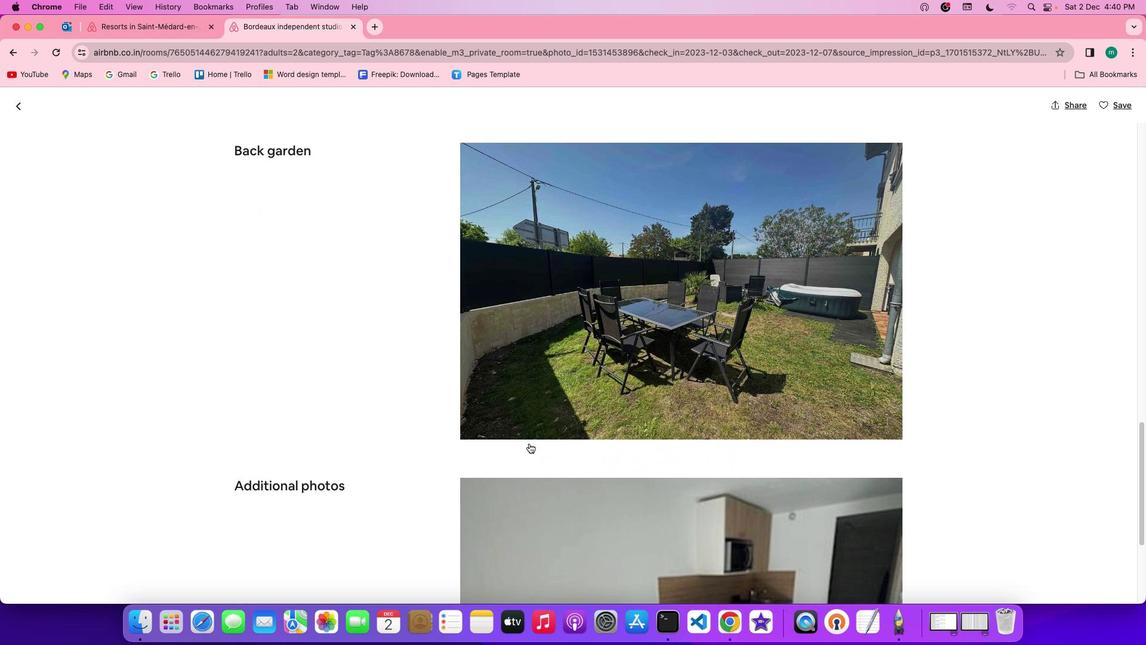 
Action: Mouse scrolled (529, 443) with delta (0, 0)
Screenshot: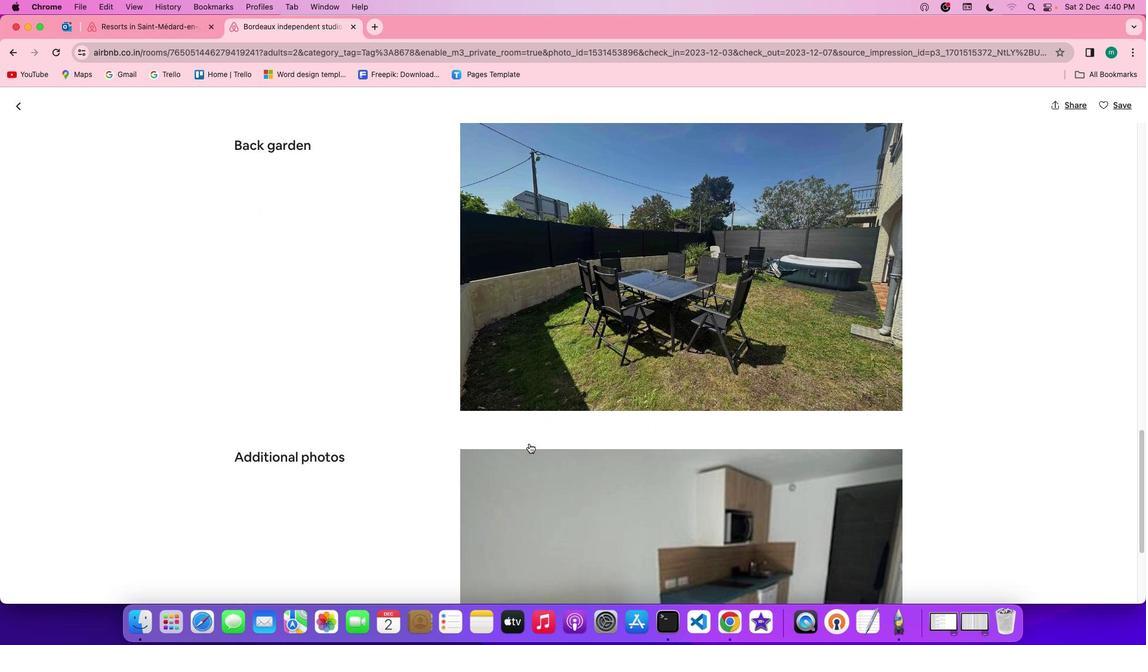 
Action: Mouse scrolled (529, 443) with delta (0, 0)
Screenshot: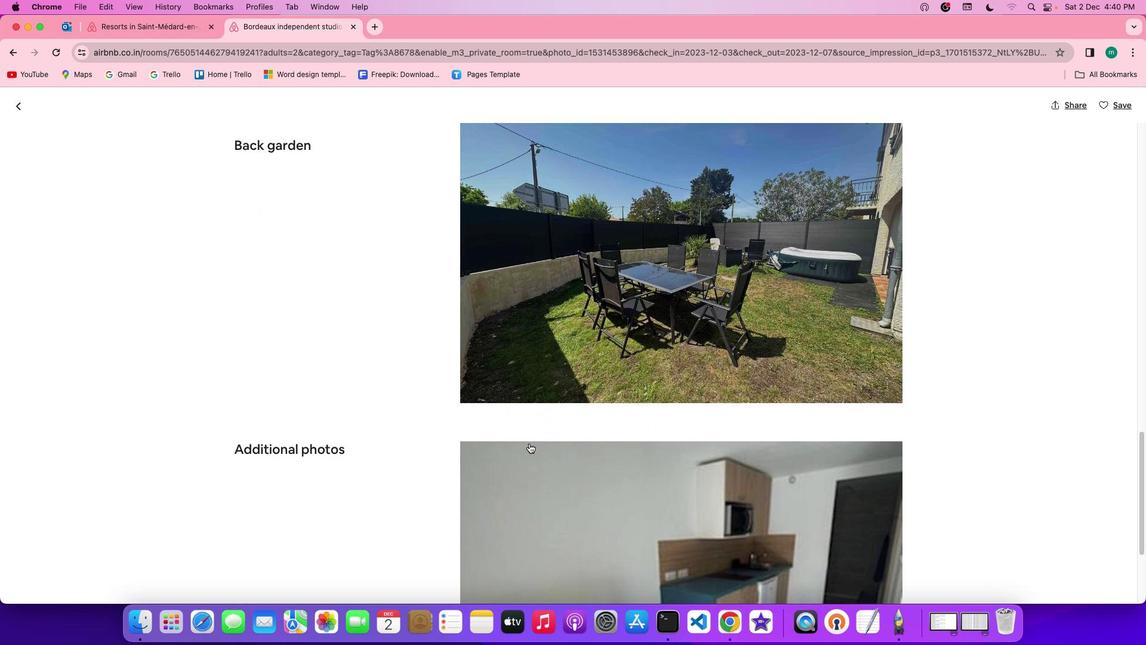 
Action: Mouse scrolled (529, 443) with delta (0, -1)
Screenshot: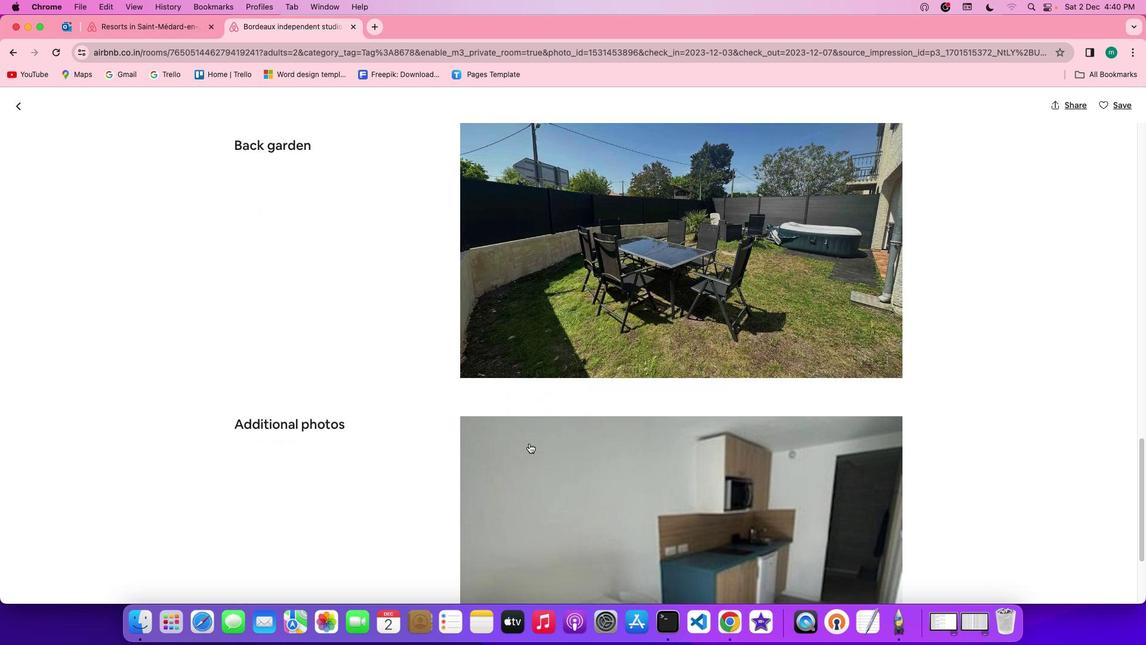 
Action: Mouse scrolled (529, 443) with delta (0, 0)
Screenshot: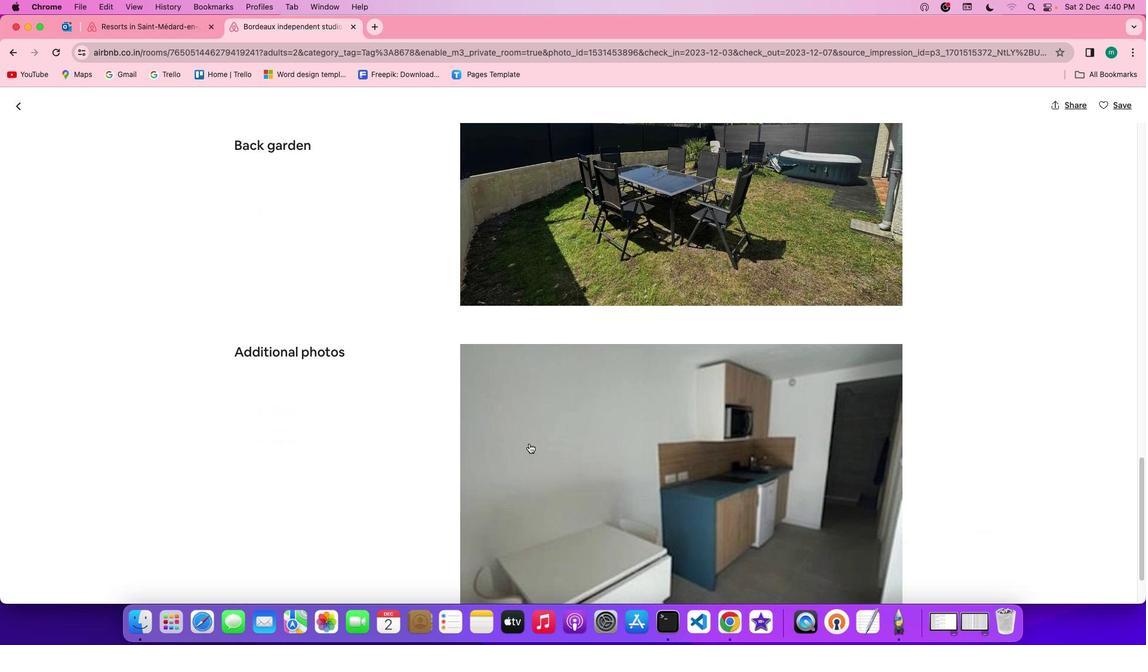 
Action: Mouse scrolled (529, 443) with delta (0, 0)
Screenshot: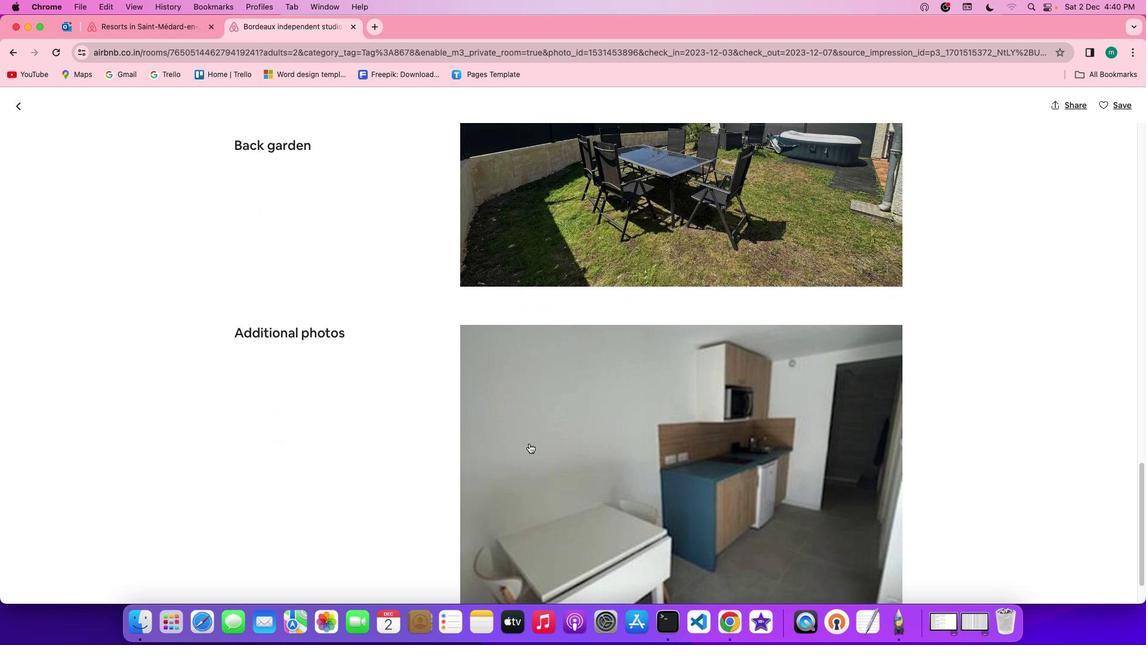 
Action: Mouse scrolled (529, 443) with delta (0, 0)
Screenshot: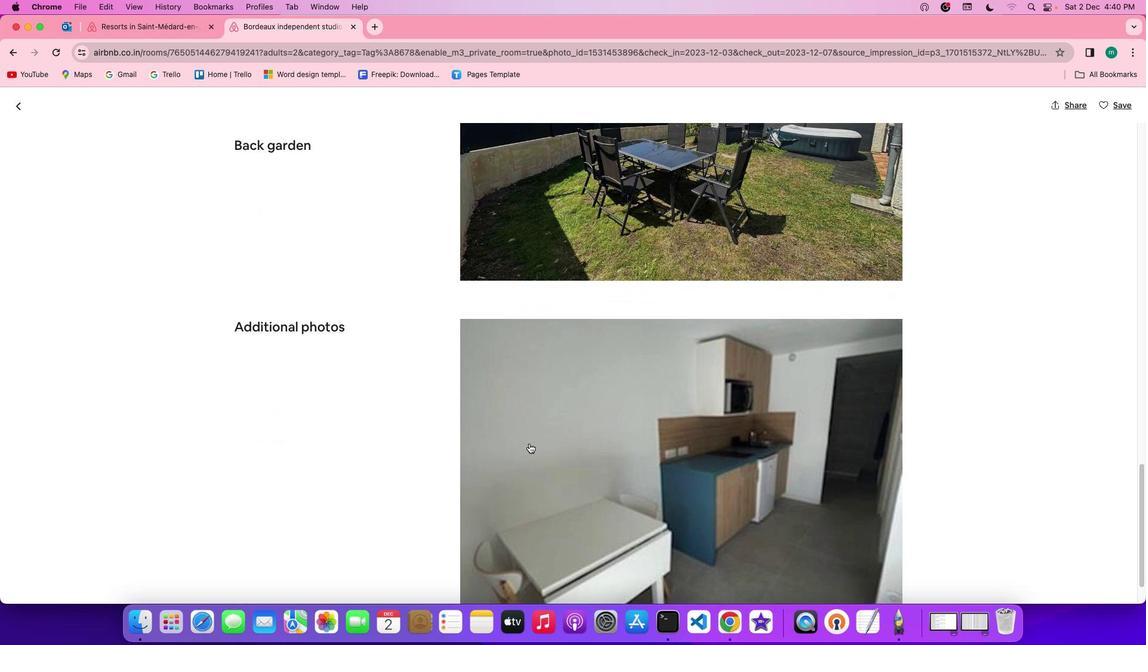 
Action: Mouse scrolled (529, 443) with delta (0, -1)
Screenshot: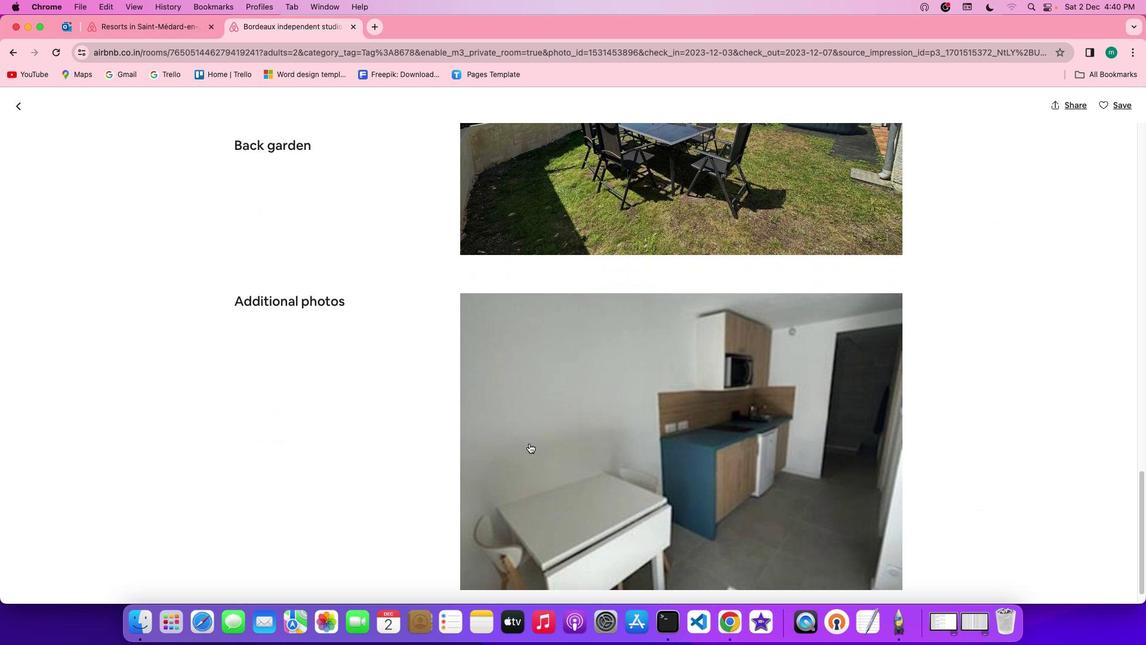 
Action: Mouse scrolled (529, 443) with delta (0, 0)
Screenshot: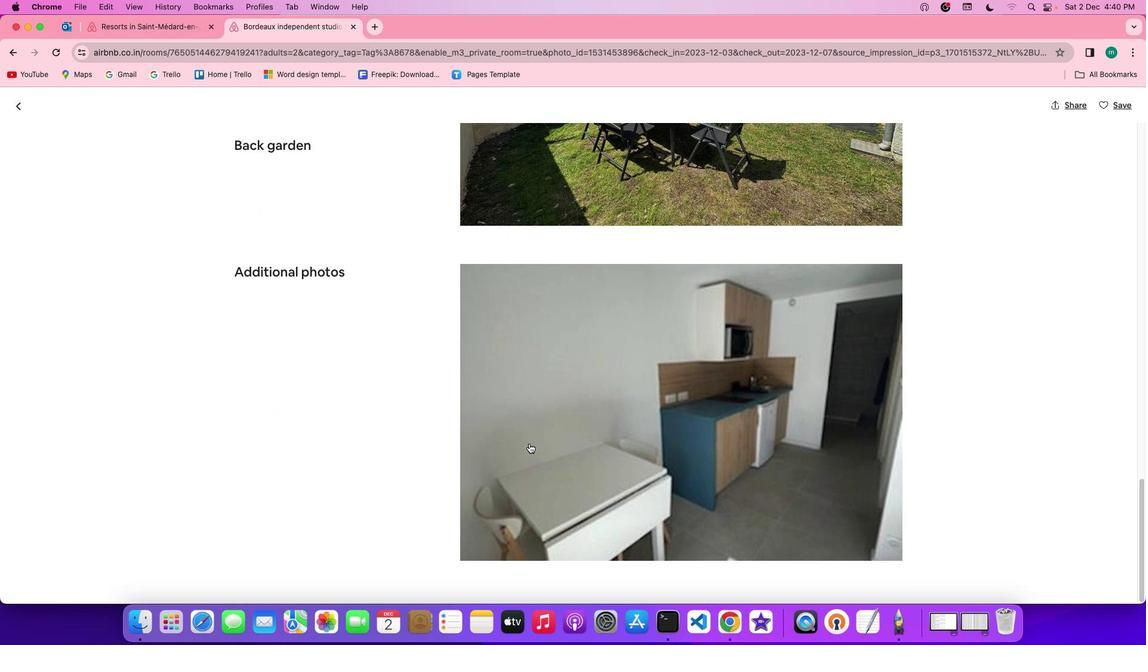 
Action: Mouse scrolled (529, 443) with delta (0, 0)
Screenshot: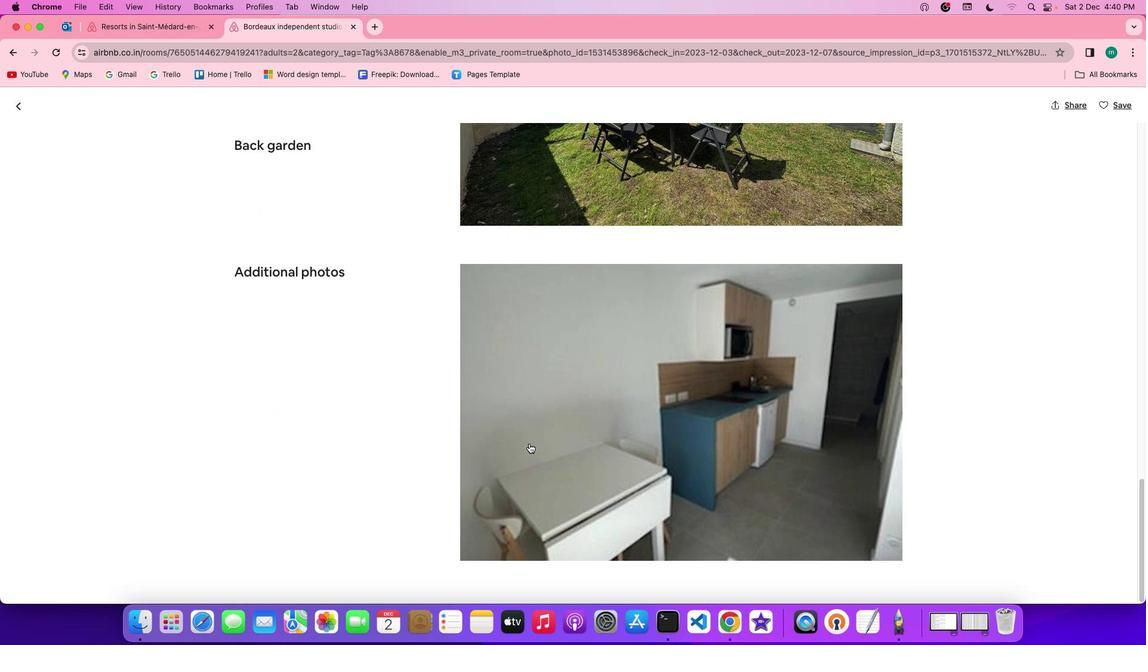 
Action: Mouse scrolled (529, 443) with delta (0, -1)
Screenshot: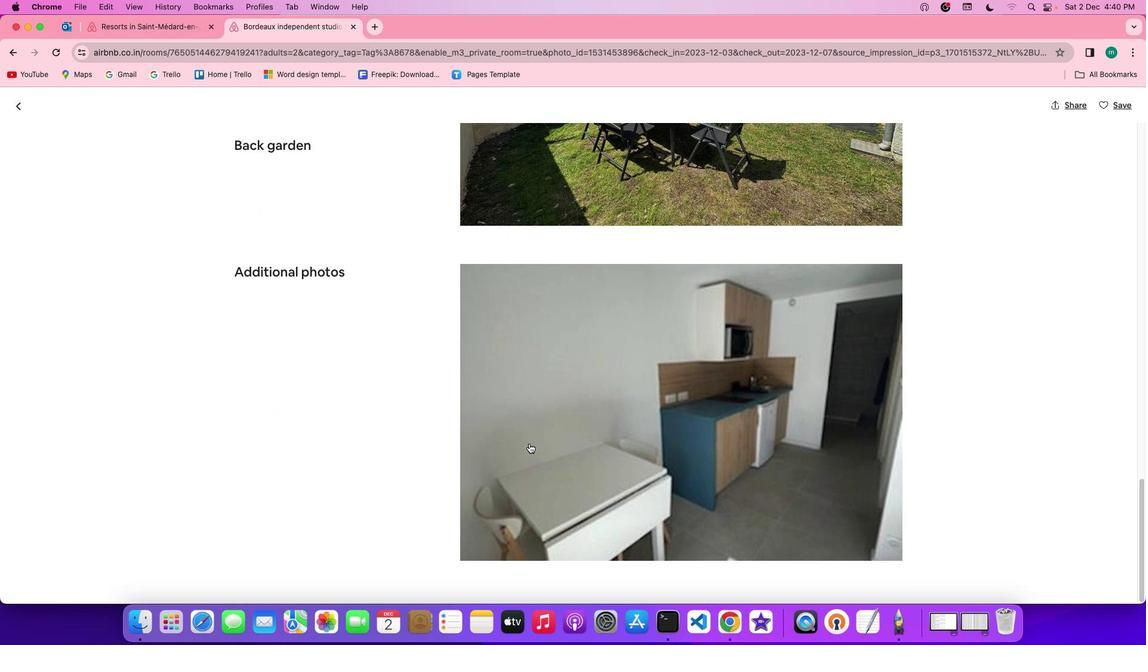 
Action: Mouse scrolled (529, 443) with delta (0, 0)
Screenshot: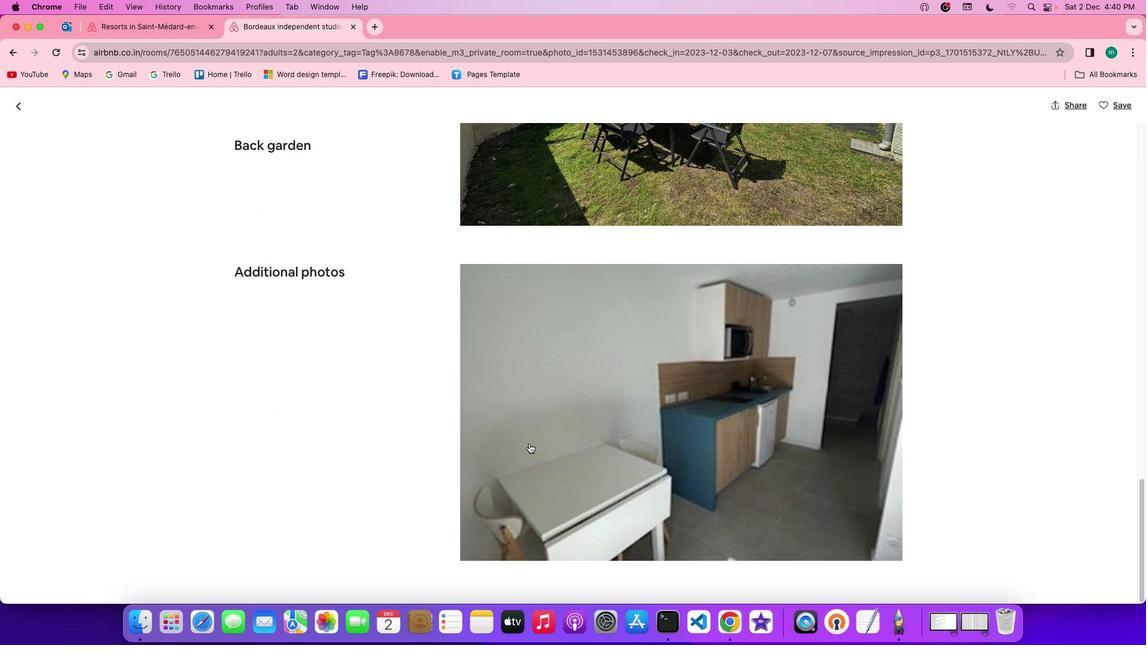 
Action: Mouse scrolled (529, 443) with delta (0, 0)
Screenshot: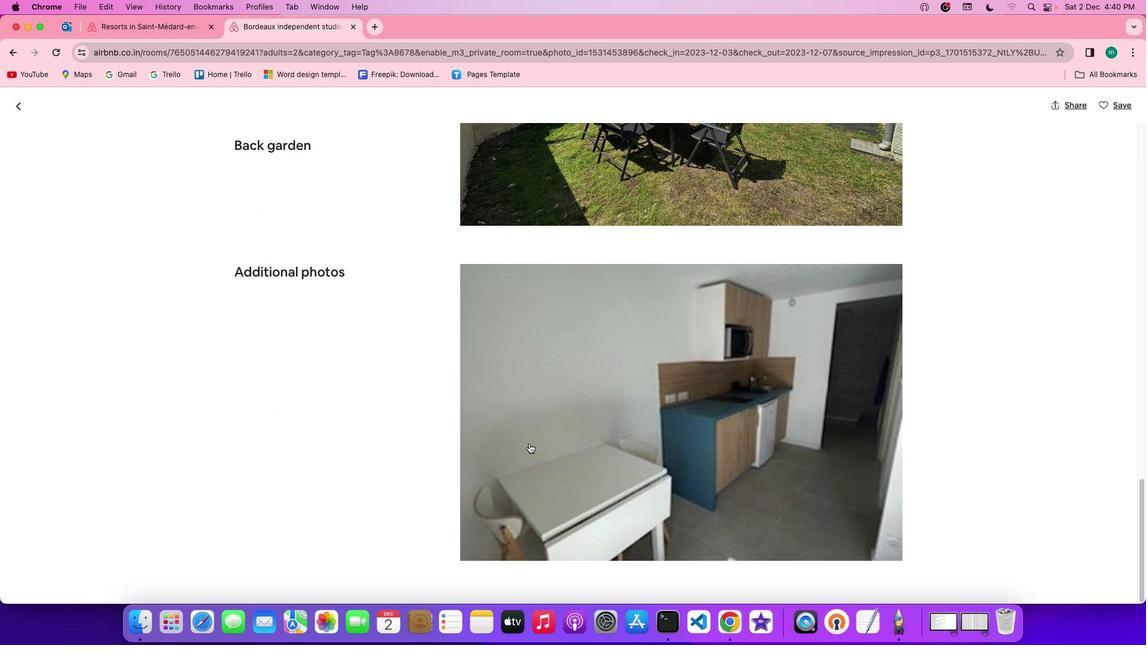 
Action: Mouse scrolled (529, 443) with delta (0, -1)
Screenshot: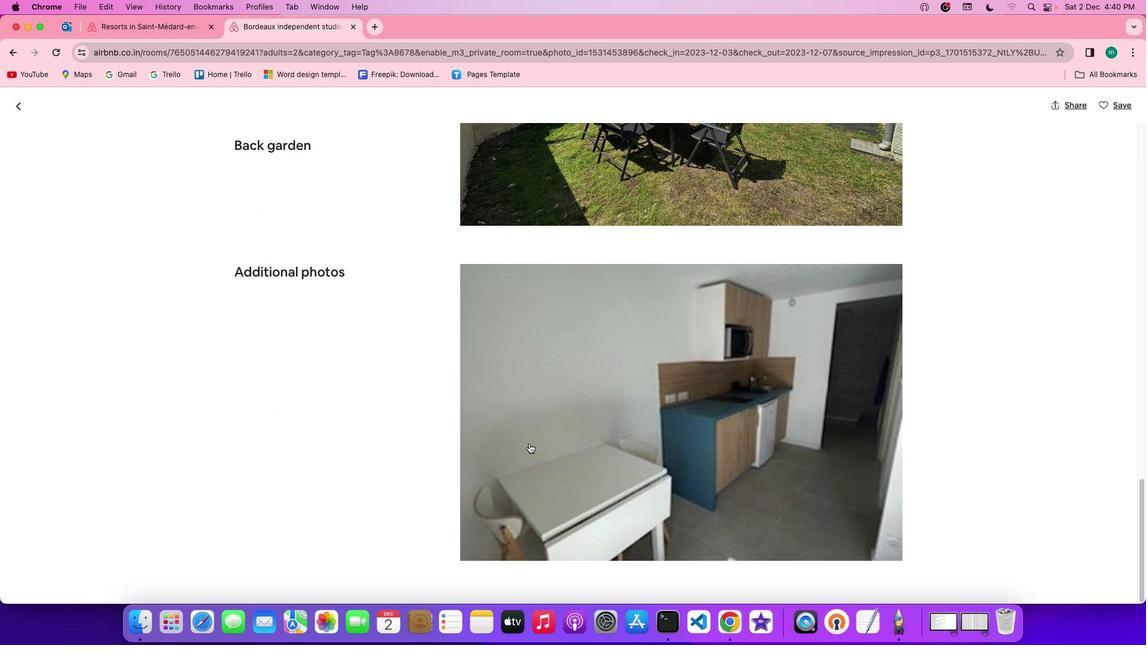 
Action: Mouse scrolled (529, 443) with delta (0, 0)
Screenshot: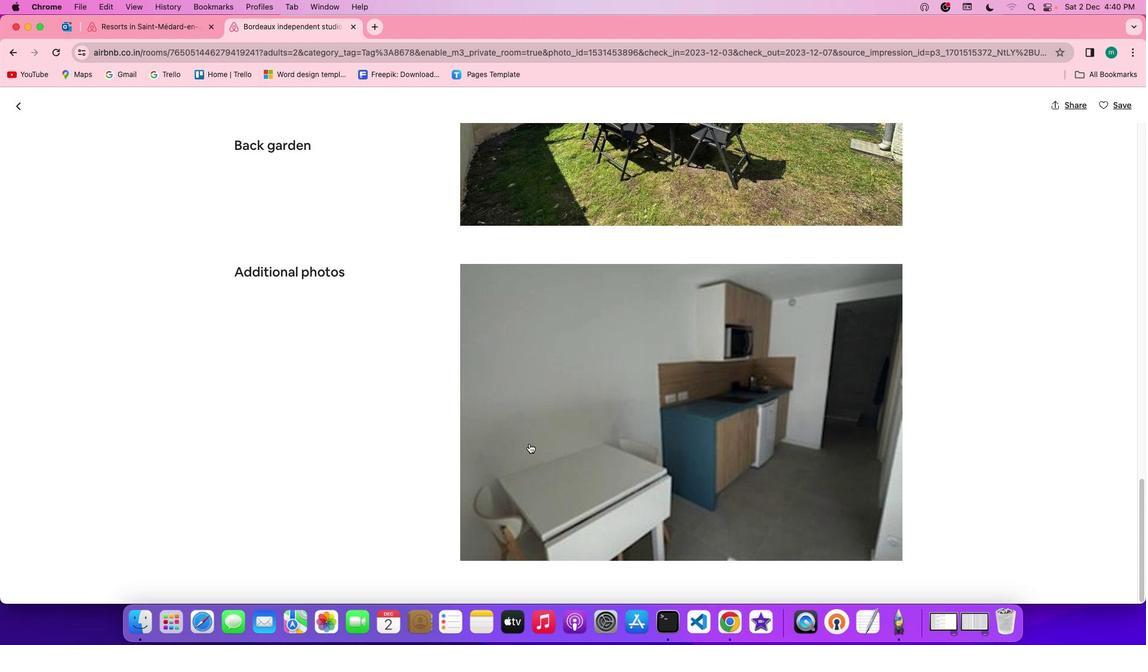 
Action: Mouse scrolled (529, 443) with delta (0, 0)
Screenshot: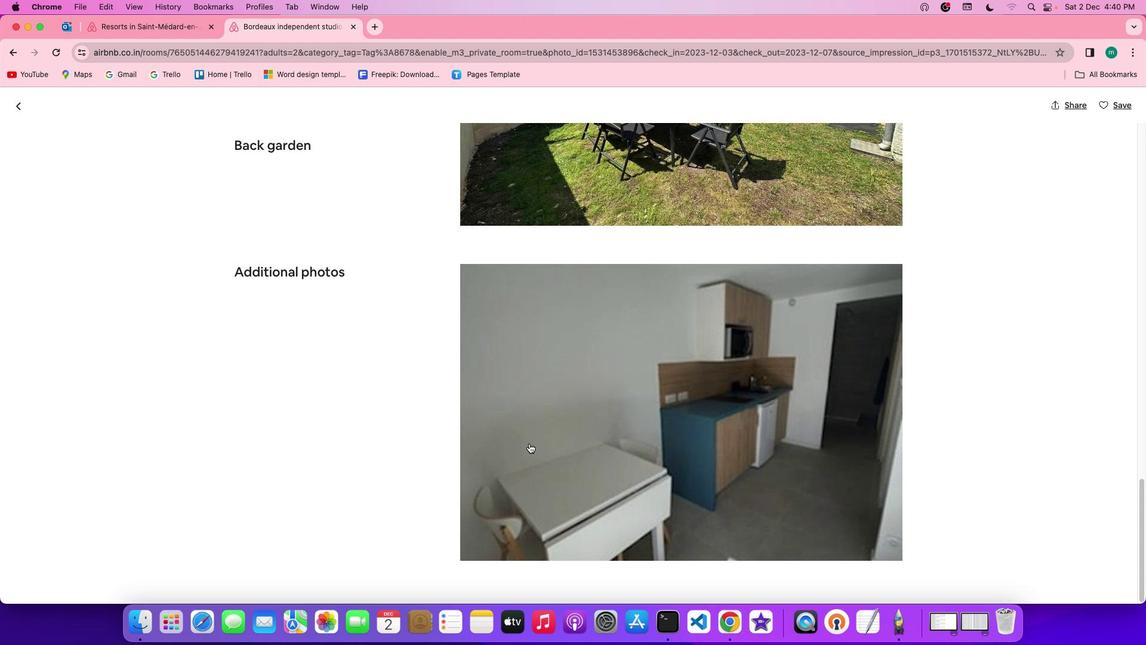 
Action: Mouse scrolled (529, 443) with delta (0, 0)
Screenshot: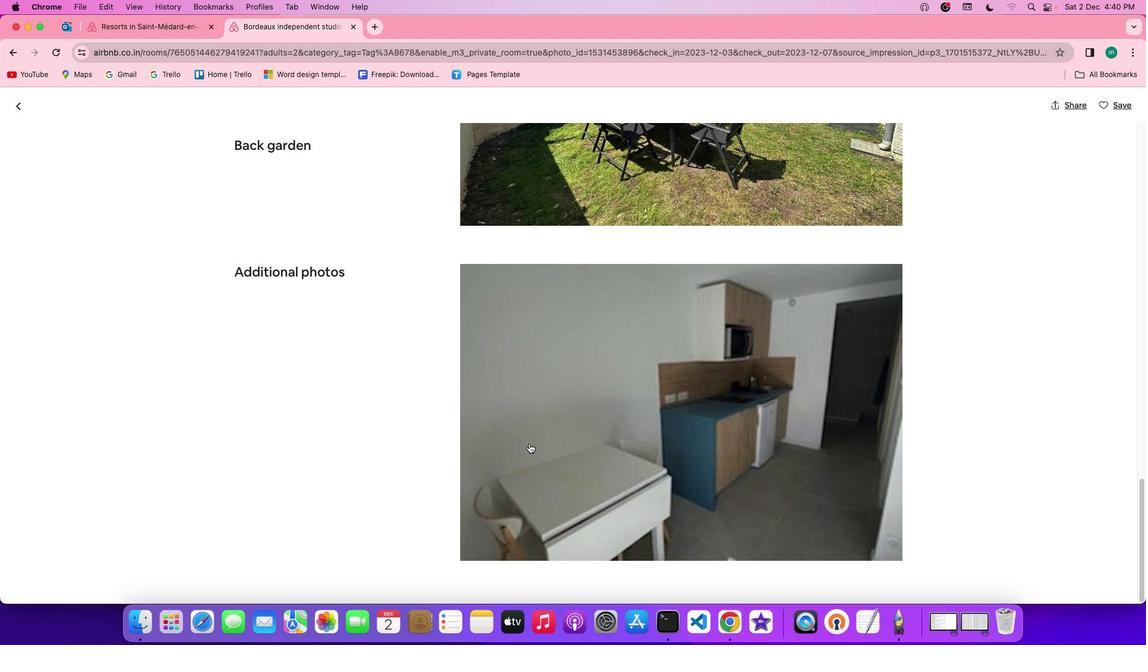 
Action: Mouse scrolled (529, 443) with delta (0, 0)
Screenshot: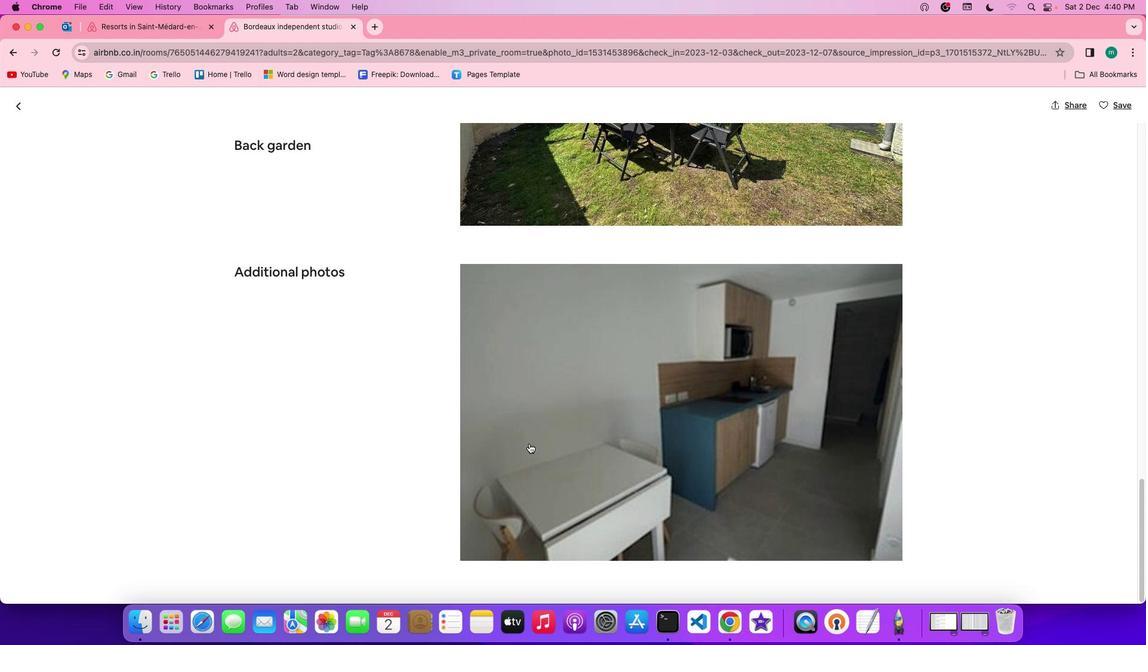 
Action: Mouse scrolled (529, 443) with delta (0, 0)
Screenshot: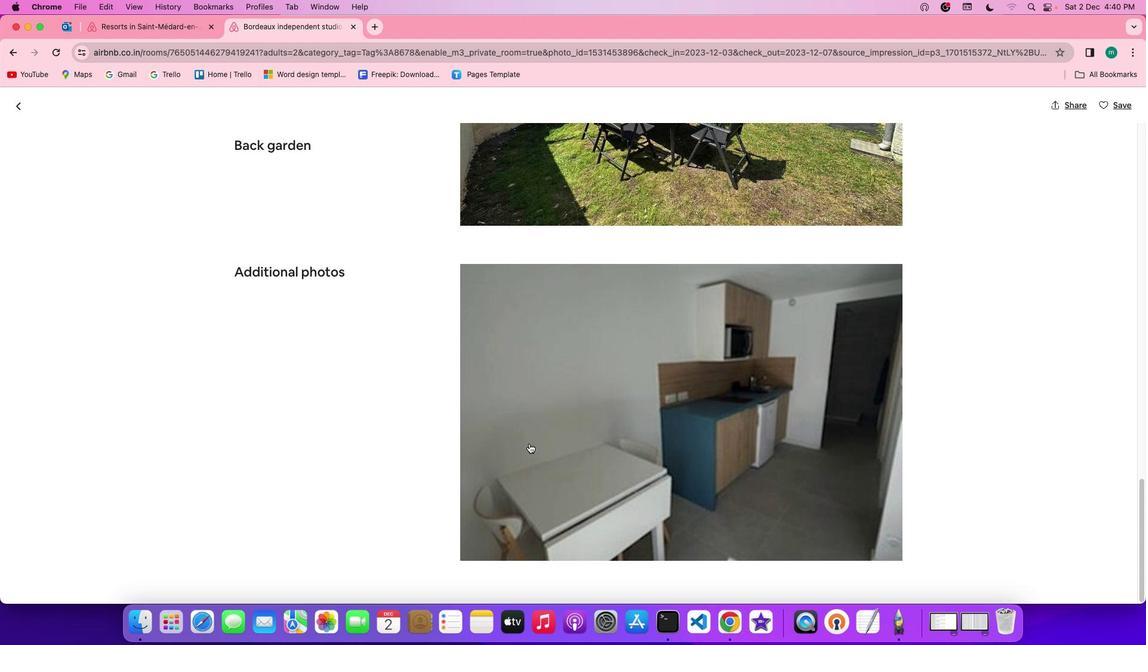 
Action: Mouse scrolled (529, 443) with delta (0, -1)
Screenshot: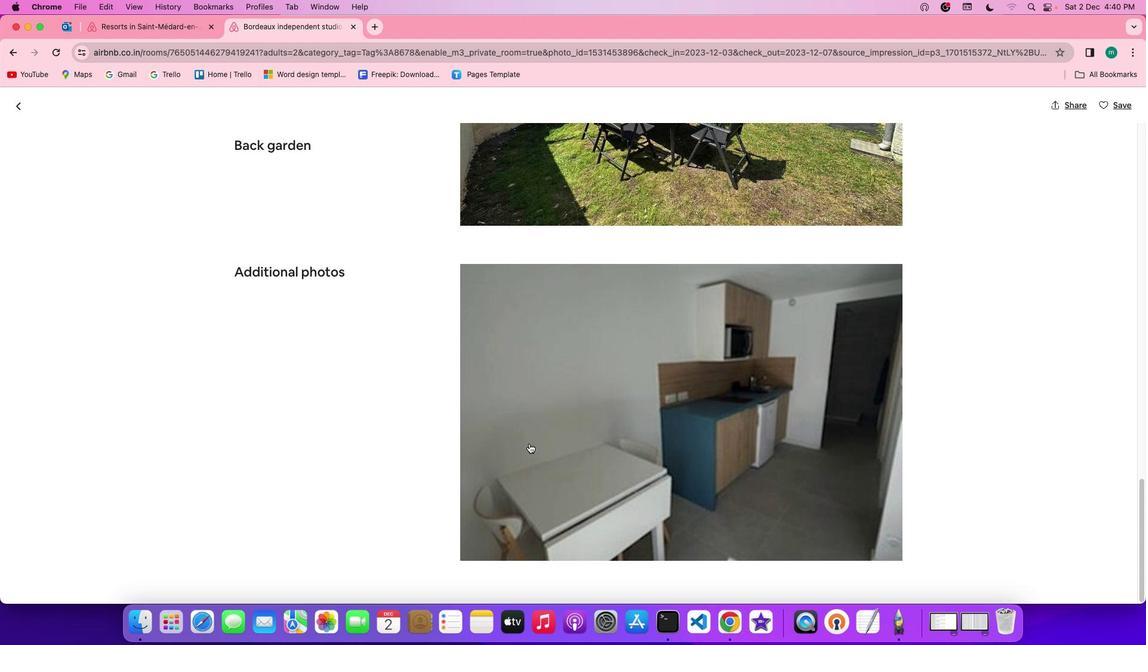 
Action: Mouse scrolled (529, 443) with delta (0, 0)
Screenshot: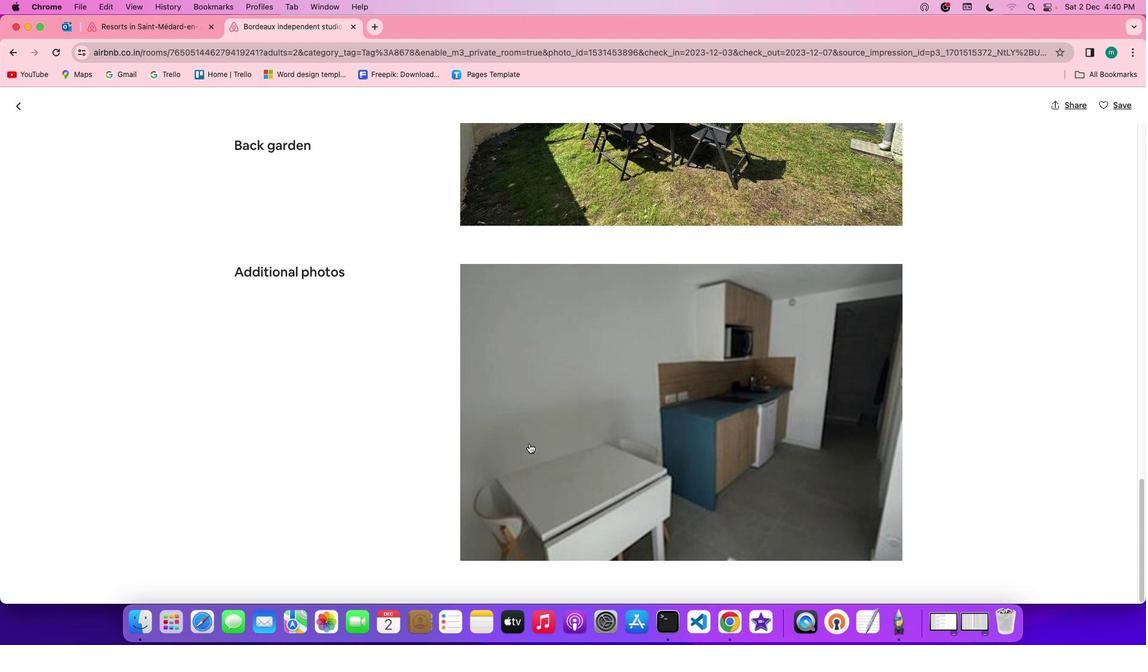 
Action: Mouse scrolled (529, 443) with delta (0, 0)
Screenshot: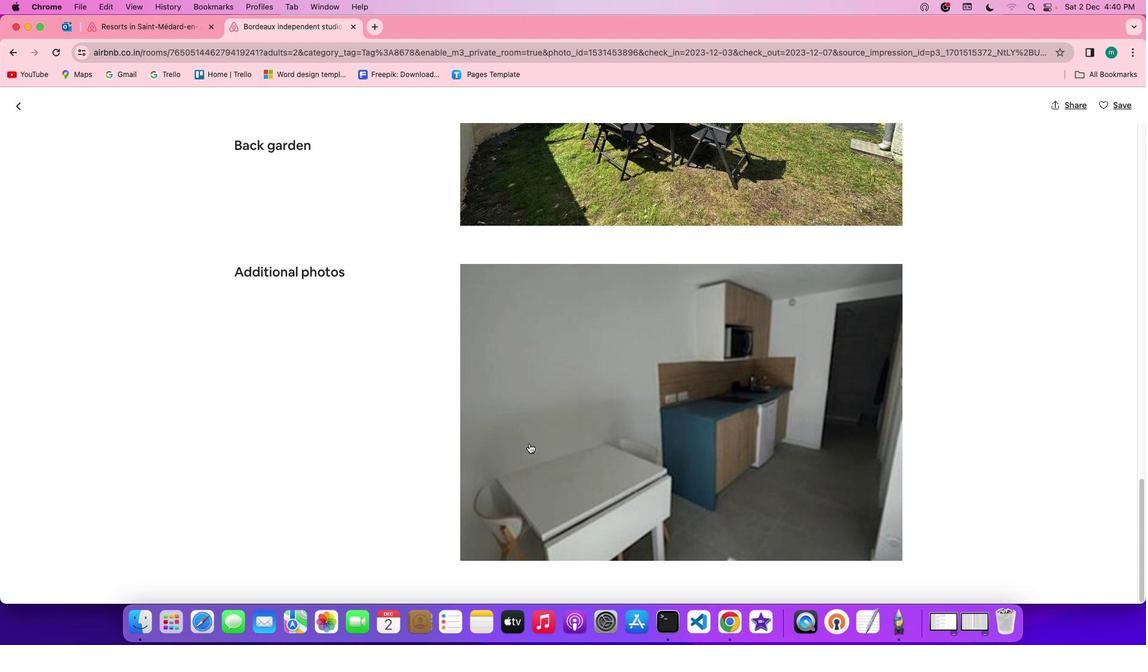 
Action: Mouse scrolled (529, 443) with delta (0, -1)
Screenshot: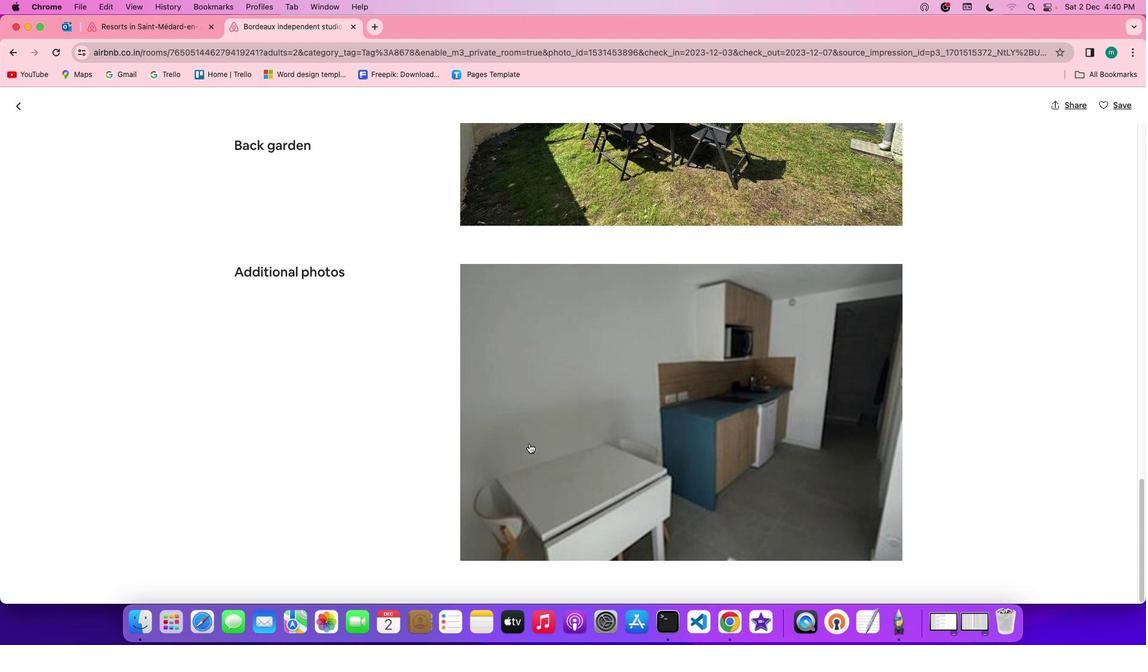 
Action: Mouse scrolled (529, 443) with delta (0, -1)
Screenshot: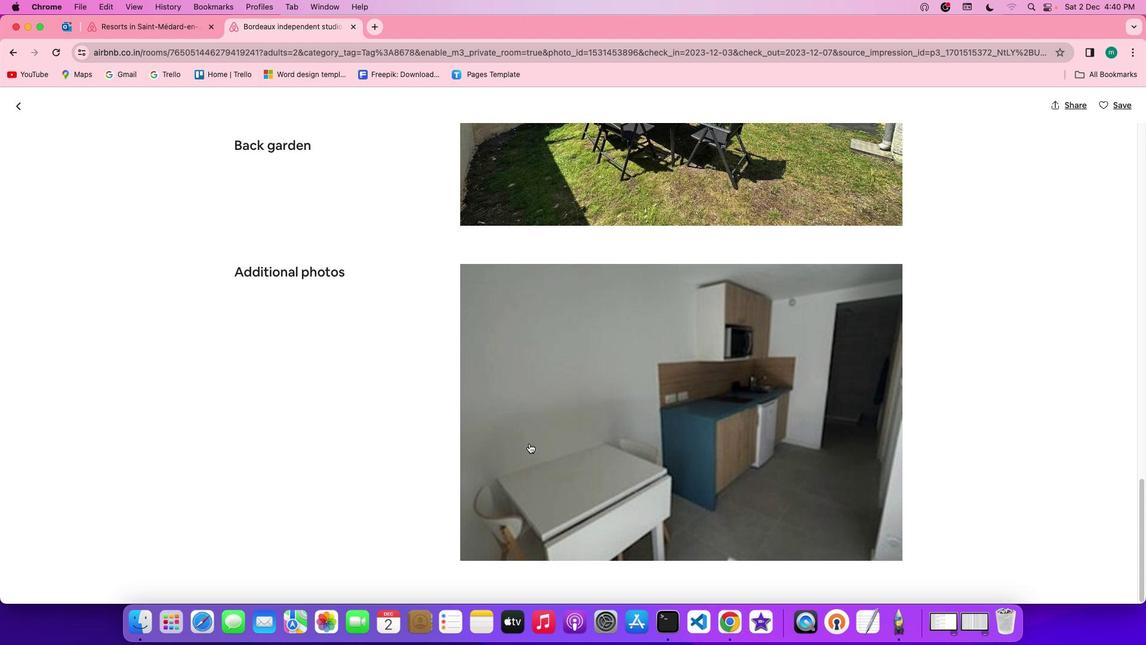 
Action: Mouse scrolled (529, 443) with delta (0, 0)
Screenshot: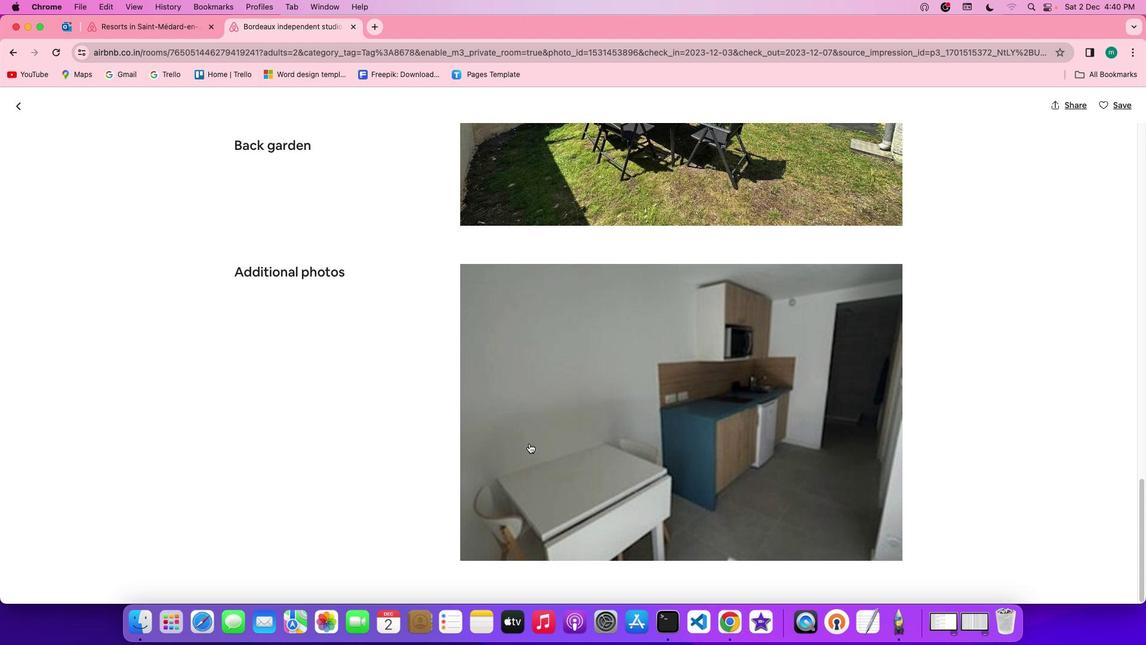 
Action: Mouse scrolled (529, 443) with delta (0, 0)
Screenshot: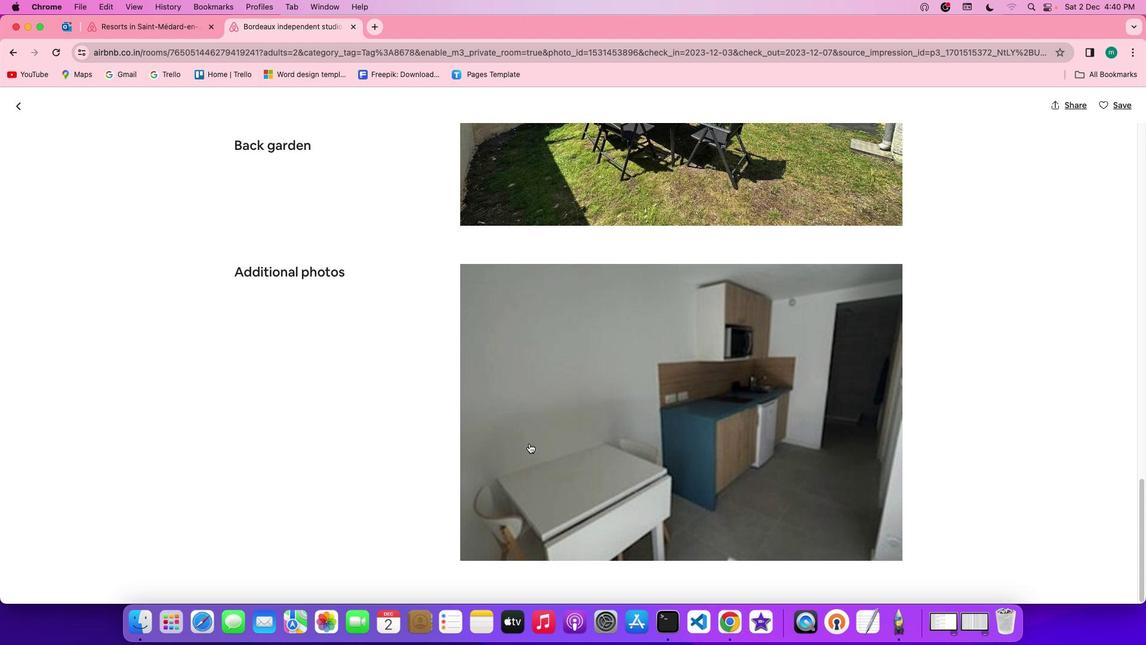 
Action: Mouse scrolled (529, 443) with delta (0, -1)
Screenshot: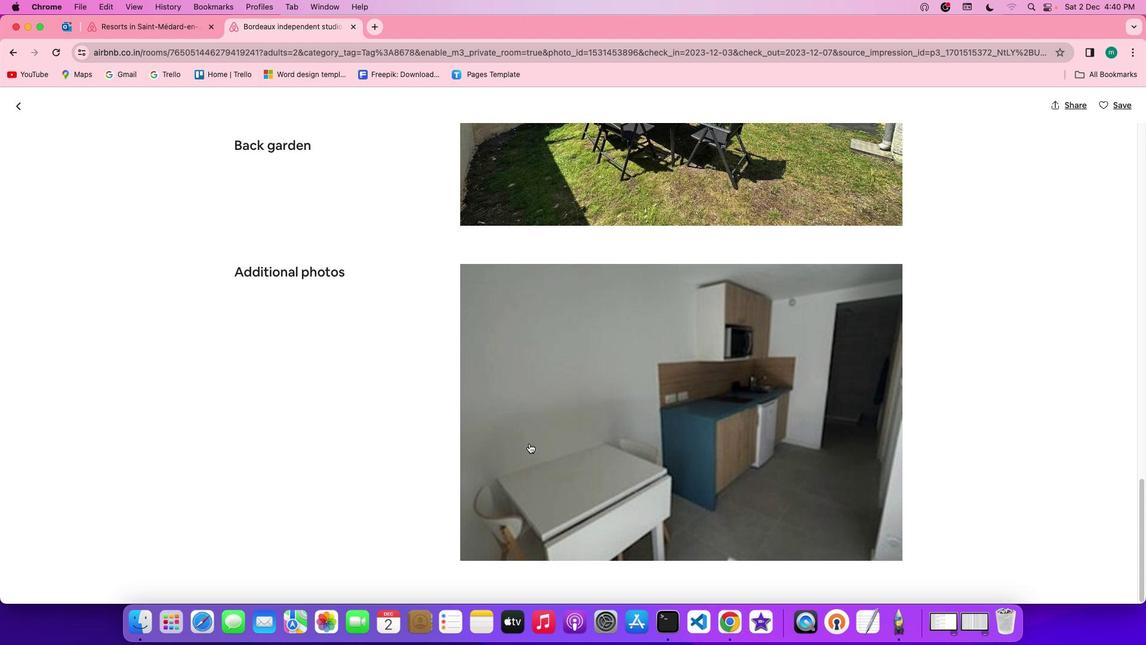 
Action: Mouse scrolled (529, 443) with delta (0, -2)
Screenshot: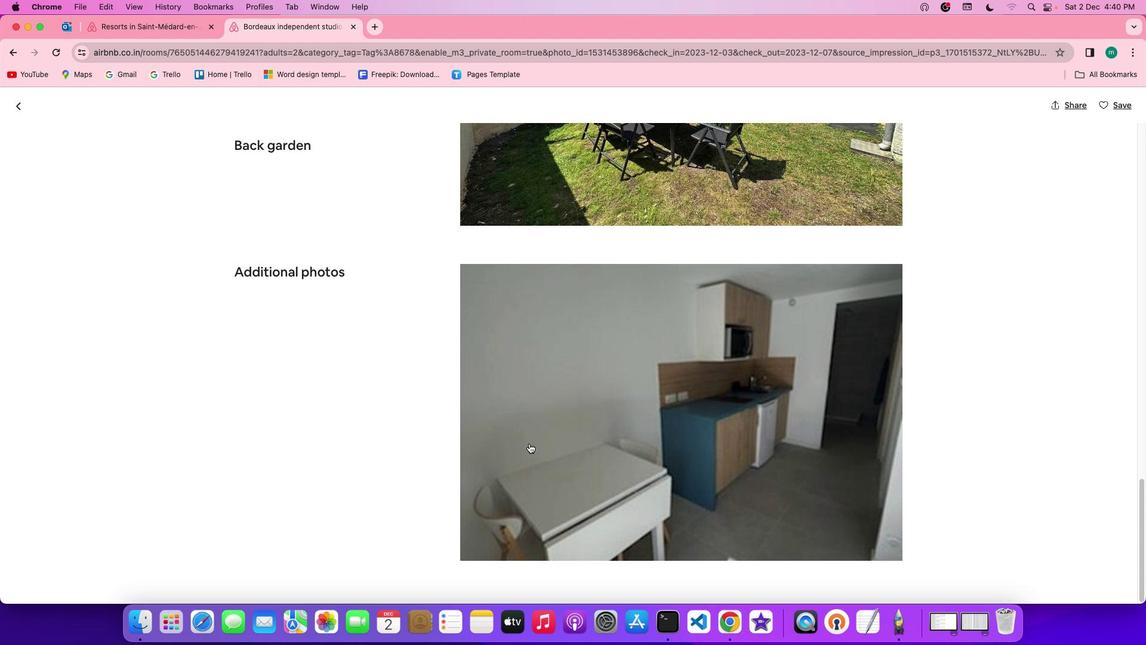 
Action: Mouse moved to (16, 111)
Screenshot: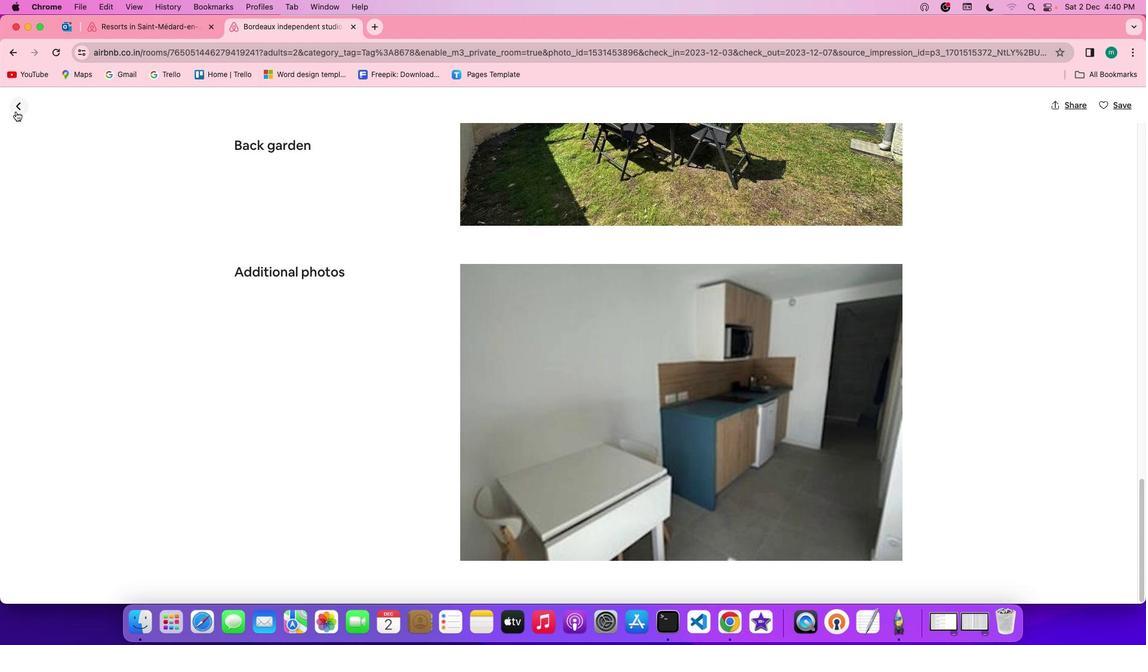 
Action: Mouse pressed left at (16, 111)
Screenshot: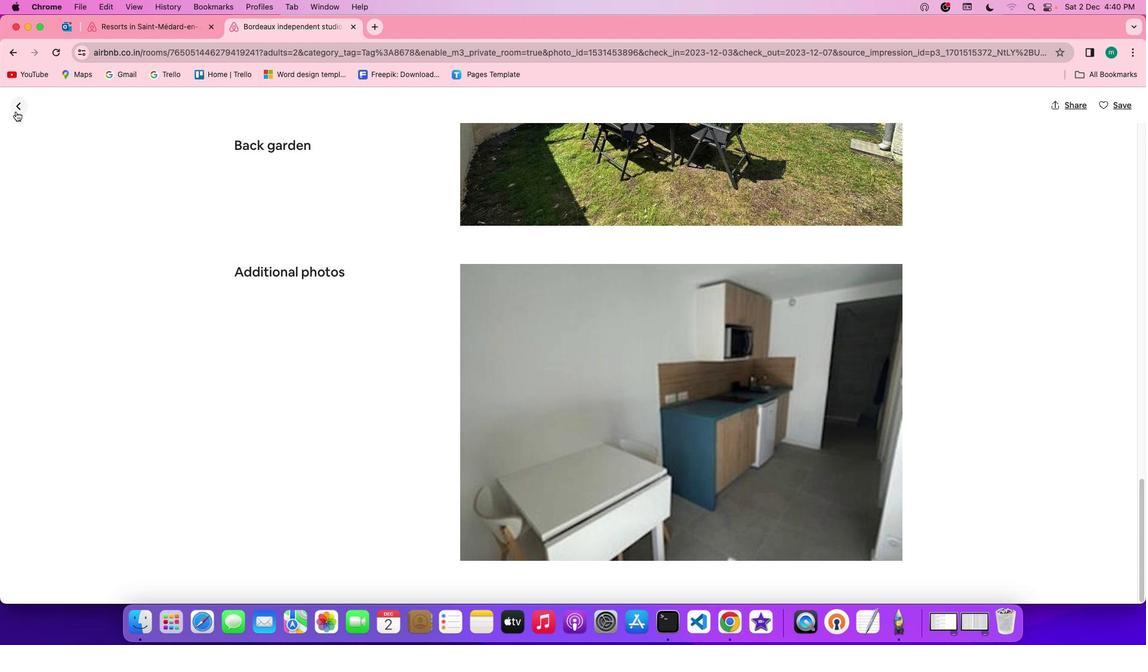 
Action: Mouse moved to (617, 412)
Screenshot: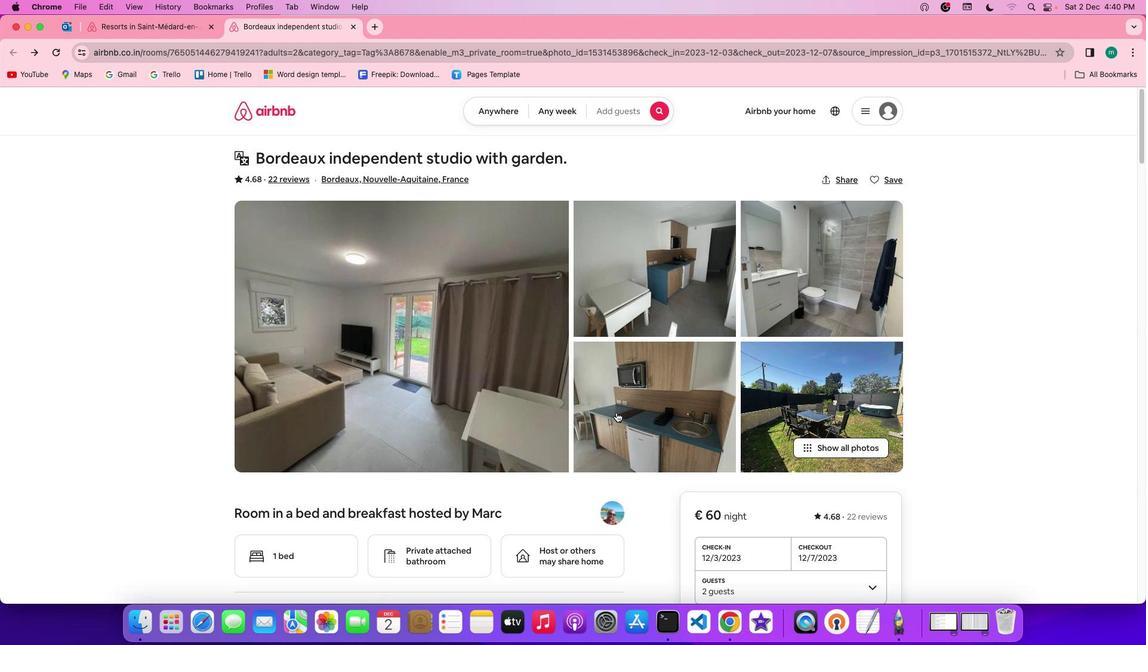 
Action: Mouse scrolled (617, 412) with delta (0, 0)
Screenshot: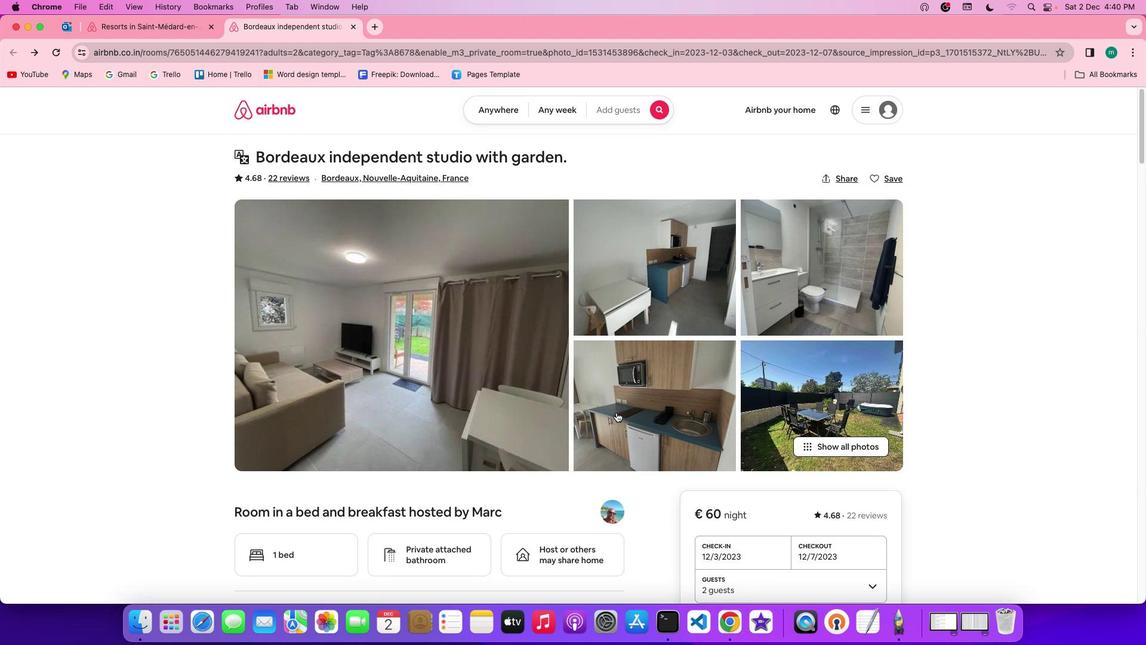 
Action: Mouse scrolled (617, 412) with delta (0, 0)
Screenshot: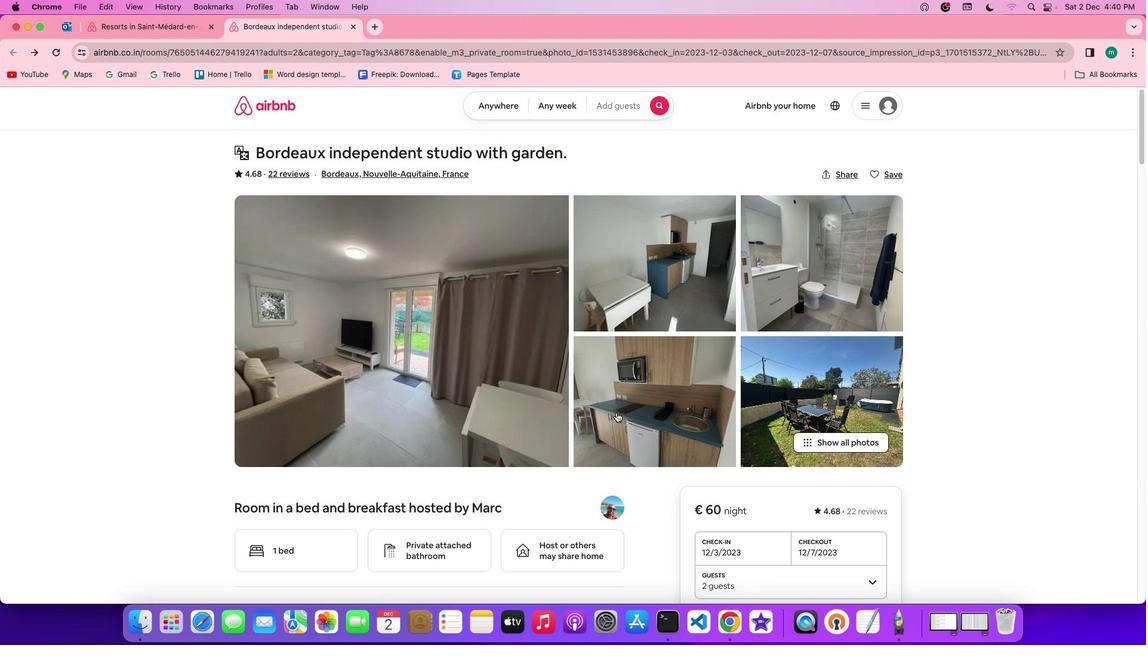 
Action: Mouse scrolled (617, 412) with delta (0, -1)
Screenshot: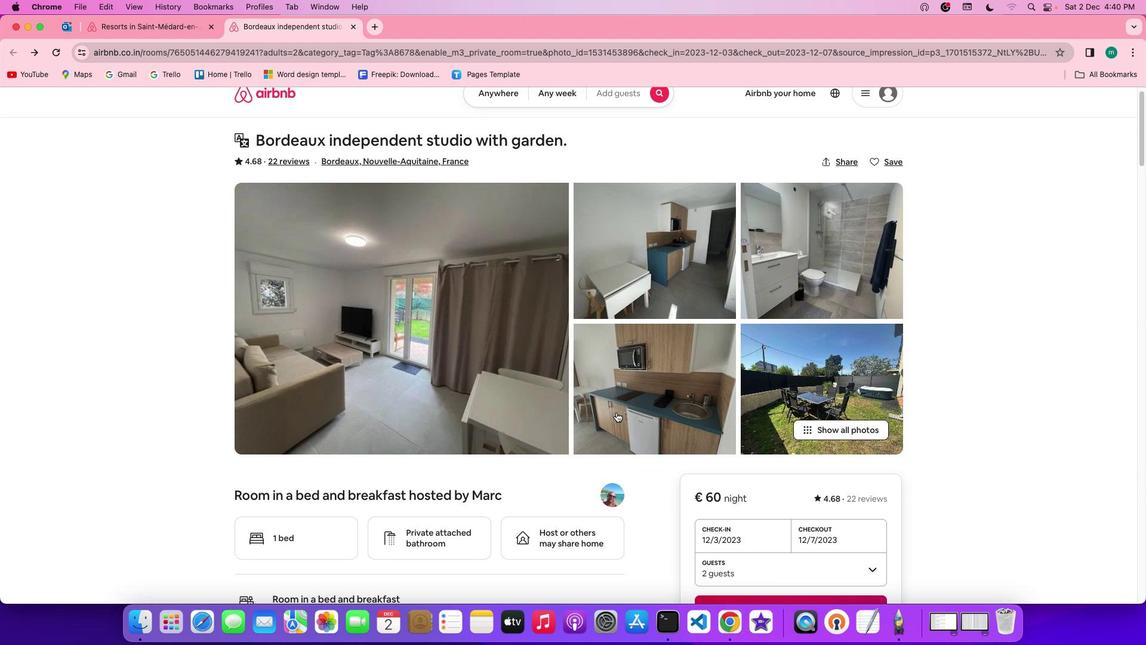 
Action: Mouse scrolled (617, 412) with delta (0, -1)
Screenshot: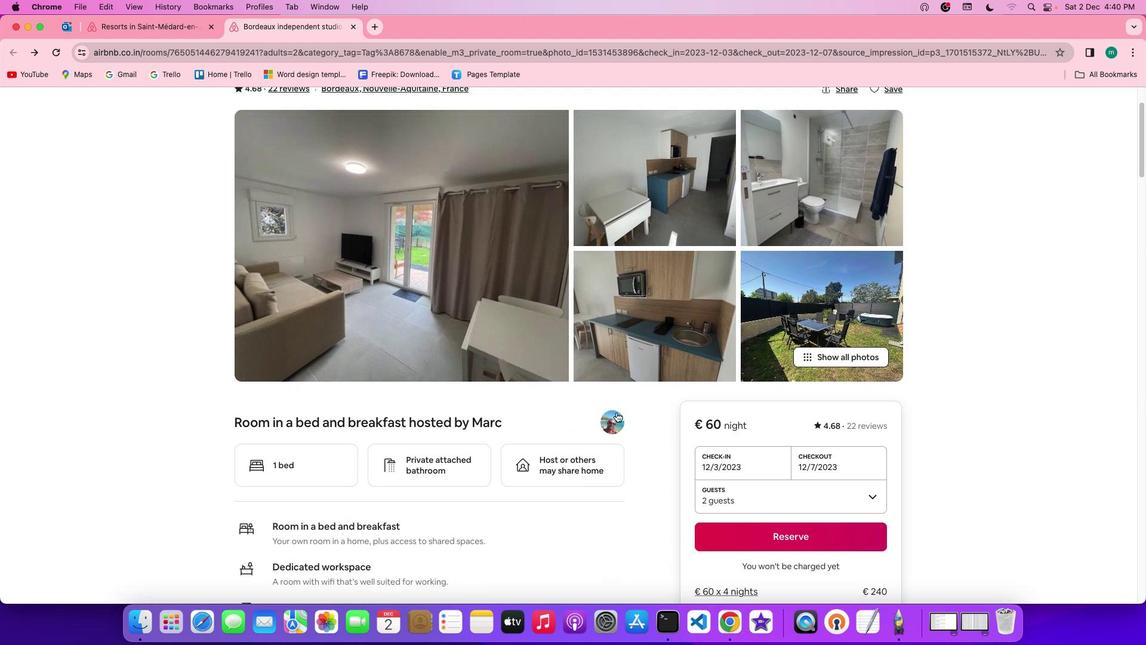 
Action: Mouse scrolled (617, 412) with delta (0, 0)
Screenshot: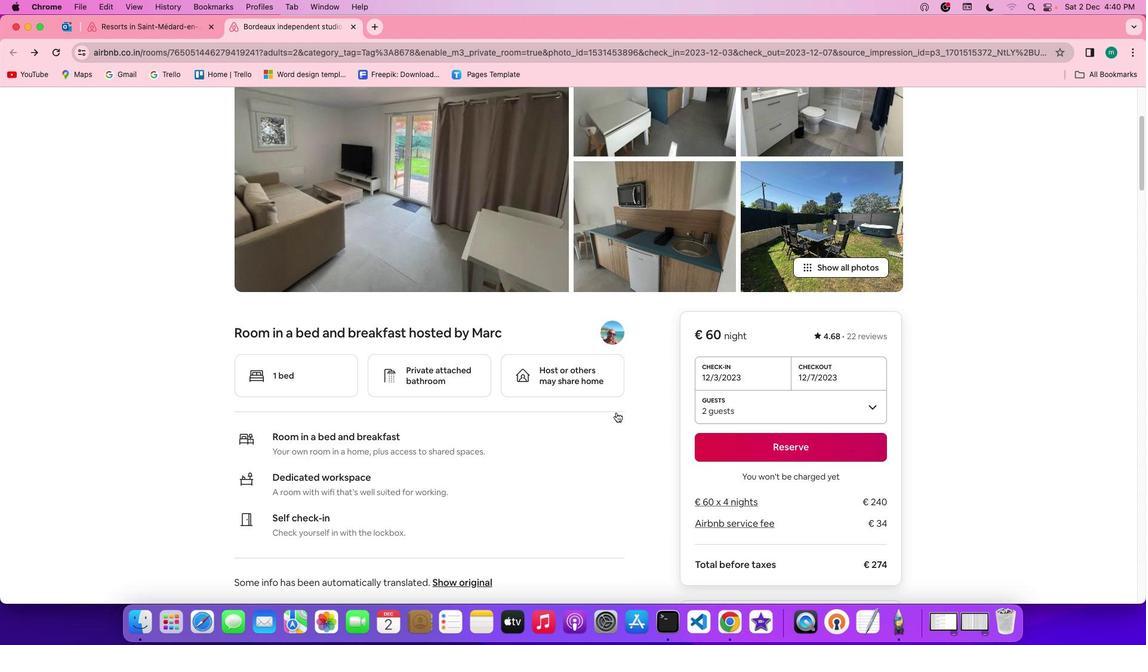 
Action: Mouse scrolled (617, 412) with delta (0, 0)
Screenshot: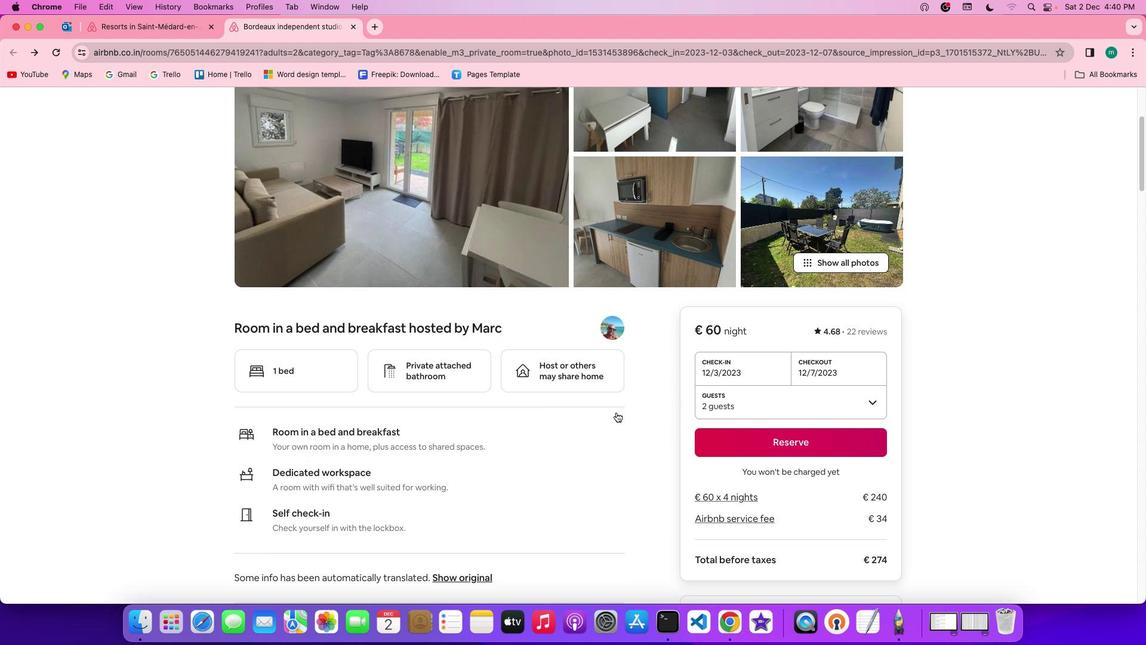 
Action: Mouse scrolled (617, 412) with delta (0, -1)
Screenshot: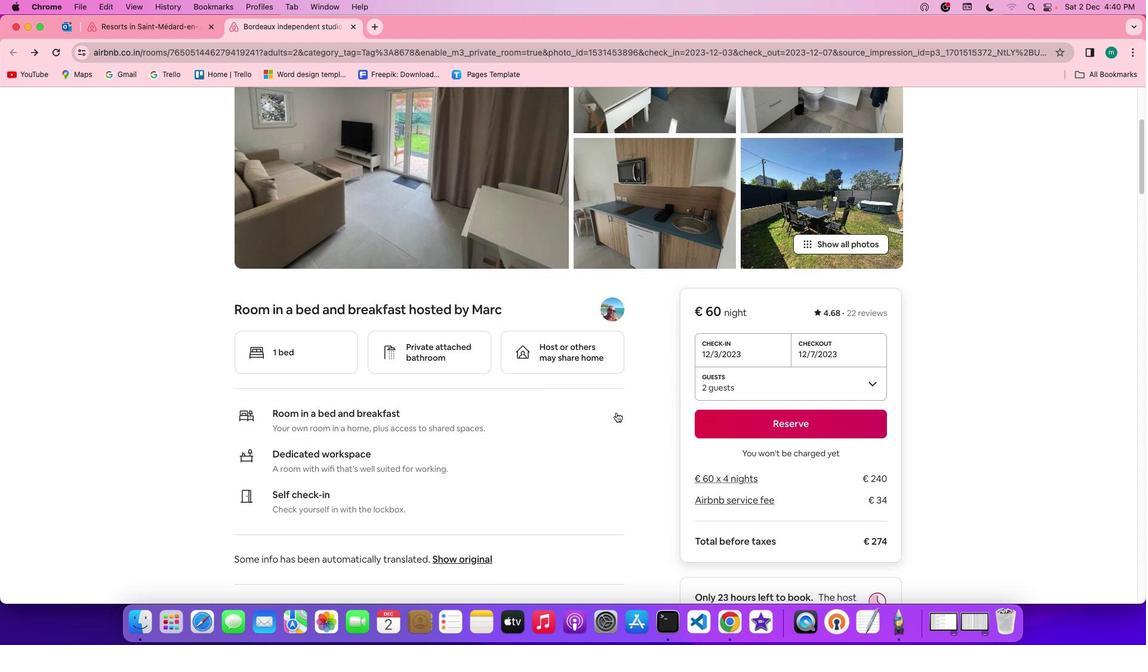 
Action: Mouse scrolled (617, 412) with delta (0, -1)
Screenshot: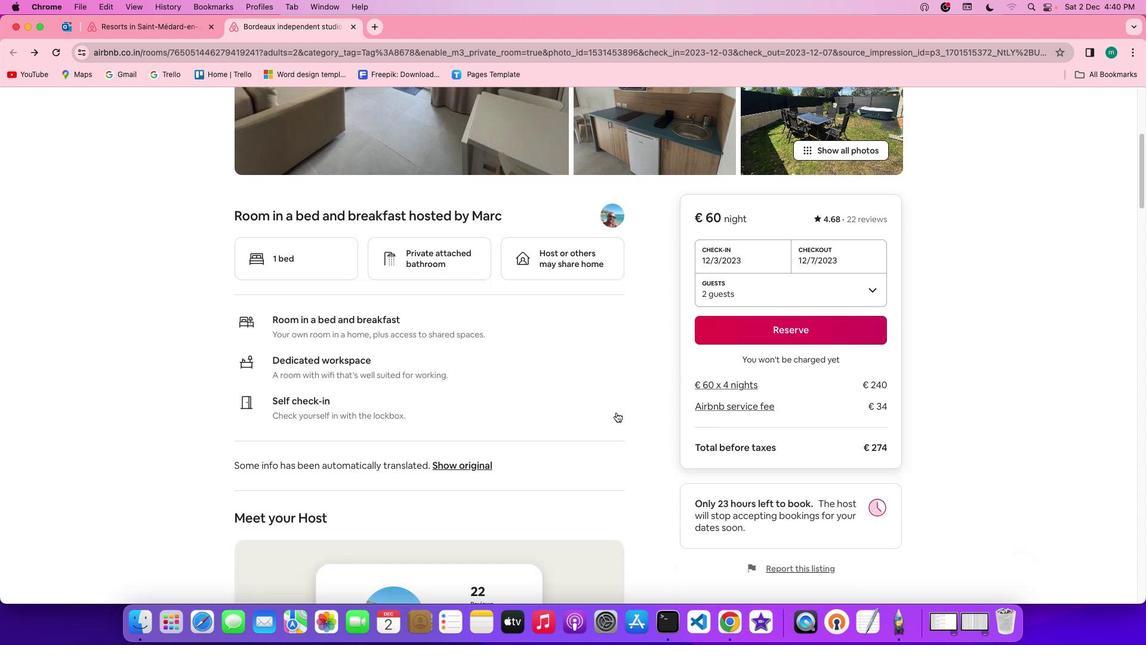 
Action: Mouse moved to (616, 412)
Screenshot: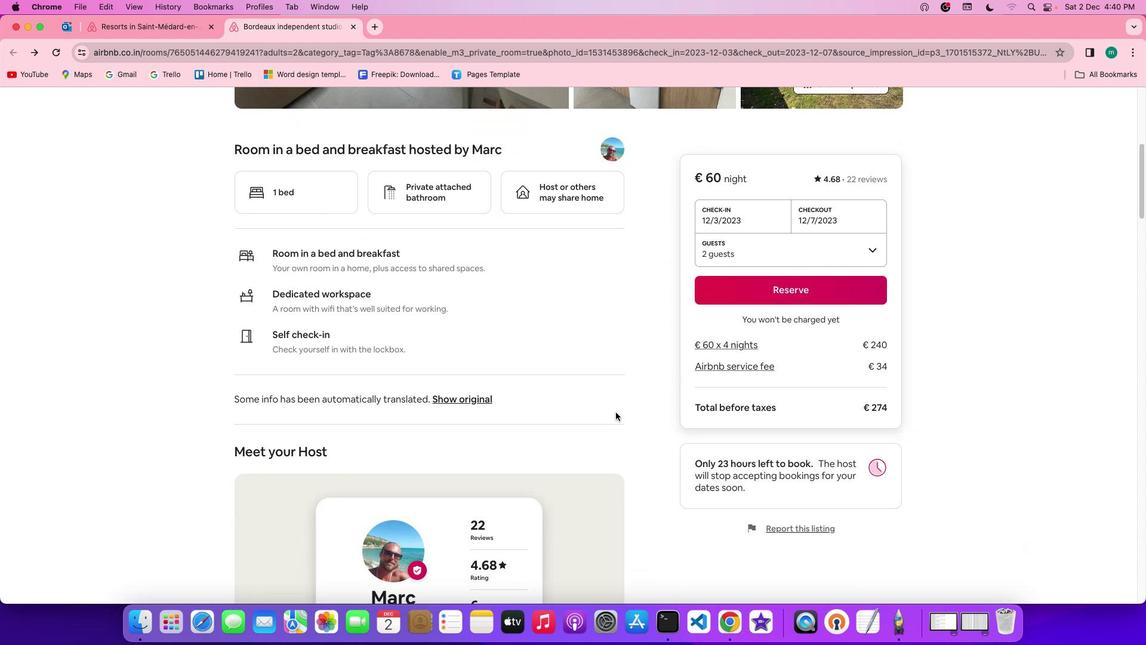 
Action: Mouse scrolled (616, 412) with delta (0, 0)
Screenshot: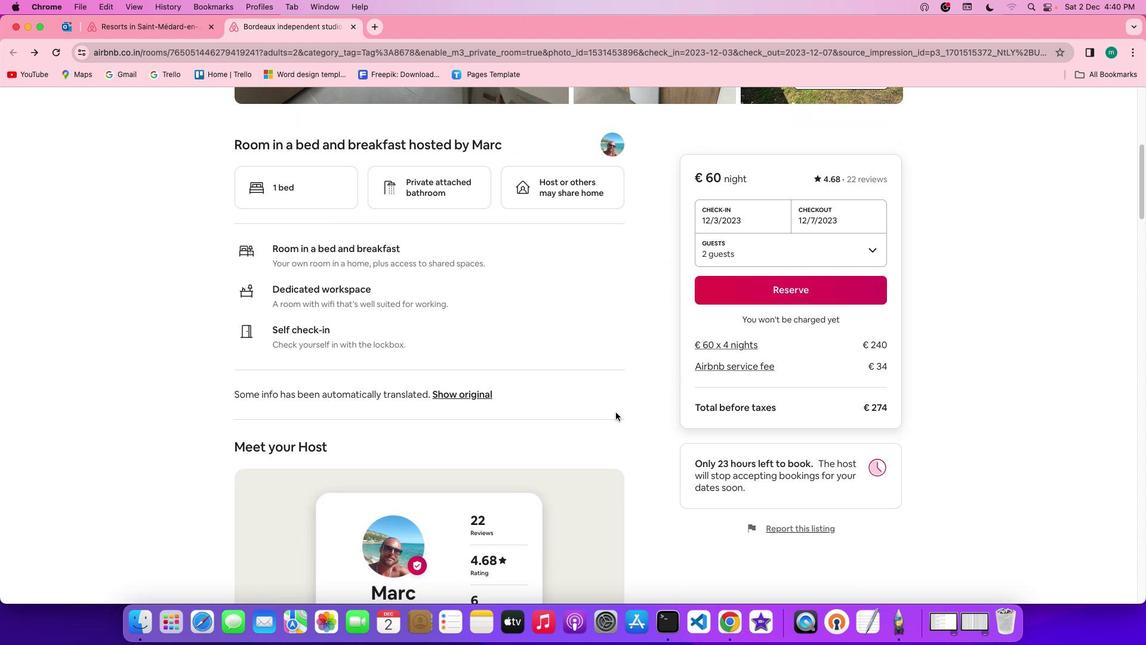 
Action: Mouse scrolled (616, 412) with delta (0, 0)
Screenshot: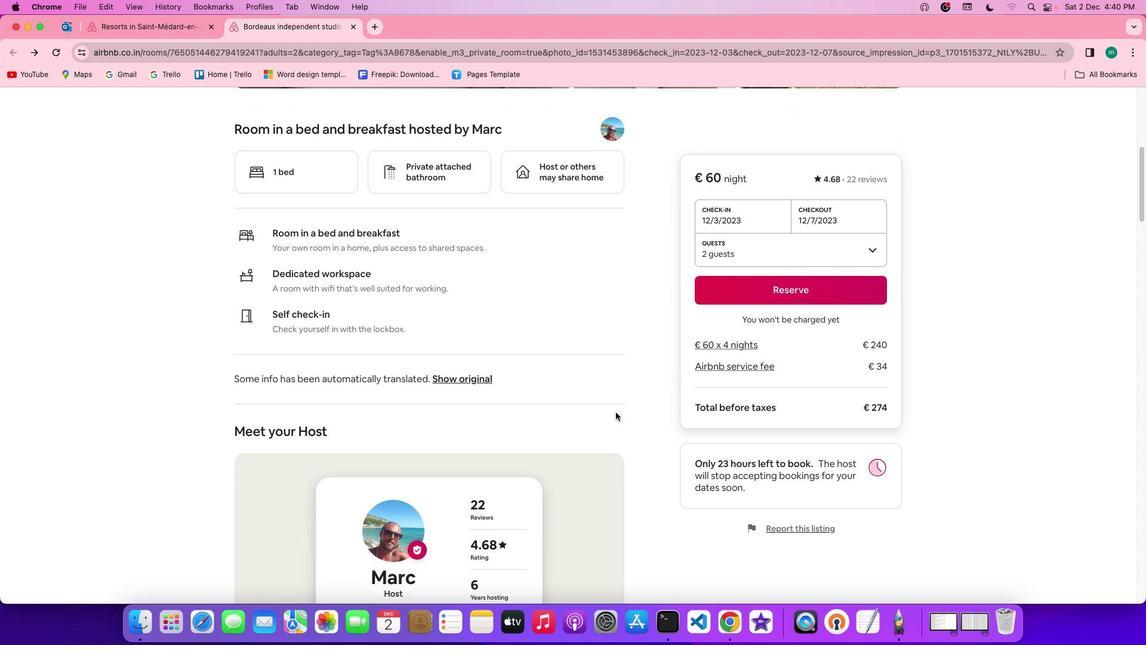 
Action: Mouse scrolled (616, 412) with delta (0, -1)
Screenshot: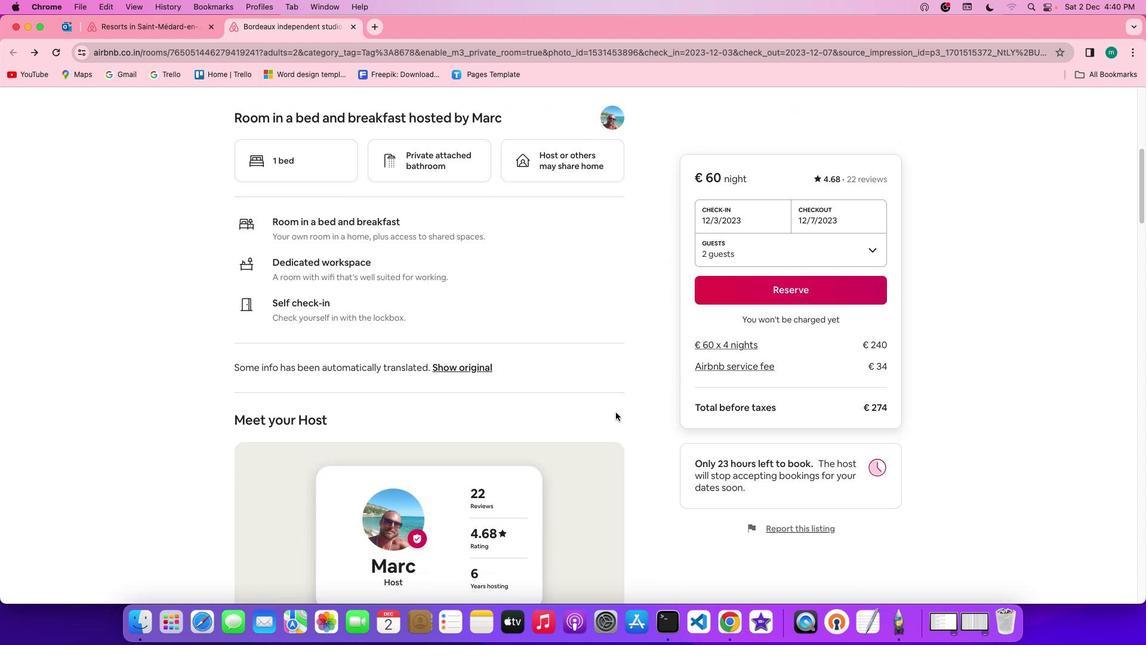 
Action: Mouse scrolled (616, 412) with delta (0, 0)
Screenshot: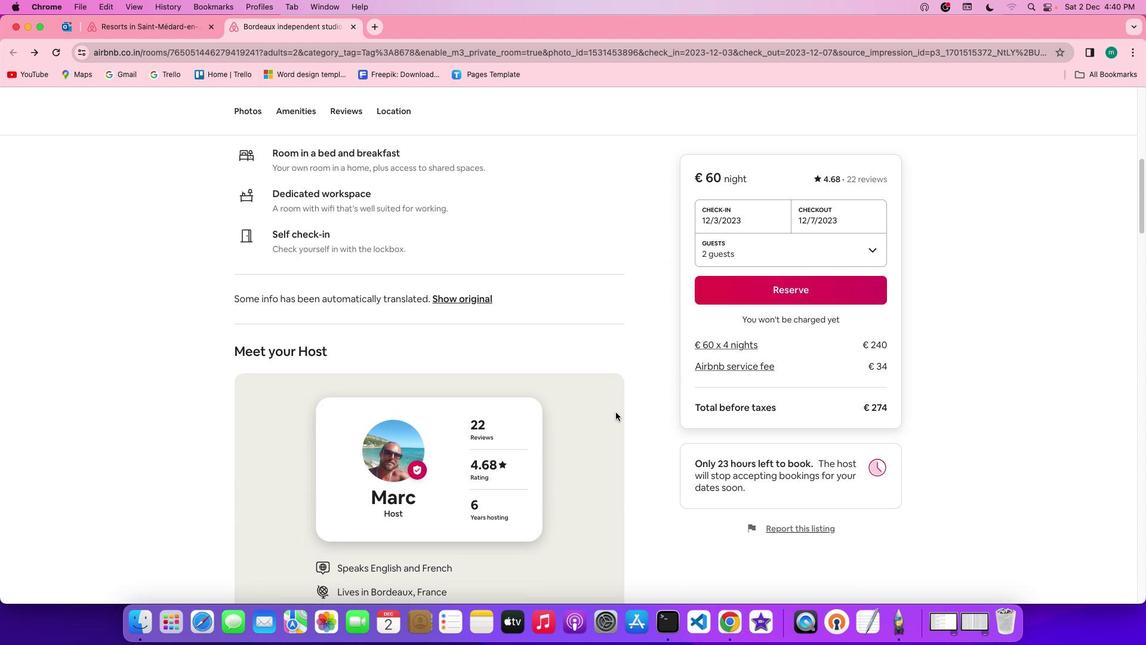 
Action: Mouse scrolled (616, 412) with delta (0, 0)
Screenshot: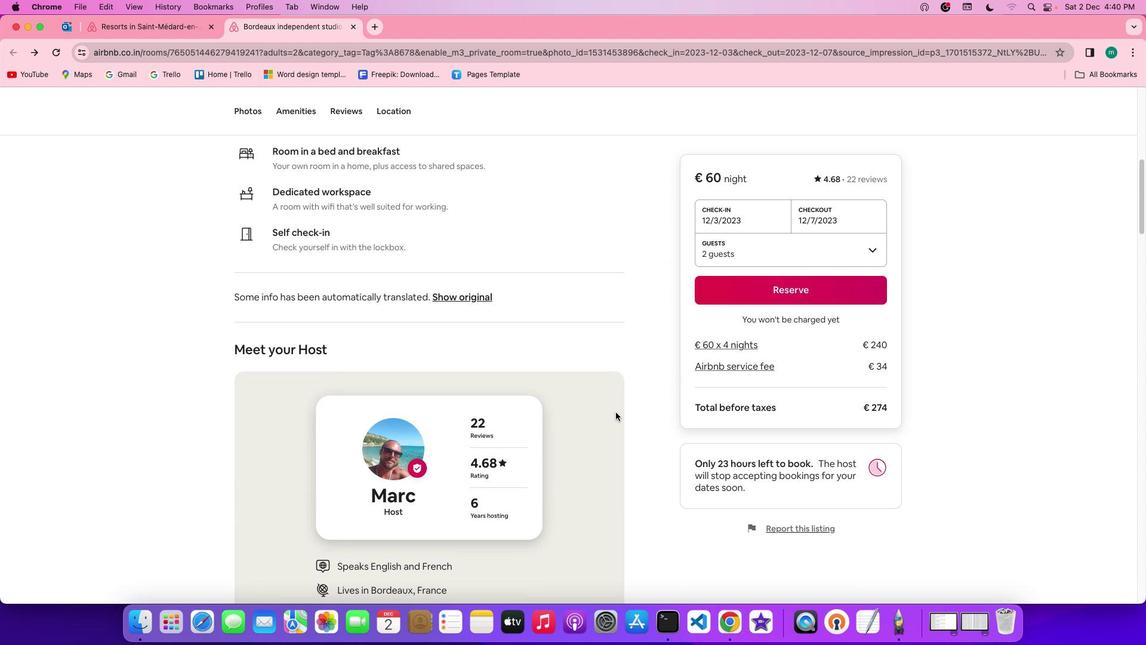 
Action: Mouse scrolled (616, 412) with delta (0, -1)
Screenshot: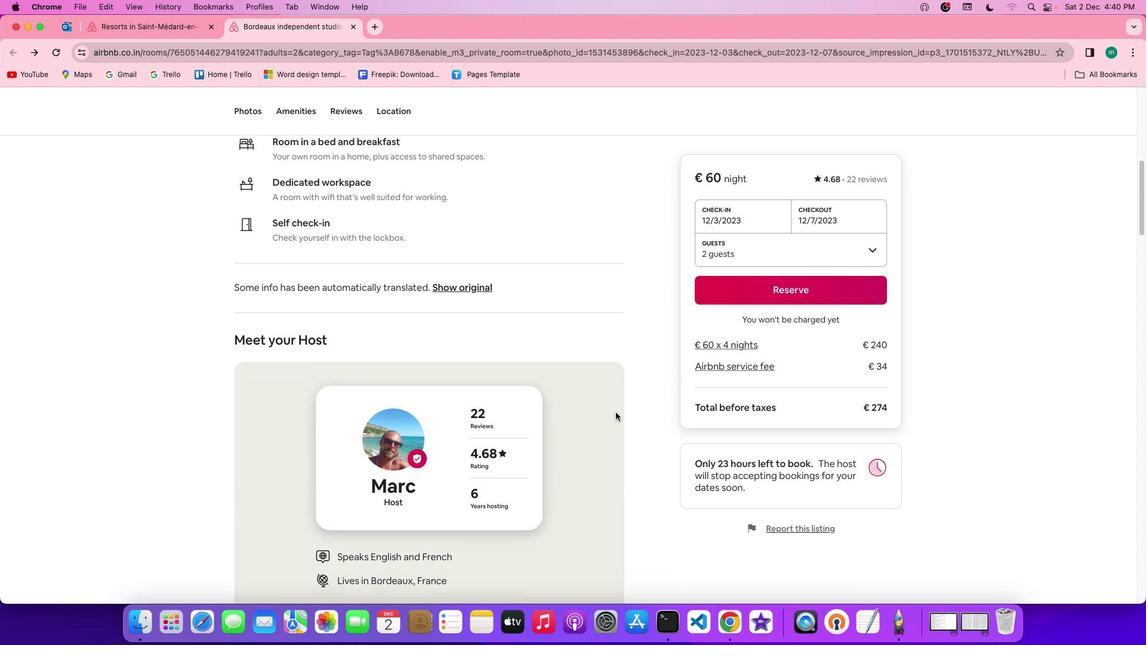 
Action: Mouse moved to (615, 412)
Screenshot: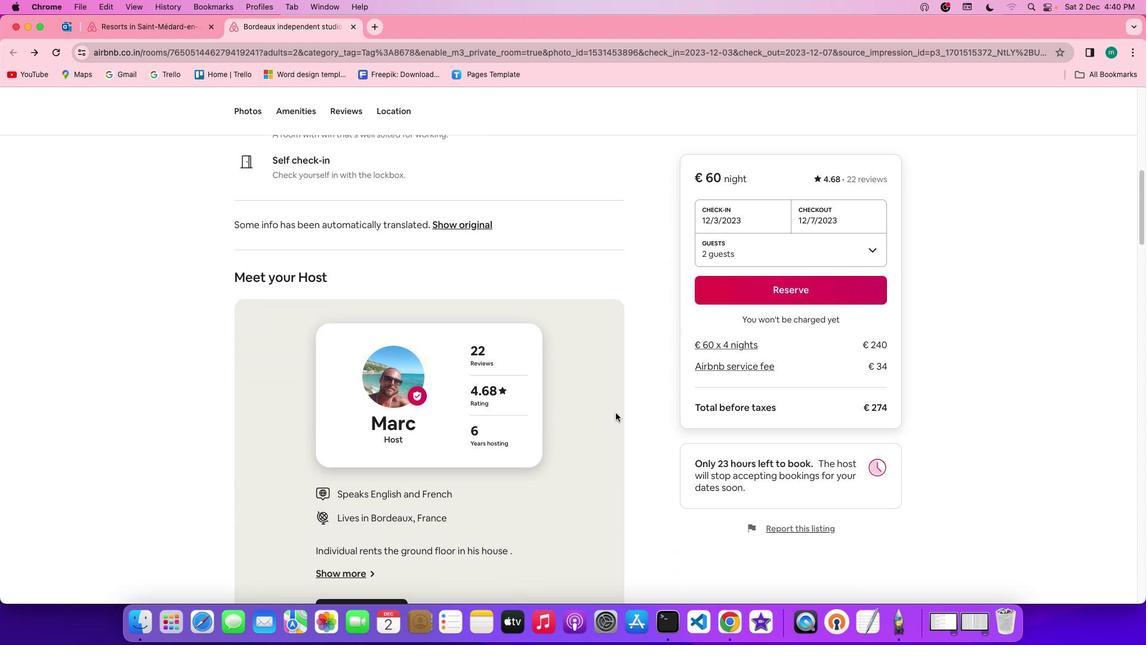 
Action: Mouse scrolled (615, 412) with delta (0, 0)
Screenshot: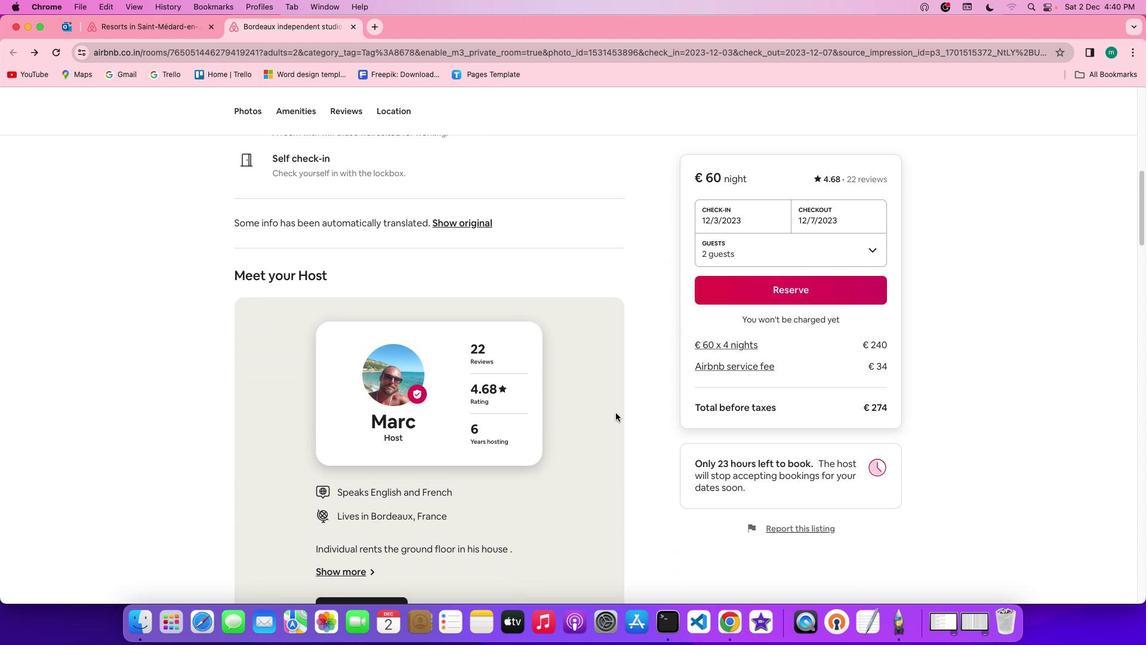 
Action: Mouse scrolled (615, 412) with delta (0, 0)
Screenshot: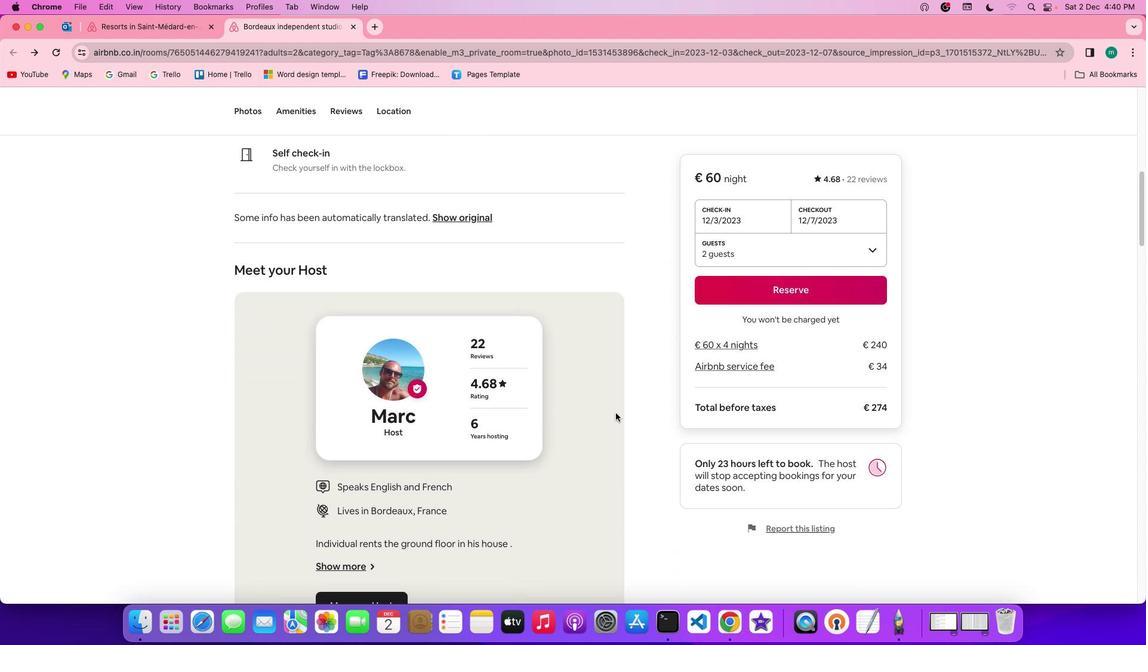 
Action: Mouse scrolled (615, 412) with delta (0, -1)
Screenshot: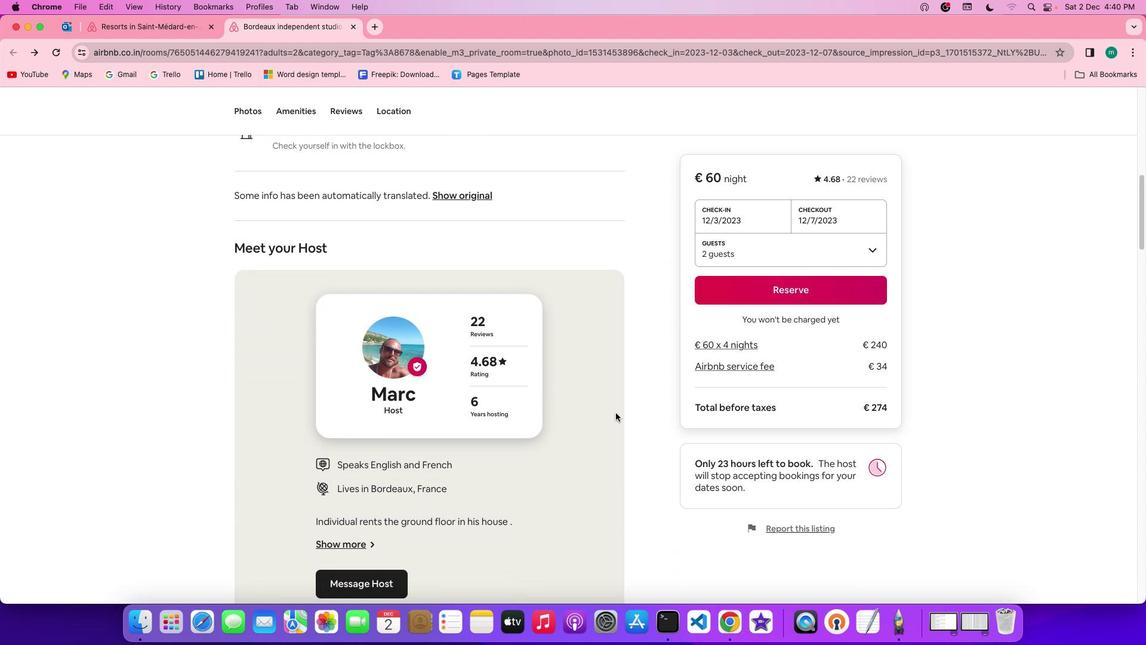 
Action: Mouse scrolled (615, 412) with delta (0, -1)
Screenshot: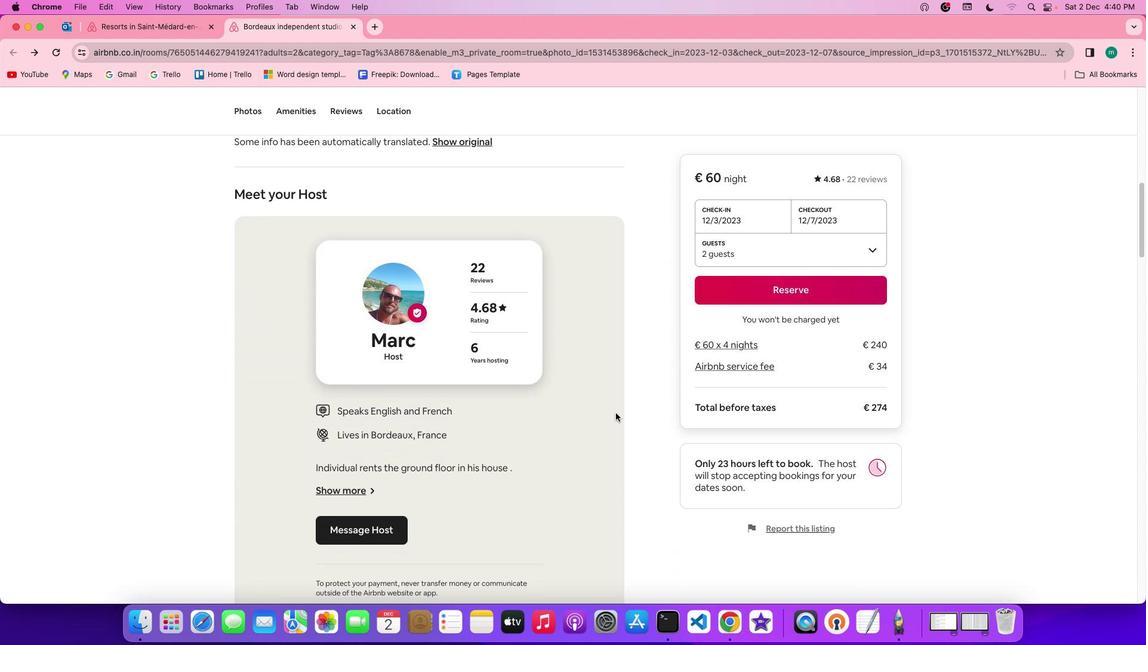 
Action: Mouse scrolled (615, 412) with delta (0, 0)
Screenshot: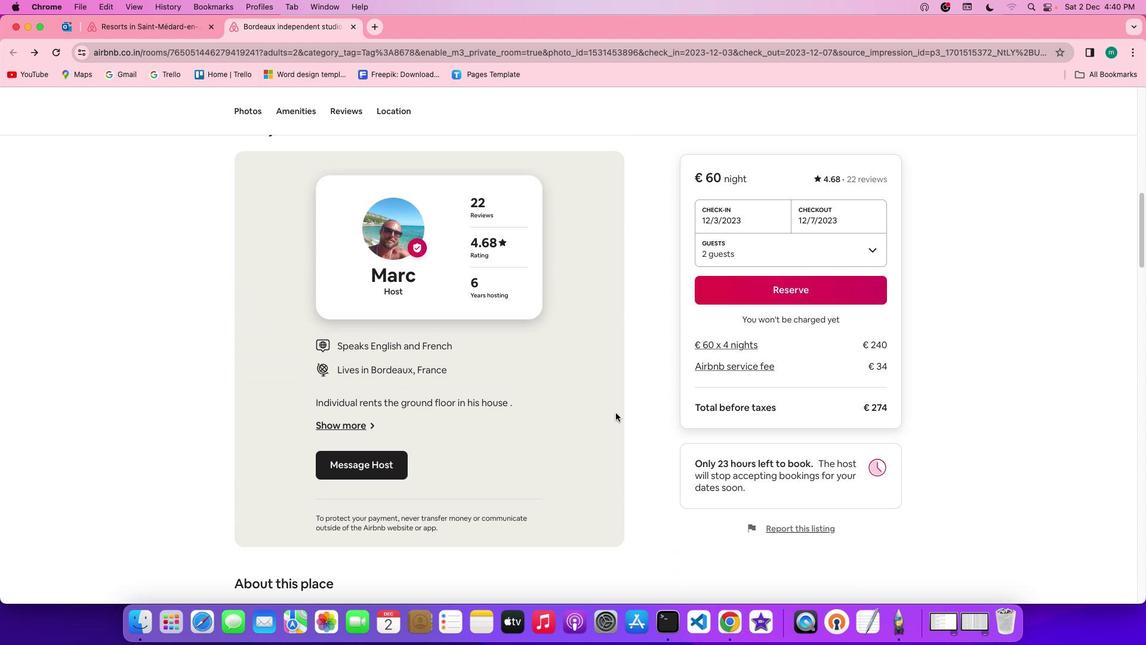 
Action: Mouse scrolled (615, 412) with delta (0, 0)
Screenshot: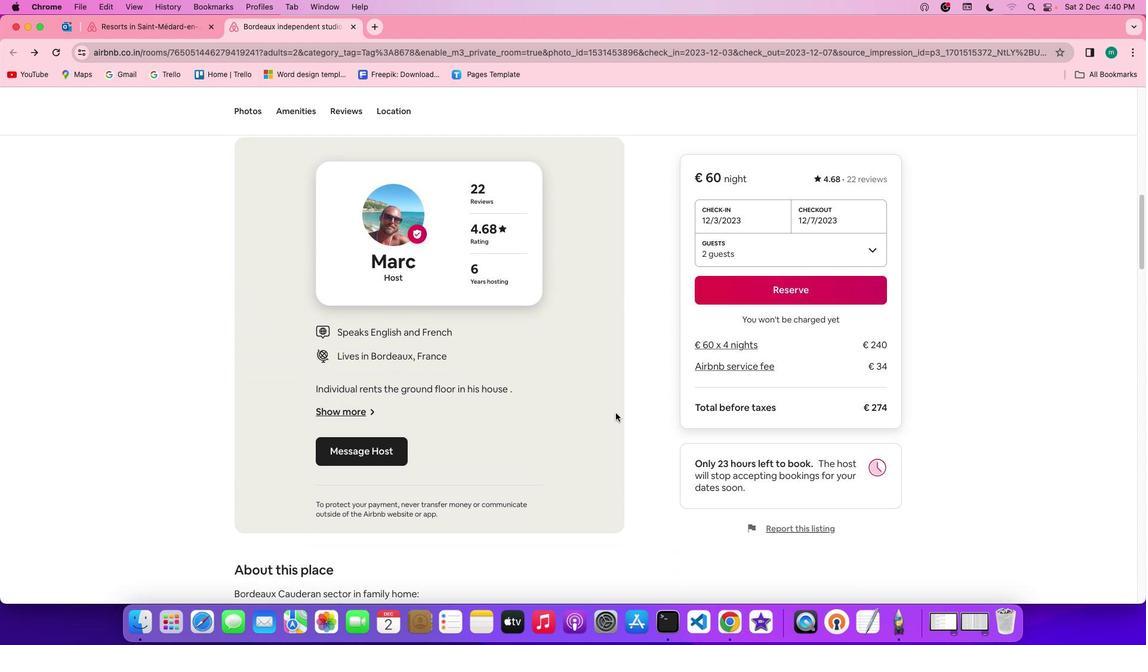 
Action: Mouse scrolled (615, 412) with delta (0, -1)
Screenshot: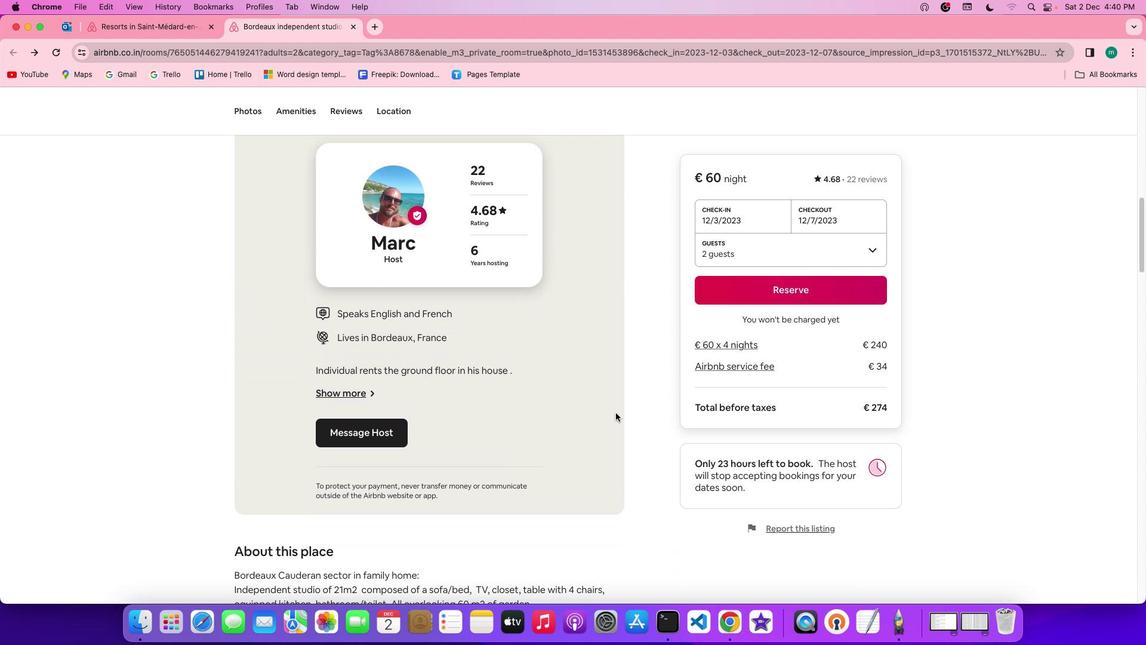 
Action: Mouse scrolled (615, 412) with delta (0, -1)
Screenshot: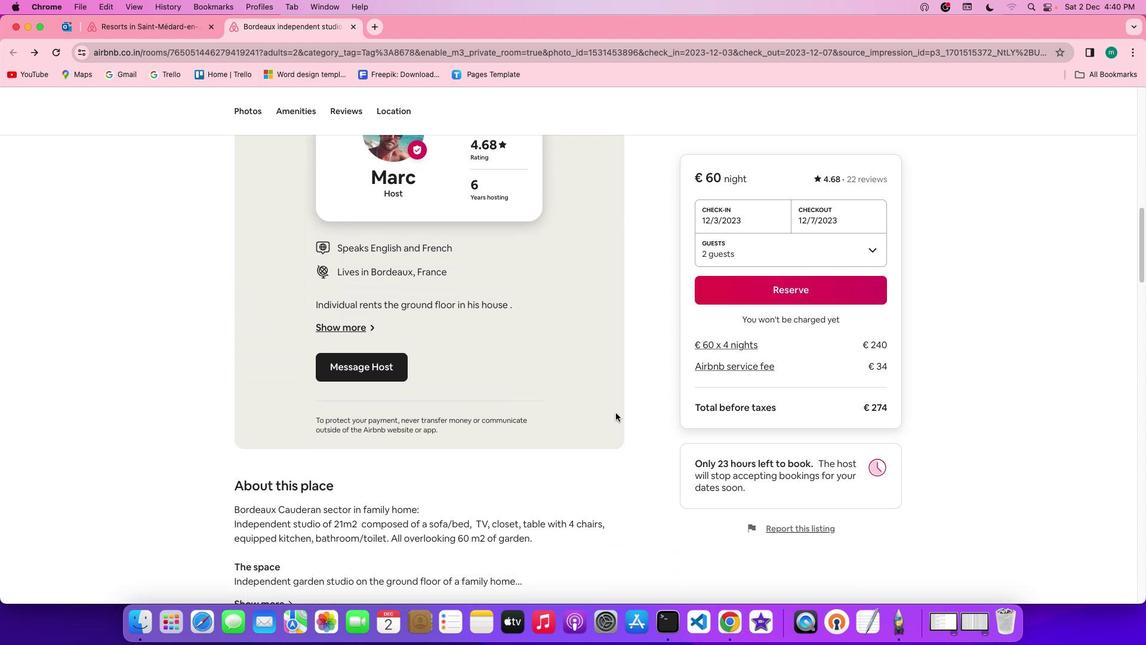 
Action: Mouse scrolled (615, 412) with delta (0, 0)
Screenshot: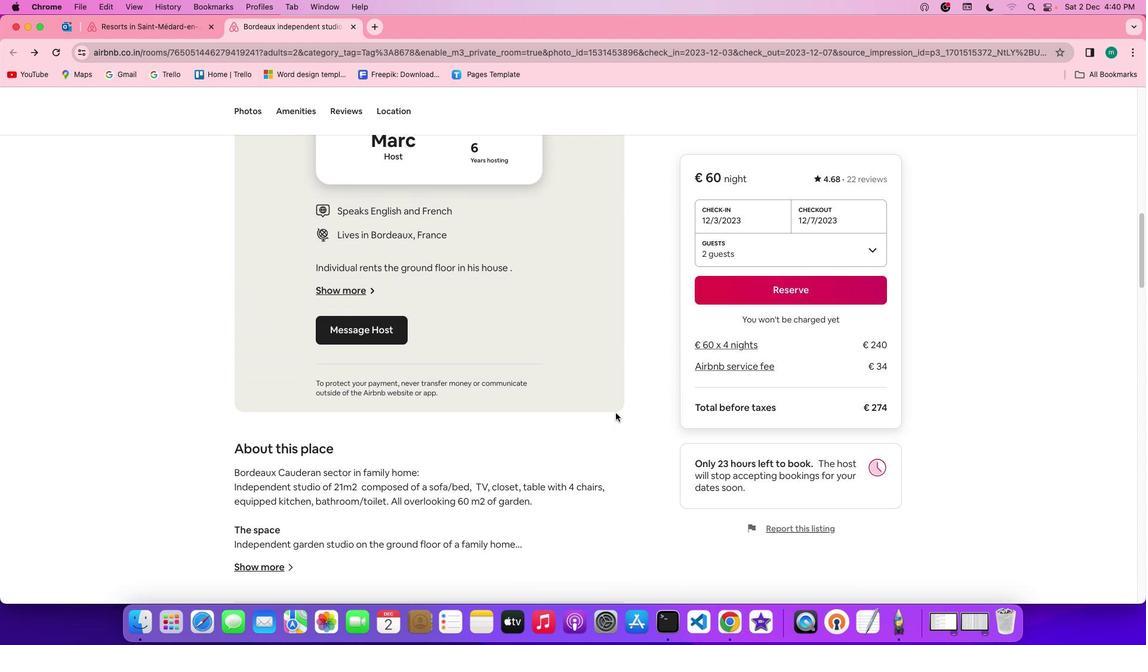 
Action: Mouse scrolled (615, 412) with delta (0, 0)
Screenshot: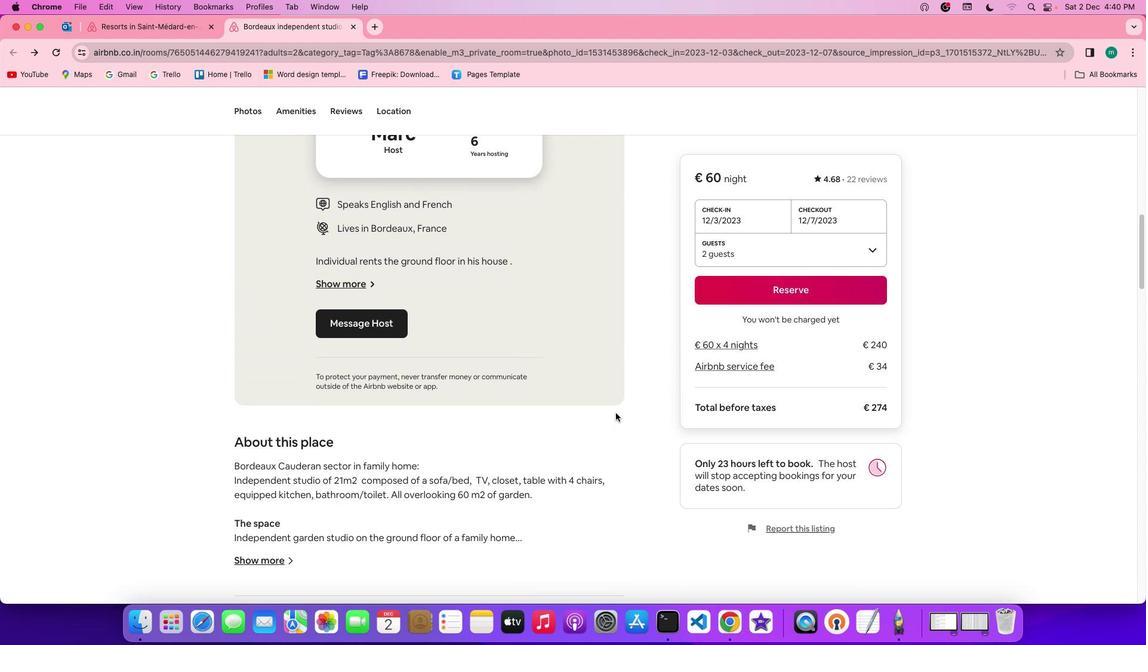 
Action: Mouse scrolled (615, 412) with delta (0, -1)
Screenshot: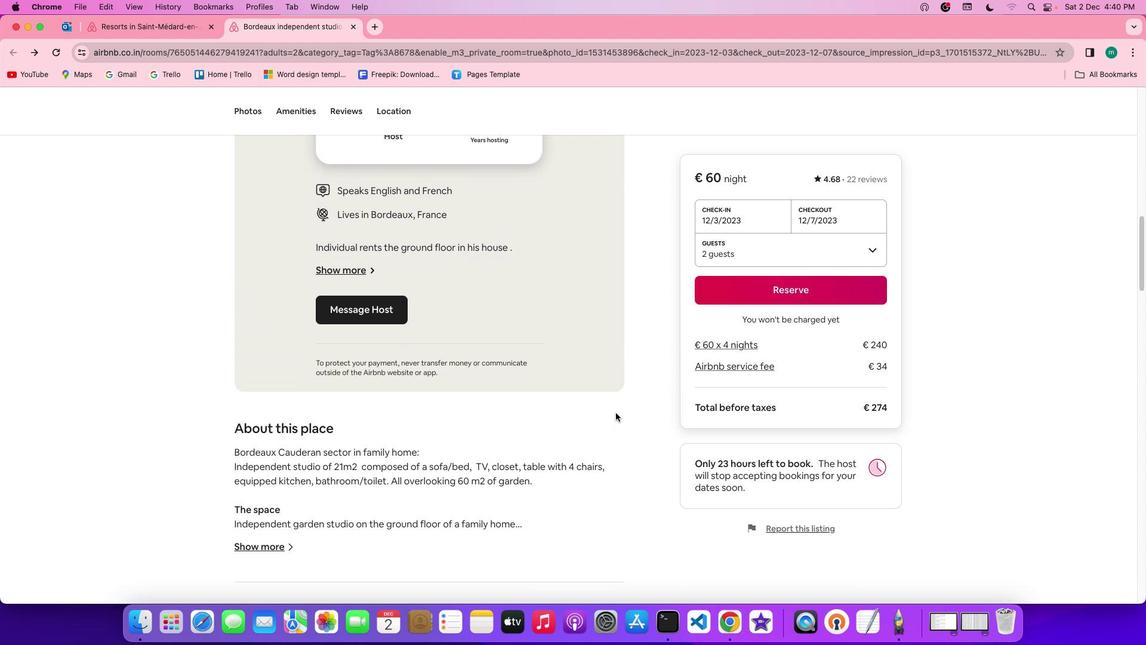 
Action: Mouse scrolled (615, 412) with delta (0, 0)
Screenshot: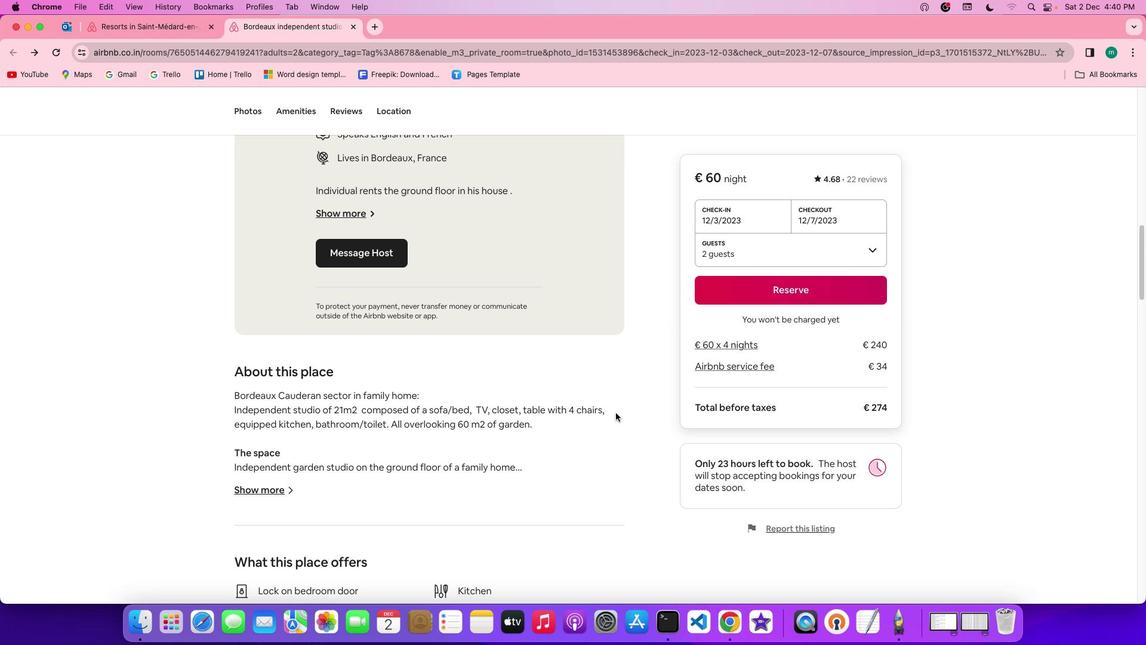 
Action: Mouse scrolled (615, 412) with delta (0, 0)
Screenshot: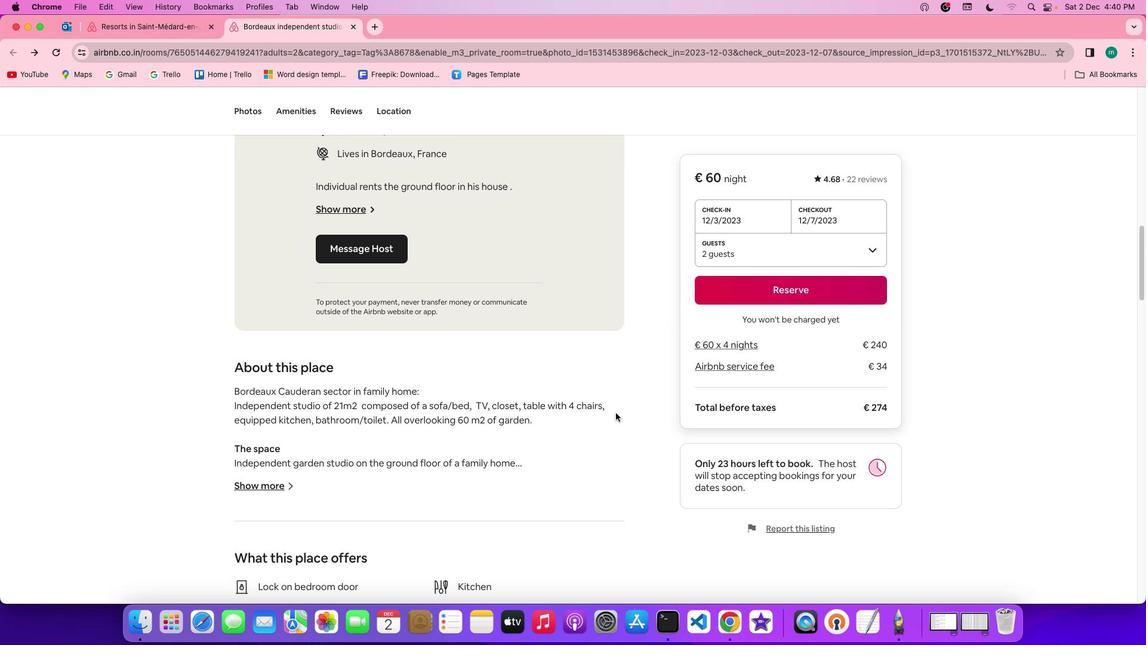 
Action: Mouse scrolled (615, 412) with delta (0, -1)
Screenshot: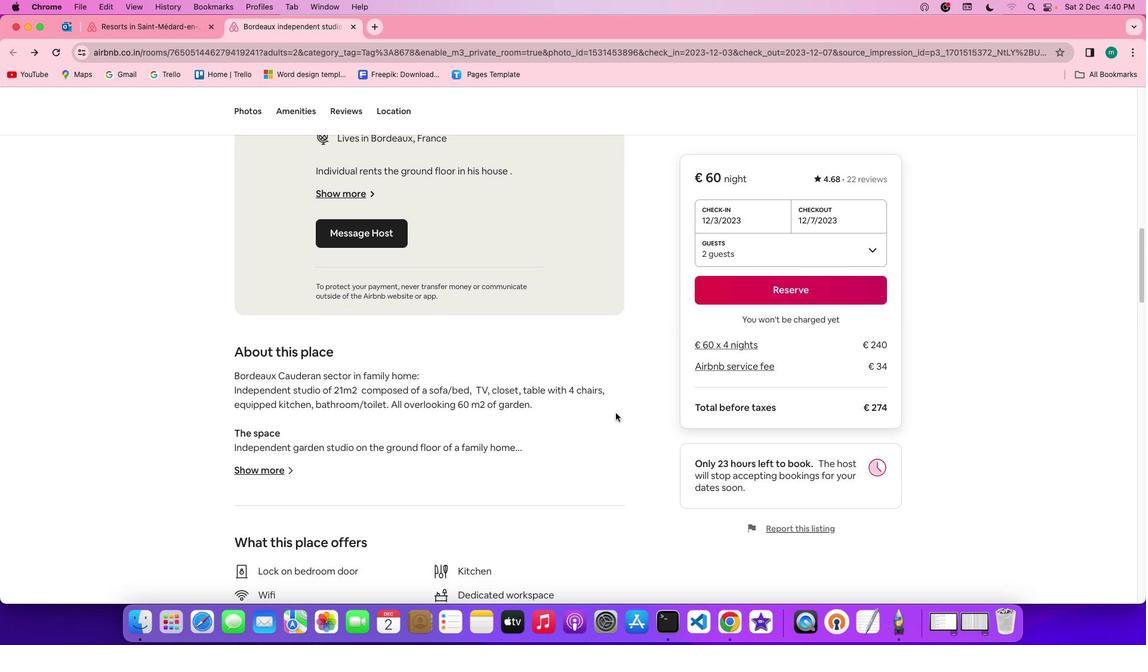 
Action: Mouse scrolled (615, 412) with delta (0, 0)
Screenshot: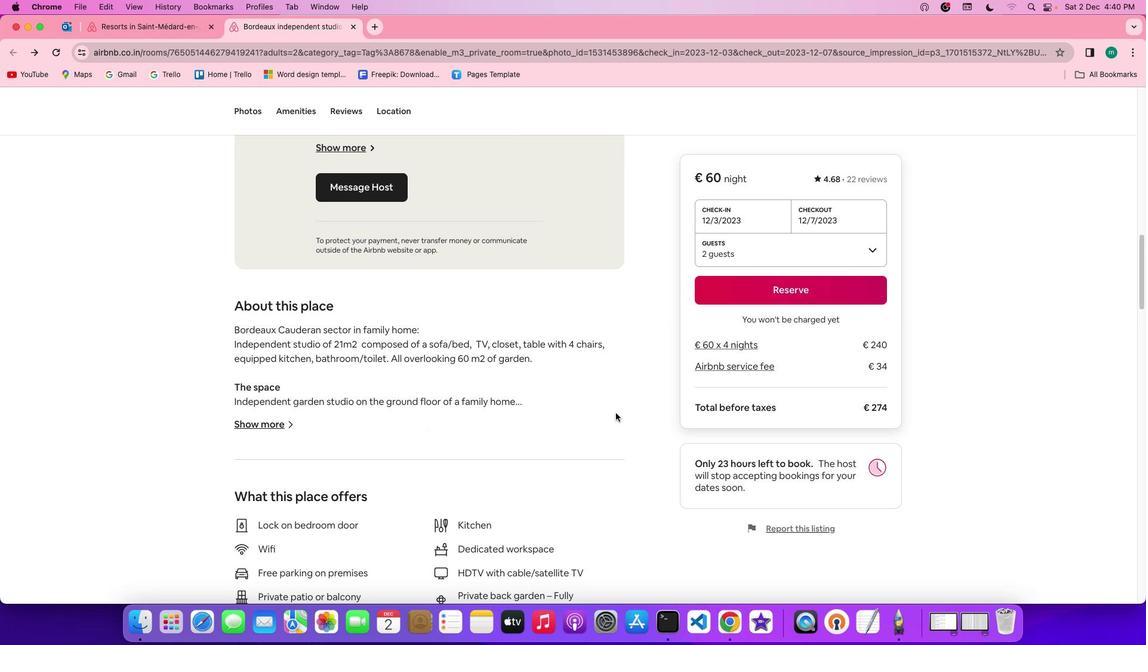 
Action: Mouse scrolled (615, 412) with delta (0, 0)
Screenshot: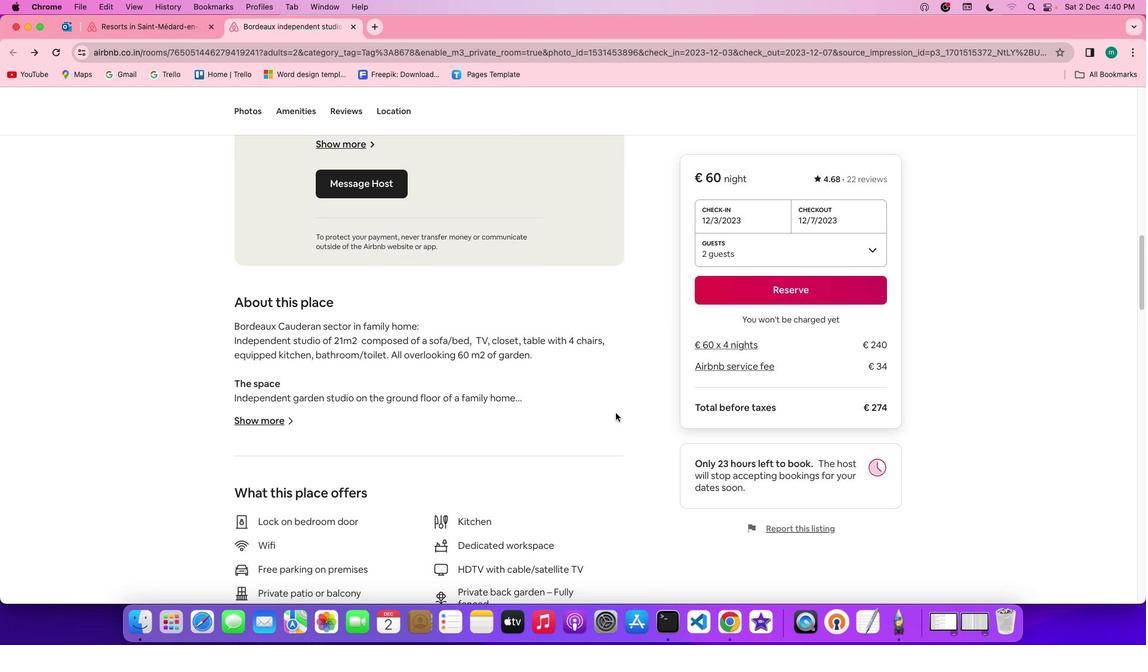 
Action: Mouse scrolled (615, 412) with delta (0, -1)
Screenshot: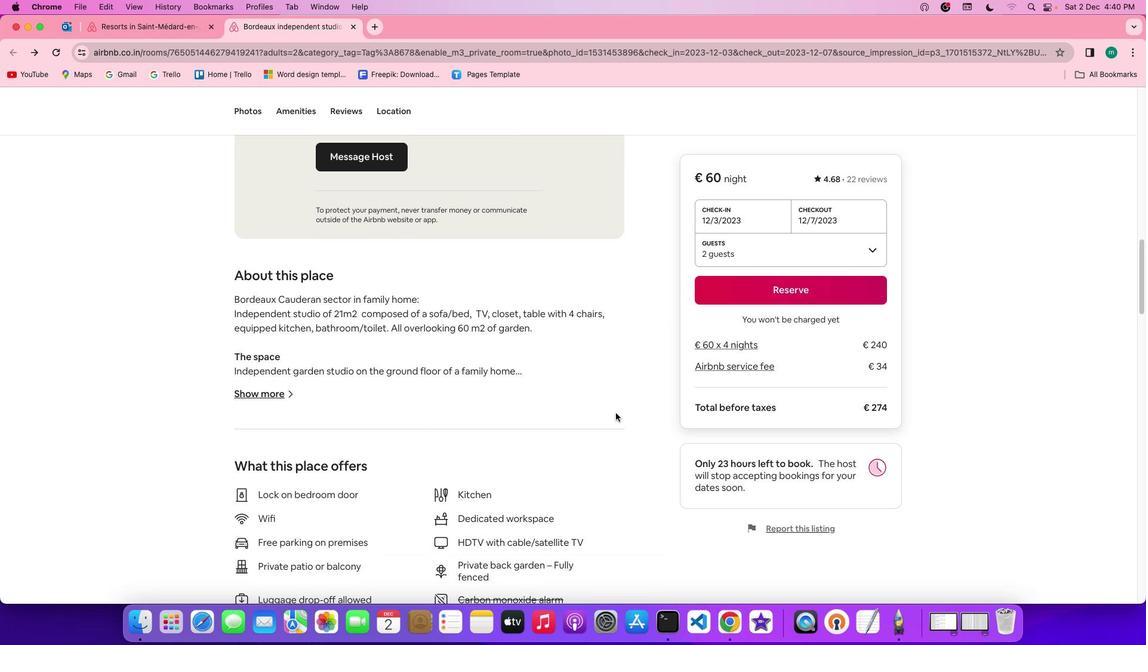 
Action: Mouse moved to (263, 346)
Screenshot: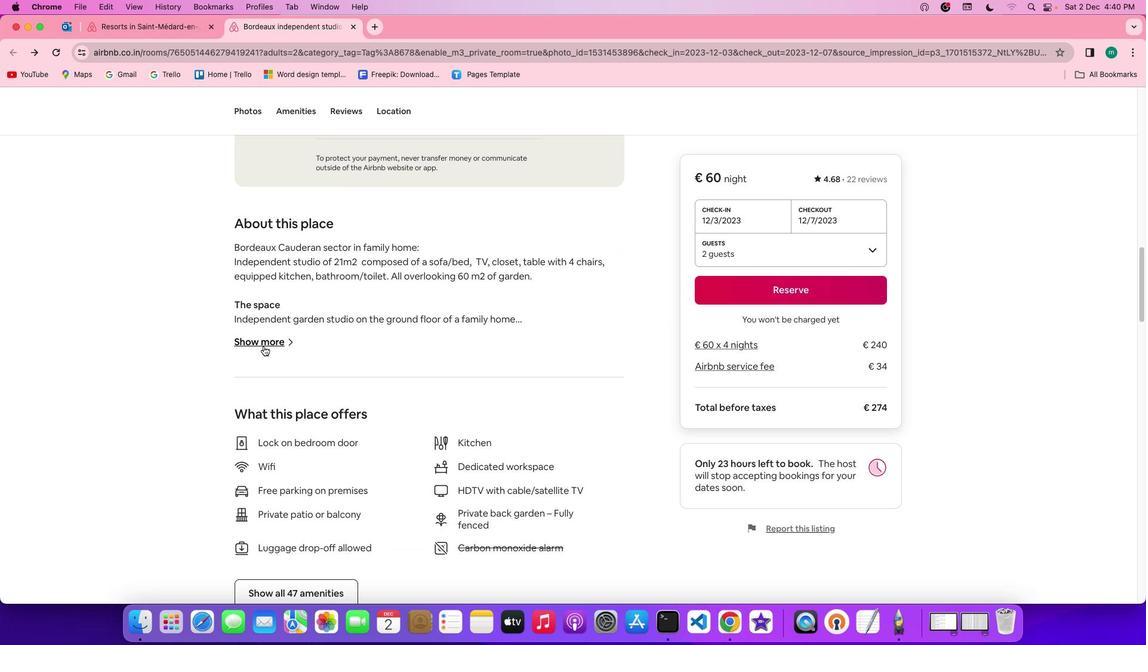 
Action: Mouse pressed left at (263, 346)
Screenshot: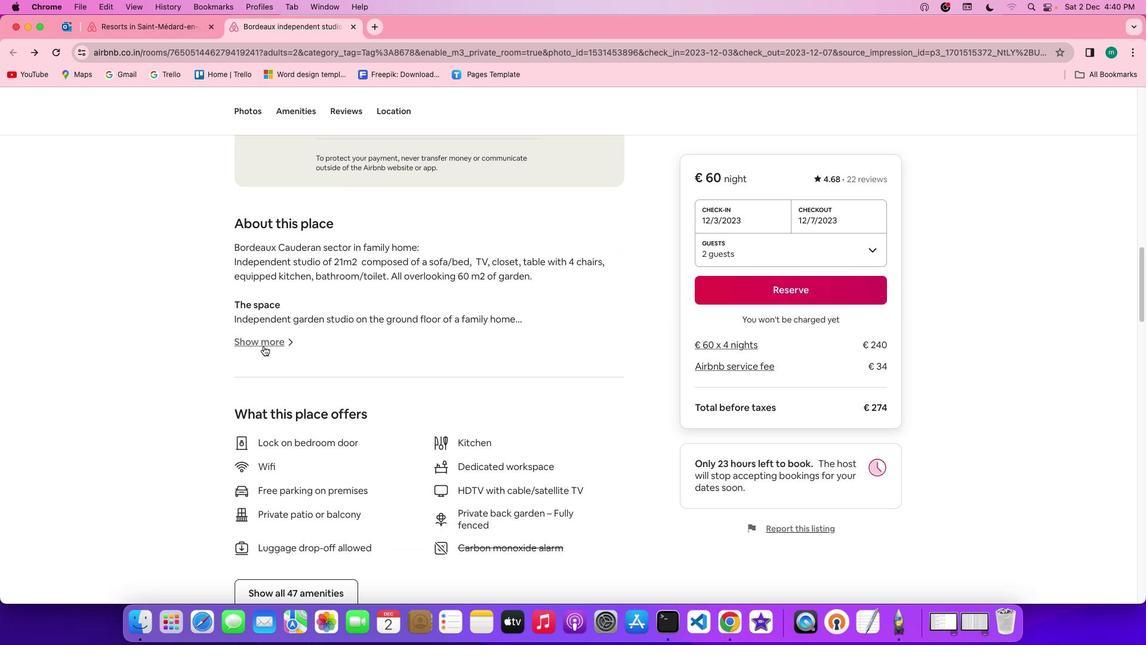 
Action: Mouse moved to (625, 430)
Screenshot: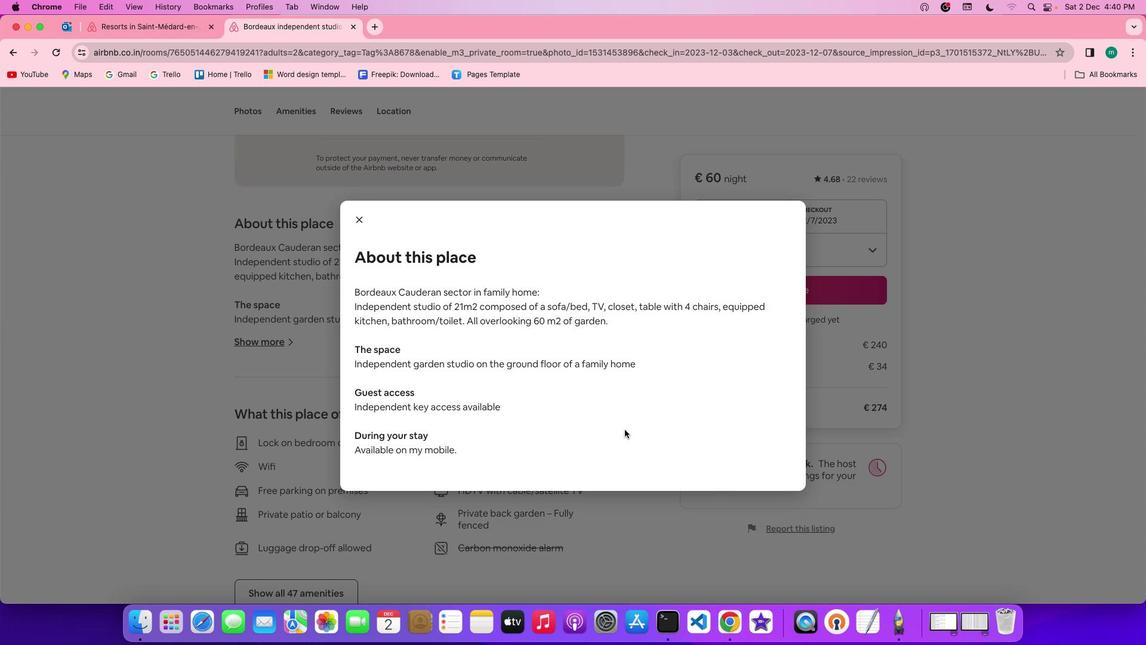 
Action: Mouse scrolled (625, 430) with delta (0, 0)
Screenshot: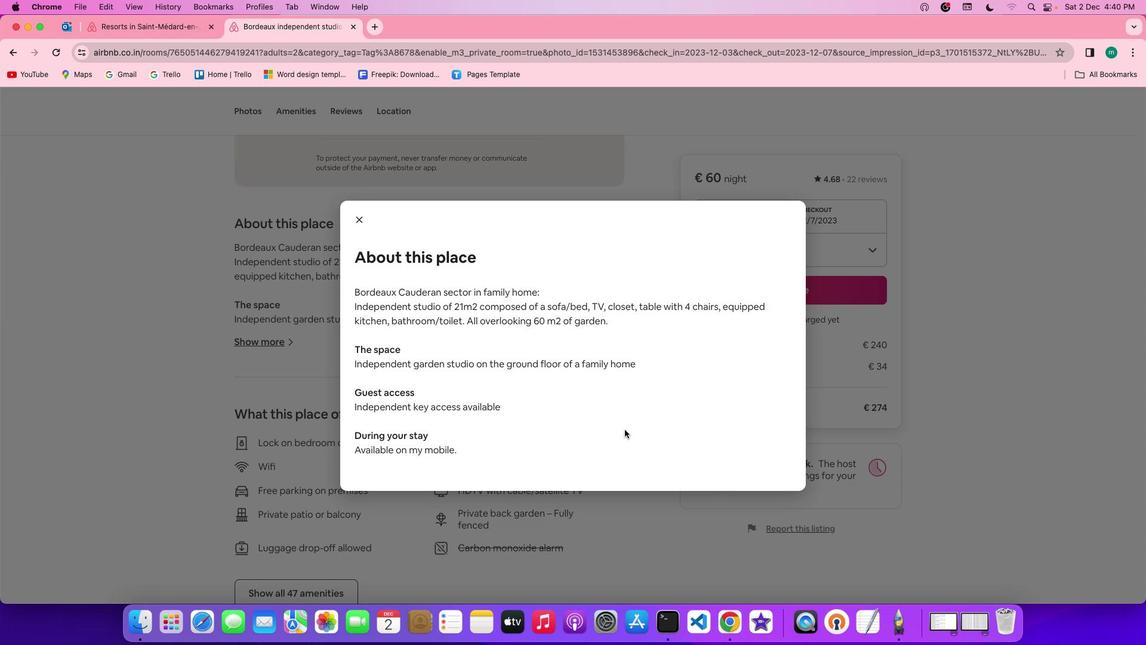 
Action: Mouse scrolled (625, 430) with delta (0, 0)
Screenshot: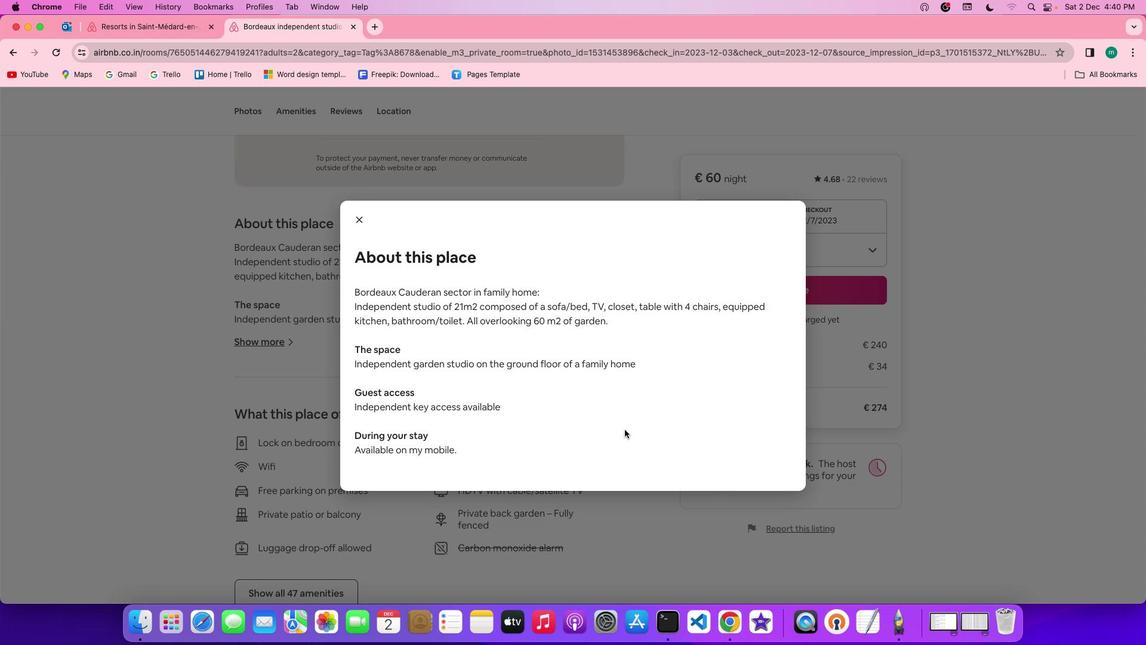 
Action: Mouse scrolled (625, 430) with delta (0, -1)
Screenshot: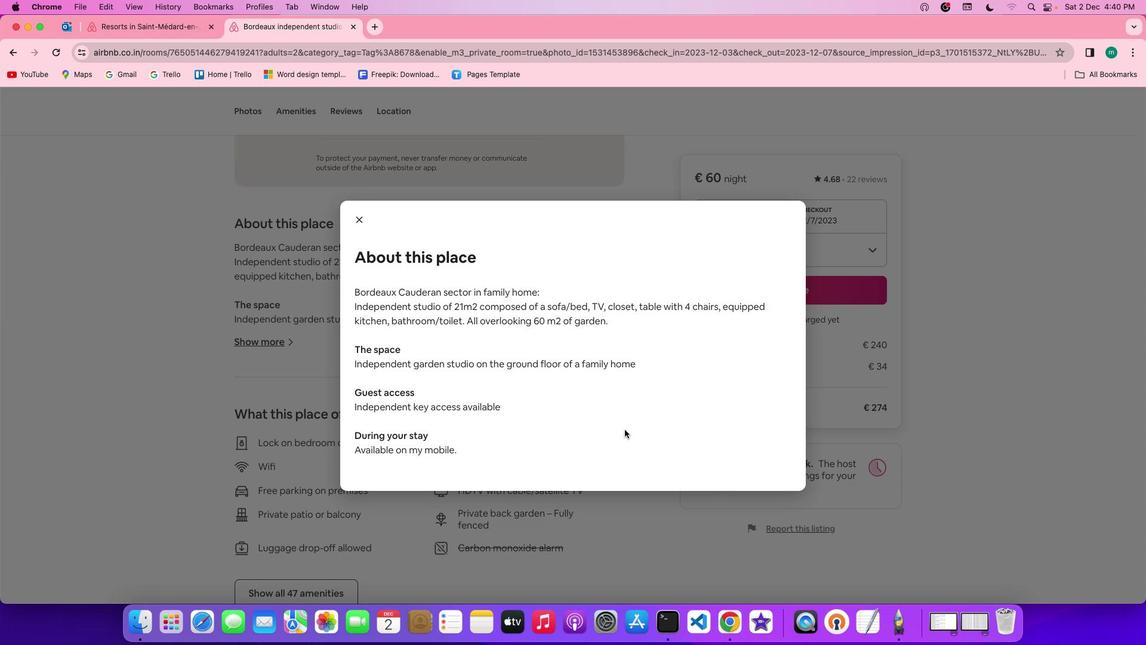 
Action: Mouse scrolled (625, 430) with delta (0, -2)
Screenshot: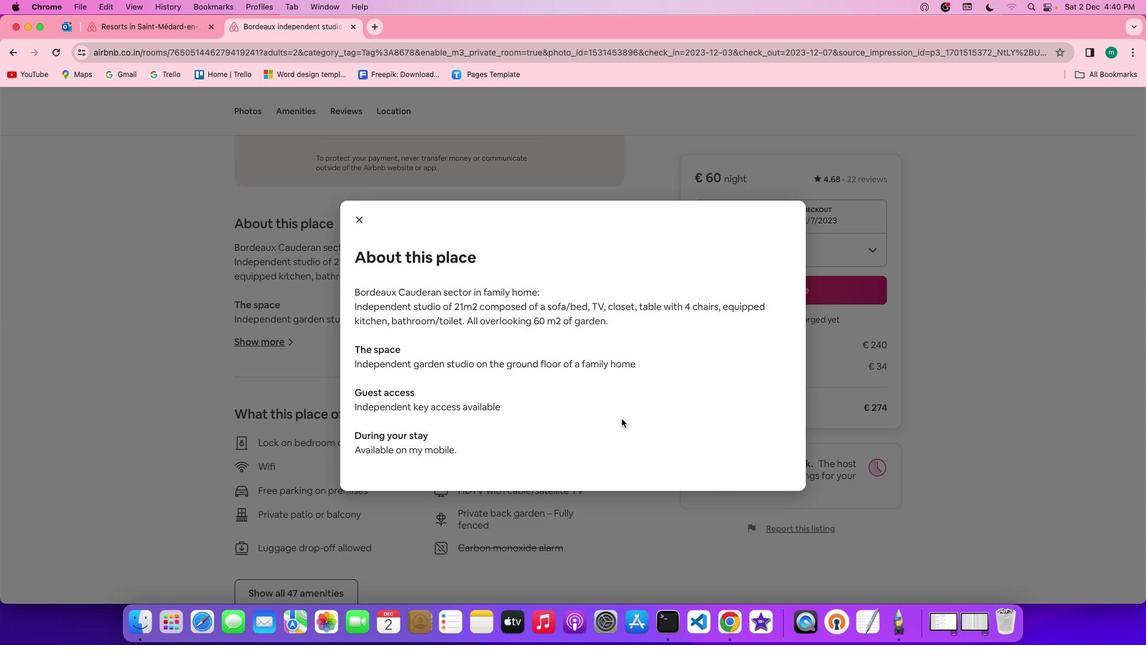 
Action: Mouse moved to (357, 215)
Screenshot: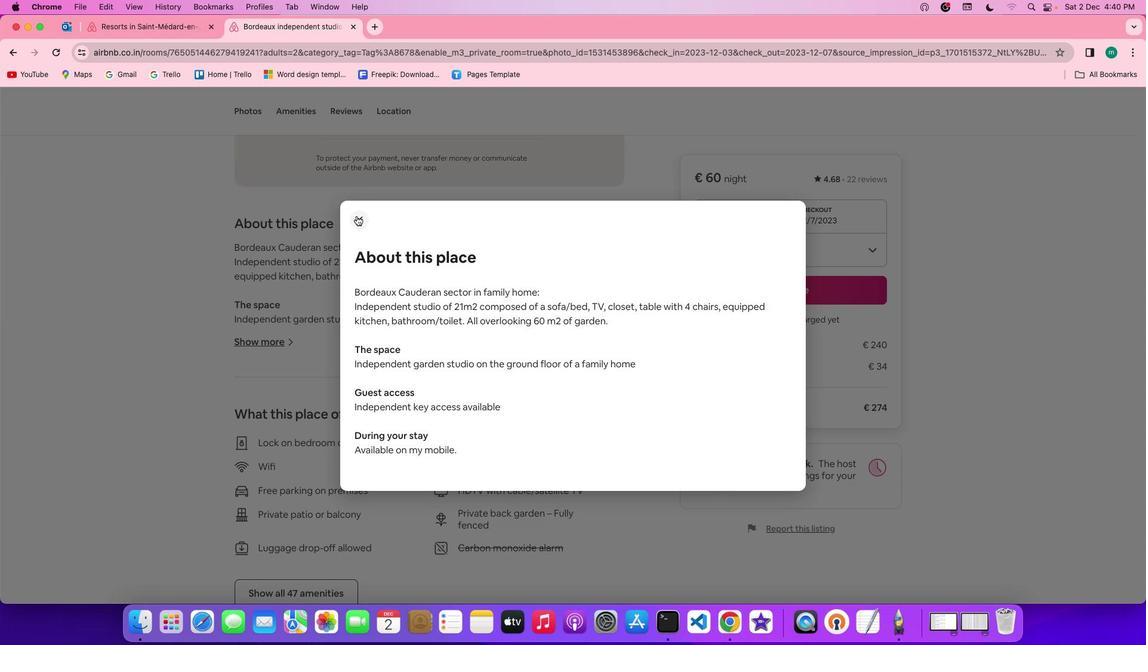
Action: Mouse pressed left at (357, 215)
Screenshot: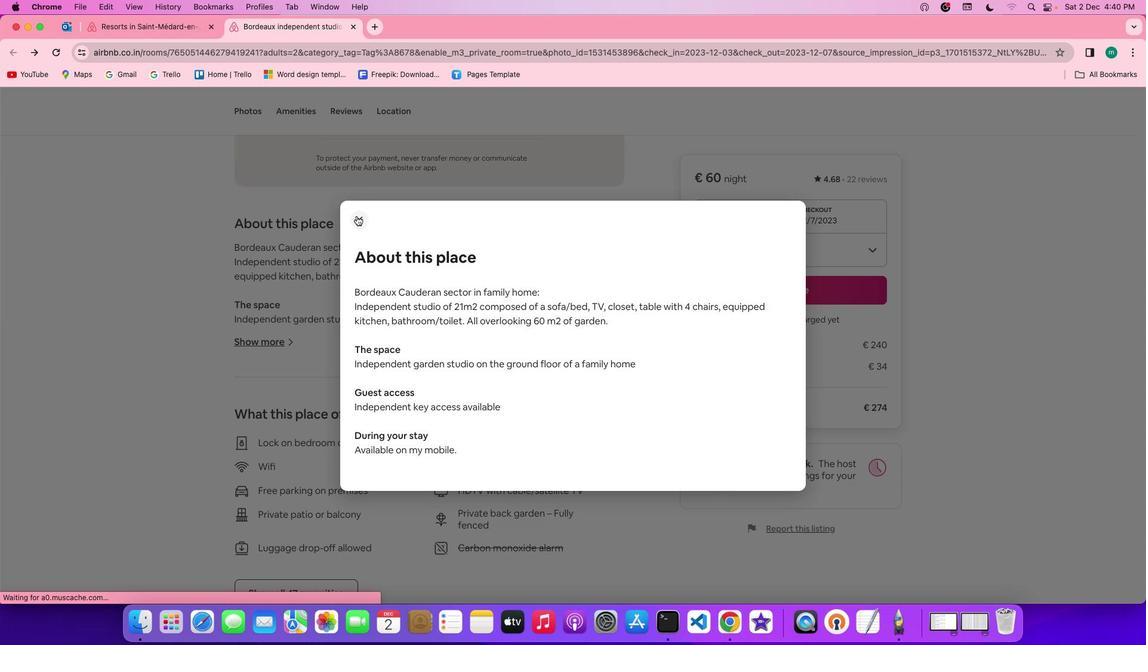 
Action: Mouse moved to (520, 479)
Screenshot: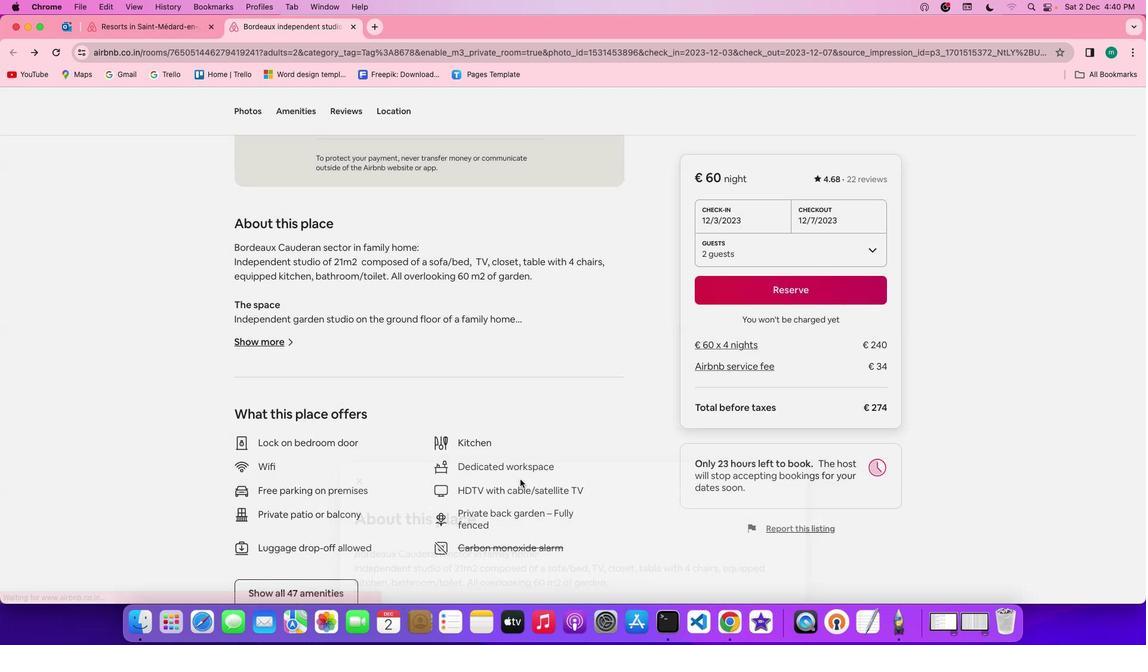 
Action: Mouse scrolled (520, 479) with delta (0, 0)
Screenshot: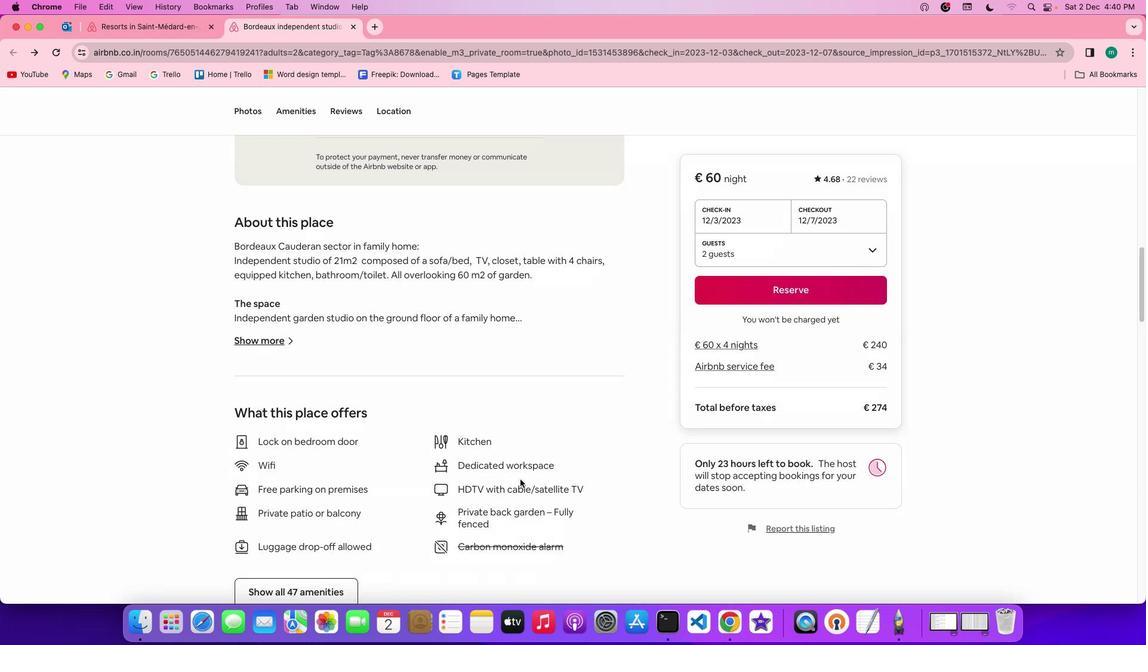 
Action: Mouse scrolled (520, 479) with delta (0, 0)
Screenshot: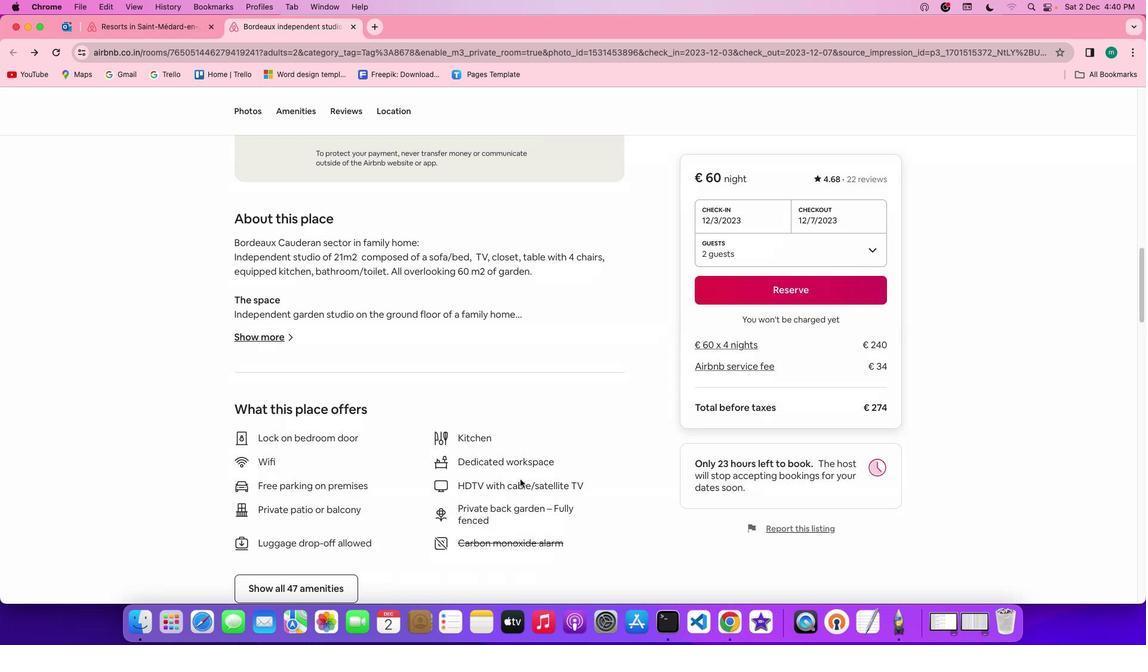 
Action: Mouse scrolled (520, 479) with delta (0, -1)
Screenshot: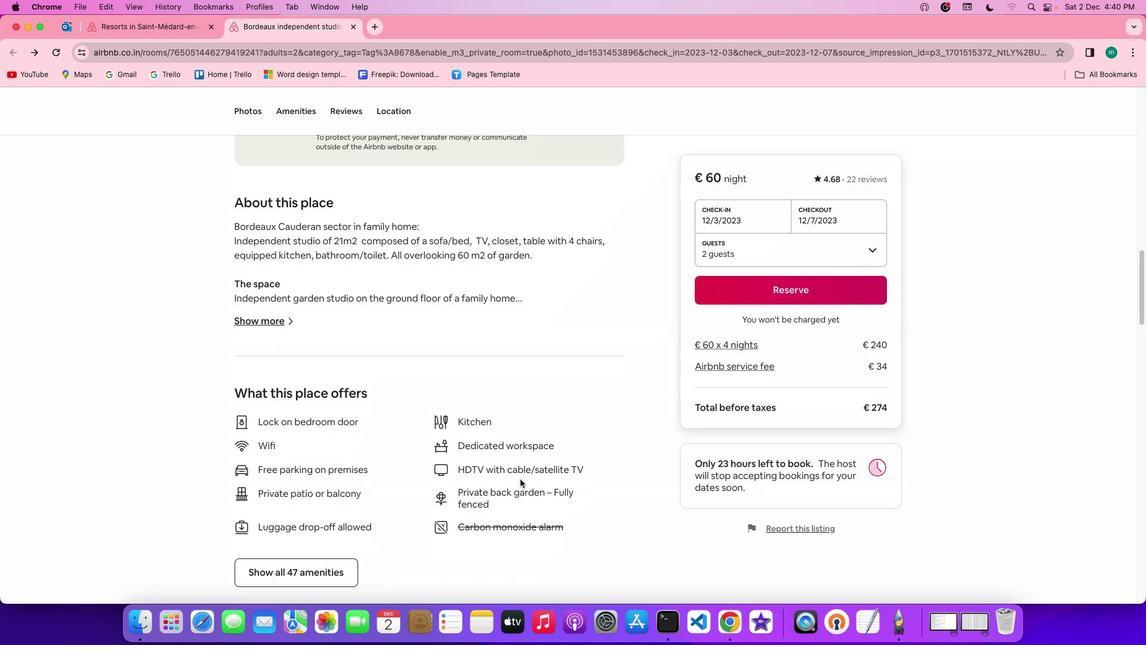 
Action: Mouse scrolled (520, 479) with delta (0, -2)
Screenshot: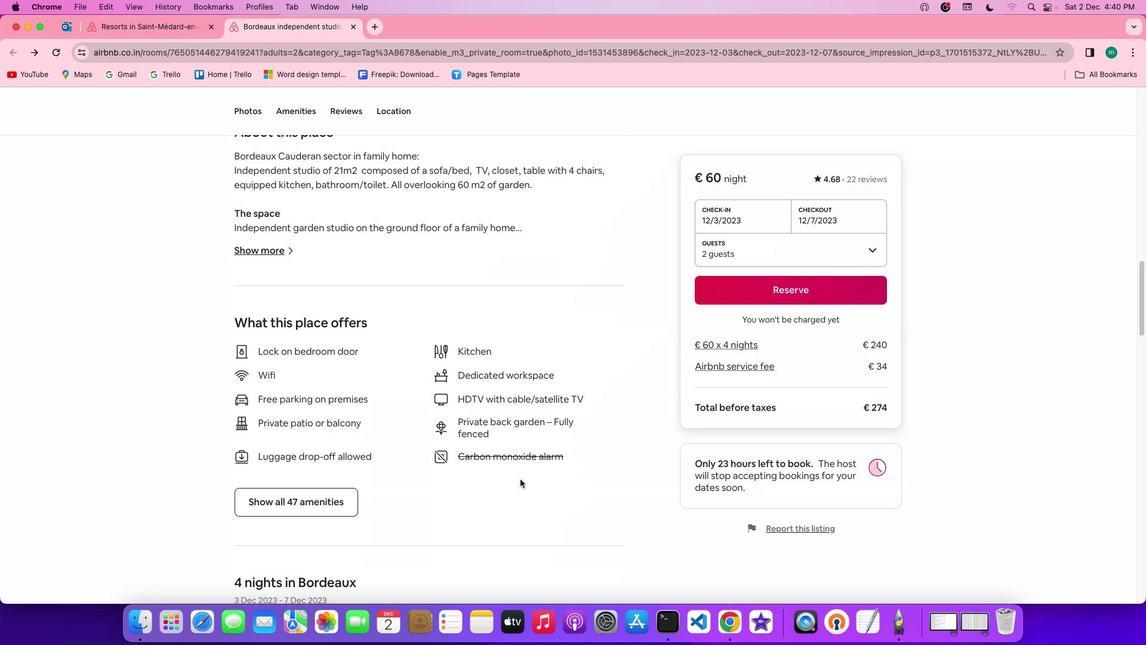
Action: Mouse moved to (273, 425)
Screenshot: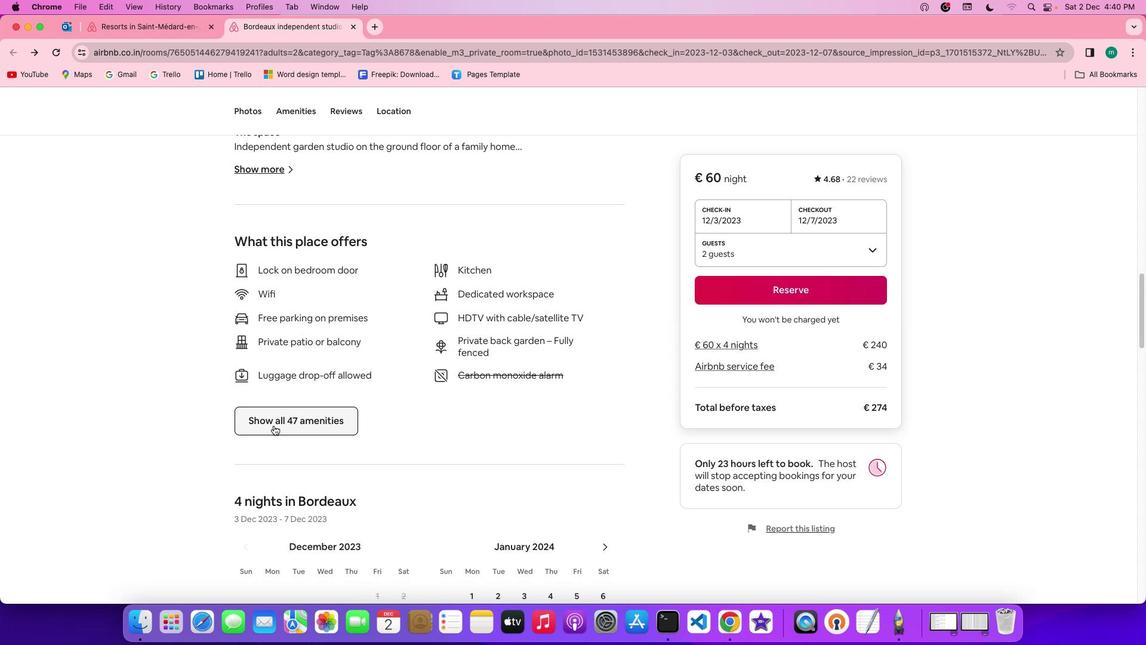
Action: Mouse pressed left at (273, 425)
Screenshot: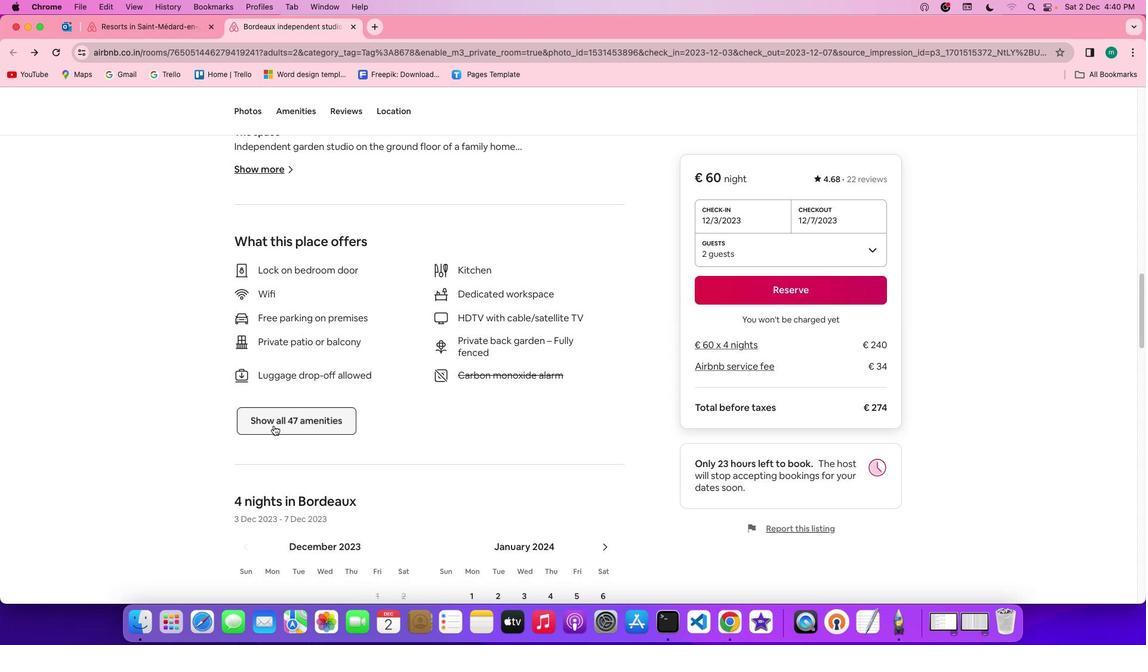 
Action: Mouse moved to (526, 484)
Screenshot: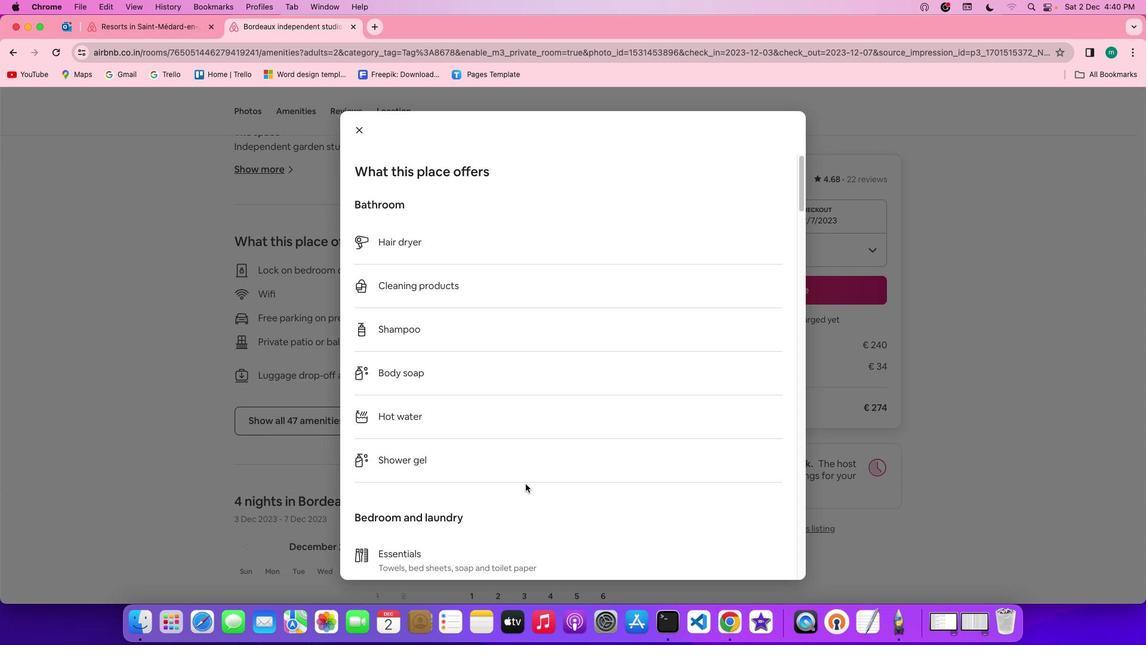 
Action: Mouse scrolled (526, 484) with delta (0, 0)
Screenshot: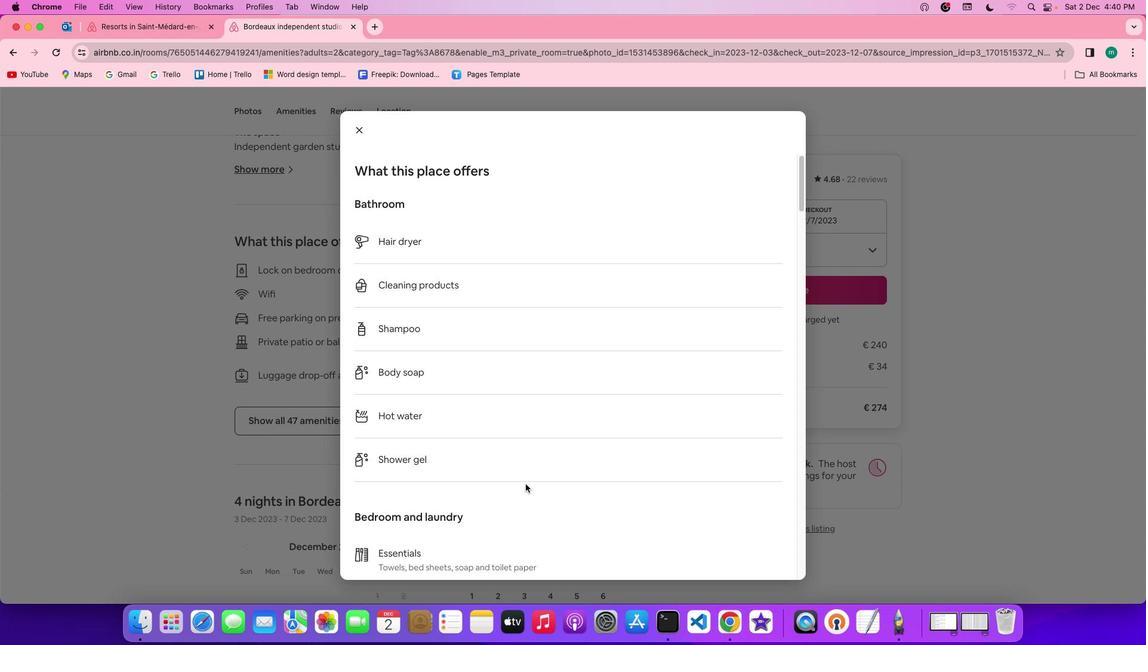 
Action: Mouse scrolled (526, 484) with delta (0, 0)
